 Task: Find and compare flight prices and options from Delhi to Hyderabad, including Indigo and SpiceJet, and obtain a quotation for a flight ticket.
Action: Mouse moved to (352, 58)
Screenshot: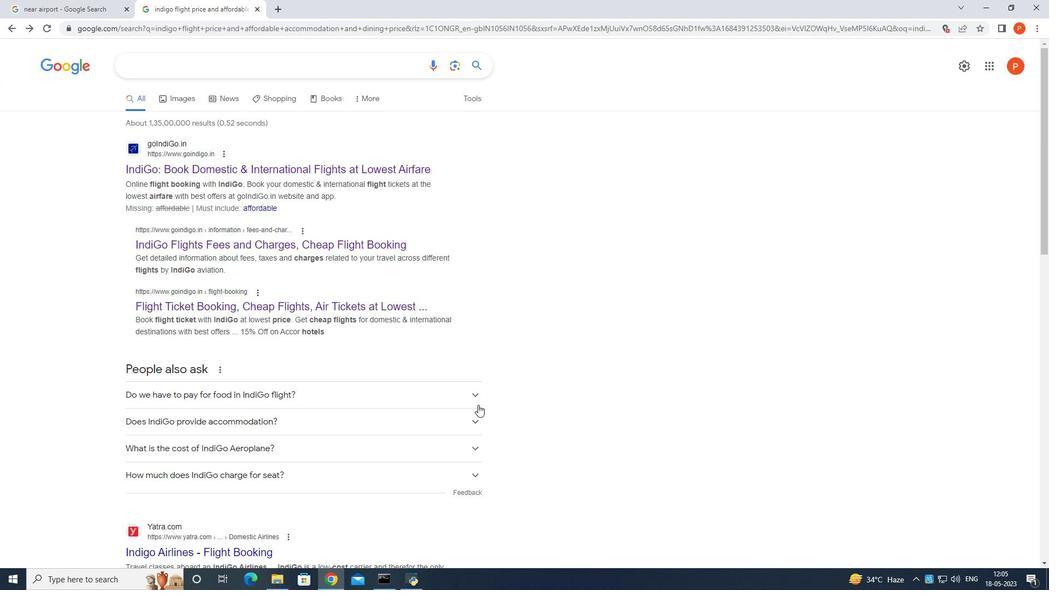 
Action: Mouse pressed left at (352, 58)
Screenshot: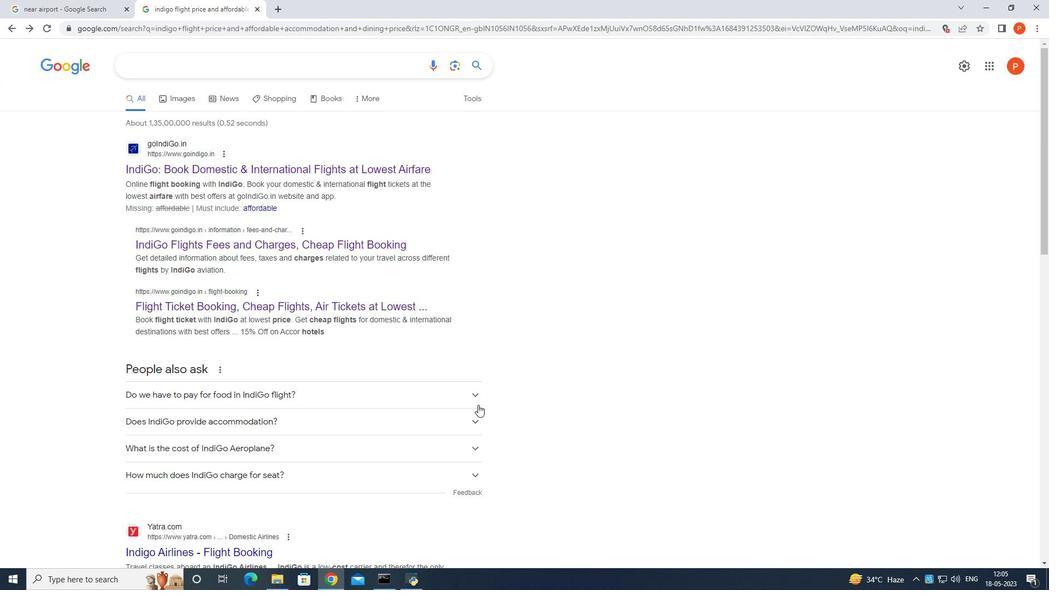 
Action: Mouse moved to (366, 68)
Screenshot: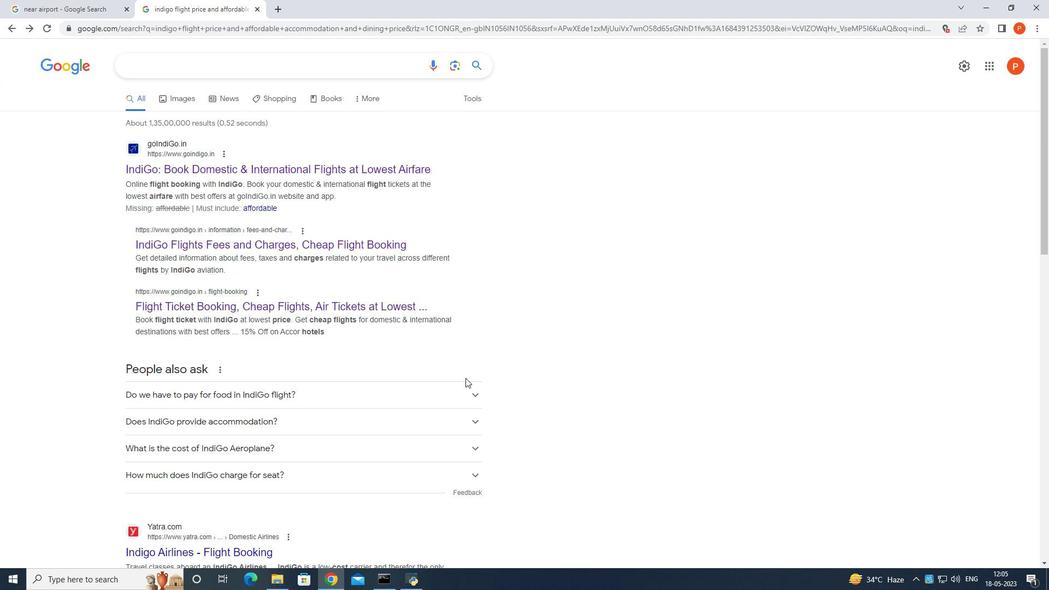 
Action: Mouse pressed left at (366, 68)
Screenshot: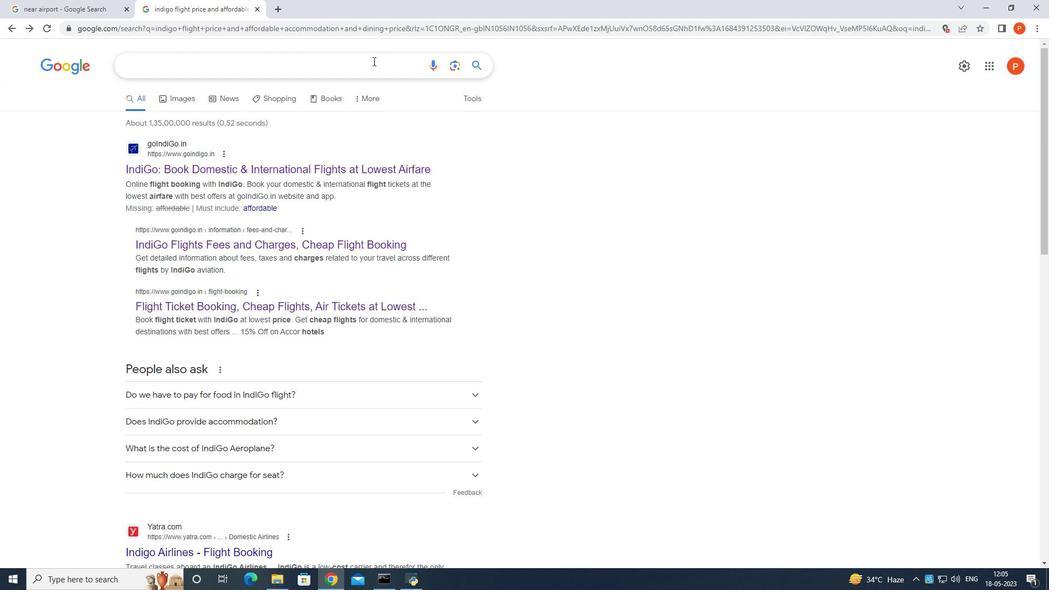
Action: Mouse moved to (362, 68)
Screenshot: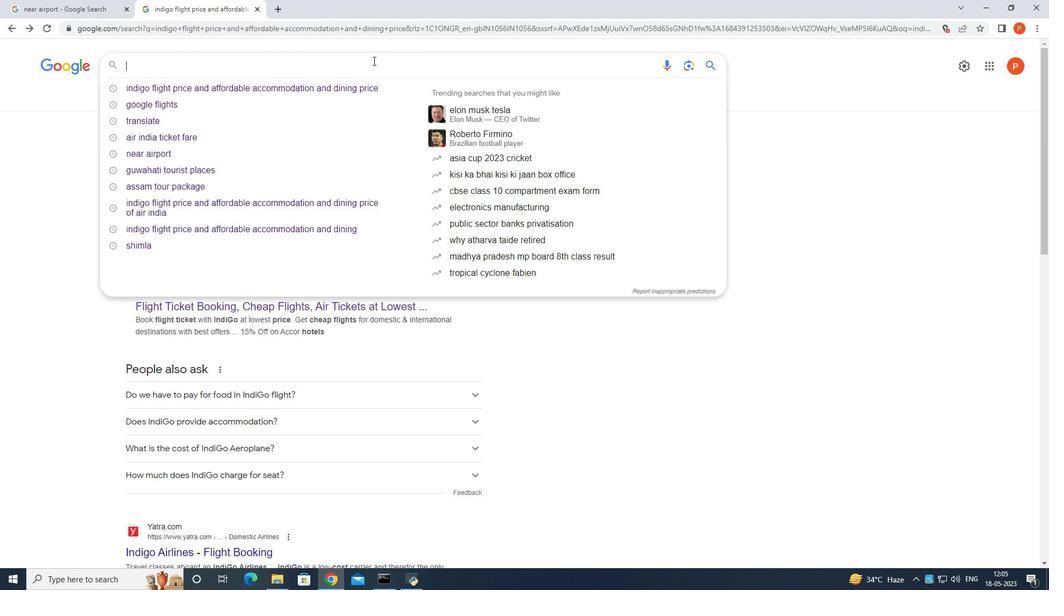 
Action: Key pressed <Key.shift>Air<Key.space>india<Key.space>tic
Screenshot: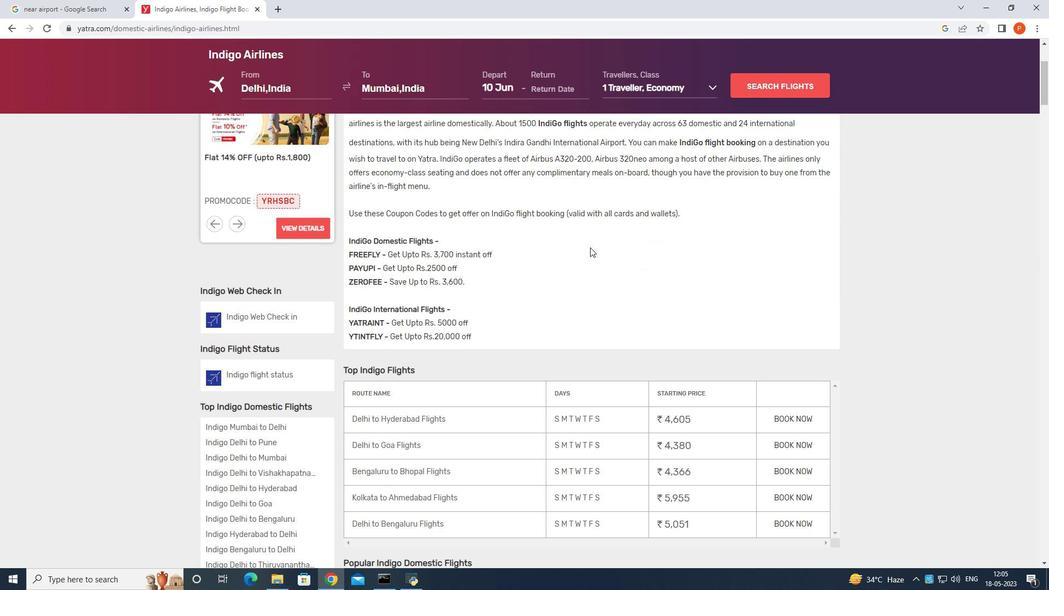
Action: Mouse moved to (288, 85)
Screenshot: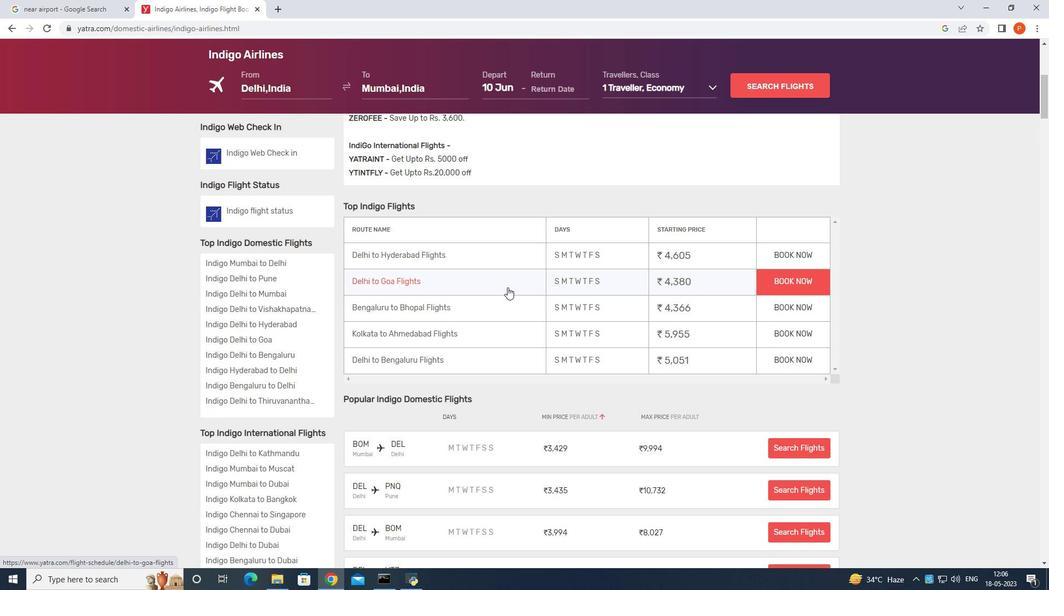 
Action: Mouse pressed left at (288, 85)
Screenshot: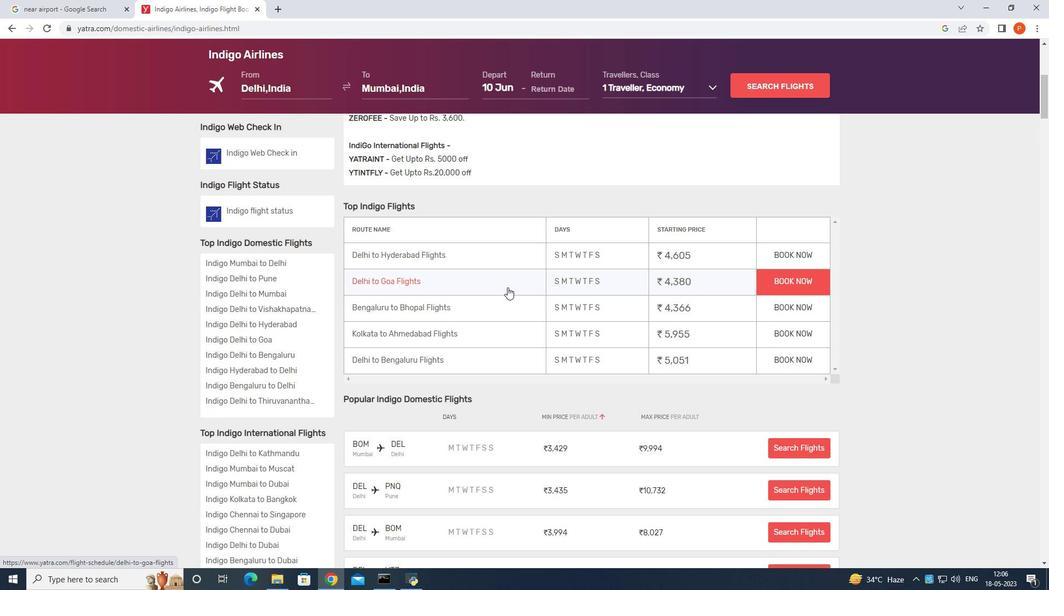 
Action: Mouse moved to (249, 60)
Screenshot: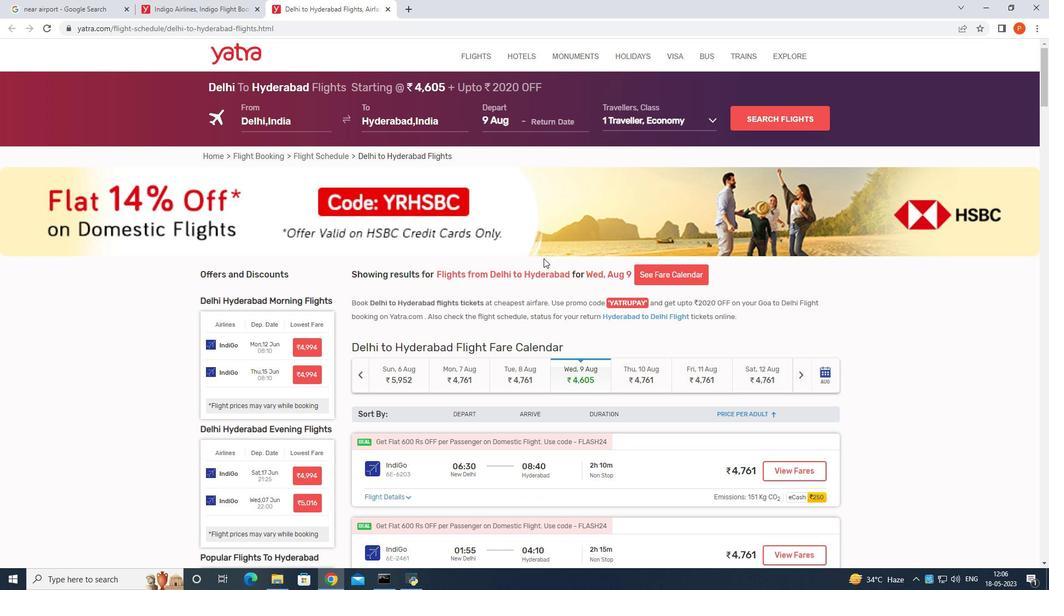 
Action: Mouse pressed left at (249, 60)
Screenshot: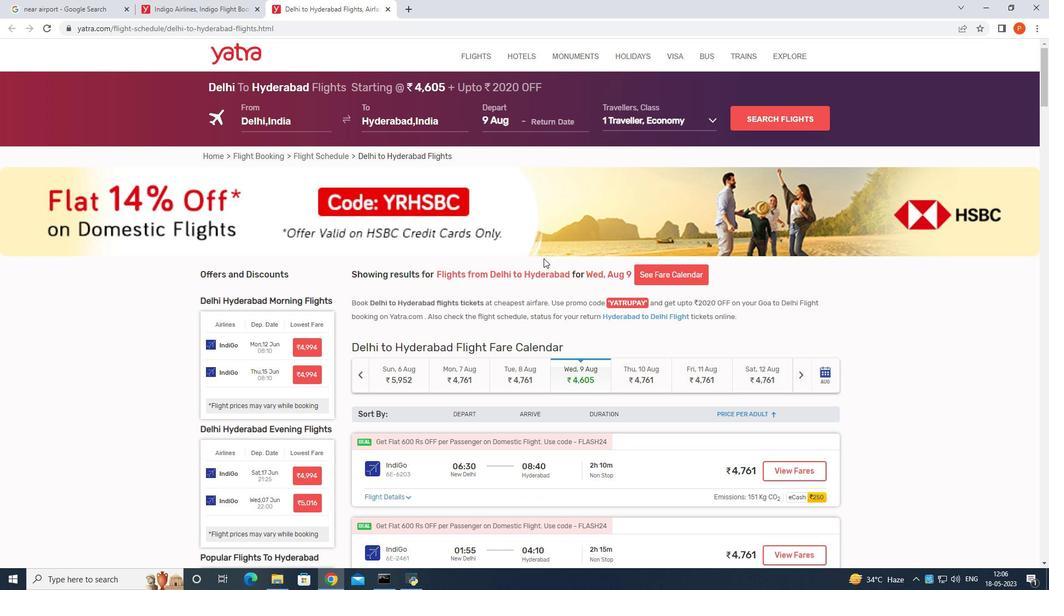 
Action: Key pressed <Key.backspace>\\\\\<Key.backspace><Key.backspace><Key.backspace><Key.backspace><Key.backspace><Key.backspace><Key.backspace><Key.backspace><Key.backspace><Key.backspace><Key.backspace>
Screenshot: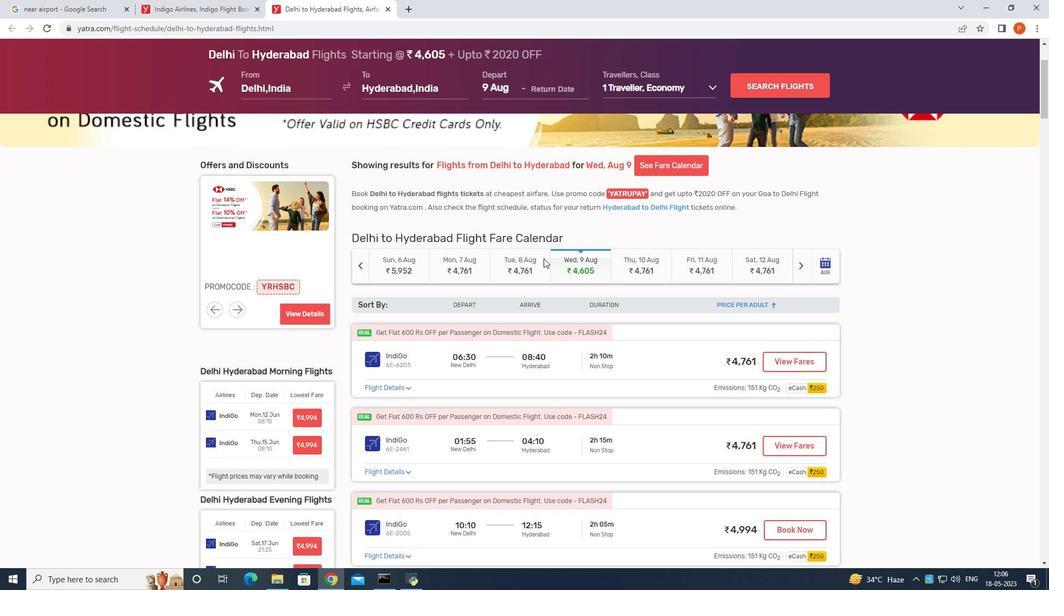 
Action: Mouse moved to (262, 65)
Screenshot: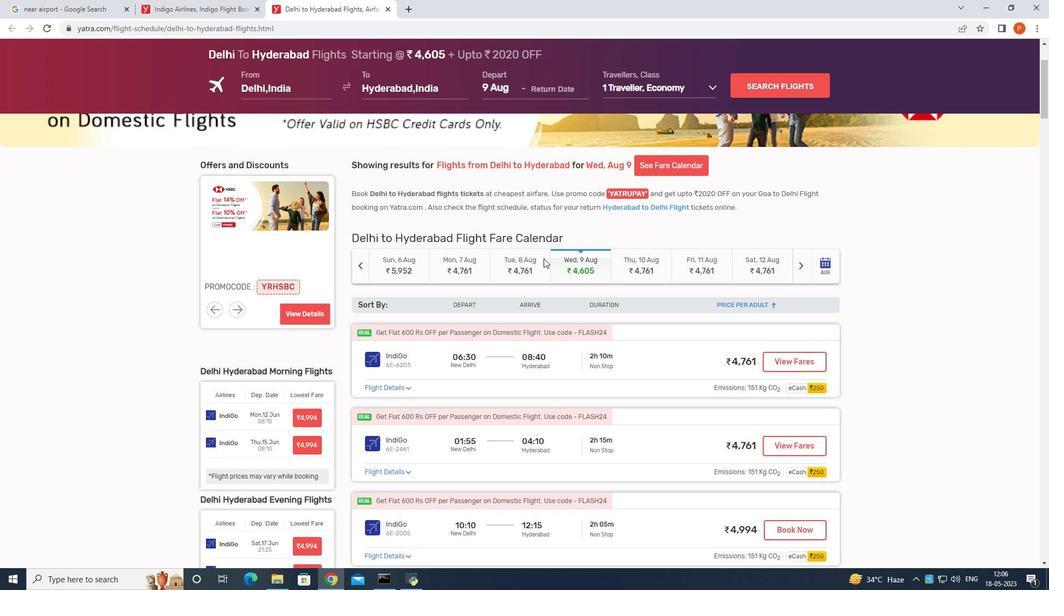 
Action: Key pressed fare<Key.enter>
Screenshot: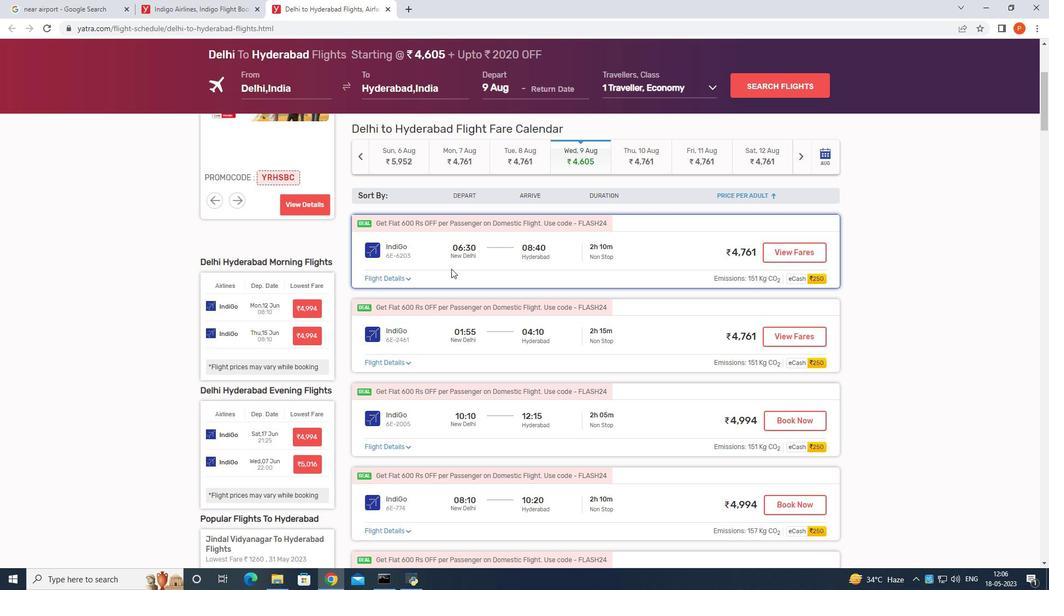 
Action: Mouse moved to (352, 179)
Screenshot: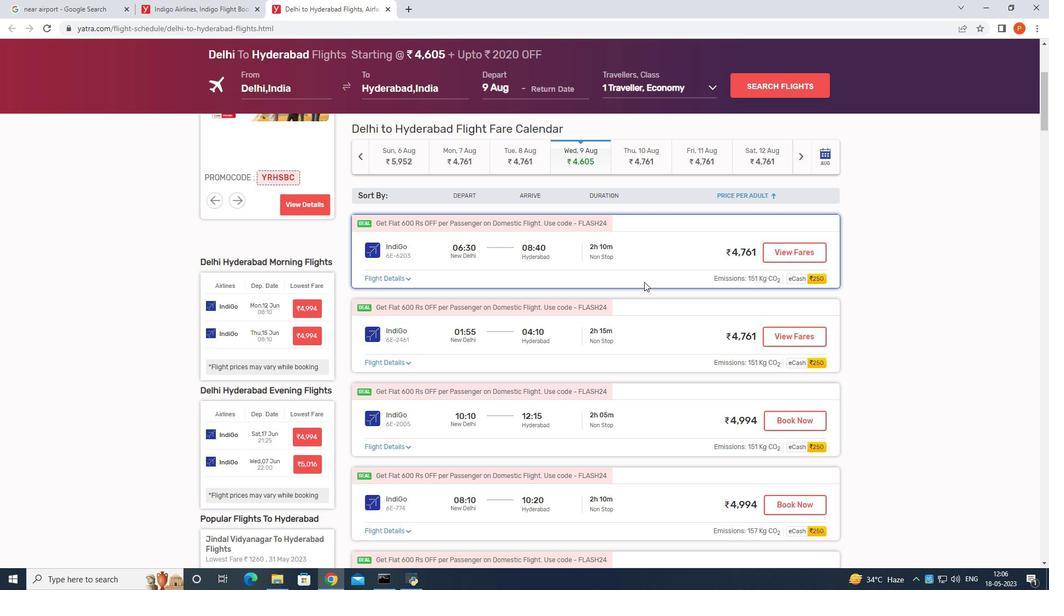 
Action: Mouse pressed left at (352, 179)
Screenshot: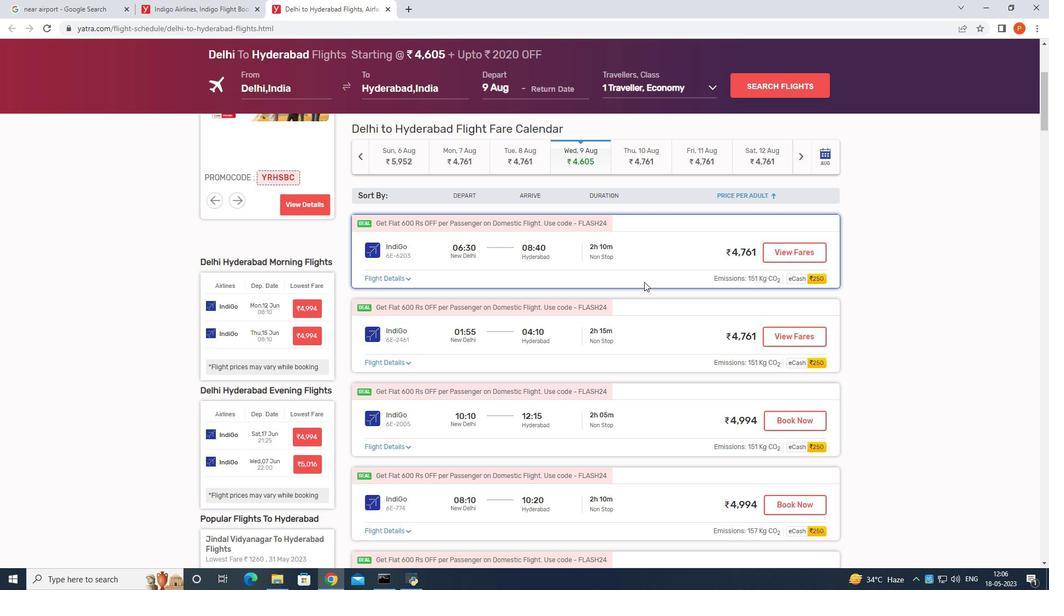 
Action: Mouse moved to (353, 175)
Screenshot: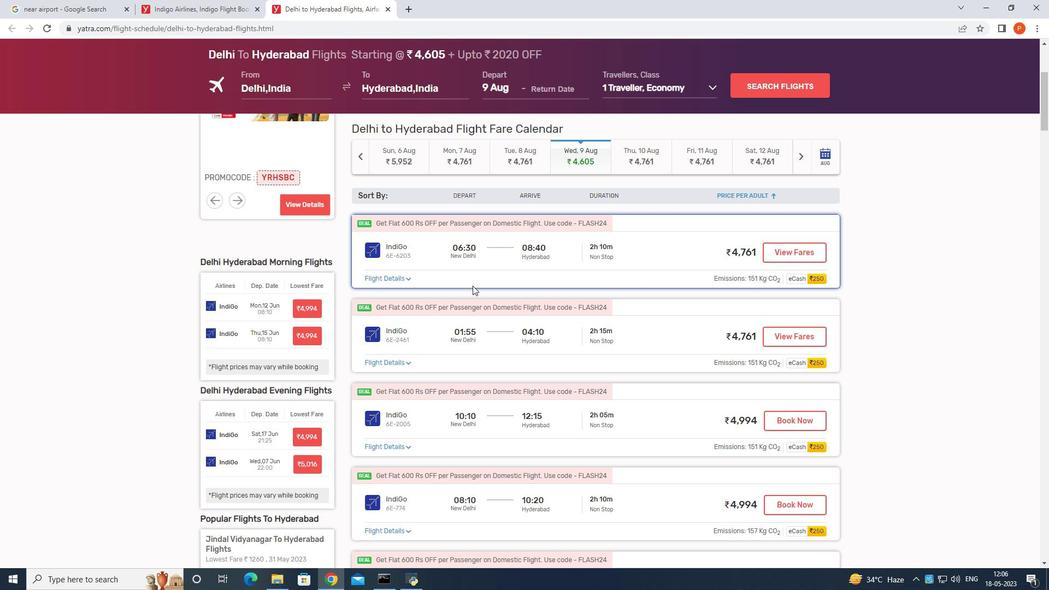 
Action: Key pressed <Key.shift>Shilog<Key.enter>
Screenshot: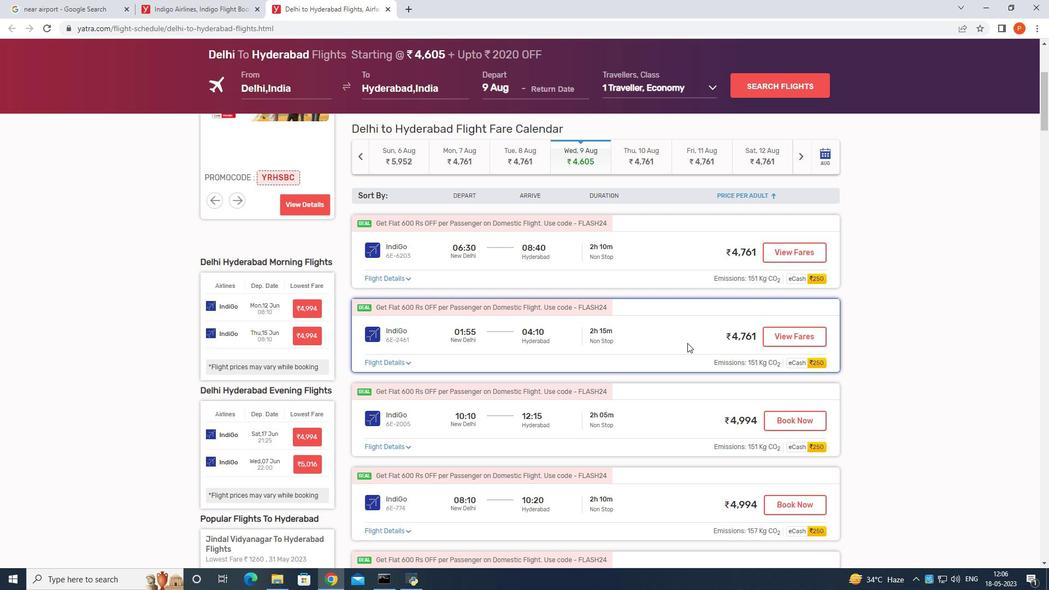 
Action: Mouse moved to (372, 219)
Screenshot: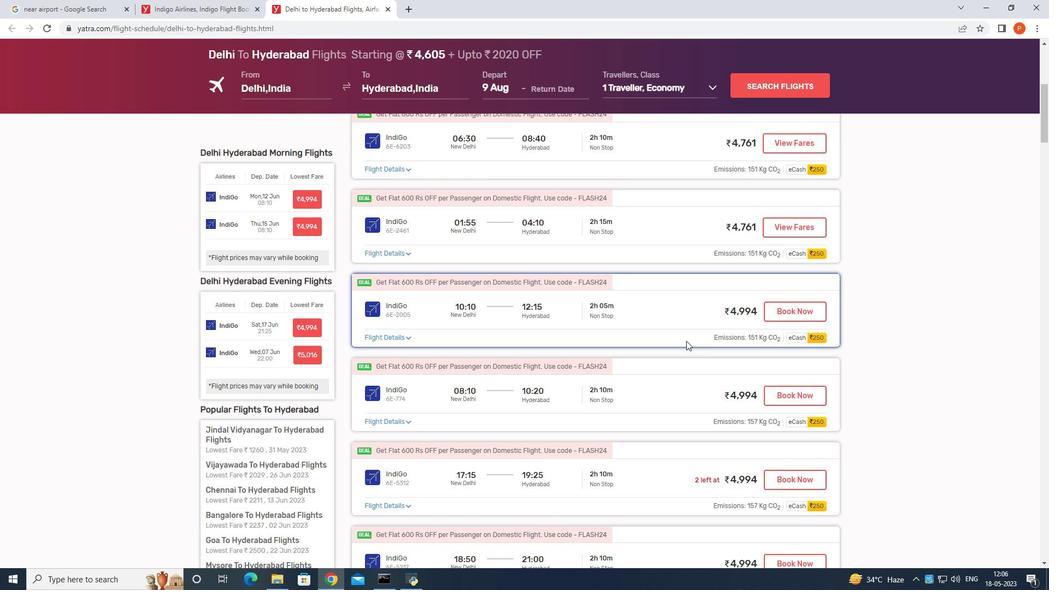 
Action: Mouse scrolled (372, 219) with delta (0, 0)
Screenshot: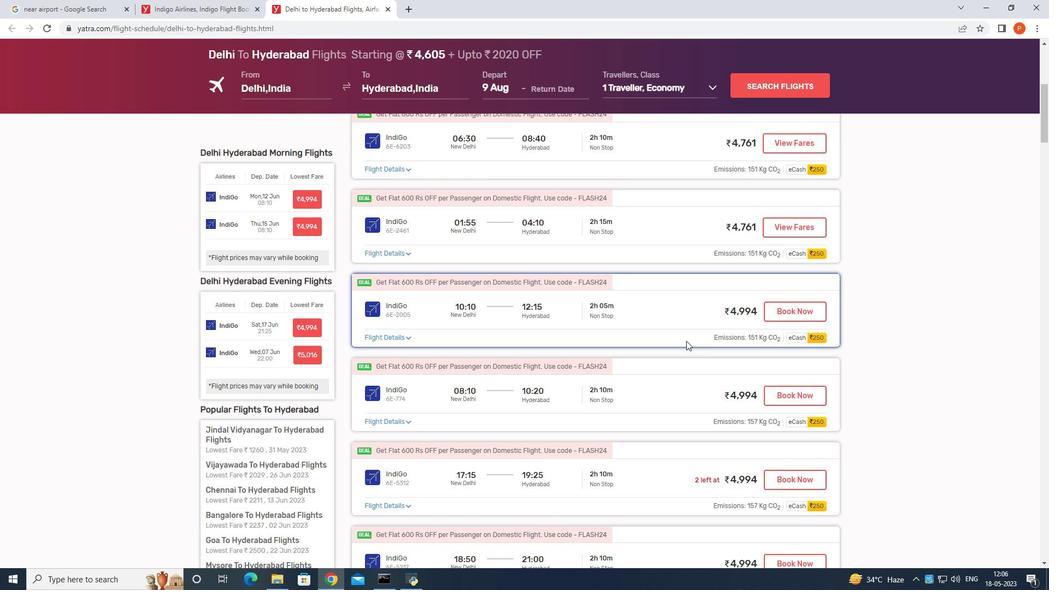 
Action: Mouse moved to (380, 237)
Screenshot: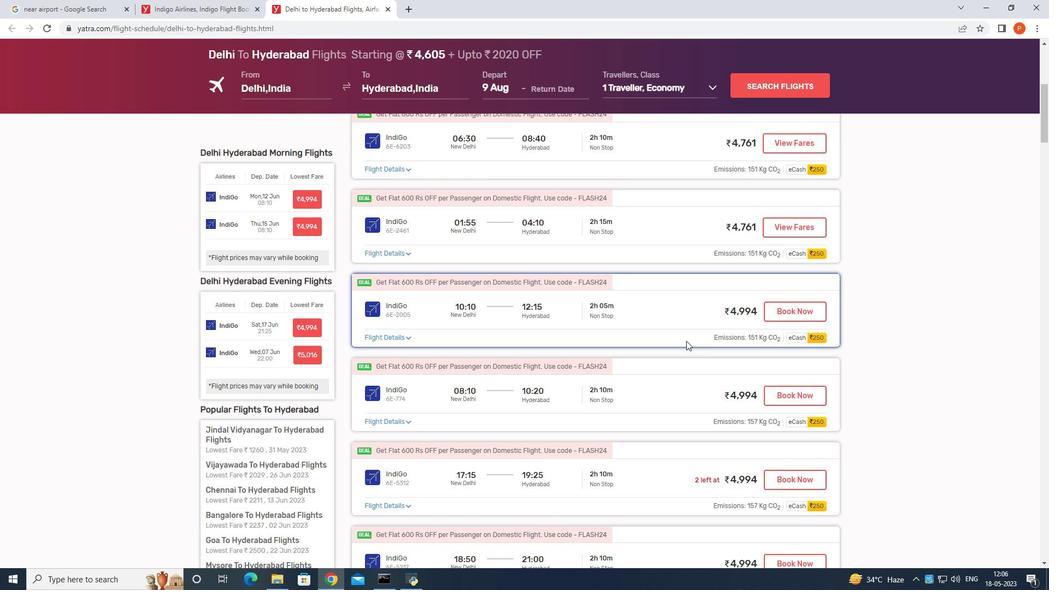 
Action: Mouse scrolled (380, 237) with delta (0, 0)
Screenshot: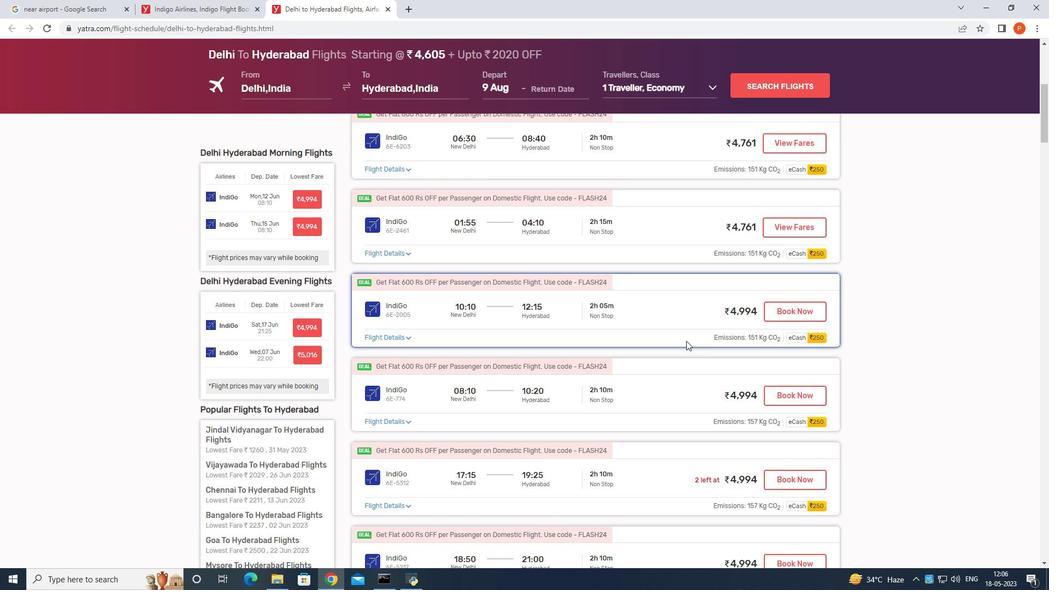 
Action: Mouse moved to (389, 224)
Screenshot: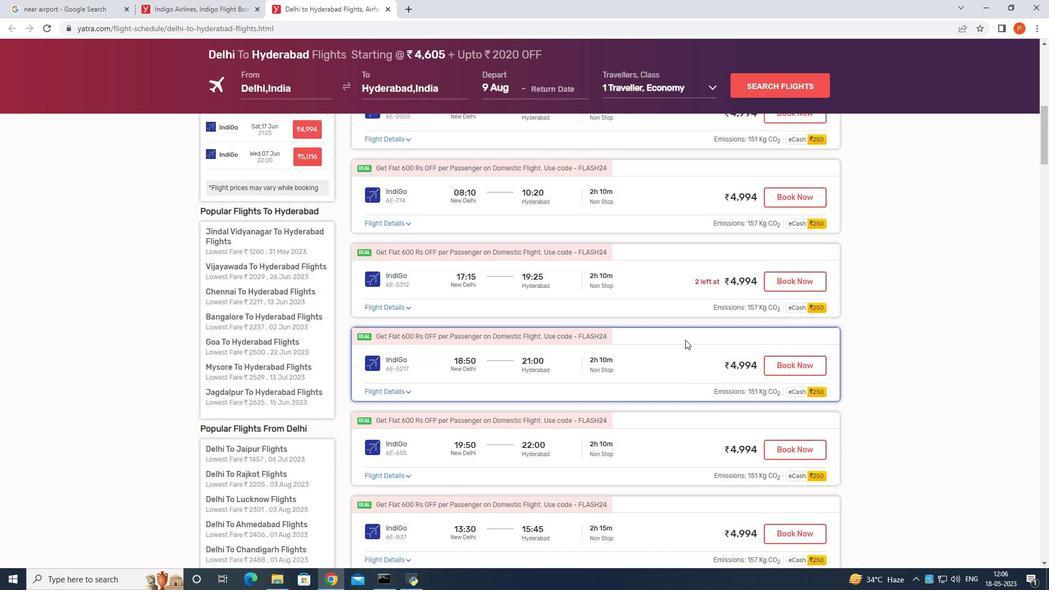 
Action: Mouse scrolled (389, 223) with delta (0, 0)
Screenshot: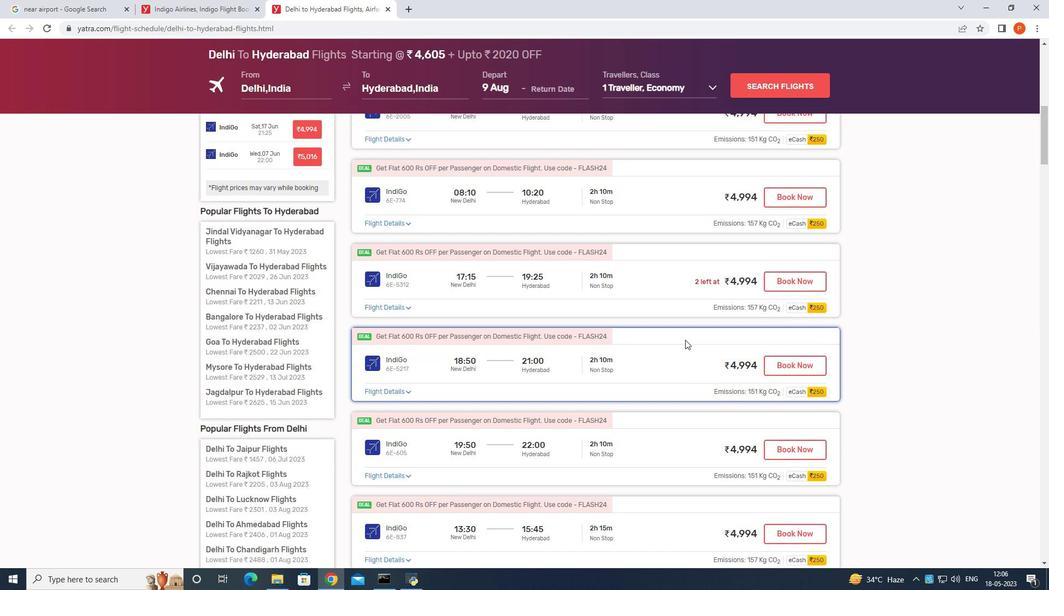 
Action: Mouse moved to (389, 223)
Screenshot: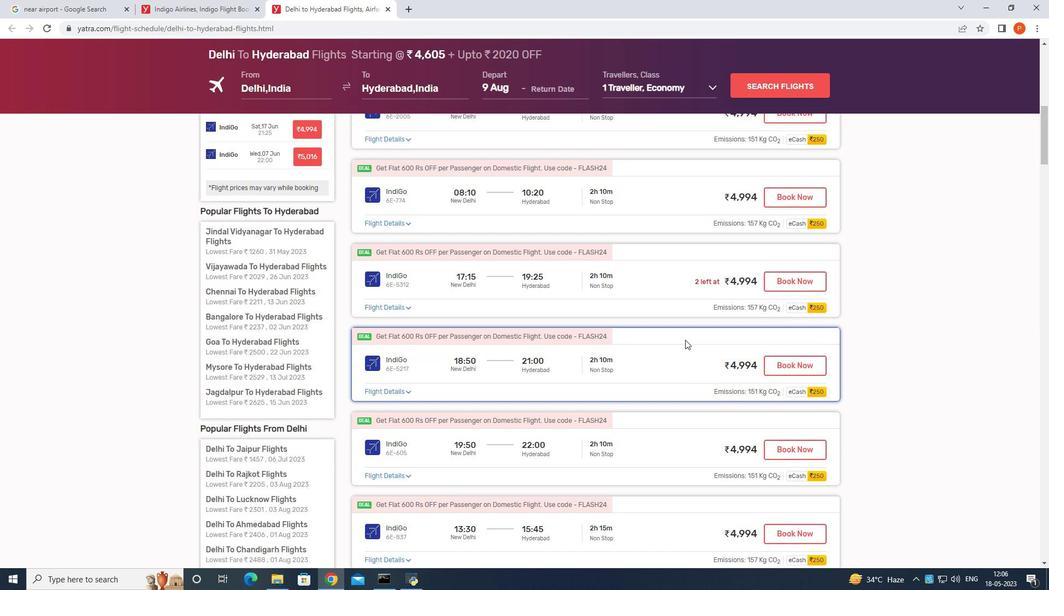 
Action: Mouse scrolled (389, 222) with delta (0, 0)
Screenshot: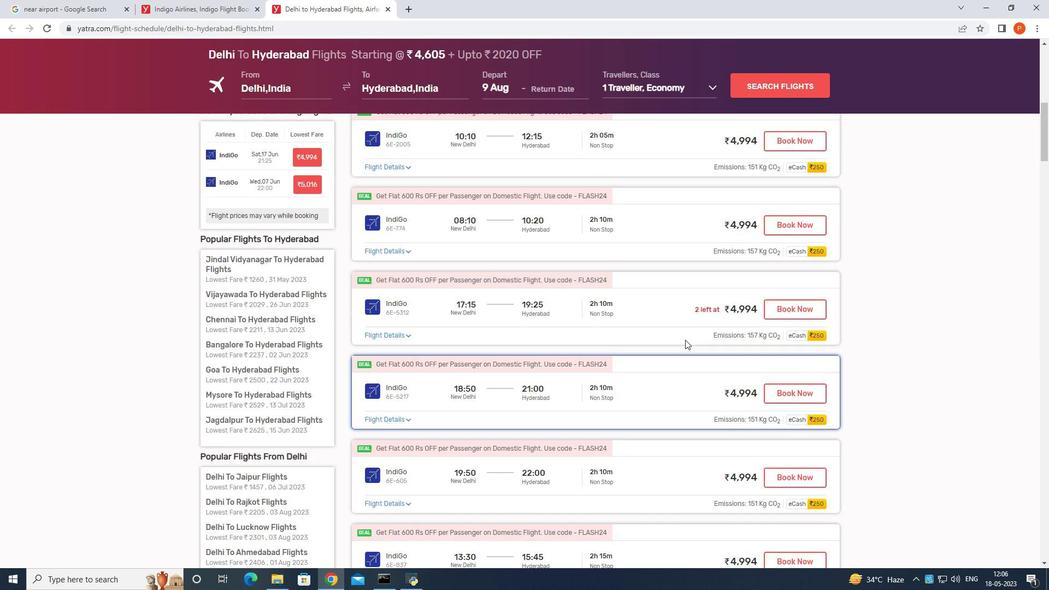 
Action: Mouse moved to (390, 223)
Screenshot: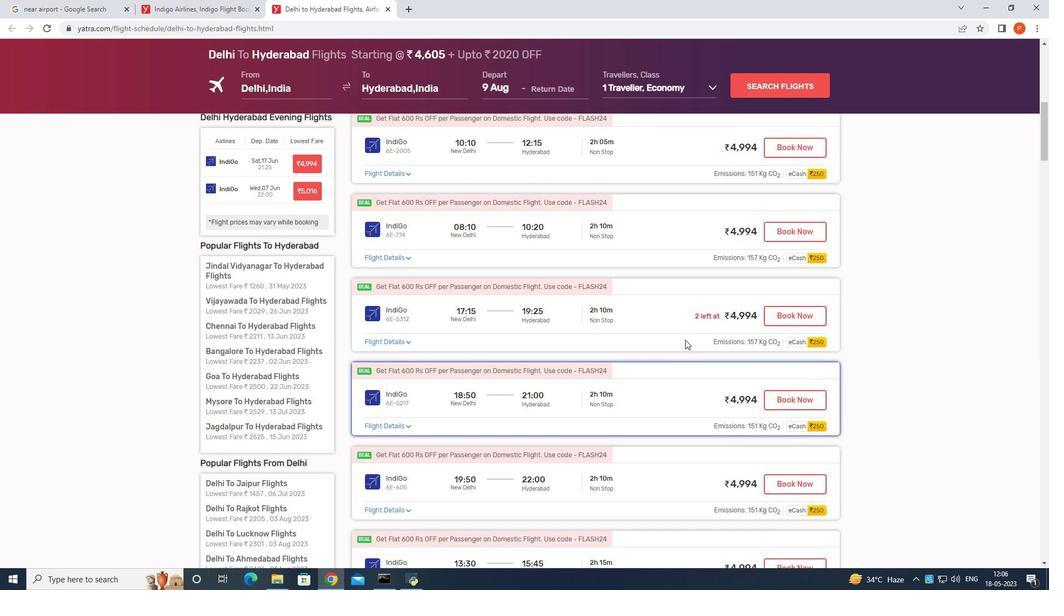 
Action: Mouse scrolled (390, 222) with delta (0, 0)
Screenshot: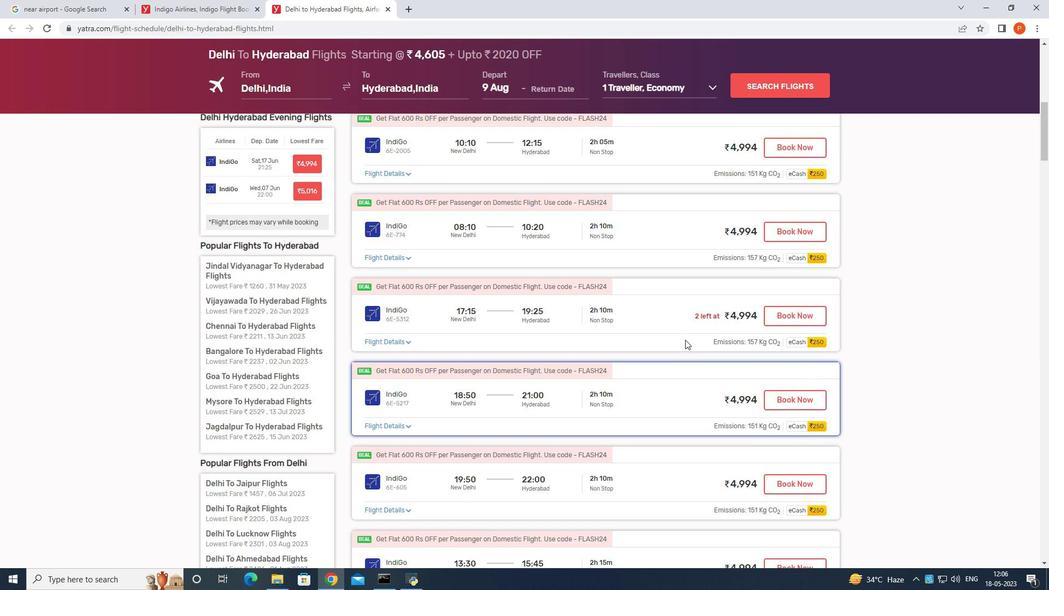 
Action: Mouse moved to (395, 221)
Screenshot: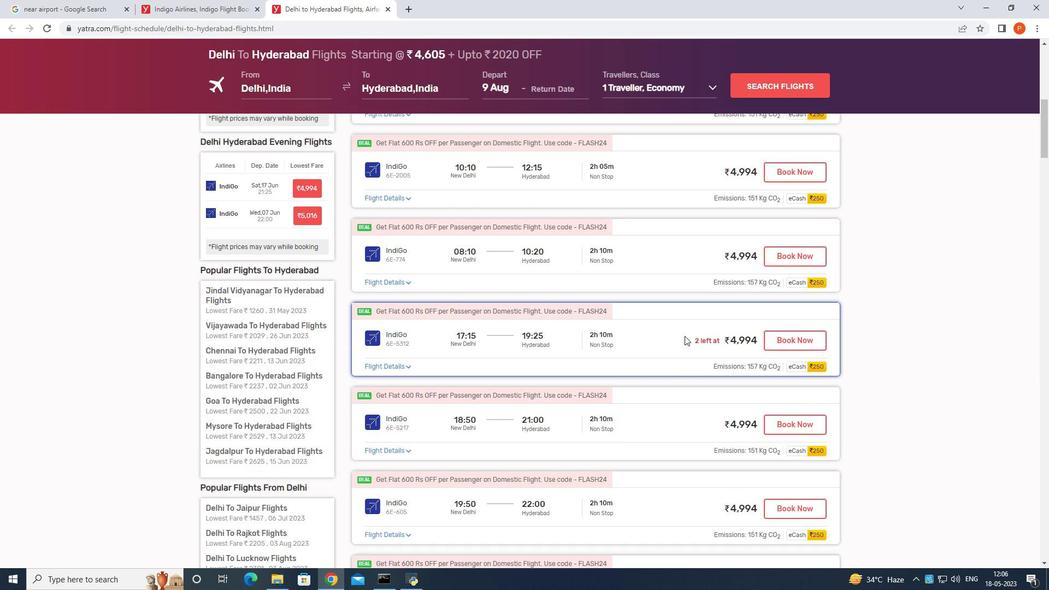 
Action: Mouse scrolled (395, 220) with delta (0, 0)
Screenshot: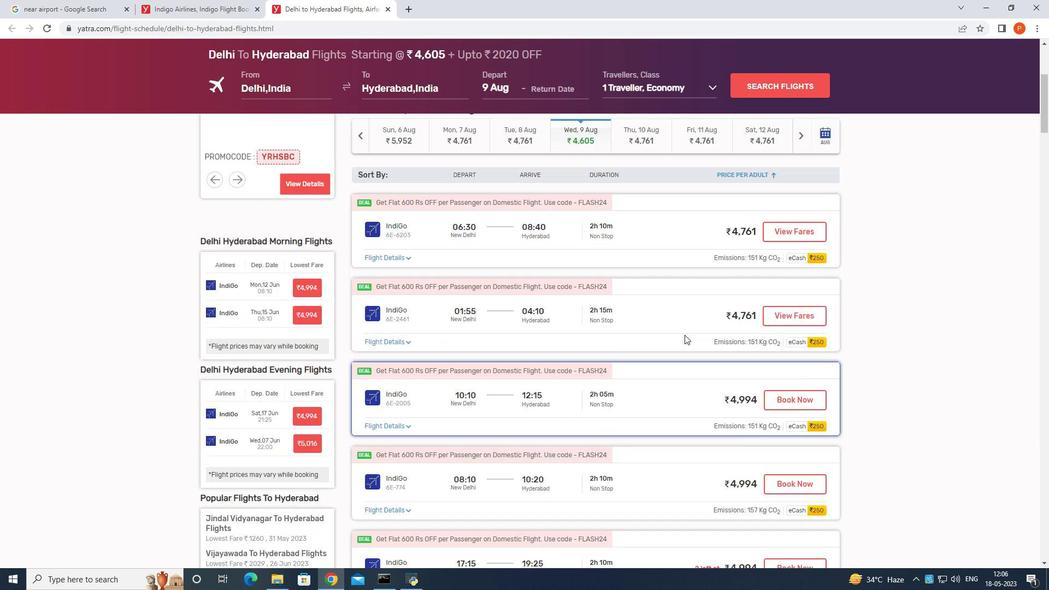 
Action: Mouse moved to (401, 214)
Screenshot: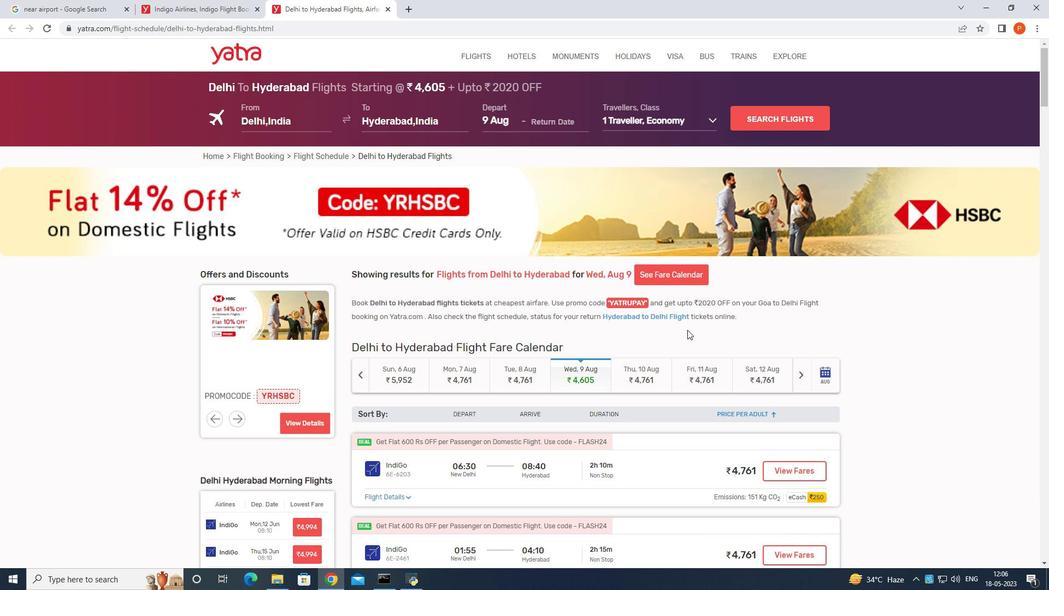 
Action: Mouse scrolled (401, 215) with delta (0, 0)
Screenshot: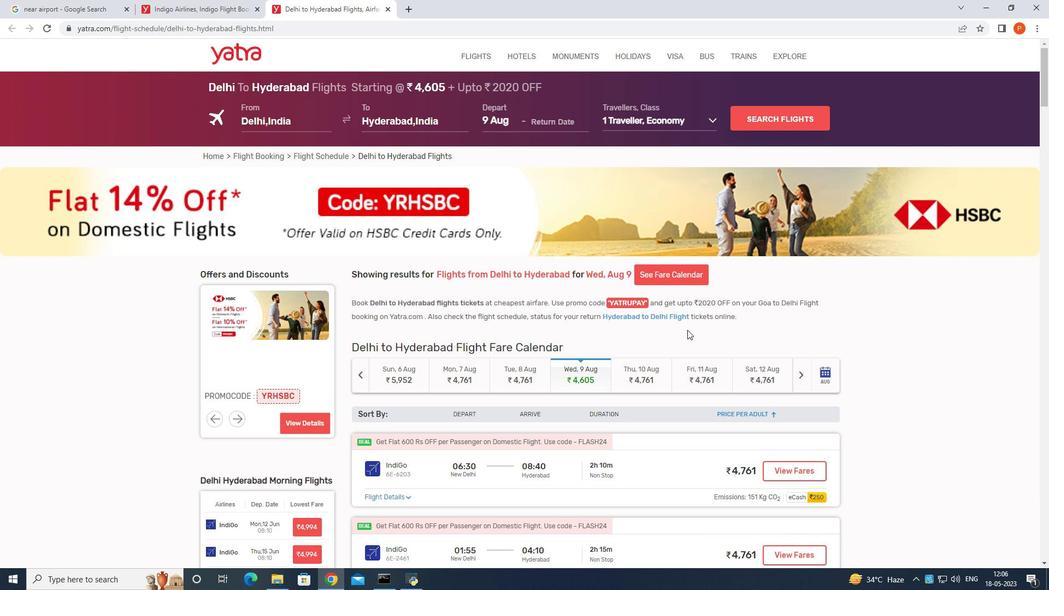 
Action: Mouse moved to (401, 210)
Screenshot: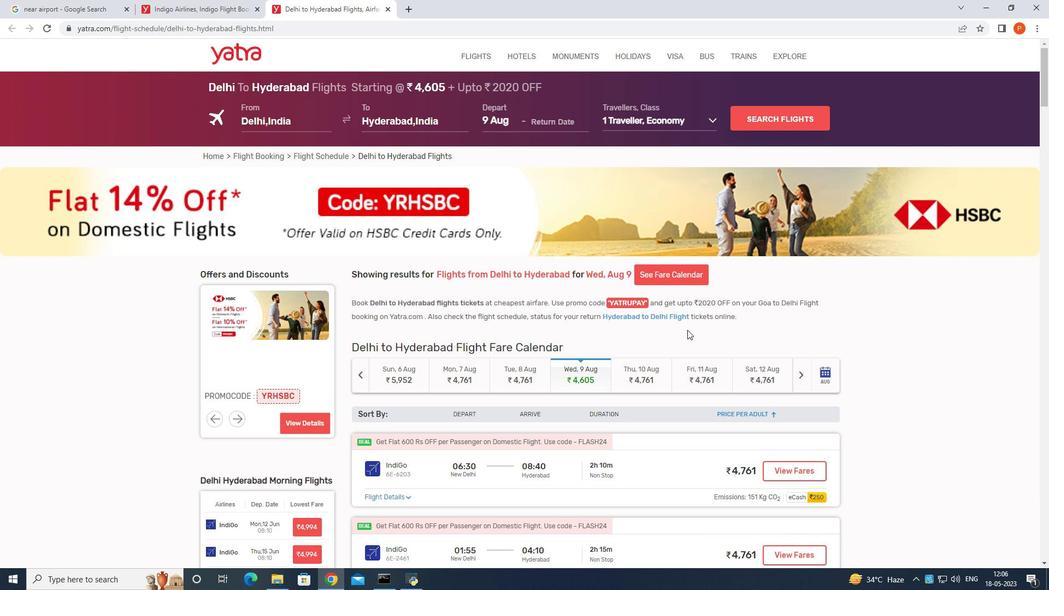 
Action: Mouse scrolled (401, 211) with delta (0, 0)
Screenshot: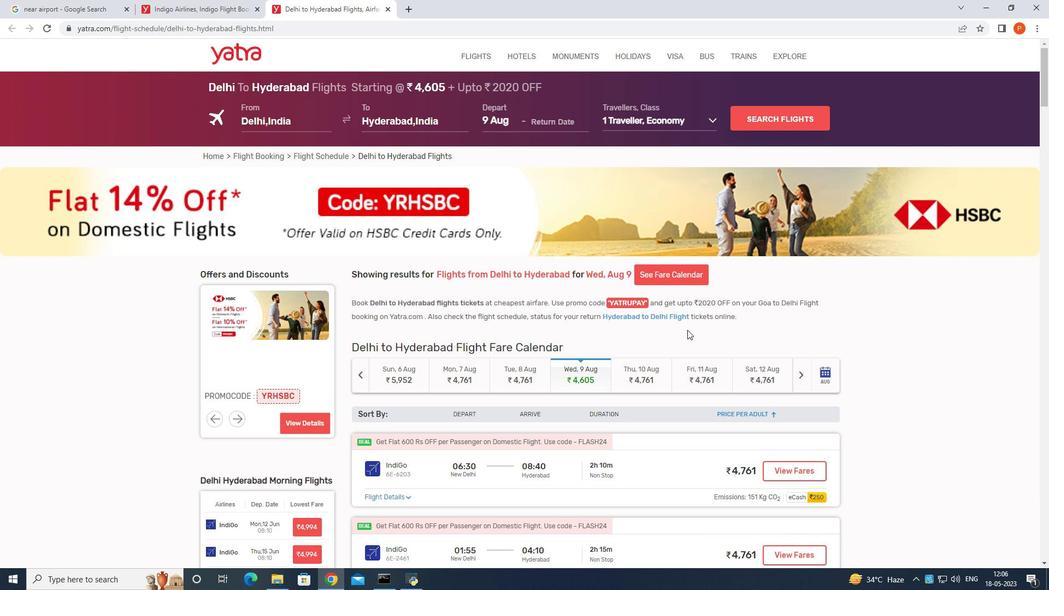 
Action: Mouse moved to (488, 188)
Screenshot: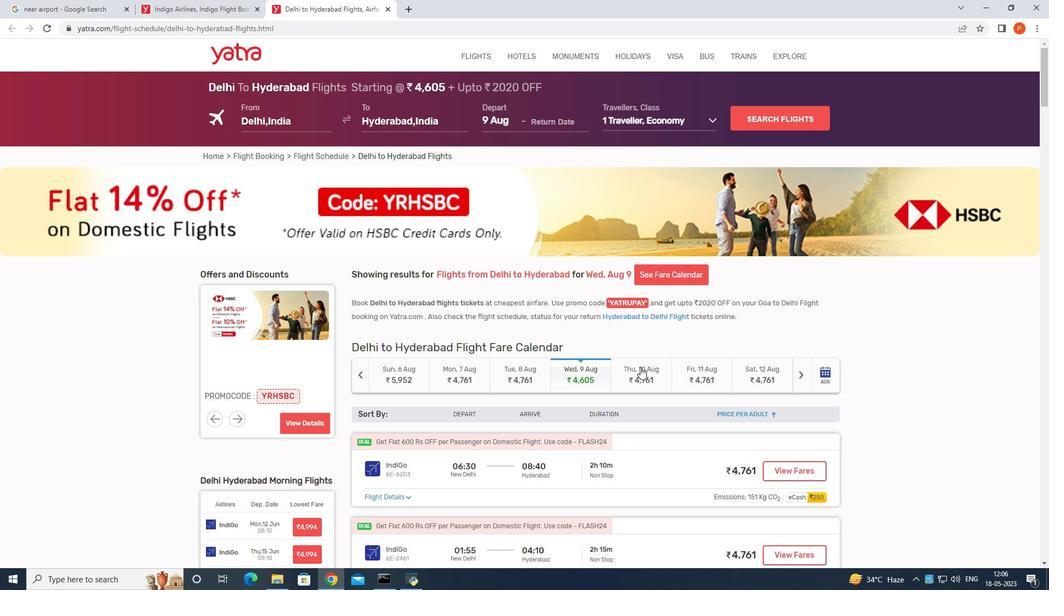 
Action: Mouse pressed left at (488, 188)
Screenshot: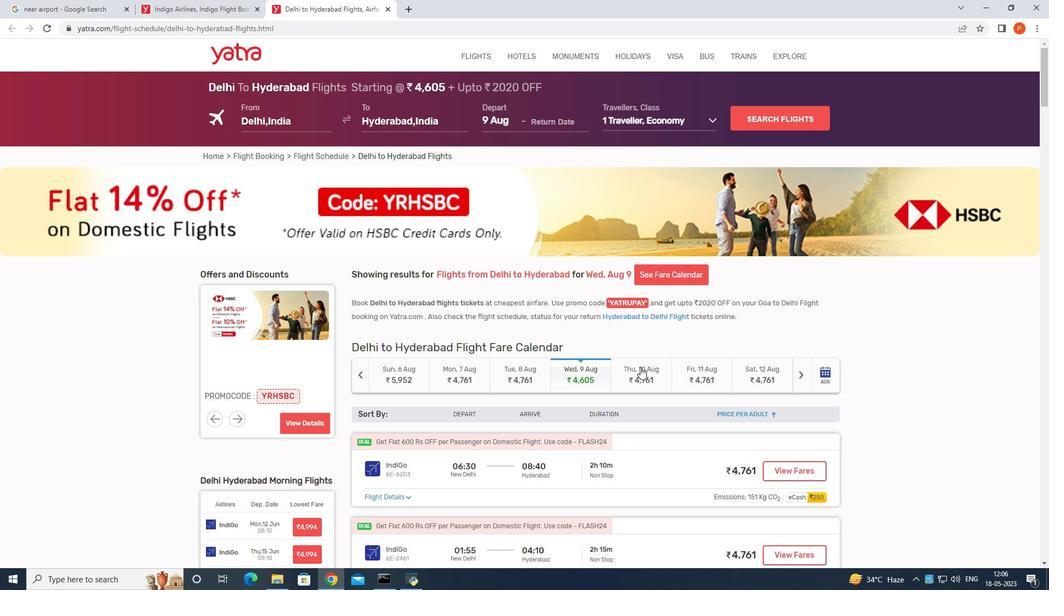 
Action: Key pressed shilog<Key.backspace>ng<Key.enter>
Screenshot: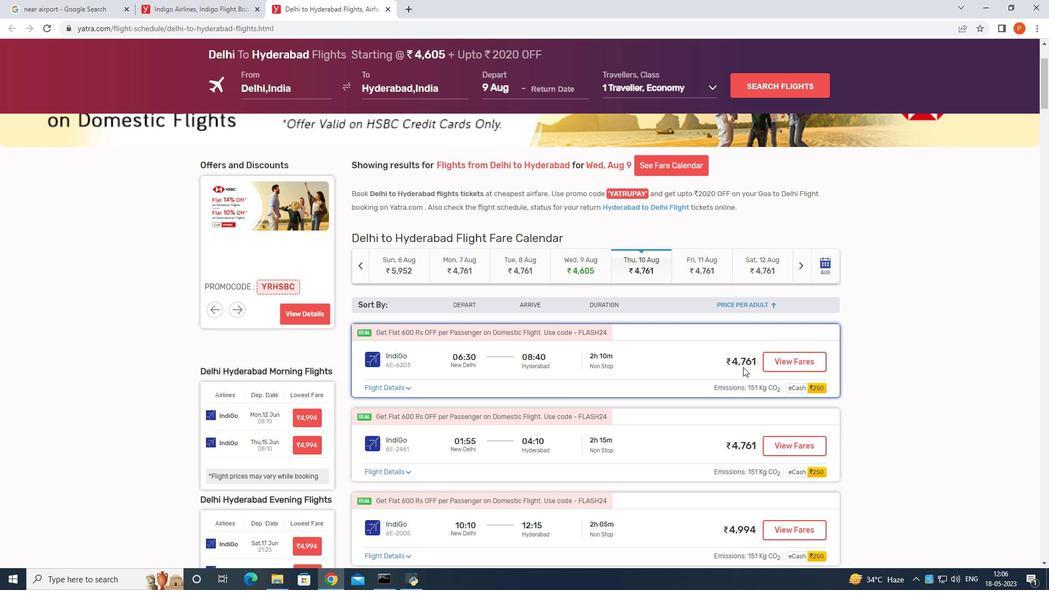 
Action: Mouse moved to (515, 235)
Screenshot: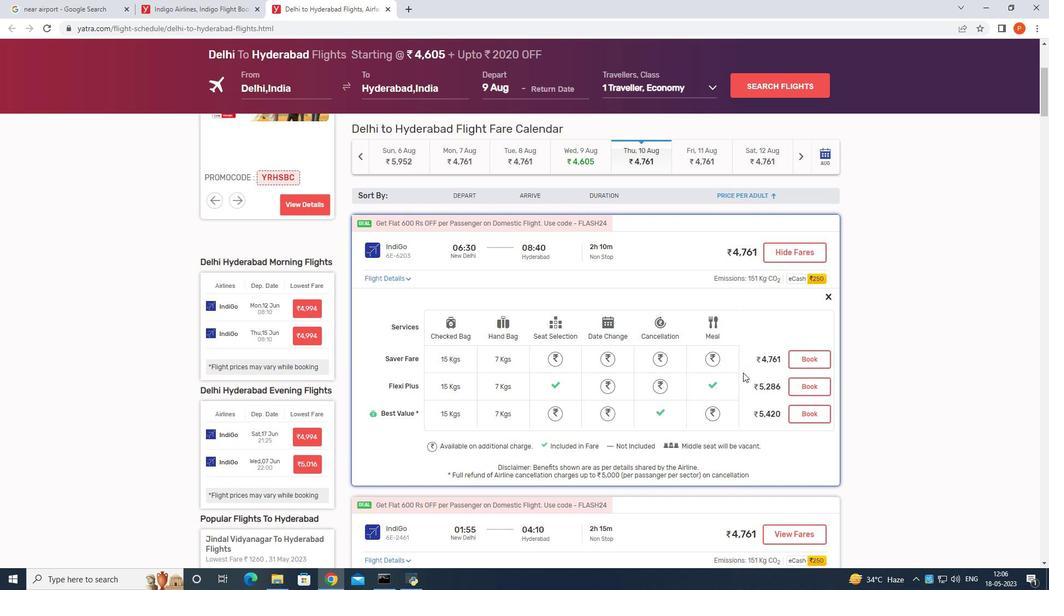 
Action: Mouse pressed left at (515, 235)
Screenshot: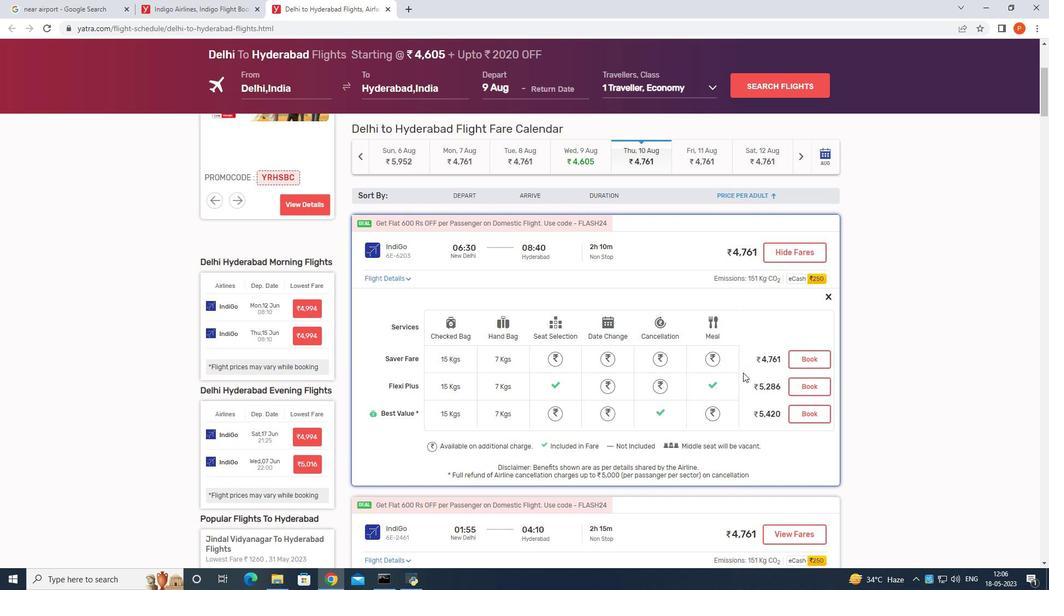 
Action: Mouse moved to (776, 287)
Screenshot: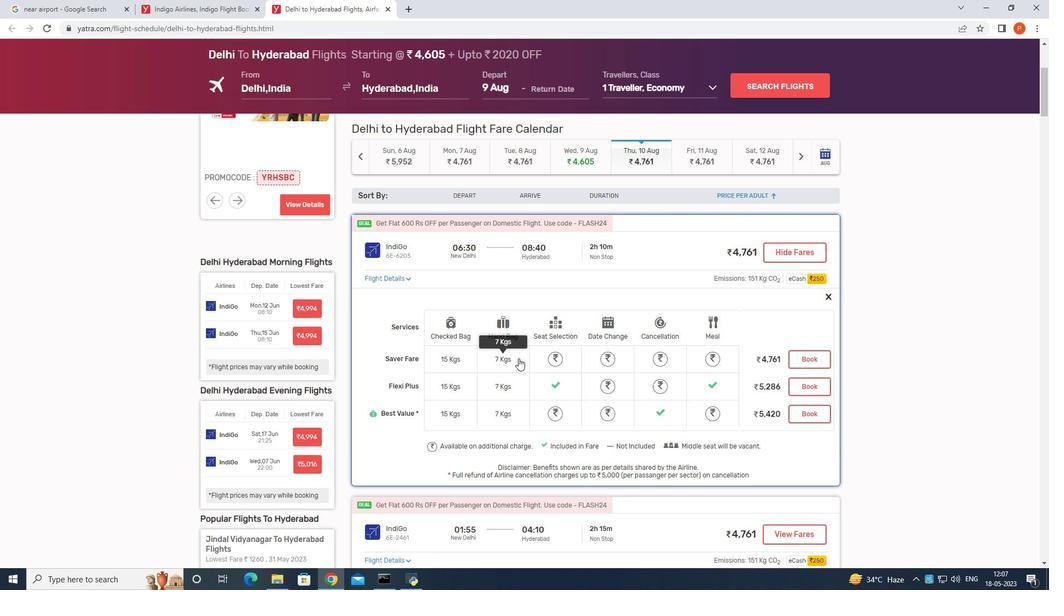 
Action: Mouse pressed left at (776, 287)
Screenshot: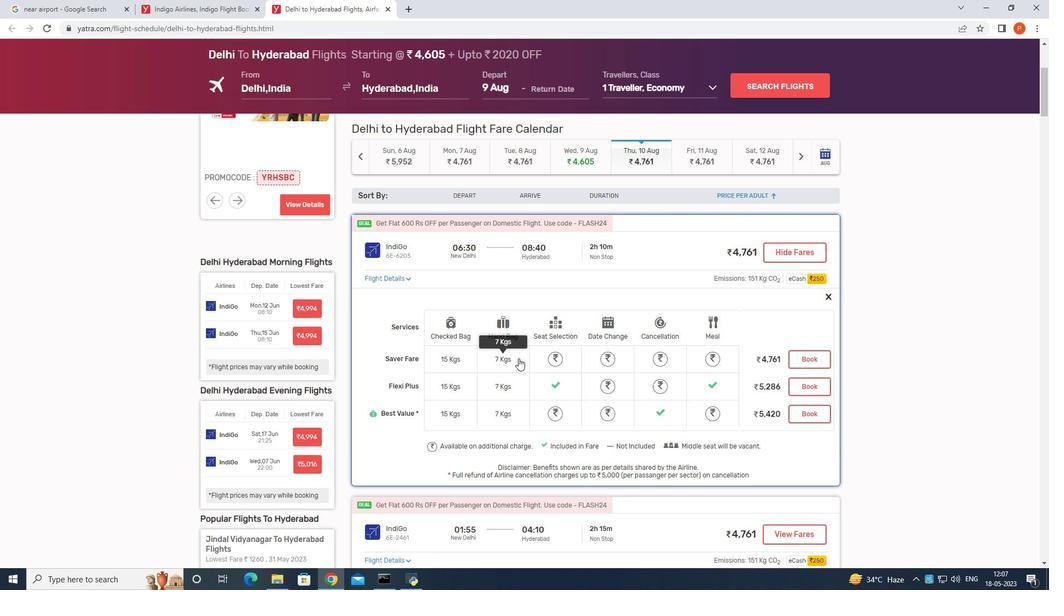 
Action: Mouse moved to (627, 291)
Screenshot: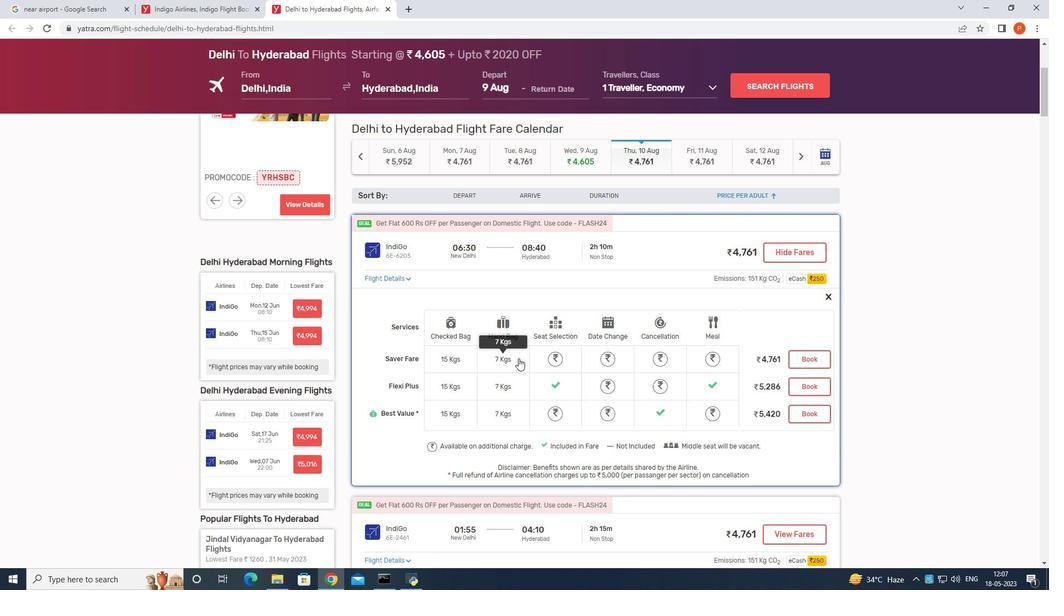 
Action: Mouse scrolled (627, 290) with delta (0, 0)
Screenshot: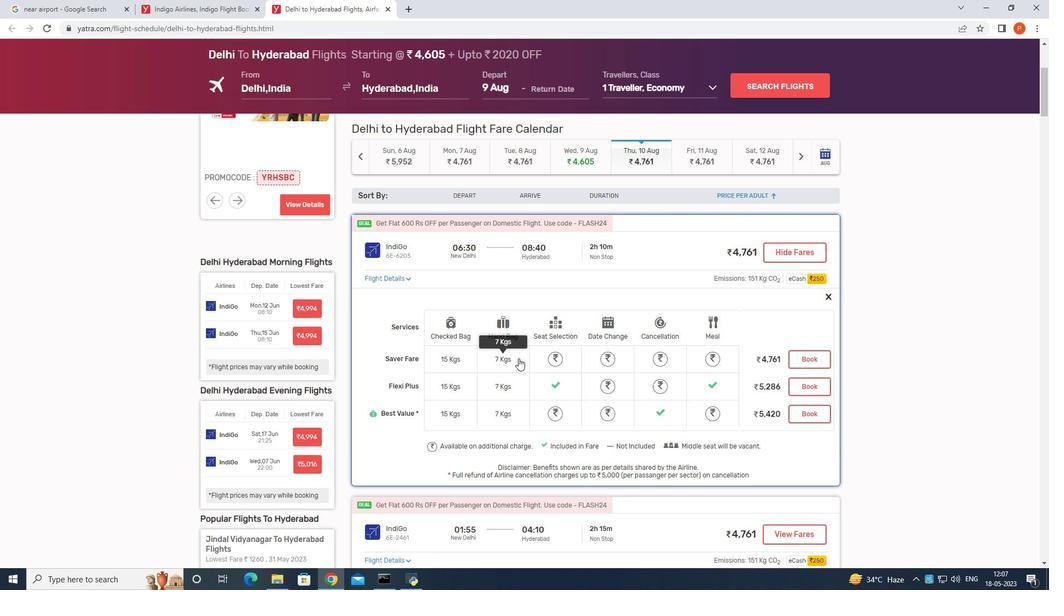 
Action: Mouse moved to (395, 265)
Screenshot: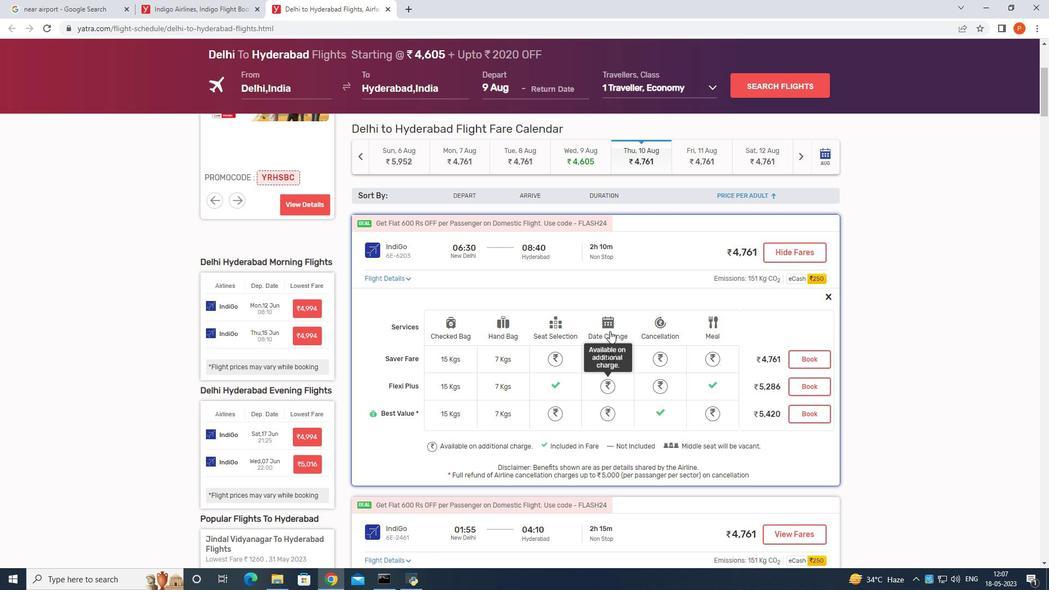 
Action: Mouse scrolled (395, 264) with delta (0, 0)
Screenshot: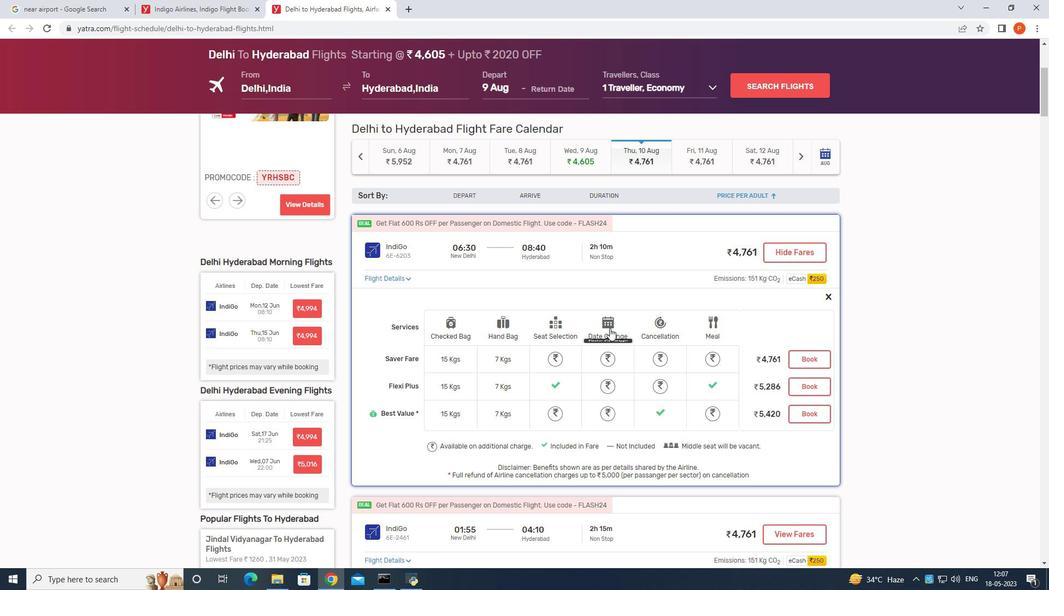 
Action: Mouse moved to (553, 254)
Screenshot: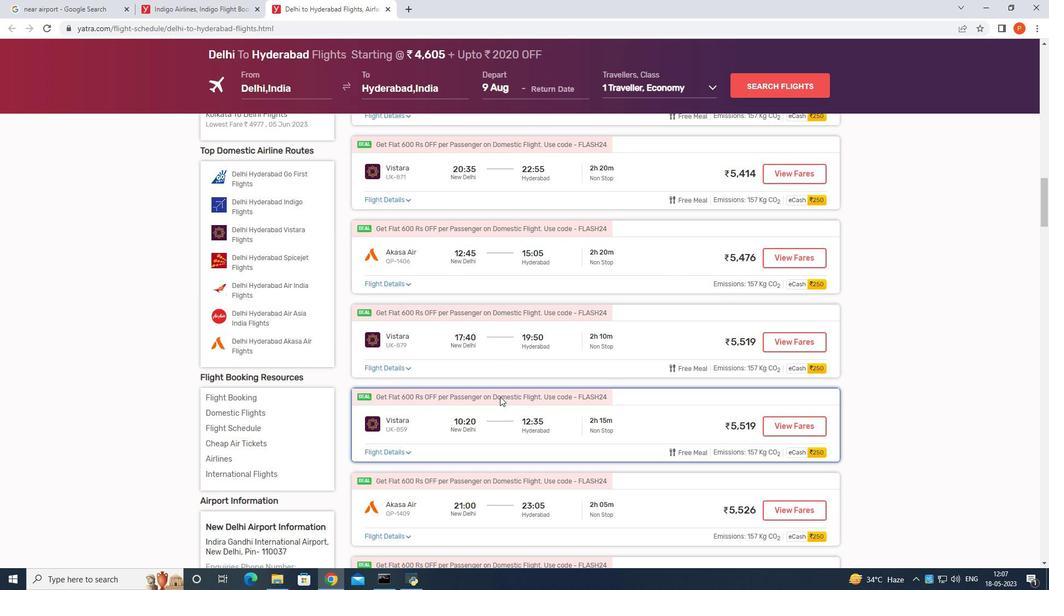 
Action: Mouse scrolled (553, 254) with delta (0, 0)
Screenshot: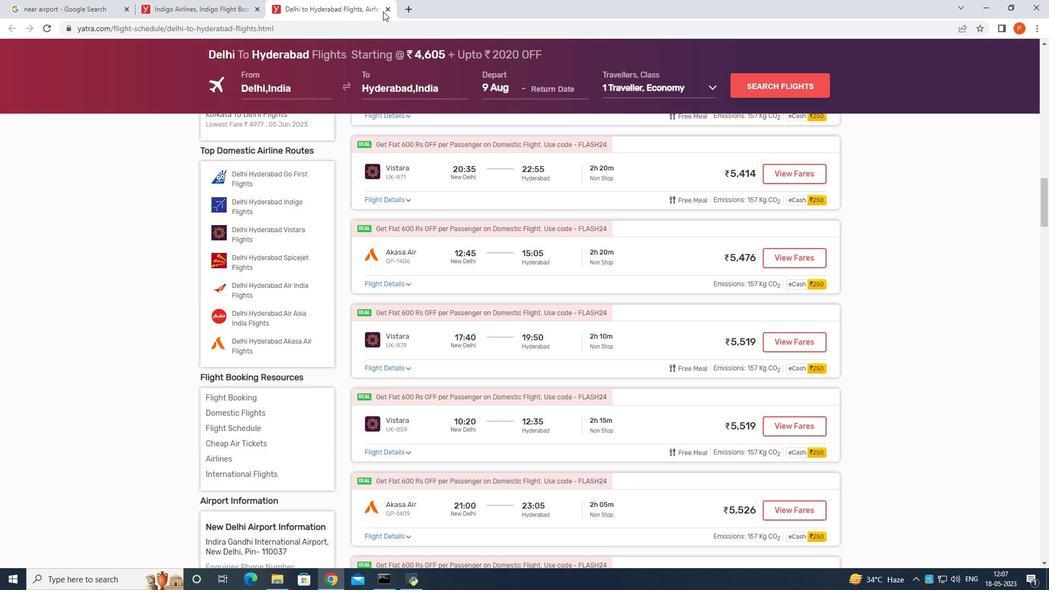 
Action: Mouse moved to (685, 250)
Screenshot: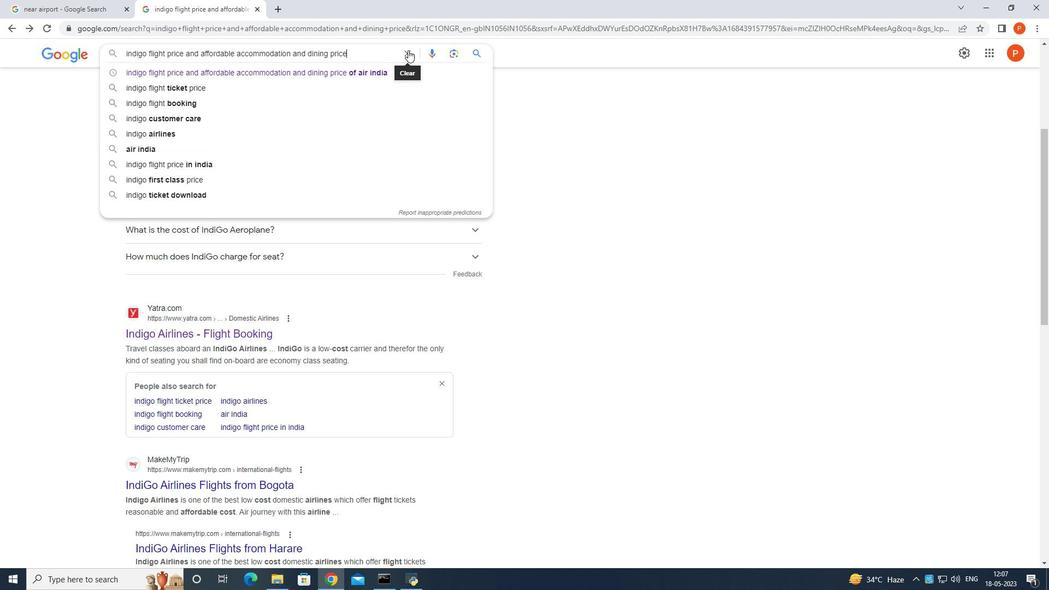 
Action: Mouse scrolled (685, 251) with delta (0, 0)
Screenshot: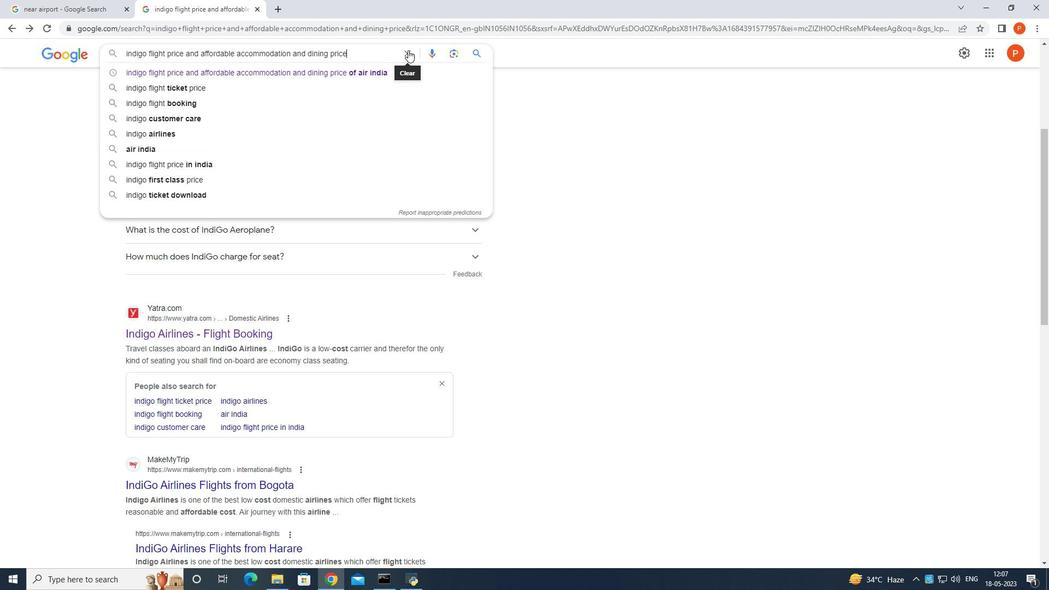 
Action: Mouse moved to (685, 250)
Screenshot: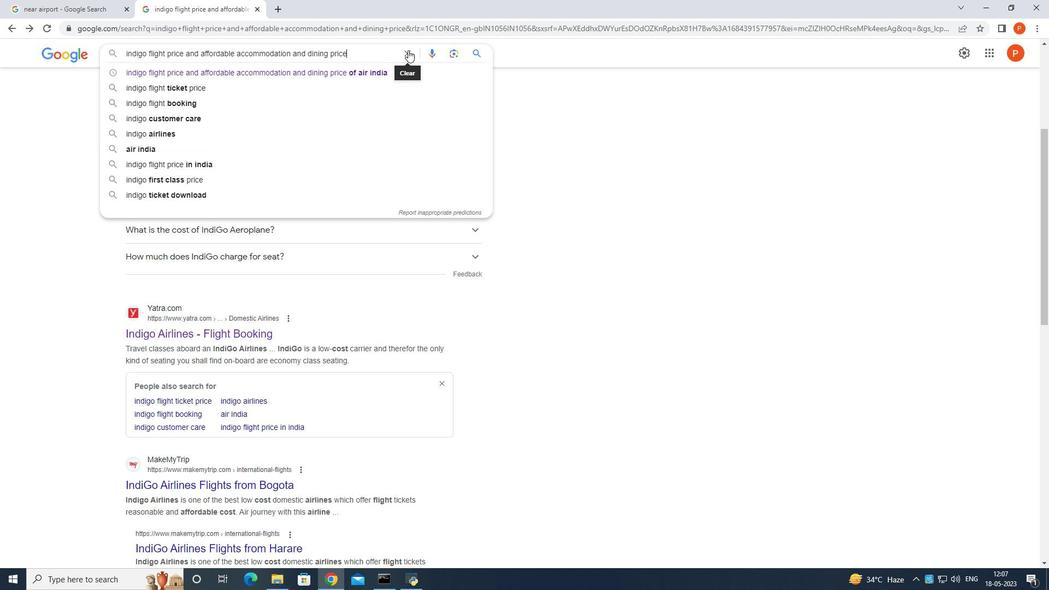 
Action: Mouse scrolled (685, 251) with delta (0, 0)
Screenshot: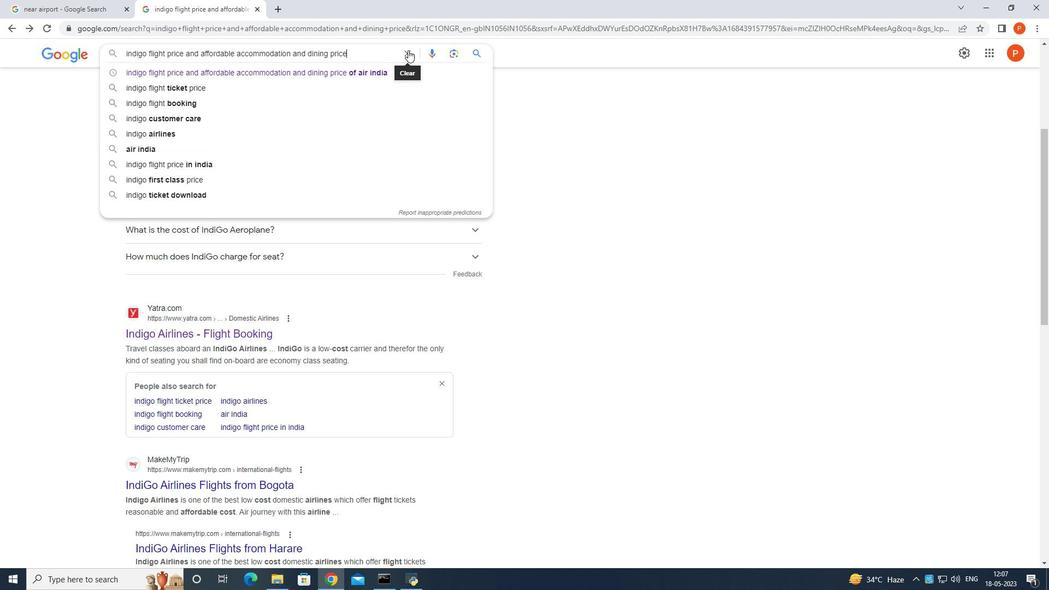 
Action: Mouse moved to (687, 250)
Screenshot: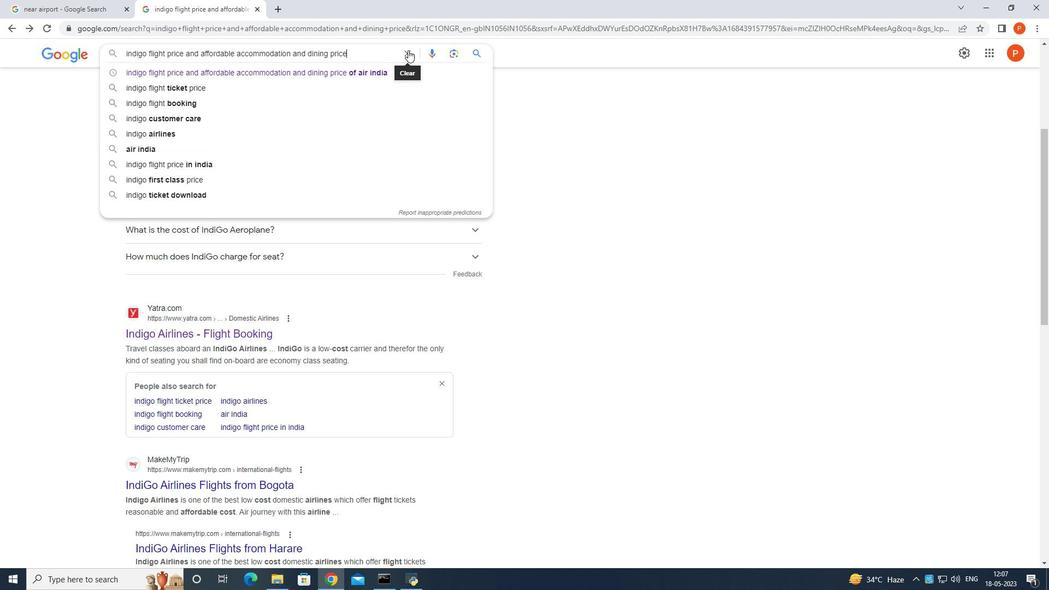 
Action: Mouse scrolled (687, 251) with delta (0, 0)
Screenshot: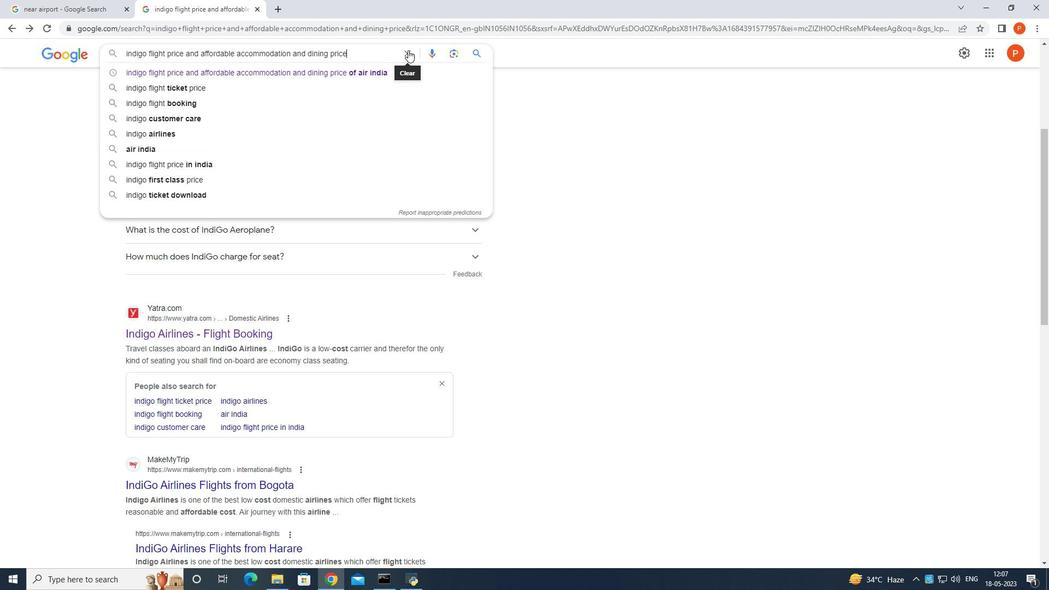 
Action: Mouse moved to (689, 251)
Screenshot: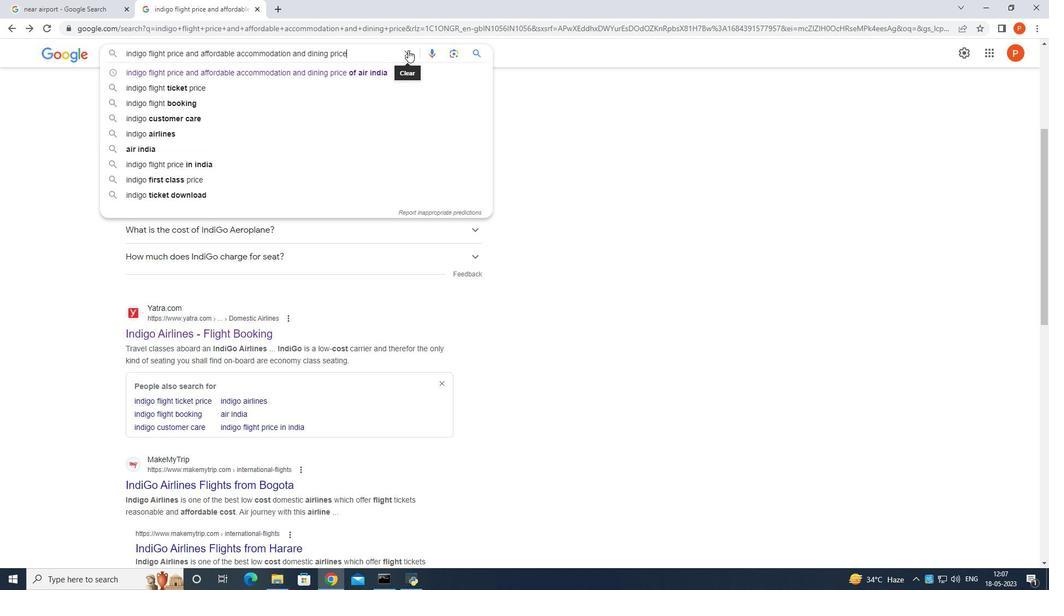 
Action: Mouse scrolled (689, 252) with delta (0, 0)
Screenshot: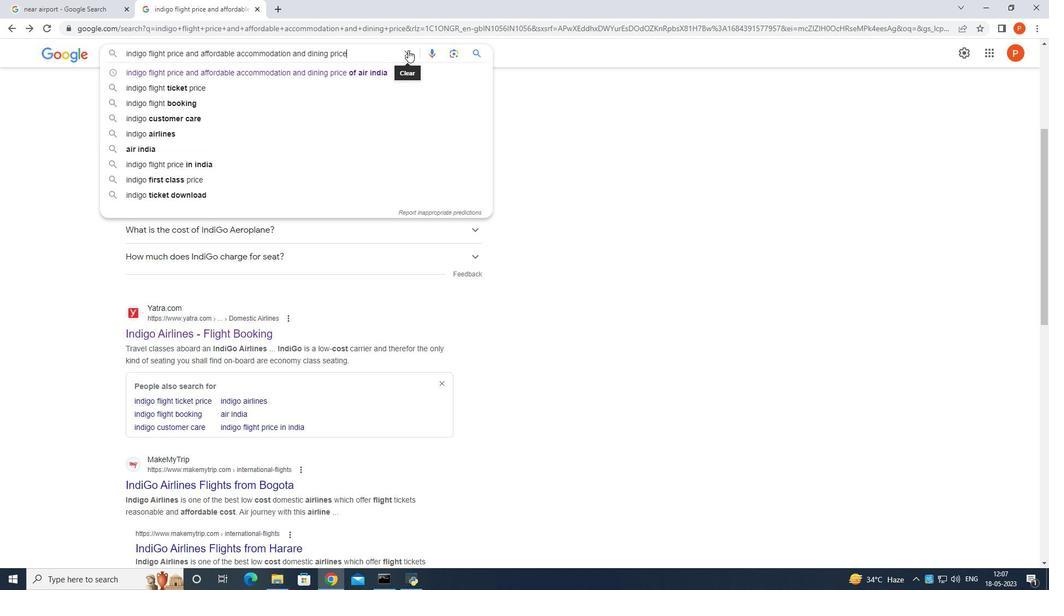 
Action: Mouse moved to (367, 193)
Screenshot: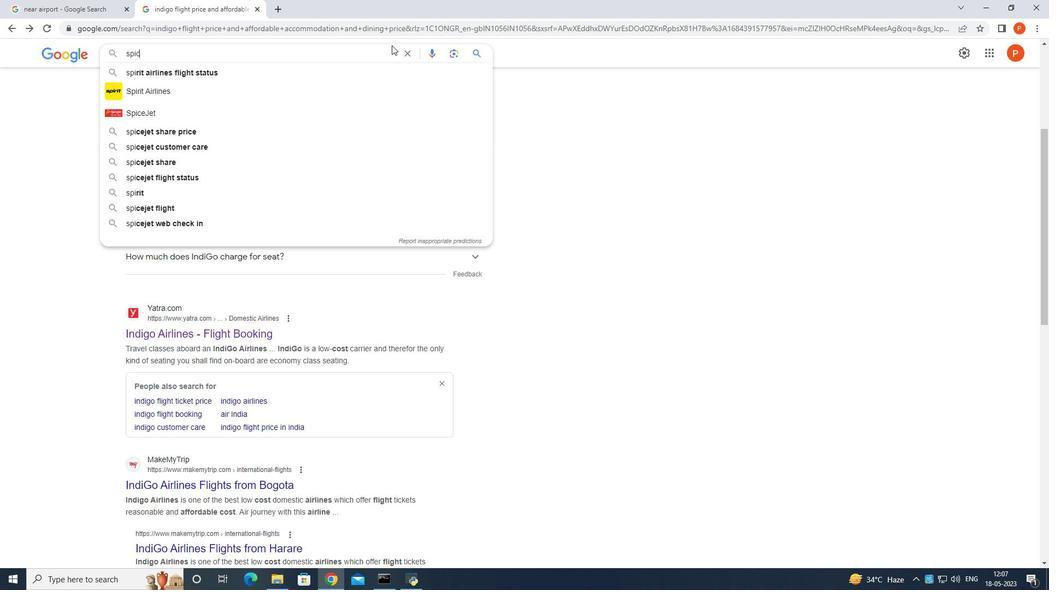 
Action: Mouse pressed left at (367, 193)
Screenshot: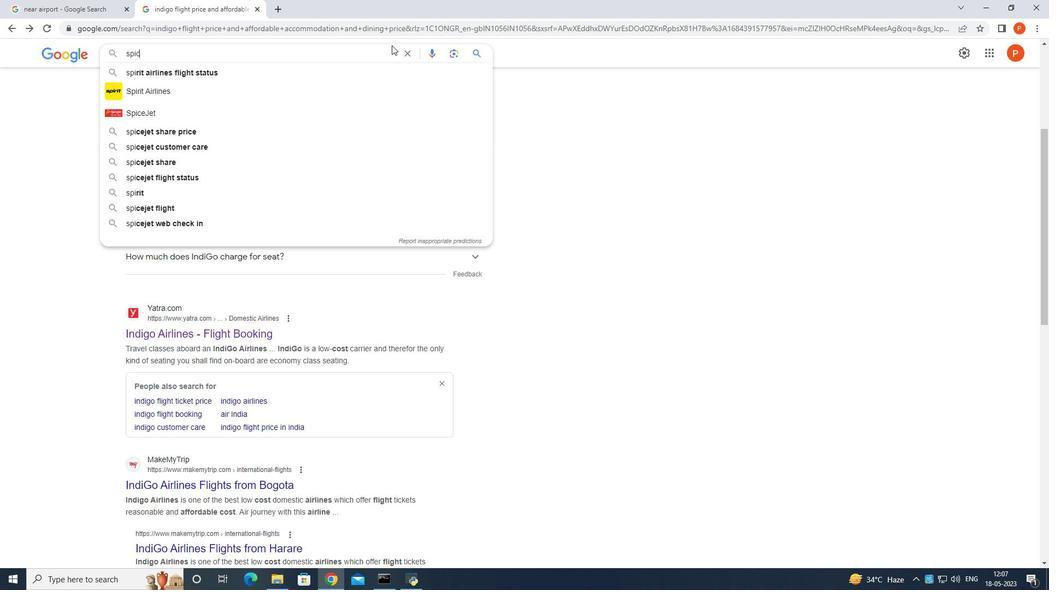 
Action: Mouse moved to (681, 331)
Screenshot: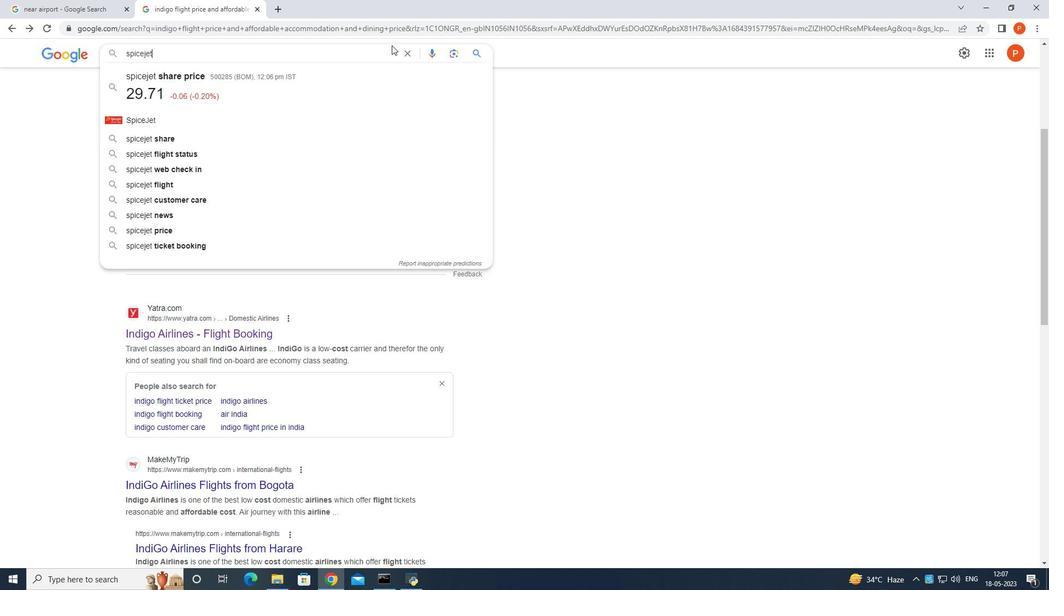 
Action: Mouse scrolled (681, 331) with delta (0, 0)
Screenshot: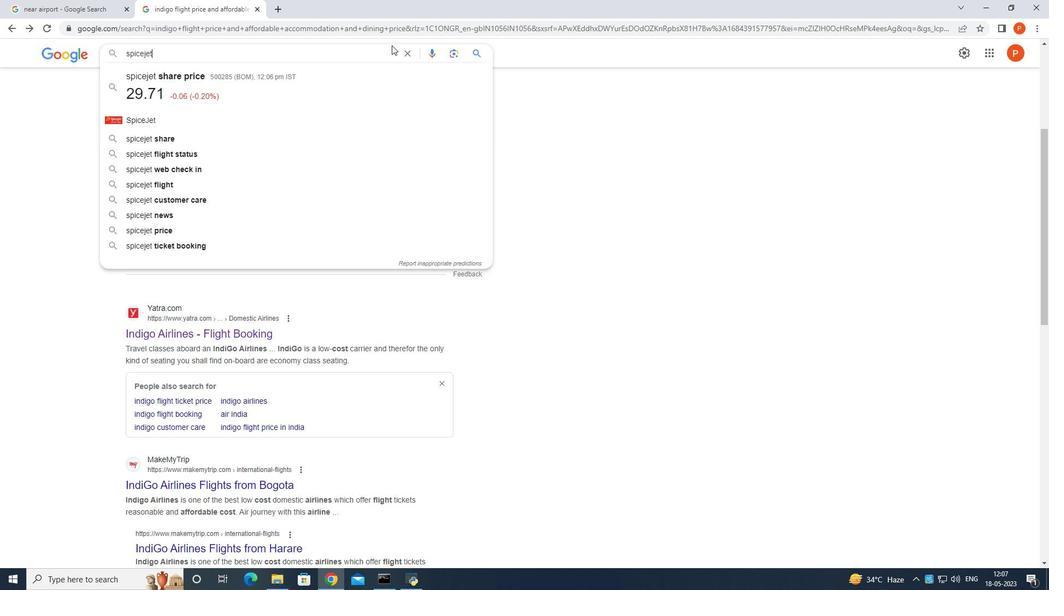 
Action: Mouse moved to (682, 330)
Screenshot: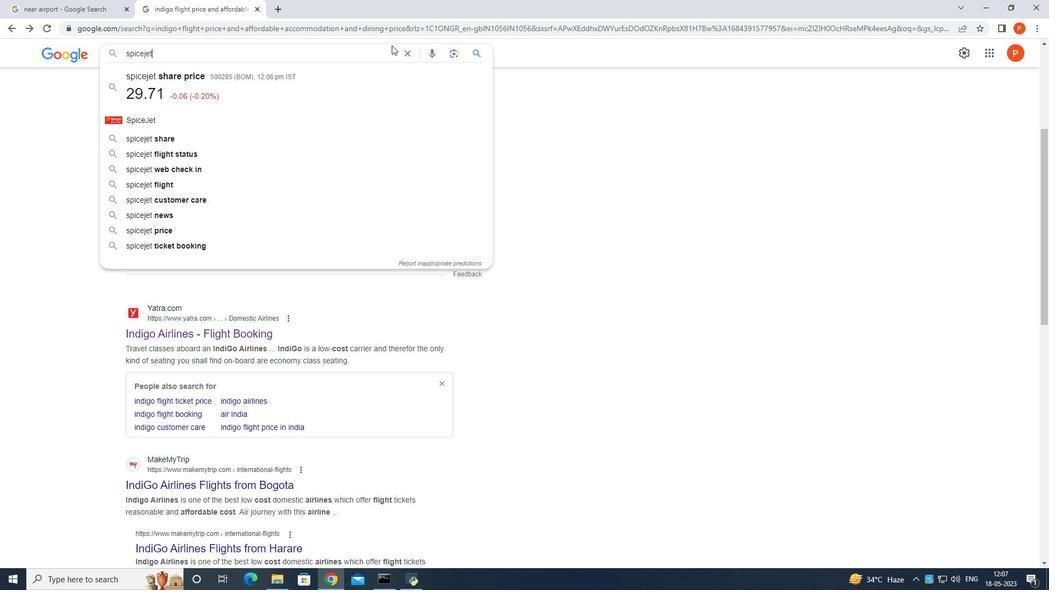 
Action: Mouse scrolled (682, 330) with delta (0, 0)
Screenshot: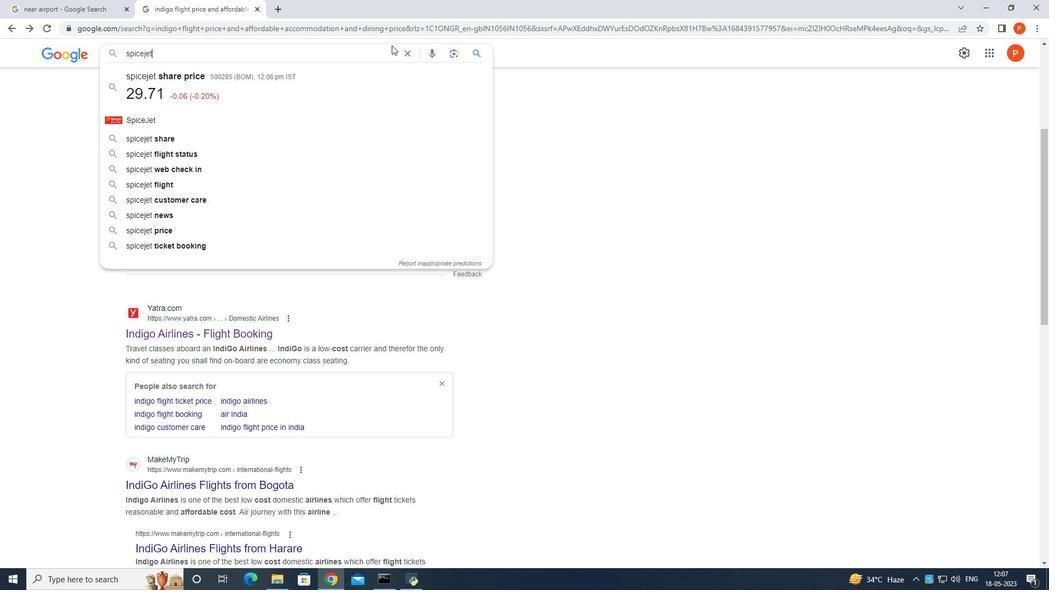 
Action: Mouse moved to (830, 437)
Screenshot: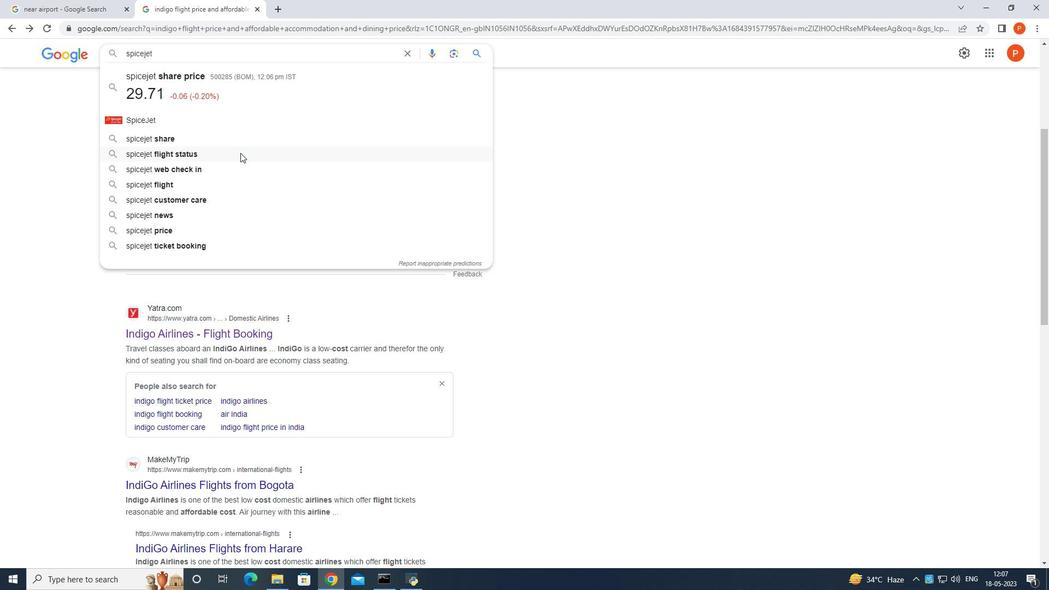 
Action: Mouse pressed left at (830, 437)
Screenshot: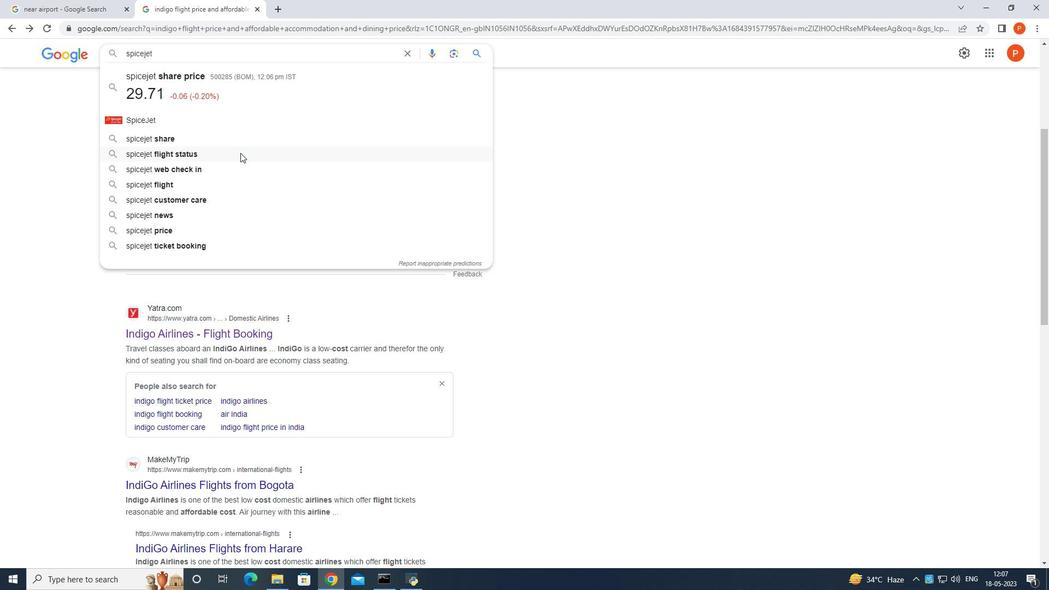 
Action: Mouse moved to (750, 342)
Screenshot: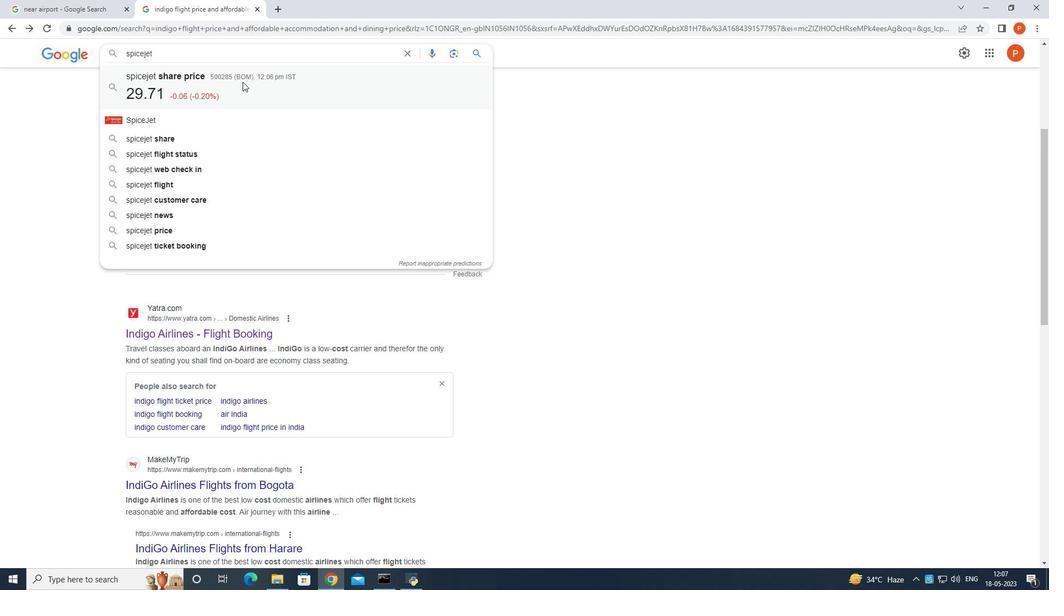 
Action: Mouse scrolled (750, 342) with delta (0, 0)
Screenshot: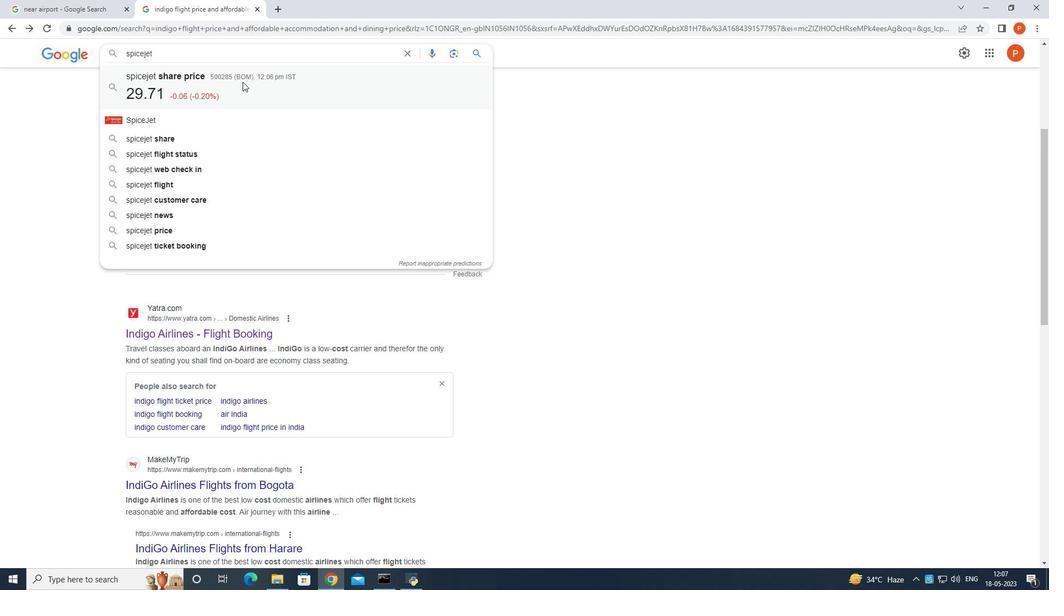 
Action: Mouse moved to (401, 61)
Screenshot: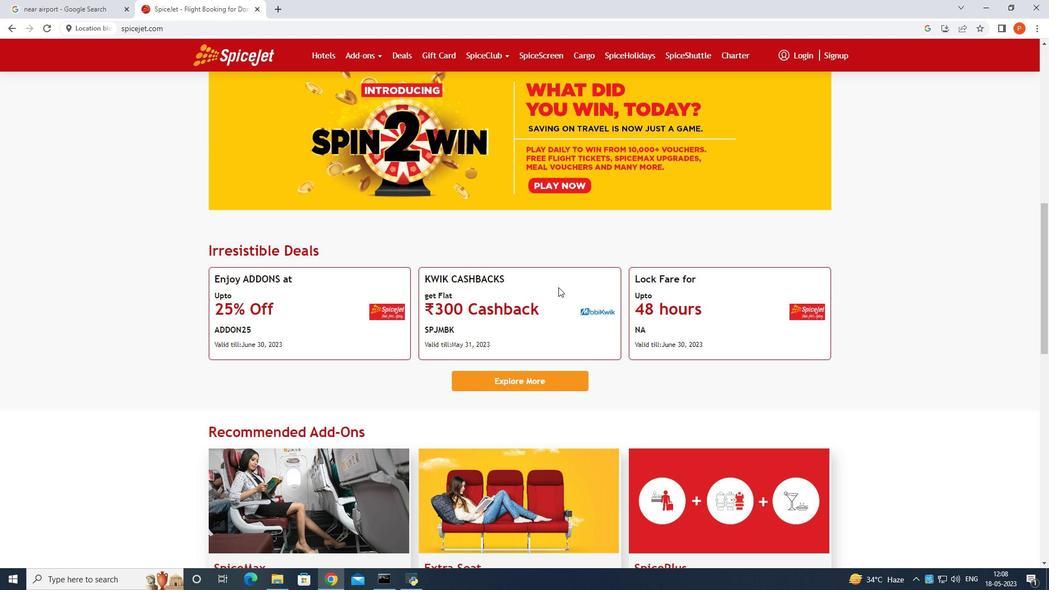 
Action: Mouse pressed left at (401, 61)
Screenshot: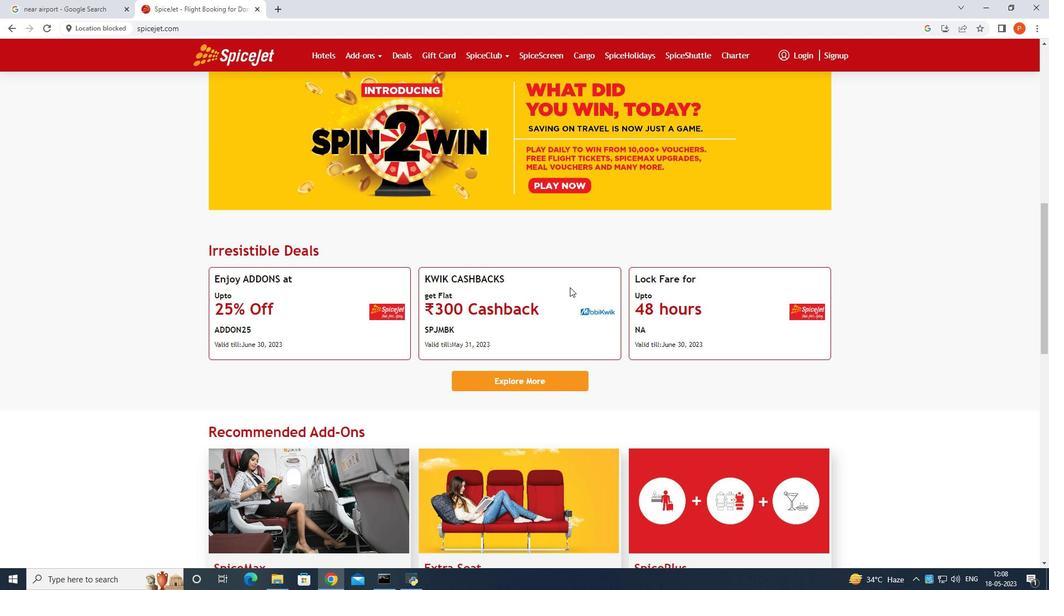 
Action: Mouse moved to (304, 61)
Screenshot: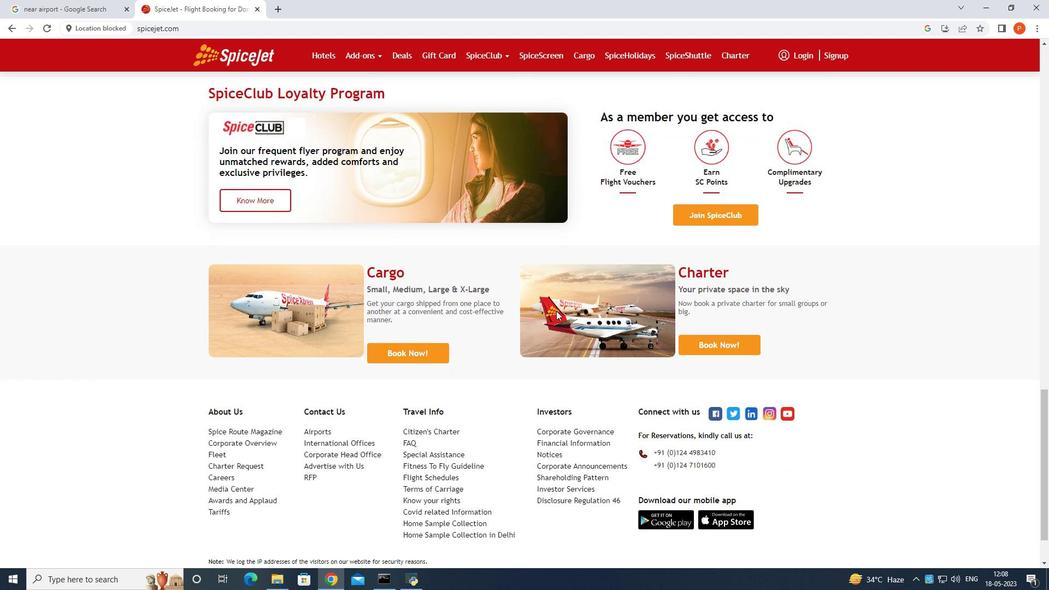 
Action: Mouse pressed left at (304, 61)
Screenshot: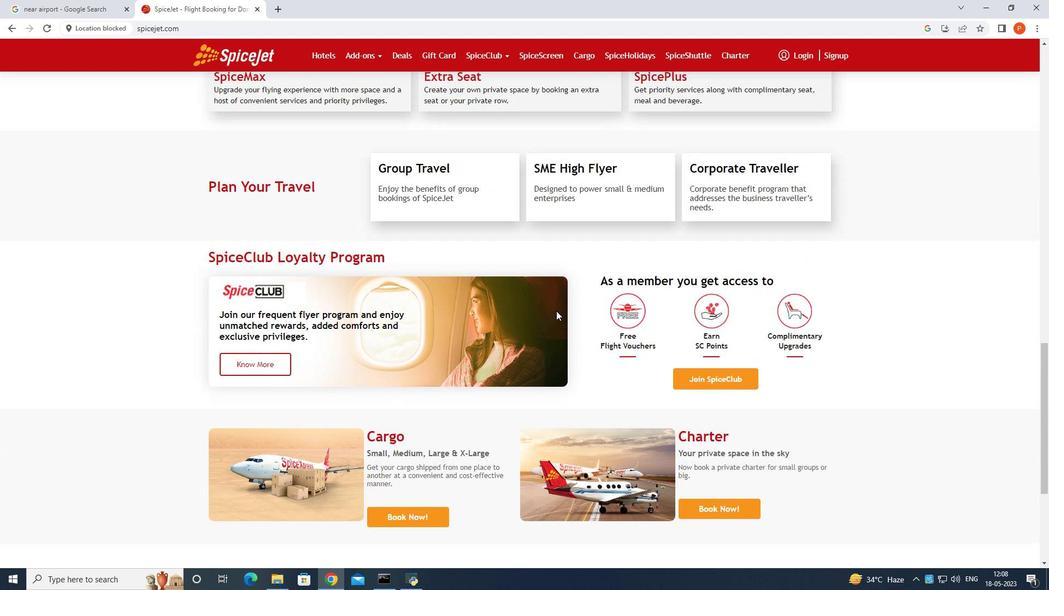 
Action: Key pressed i
Screenshot: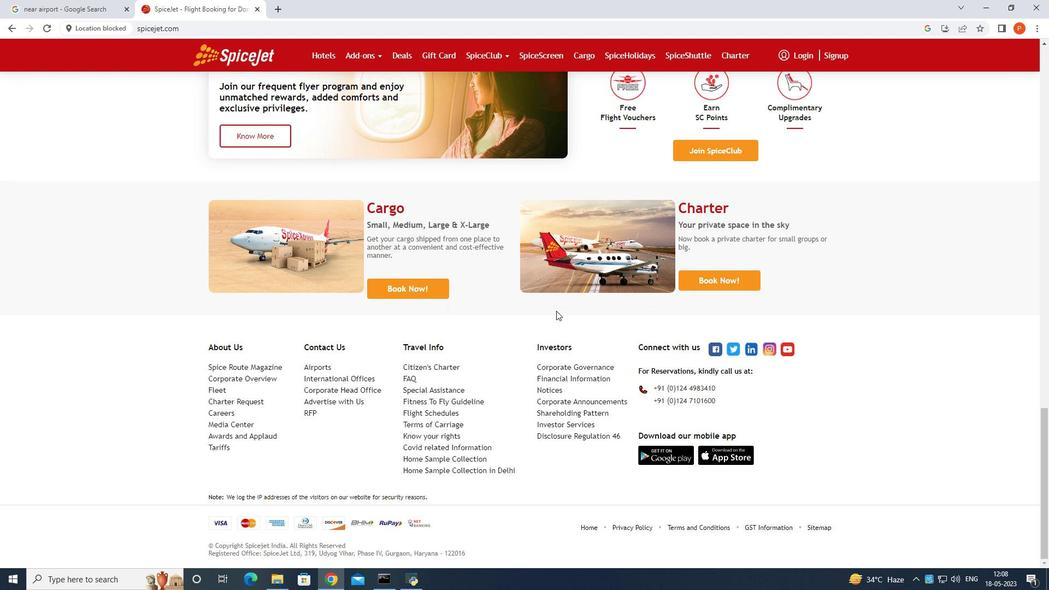 
Action: Mouse moved to (324, 244)
Screenshot: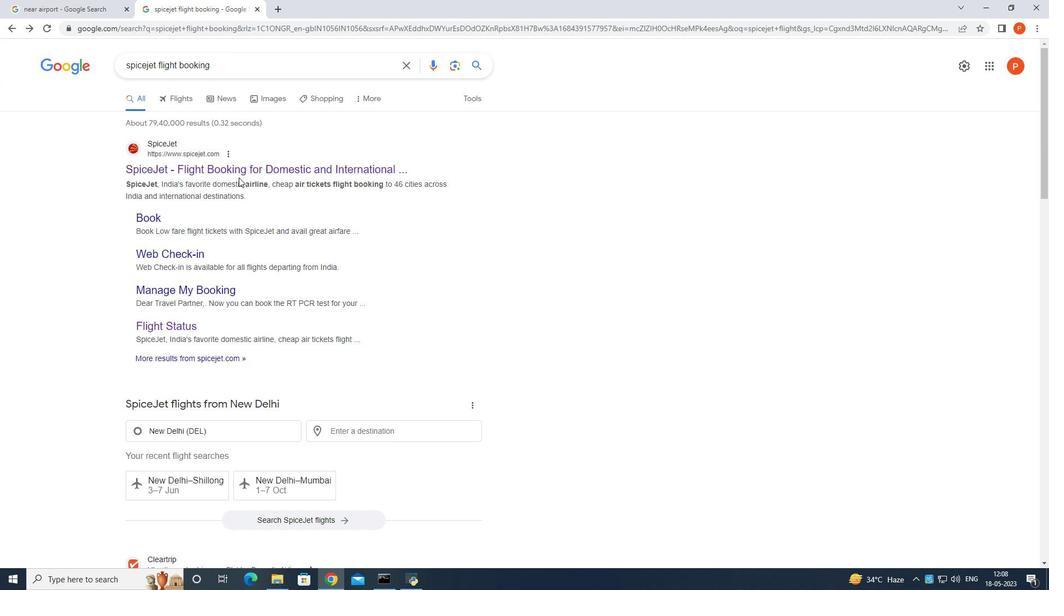 
Action: Mouse pressed left at (324, 244)
Screenshot: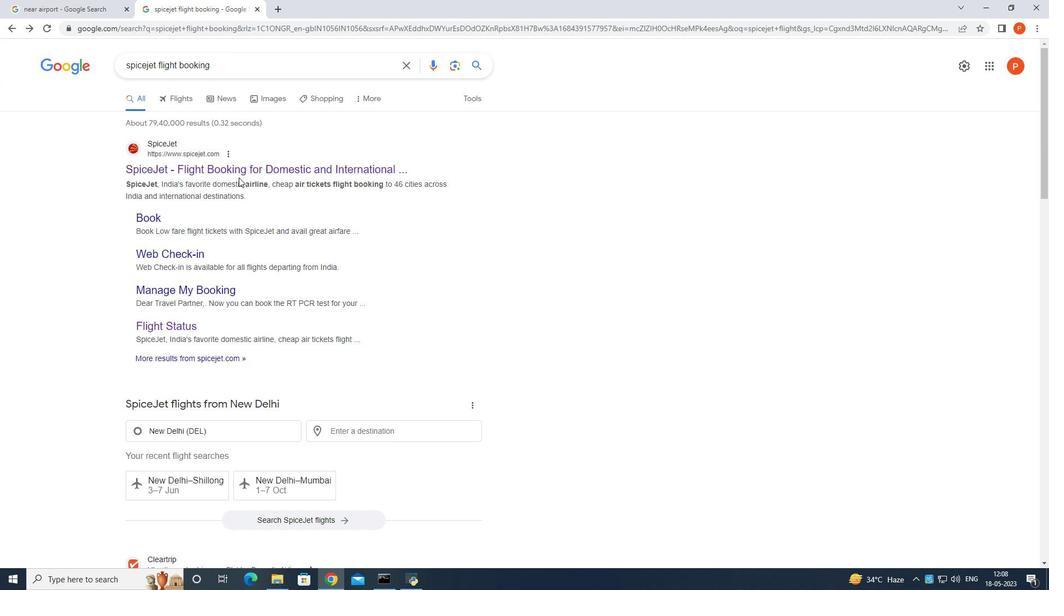 
Action: Mouse moved to (349, 262)
Screenshot: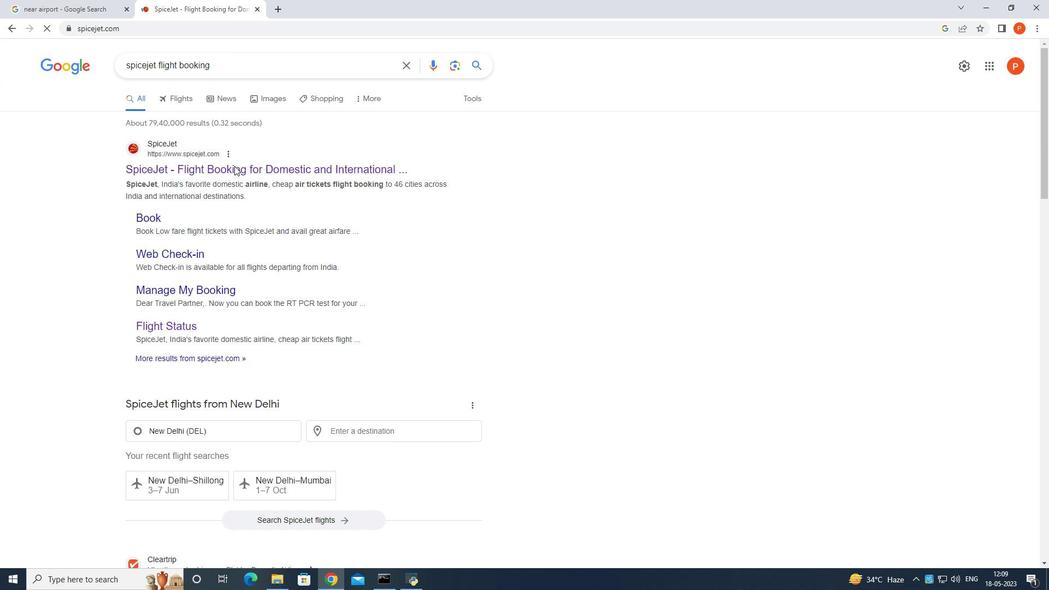 
Action: Mouse scrolled (349, 262) with delta (0, 0)
Screenshot: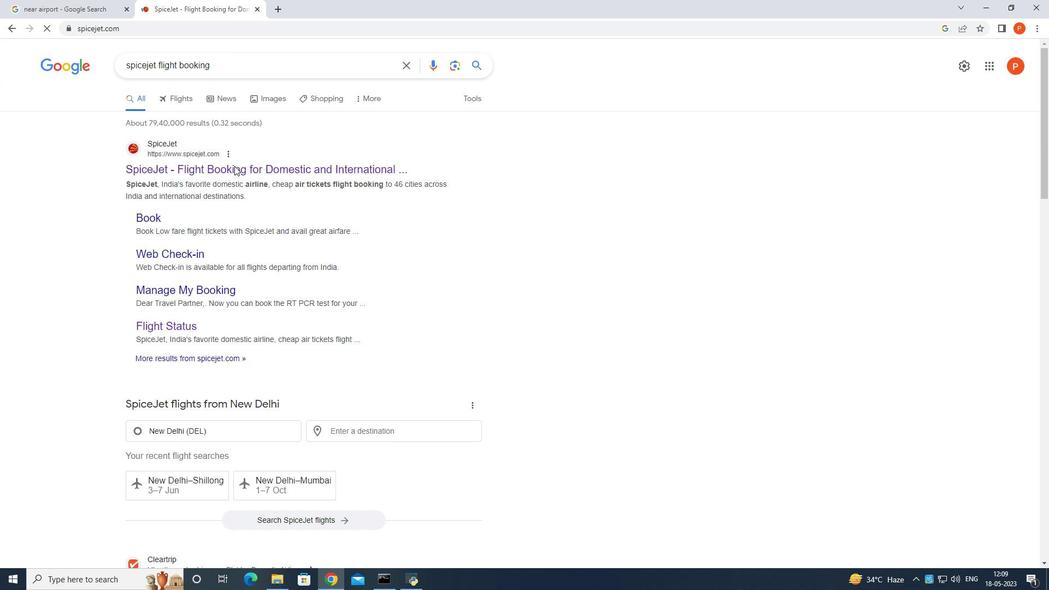 
Action: Mouse moved to (352, 264)
Screenshot: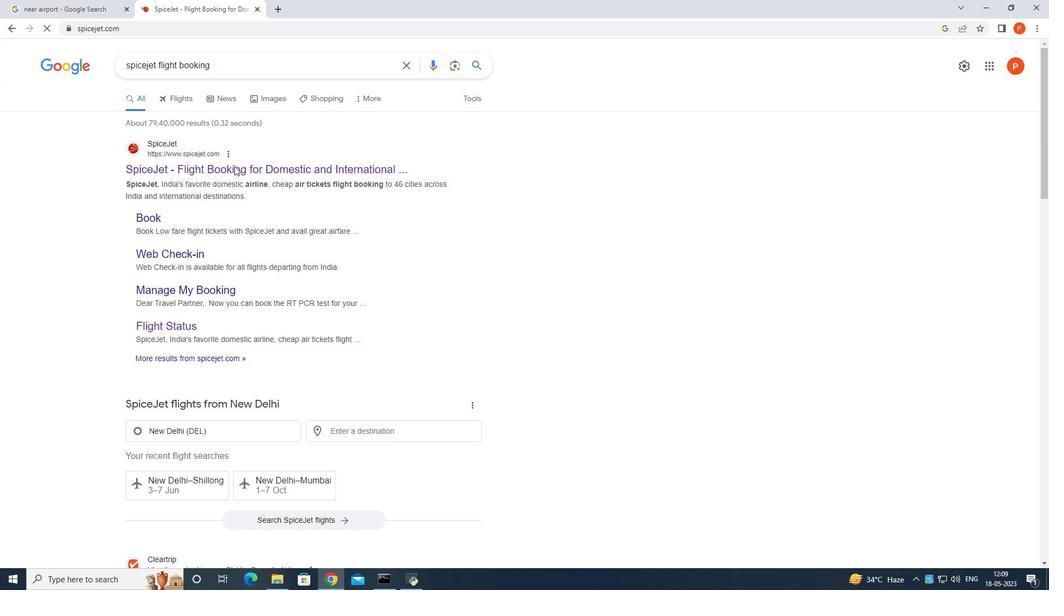 
Action: Mouse scrolled (352, 263) with delta (0, 0)
Screenshot: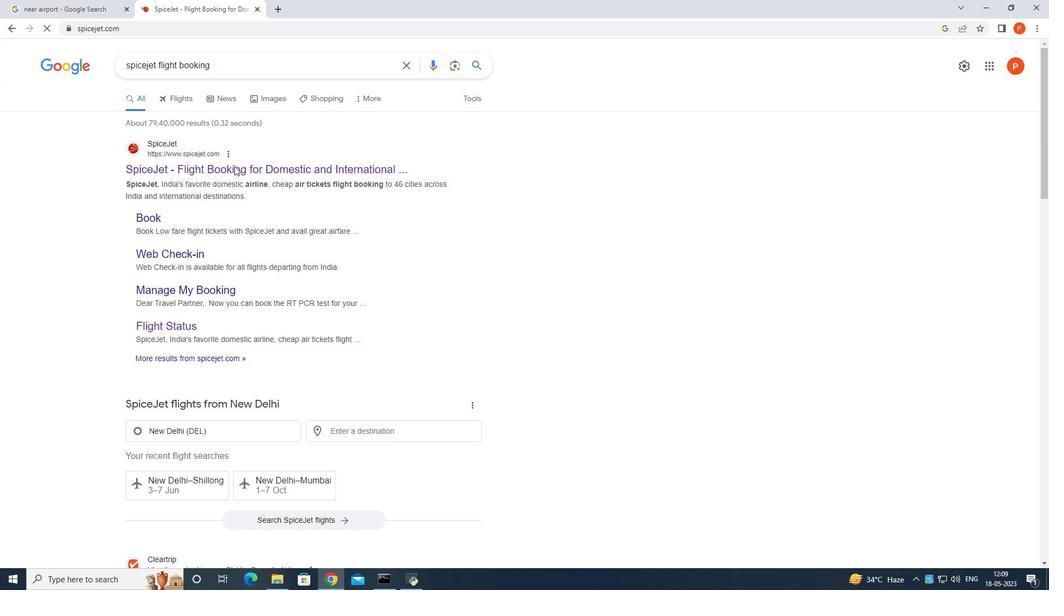 
Action: Mouse moved to (353, 265)
Screenshot: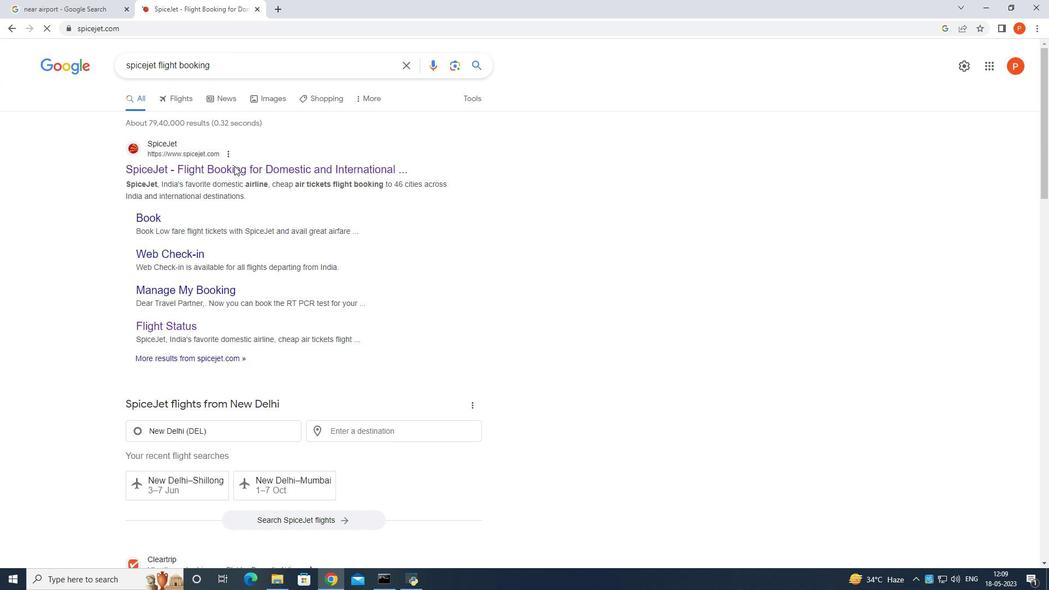 
Action: Mouse scrolled (353, 265) with delta (0, 0)
Screenshot: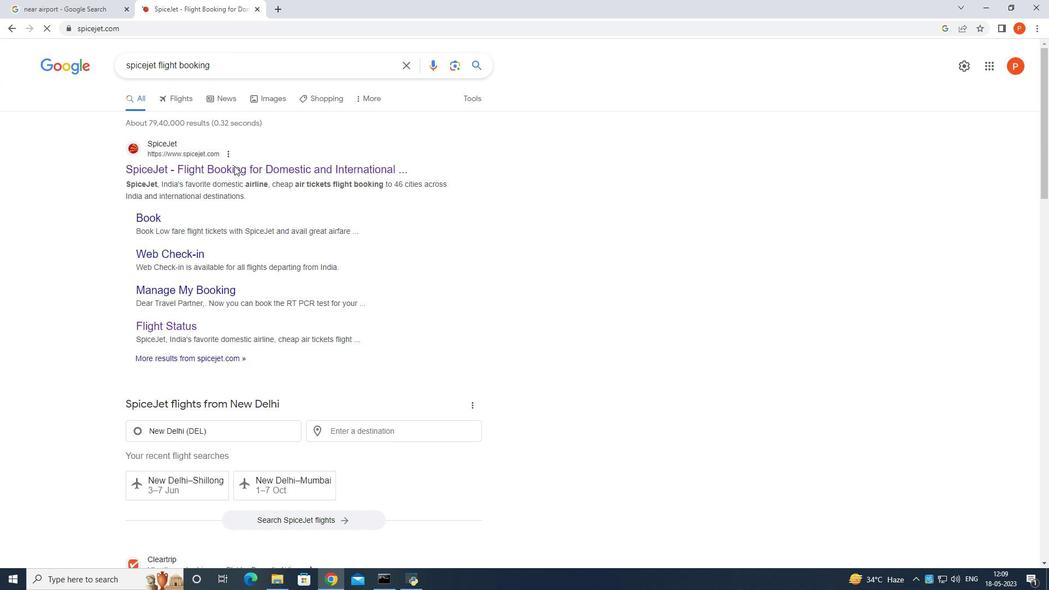 
Action: Mouse moved to (354, 266)
Screenshot: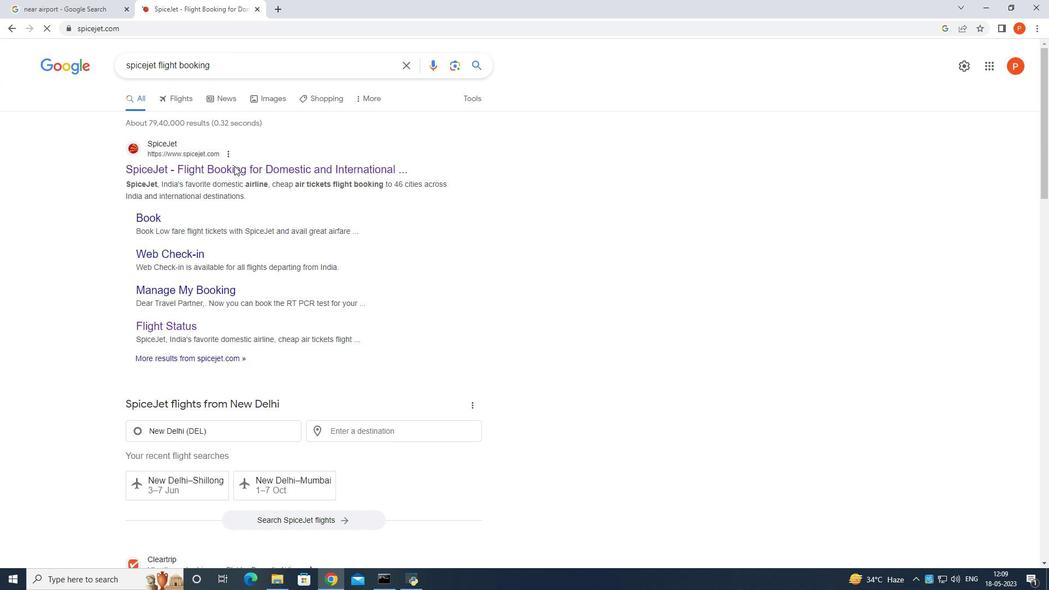 
Action: Mouse scrolled (354, 265) with delta (0, 0)
Screenshot: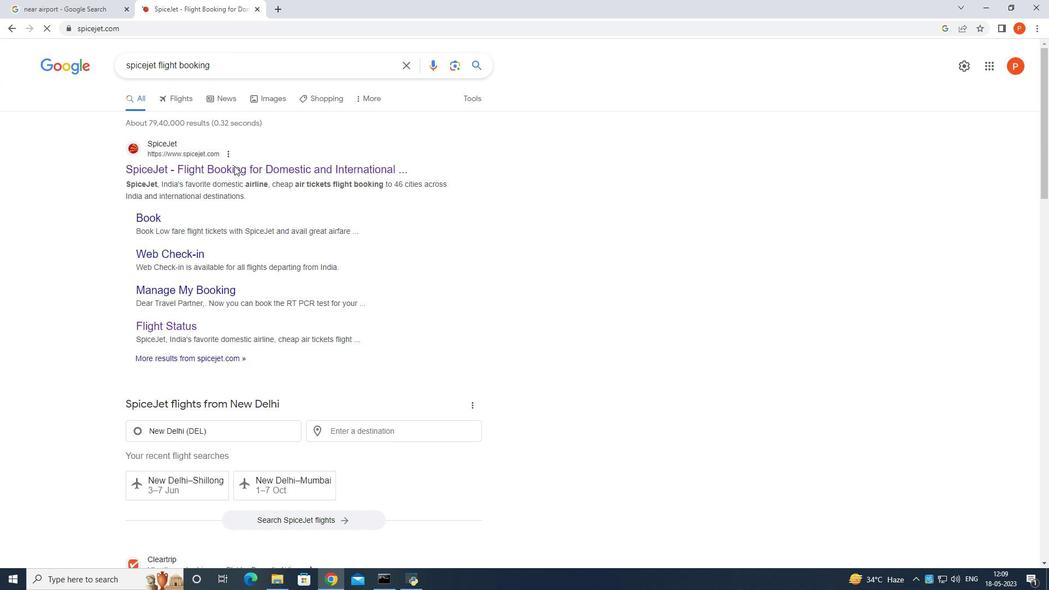 
Action: Mouse scrolled (354, 265) with delta (0, 0)
Screenshot: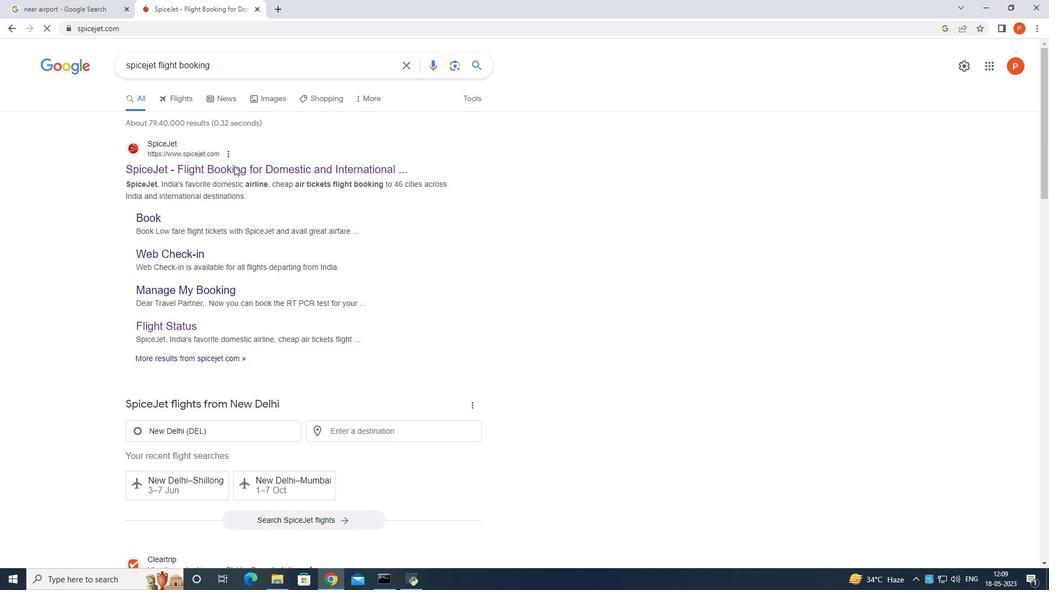 
Action: Mouse moved to (354, 266)
Screenshot: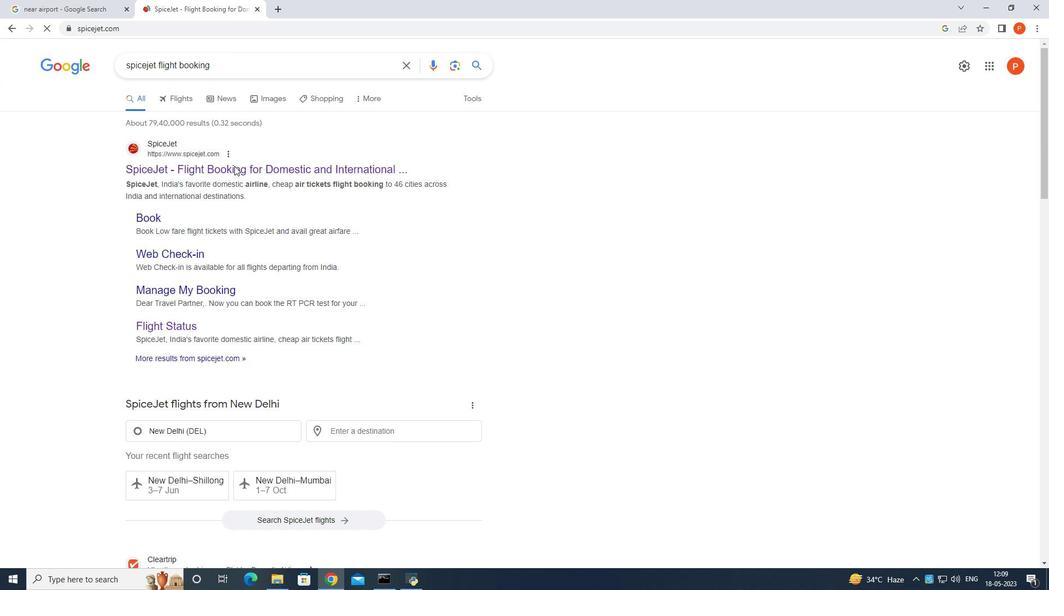 
Action: Mouse scrolled (354, 265) with delta (0, 0)
Screenshot: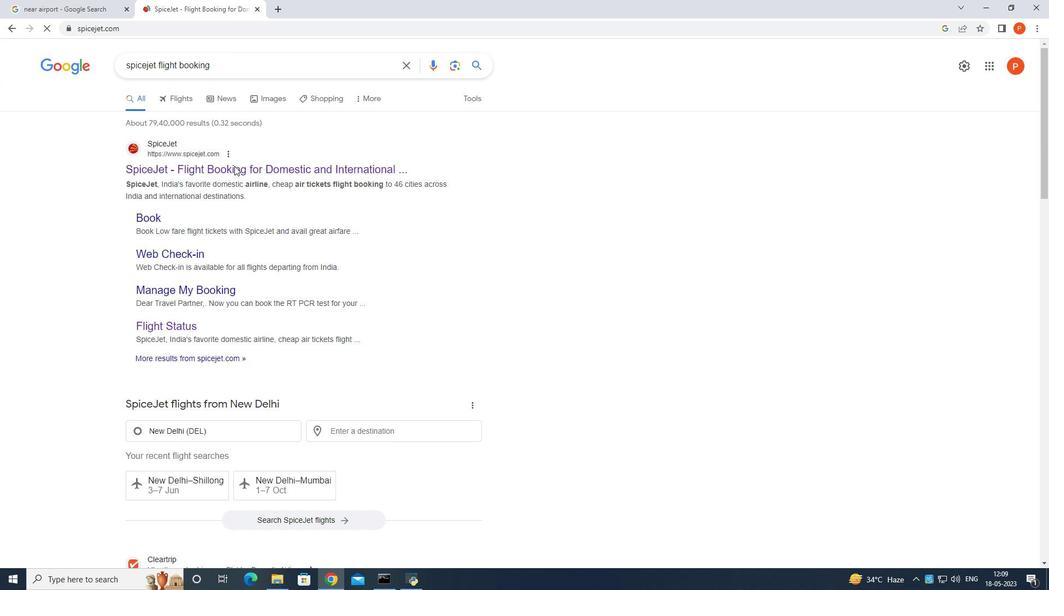 
Action: Mouse scrolled (354, 265) with delta (0, 0)
Screenshot: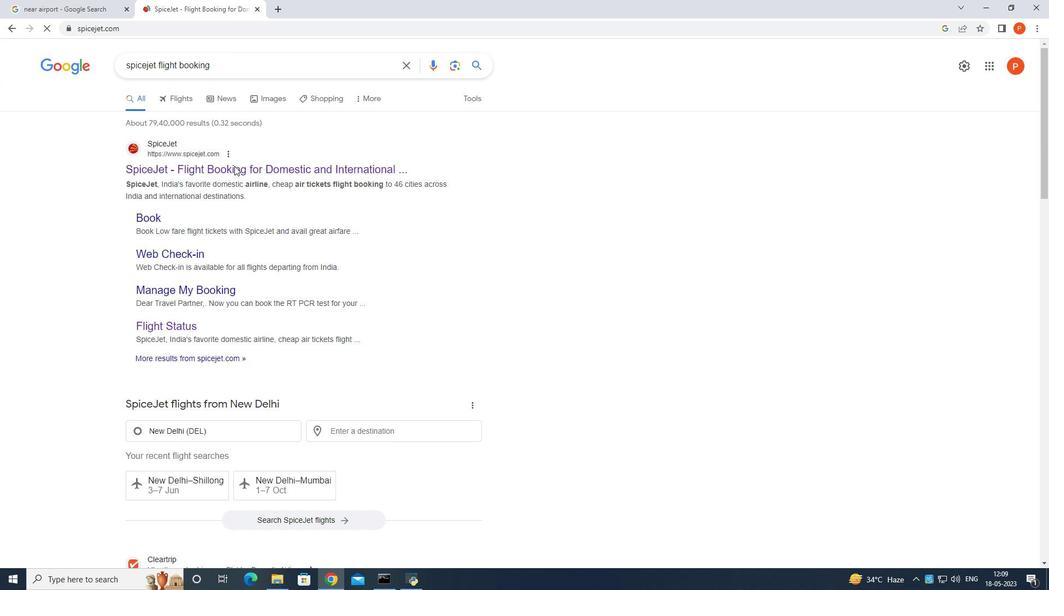 
Action: Mouse scrolled (354, 266) with delta (0, 0)
Screenshot: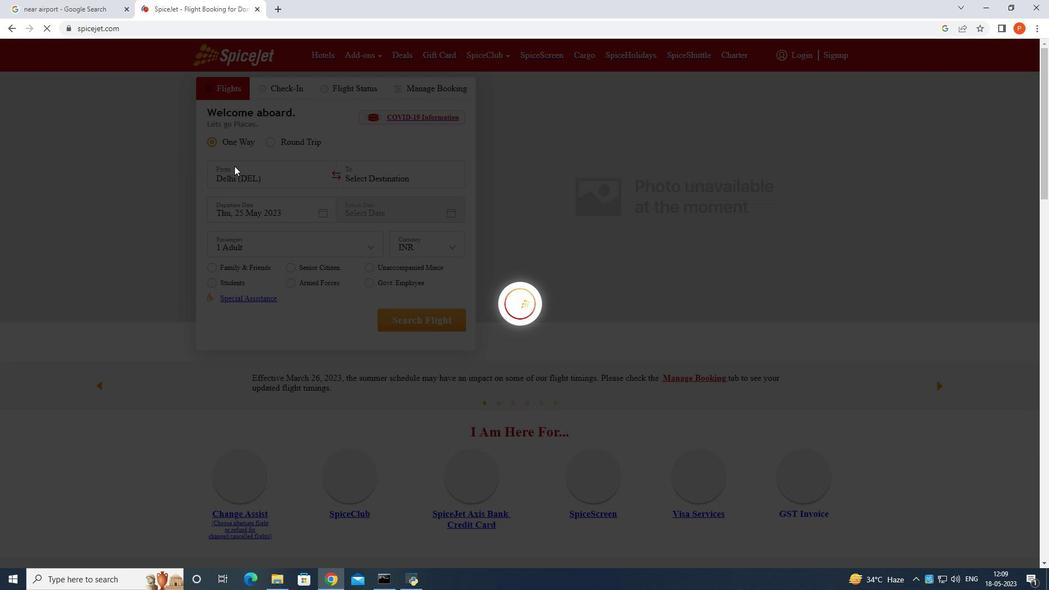 
Action: Mouse moved to (354, 267)
Screenshot: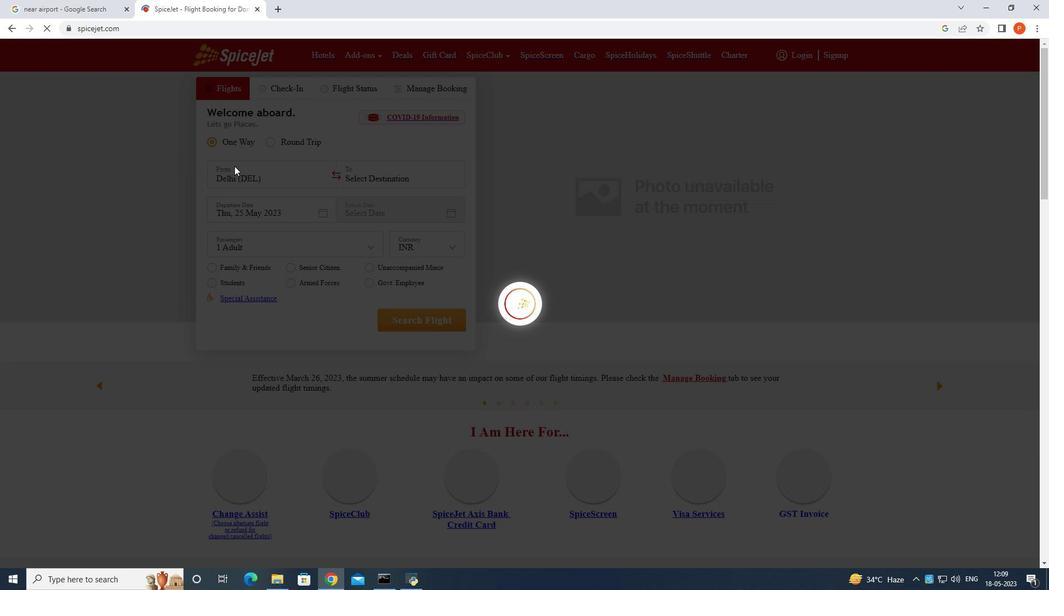 
Action: Mouse scrolled (354, 267) with delta (0, 0)
Screenshot: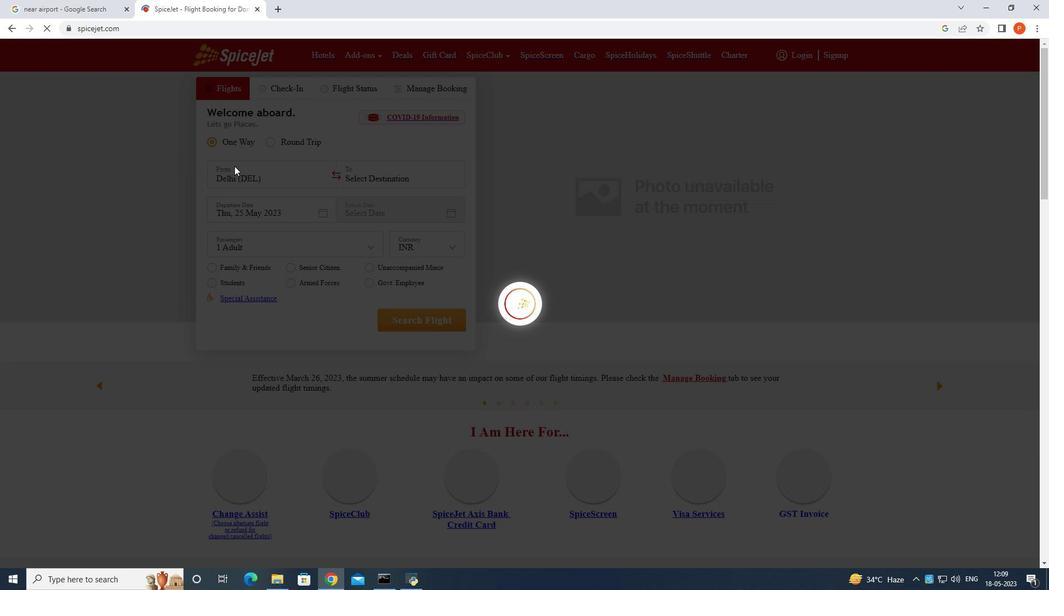 
Action: Mouse moved to (354, 268)
Screenshot: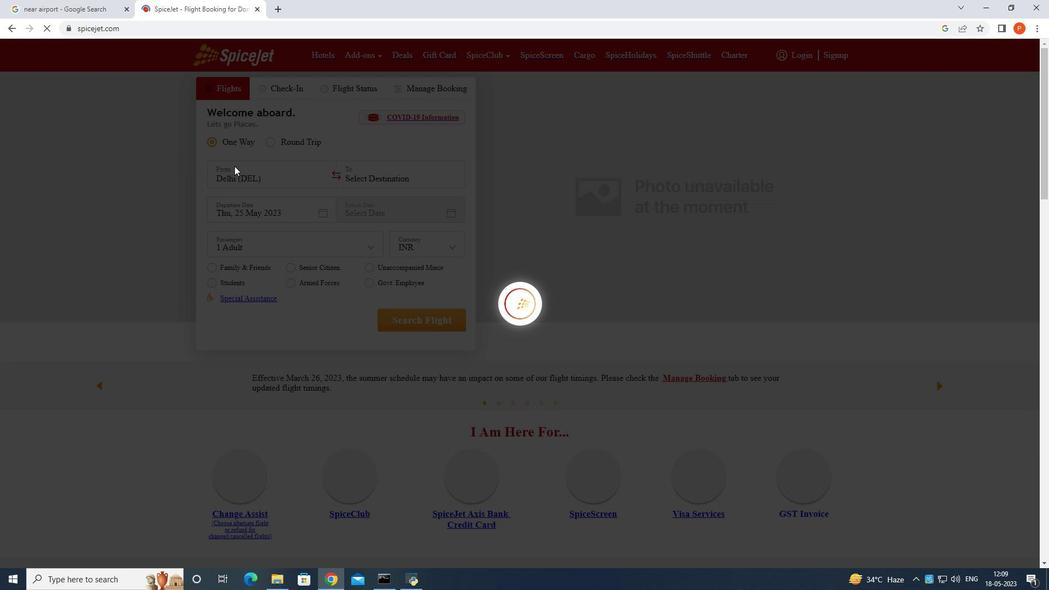 
Action: Mouse scrolled (354, 267) with delta (0, 0)
Screenshot: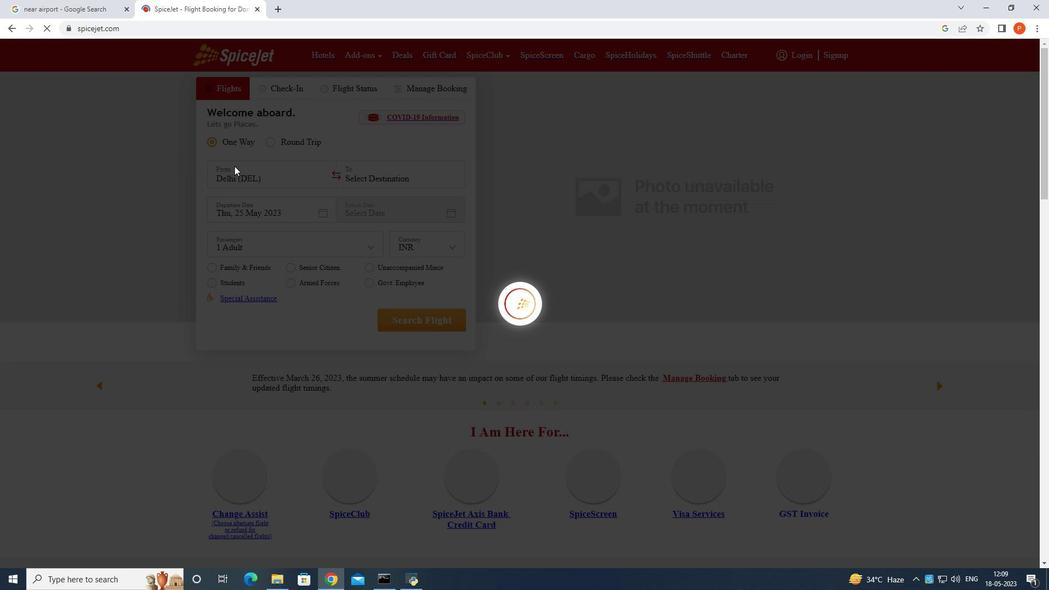 
Action: Mouse scrolled (354, 267) with delta (0, 0)
Screenshot: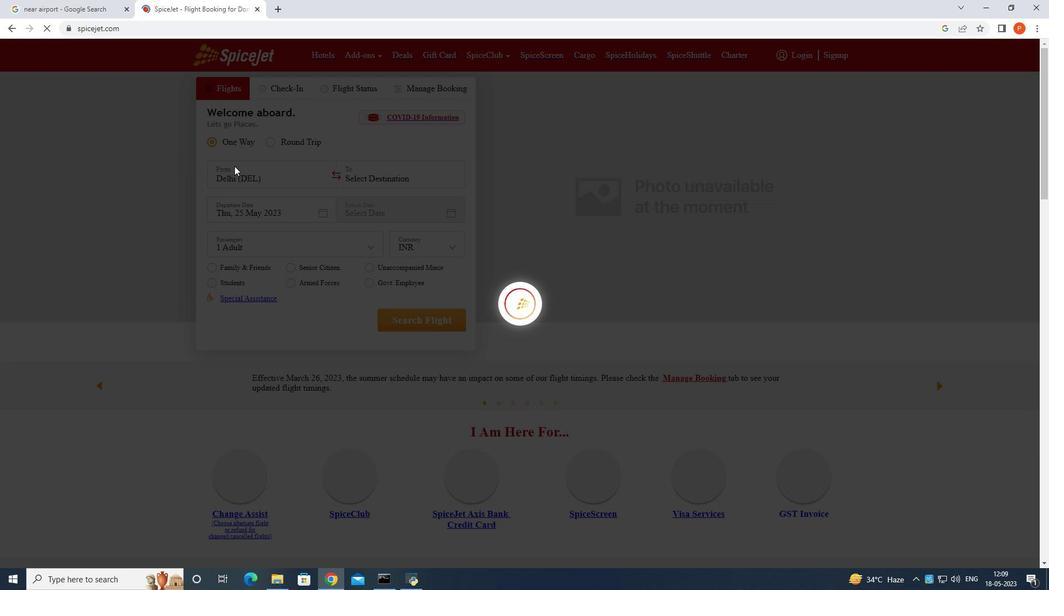 
Action: Mouse scrolled (354, 267) with delta (0, 0)
Screenshot: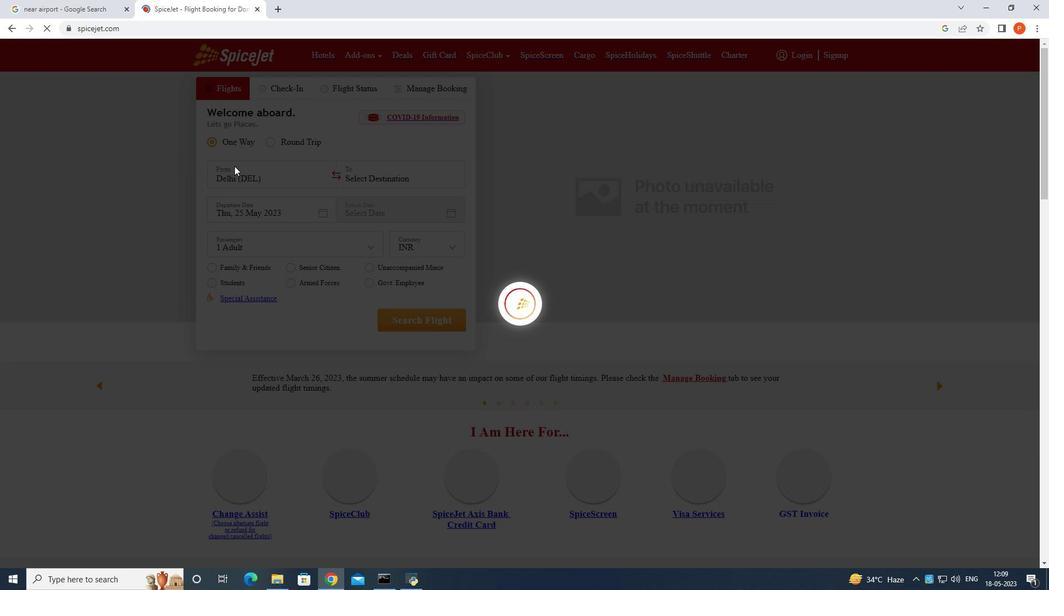 
Action: Mouse scrolled (354, 268) with delta (0, 0)
Screenshot: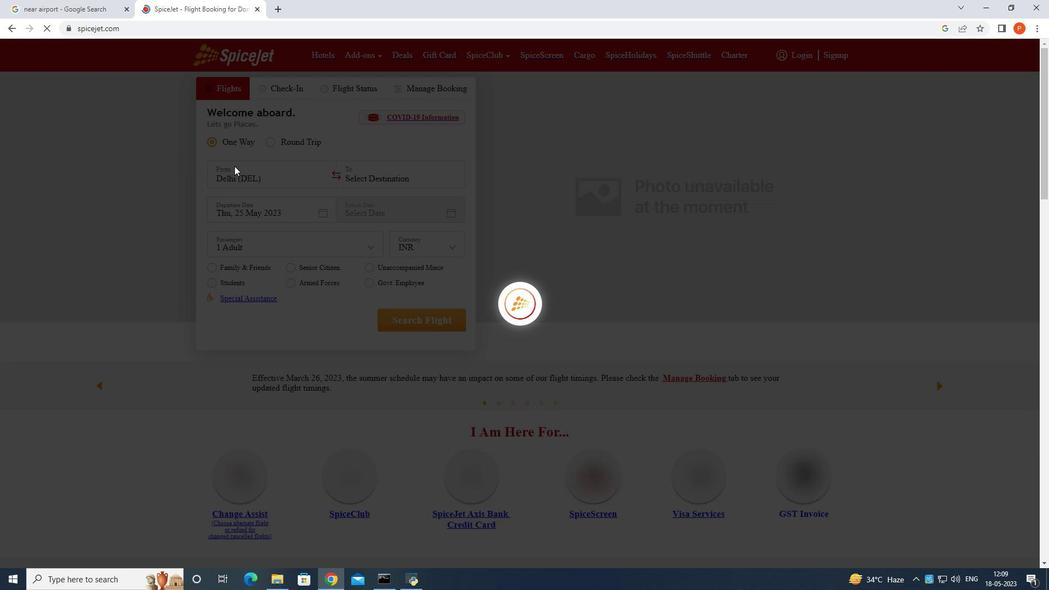 
Action: Mouse moved to (348, 264)
Screenshot: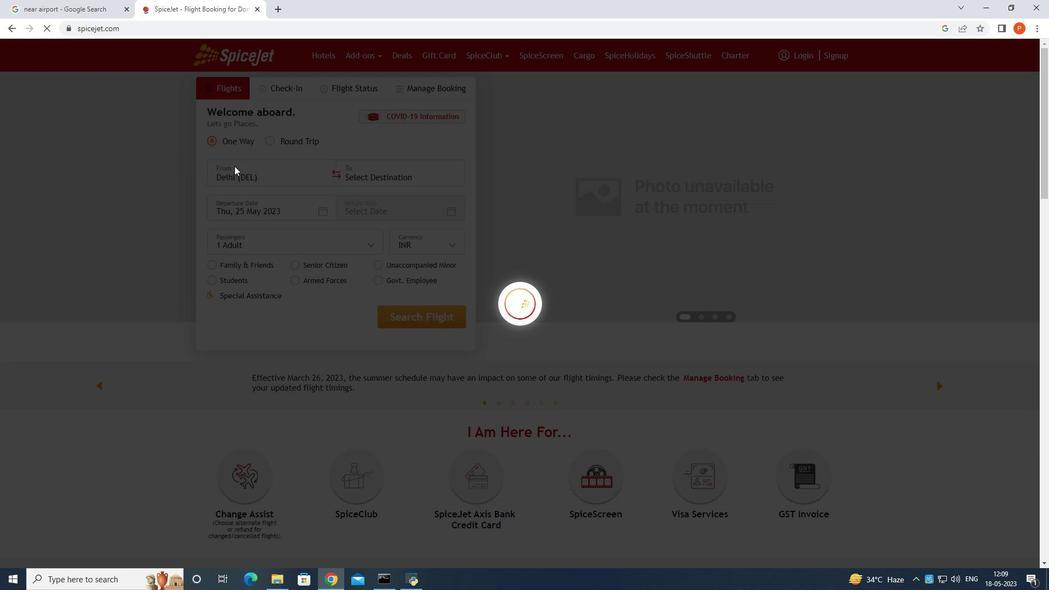 
Action: Mouse scrolled (348, 263) with delta (0, 0)
Screenshot: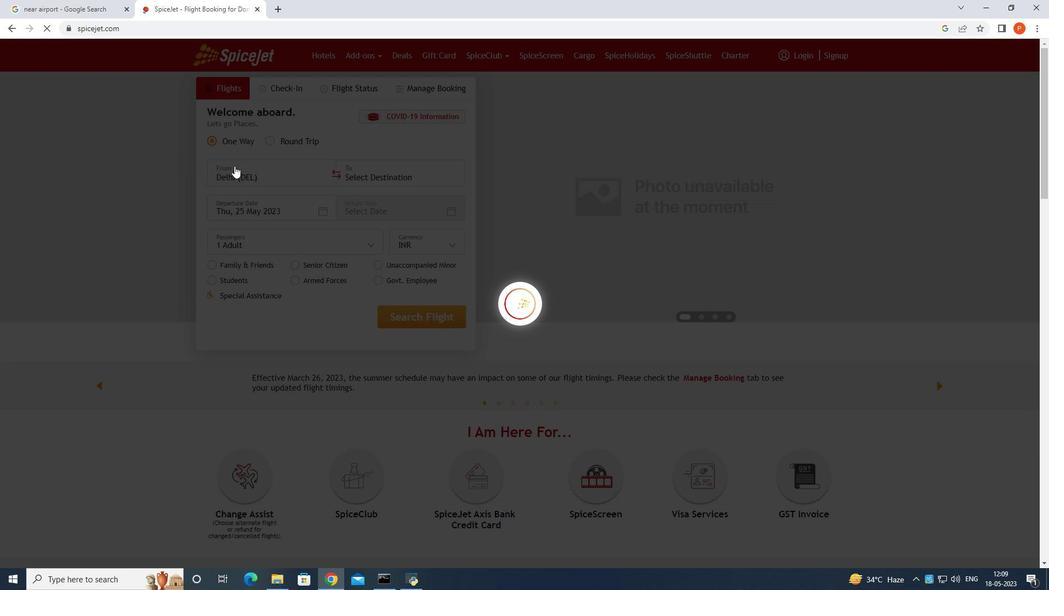 
Action: Mouse moved to (347, 264)
Screenshot: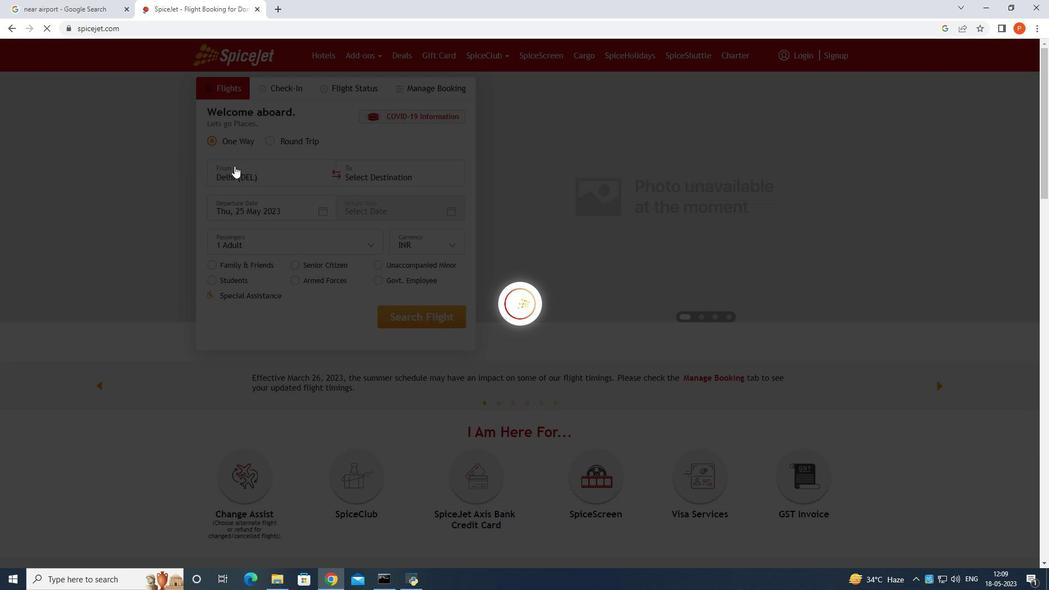
Action: Mouse scrolled (347, 263) with delta (0, 0)
Screenshot: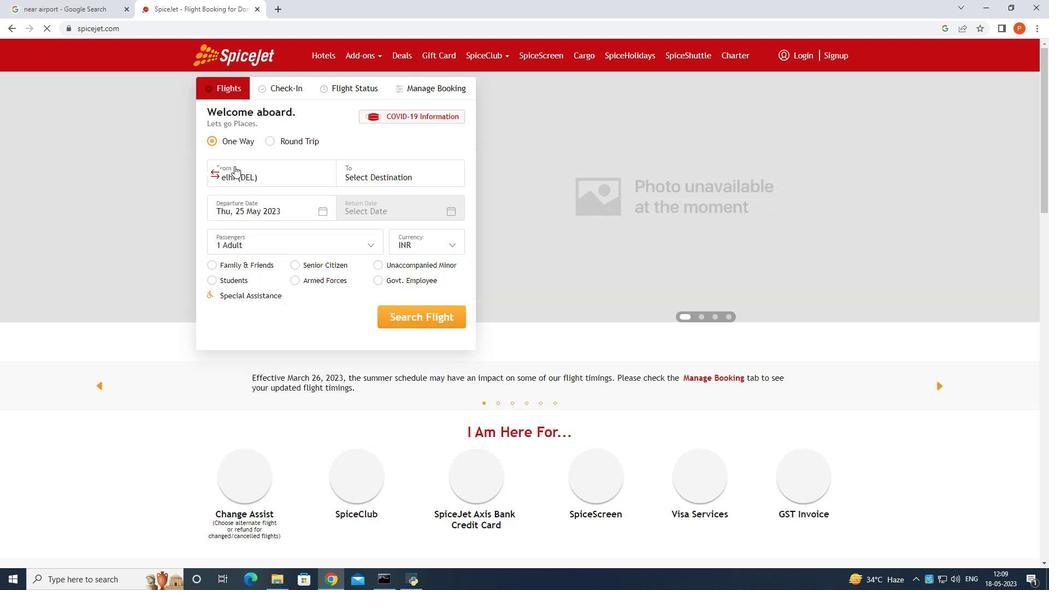 
Action: Mouse moved to (353, 270)
Screenshot: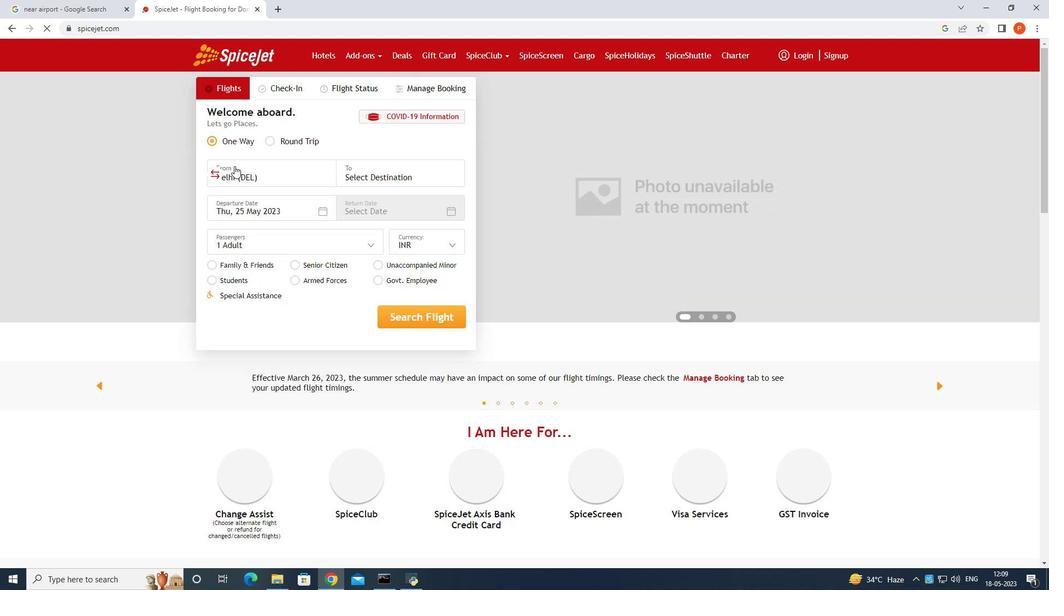 
Action: Mouse scrolled (353, 269) with delta (0, 0)
Screenshot: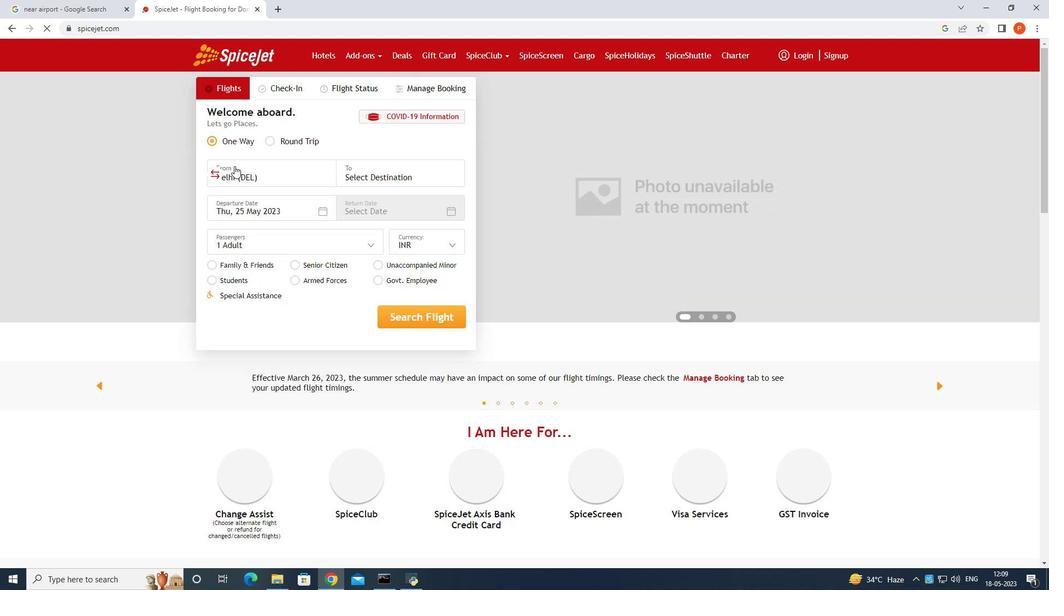 
Action: Mouse moved to (354, 271)
Screenshot: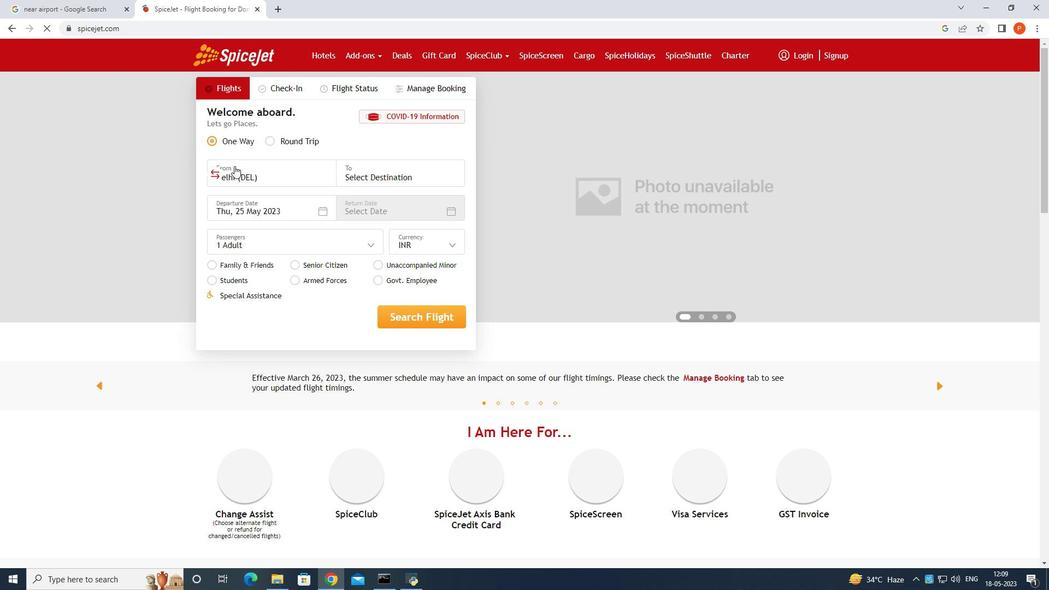 
Action: Mouse scrolled (354, 272) with delta (0, 0)
Screenshot: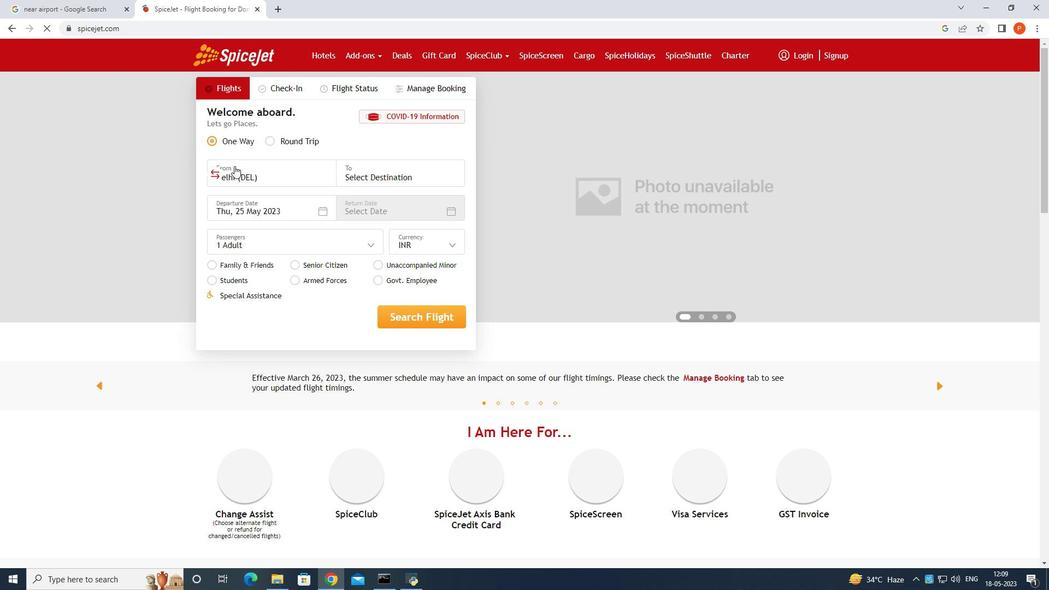 
Action: Mouse scrolled (354, 272) with delta (0, 0)
Screenshot: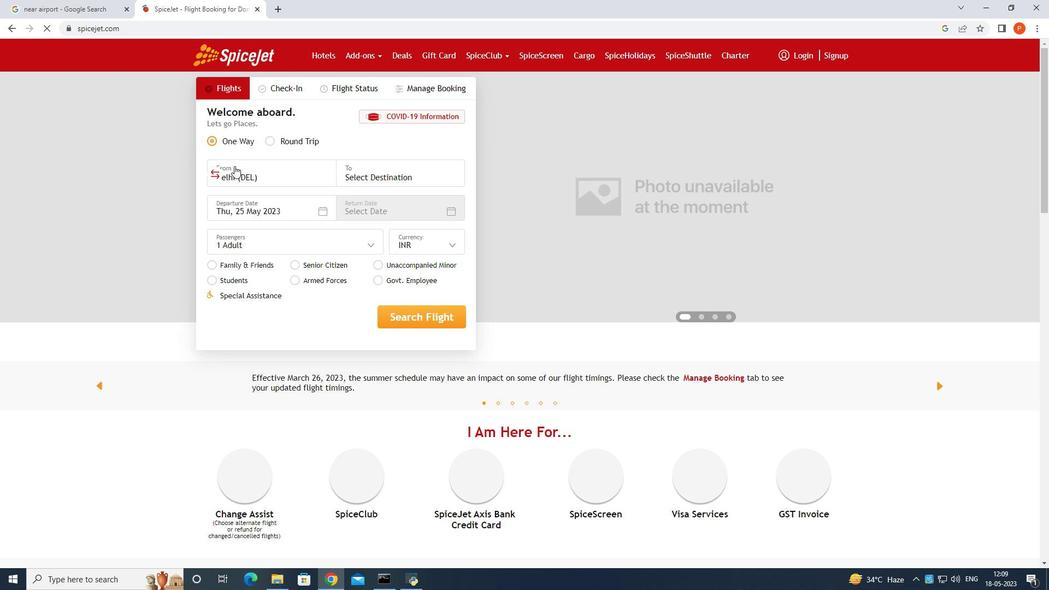 
Action: Mouse moved to (354, 271)
Screenshot: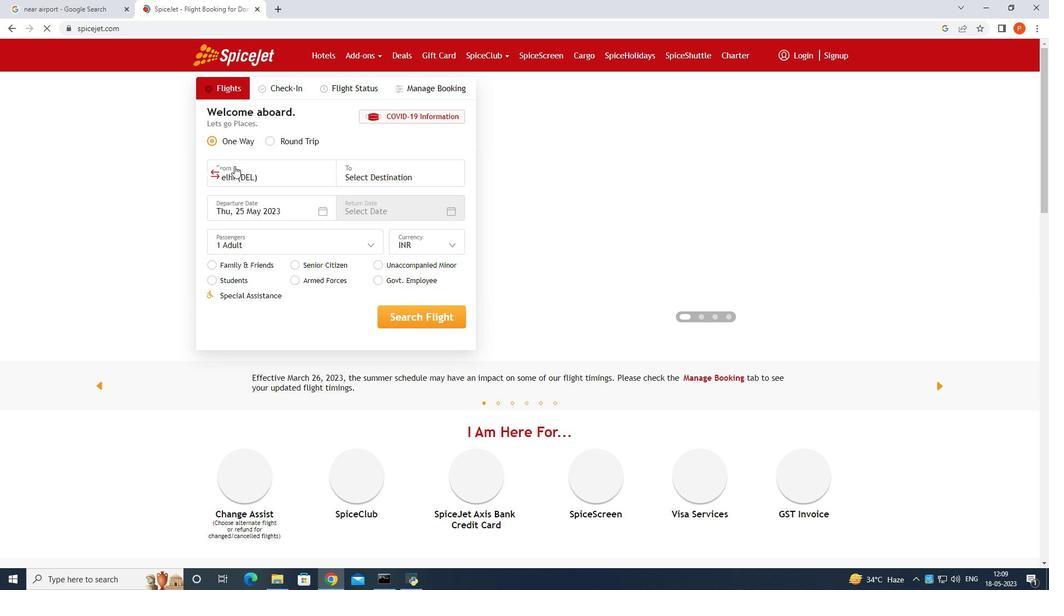 
Action: Mouse scrolled (354, 272) with delta (0, 0)
Screenshot: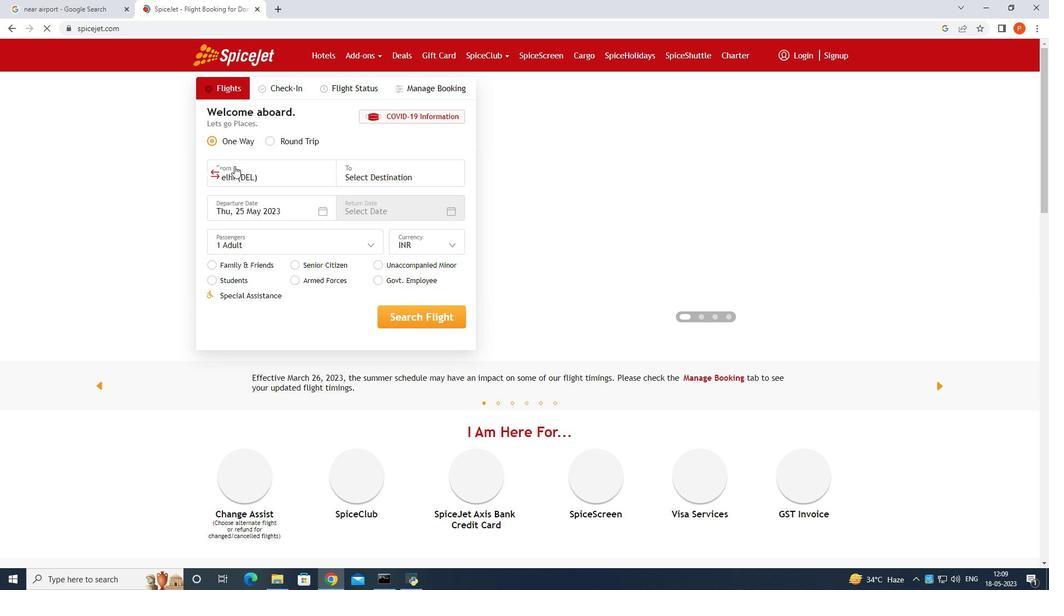 
Action: Mouse moved to (354, 270)
Screenshot: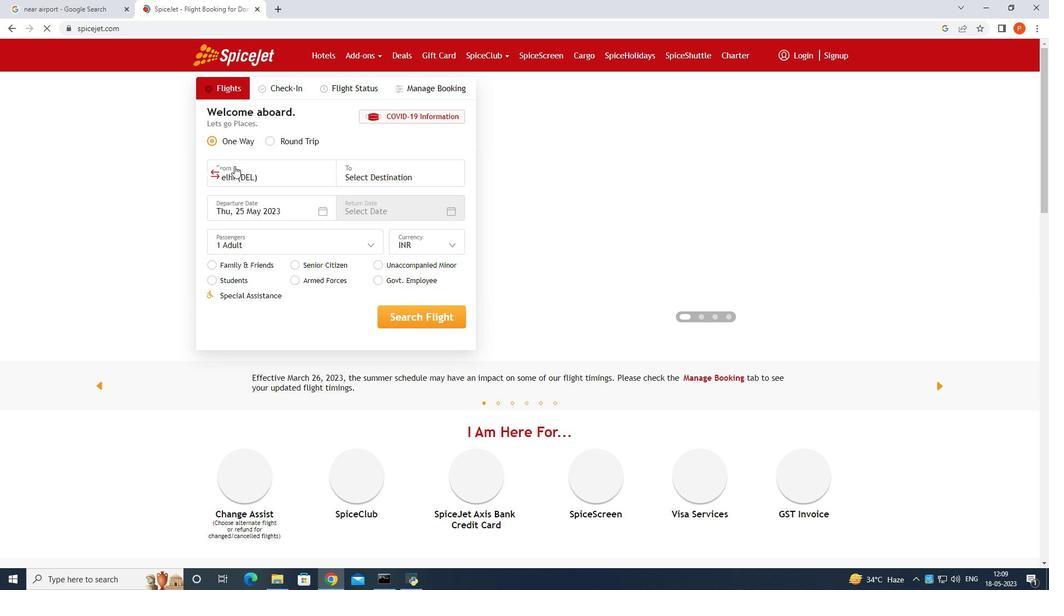 
Action: Mouse scrolled (354, 271) with delta (0, 0)
Screenshot: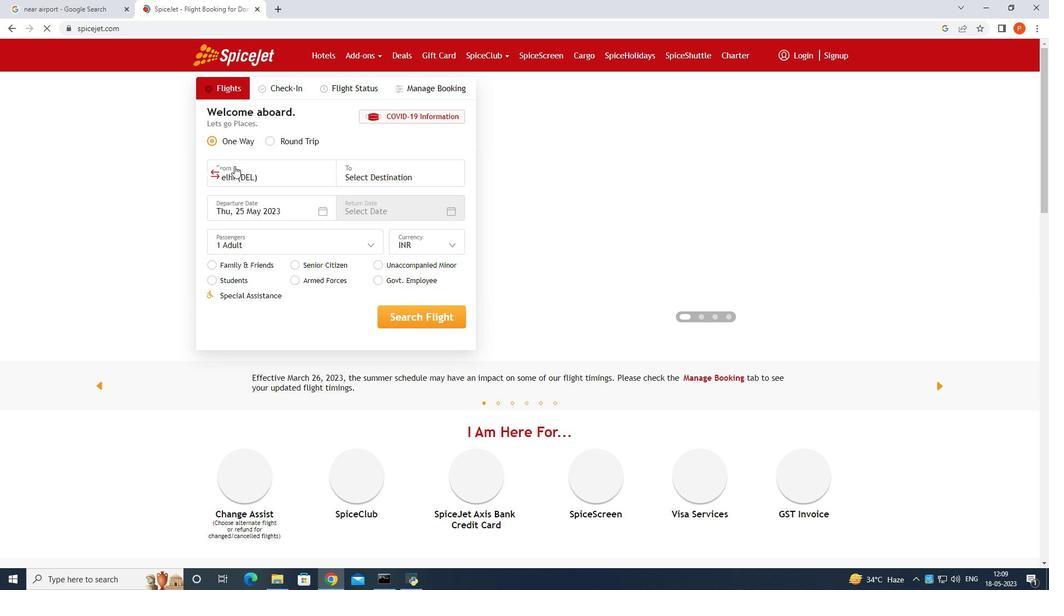 
Action: Mouse scrolled (354, 271) with delta (0, 0)
Screenshot: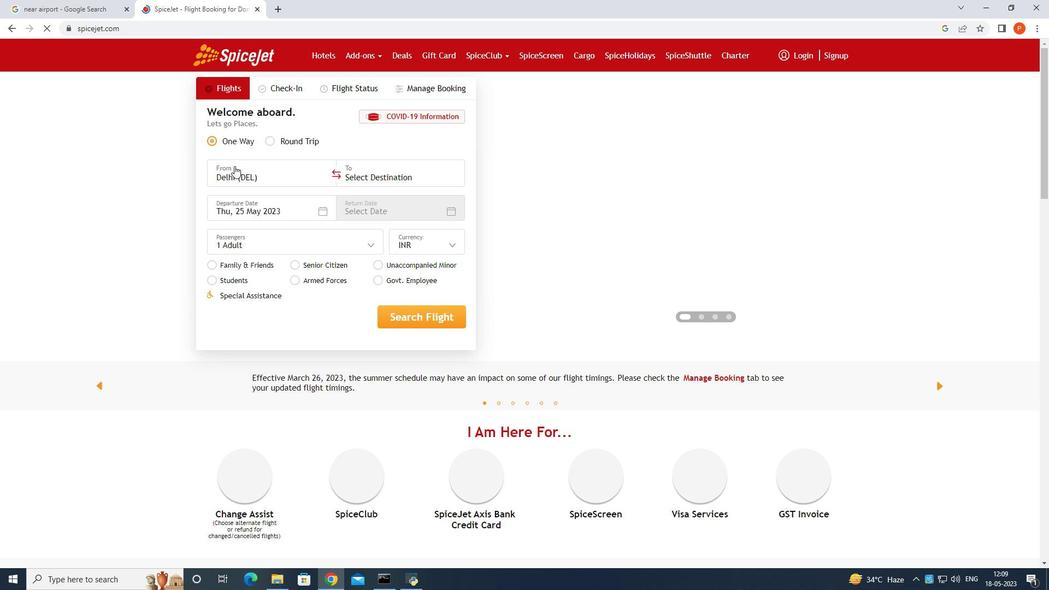
Action: Mouse scrolled (354, 271) with delta (0, 0)
Screenshot: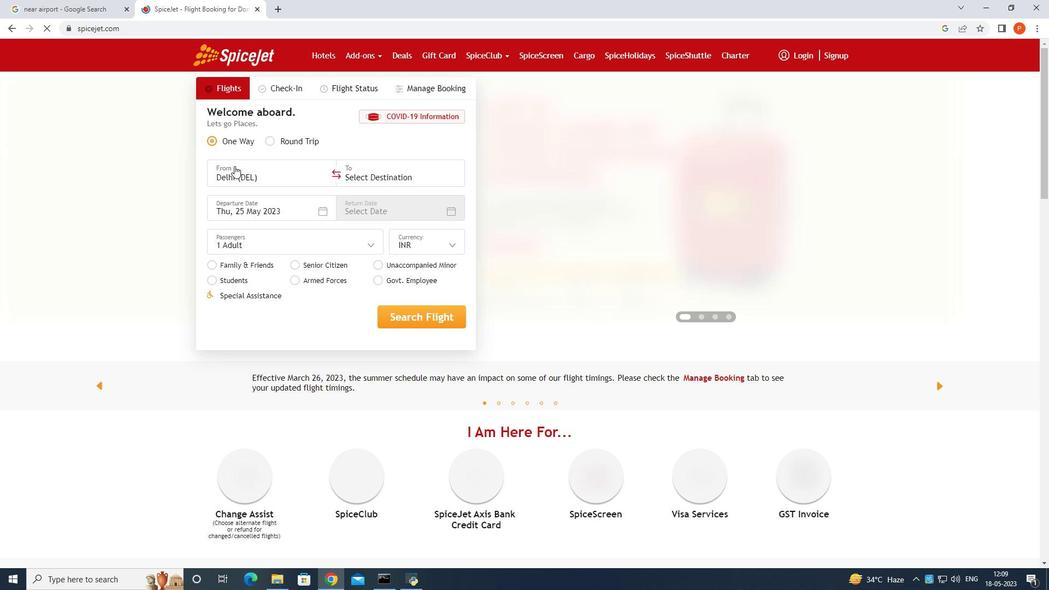 
Action: Mouse scrolled (354, 271) with delta (0, 0)
Screenshot: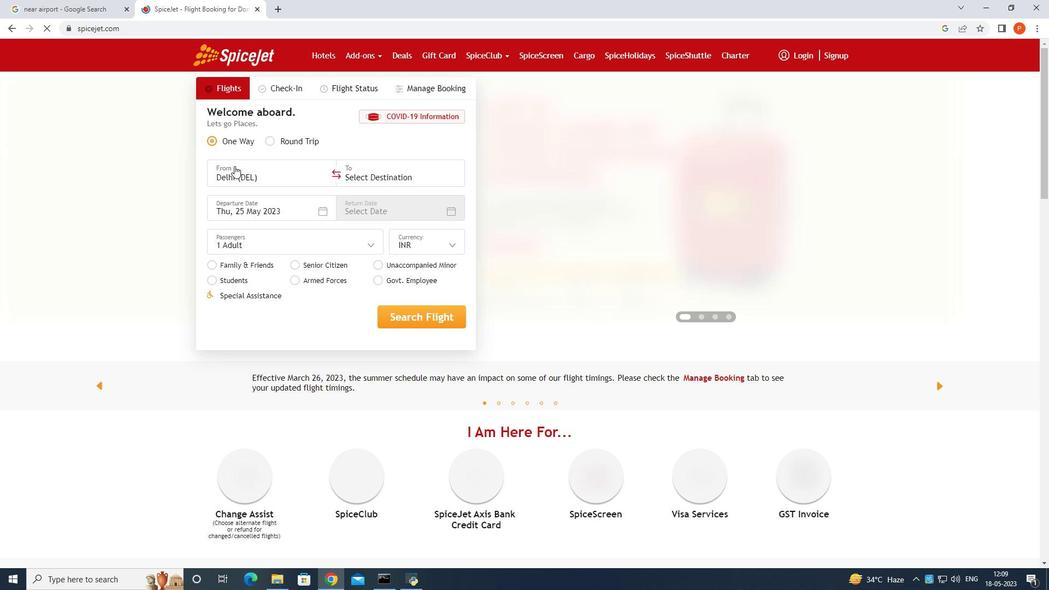 
Action: Mouse scrolled (354, 271) with delta (0, 0)
Screenshot: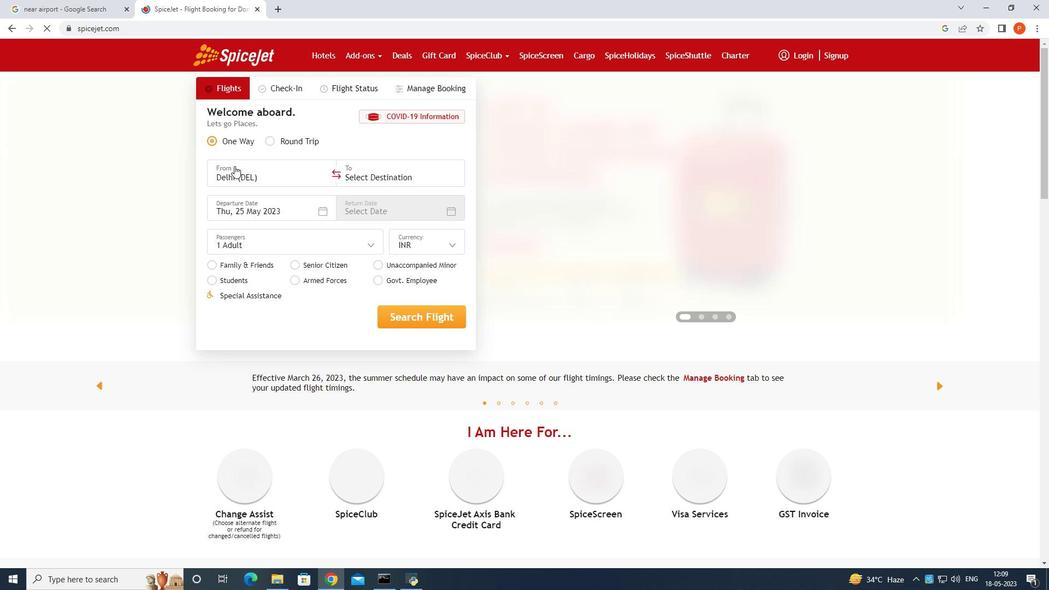 
Action: Mouse scrolled (354, 271) with delta (0, 0)
Screenshot: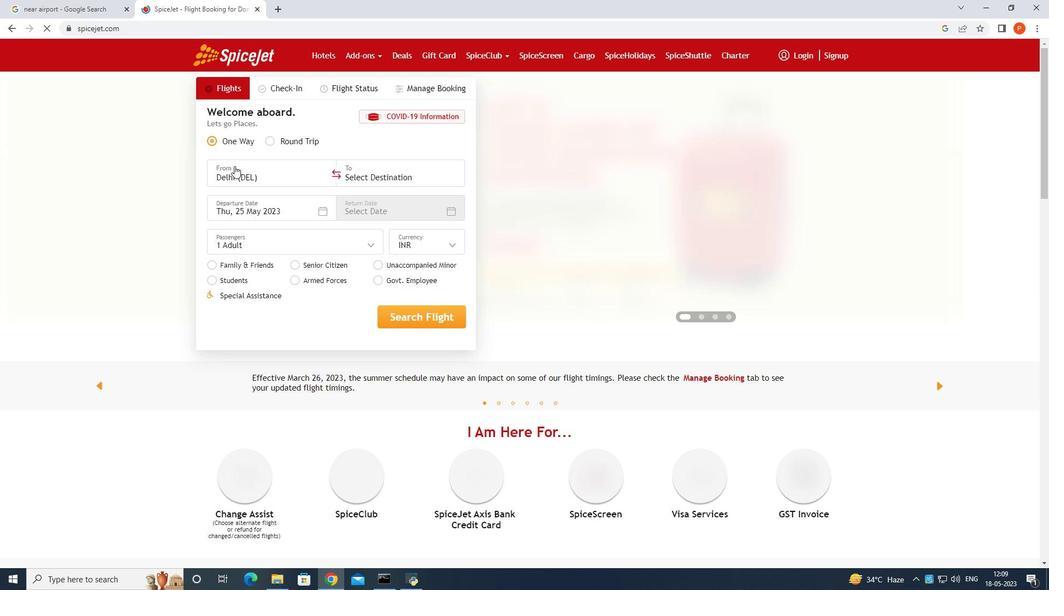 
Action: Mouse moved to (354, 268)
Screenshot: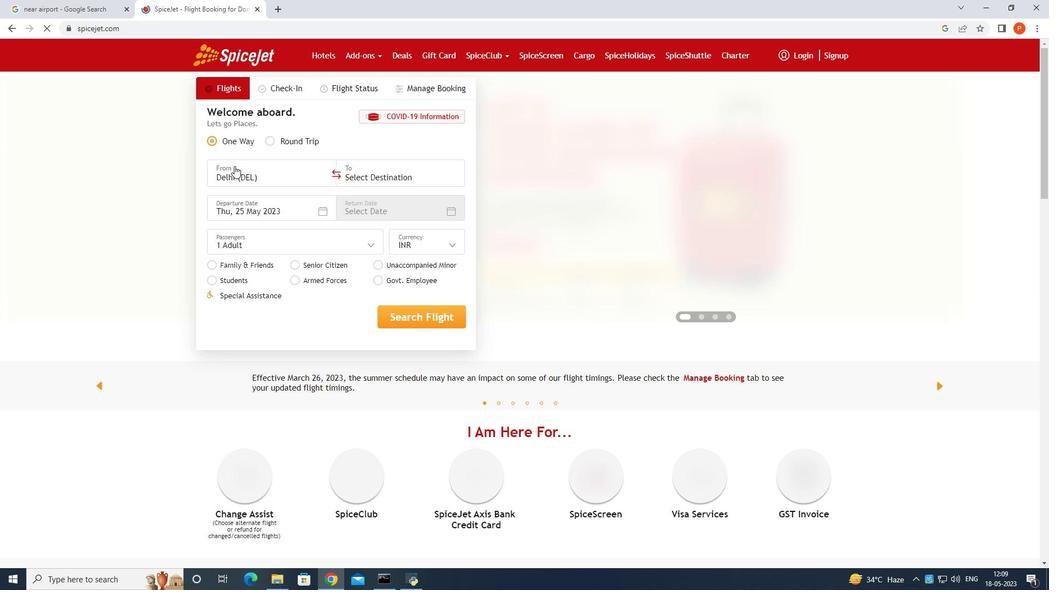 
Action: Mouse scrolled (354, 270) with delta (0, 0)
Screenshot: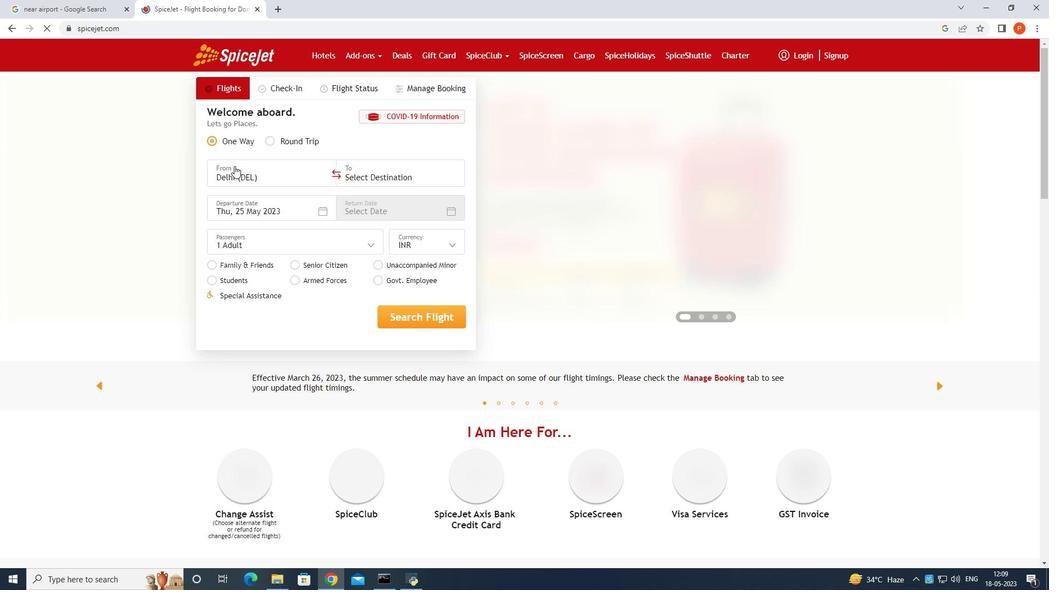 
Action: Mouse moved to (348, 259)
Screenshot: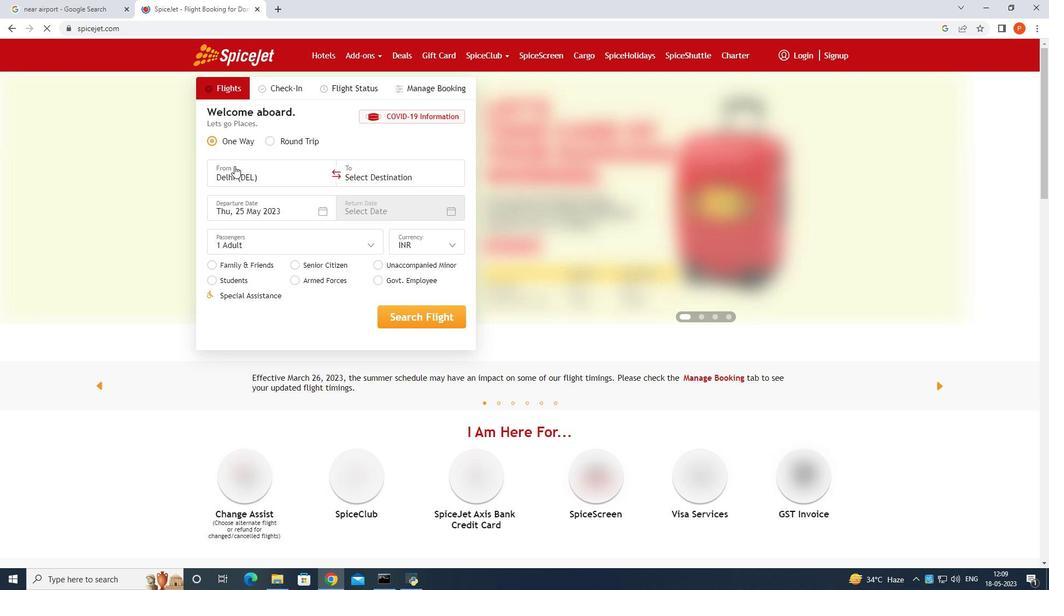 
Action: Mouse scrolled (348, 259) with delta (0, 0)
Screenshot: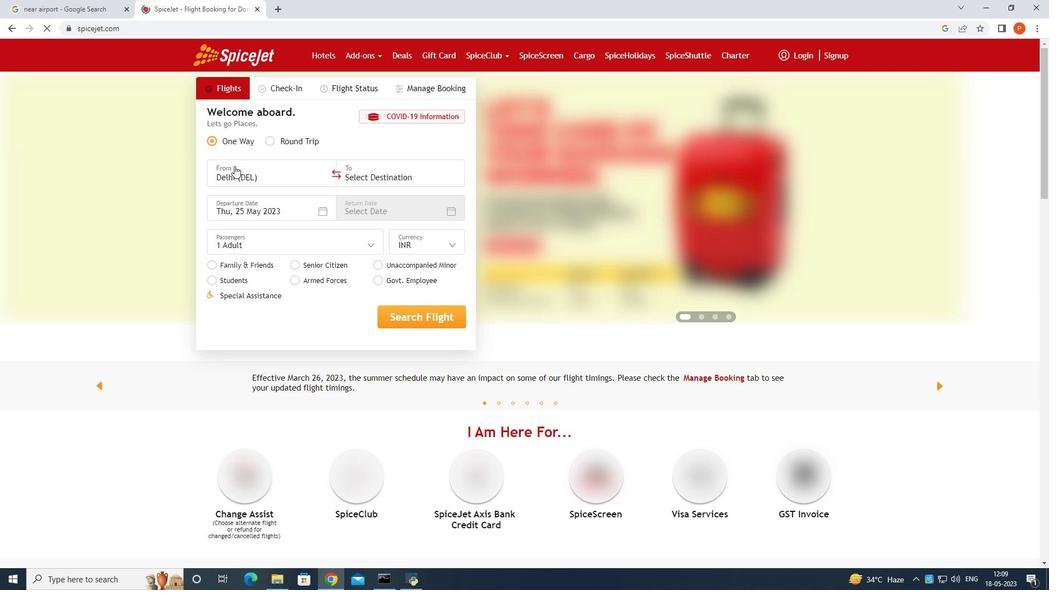 
Action: Mouse scrolled (348, 259) with delta (0, 0)
Screenshot: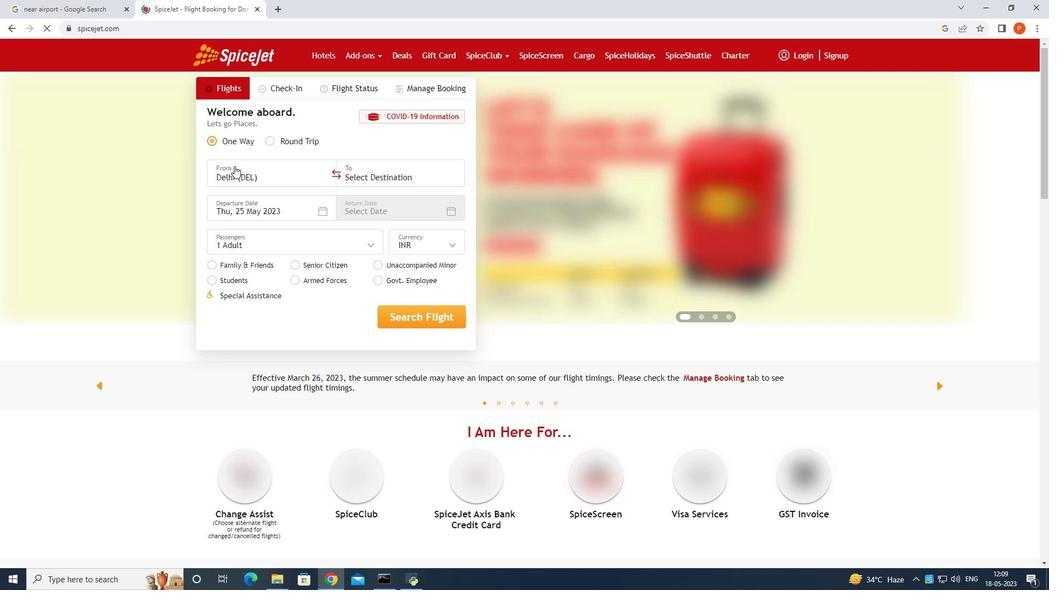 
Action: Mouse scrolled (348, 259) with delta (0, 0)
Screenshot: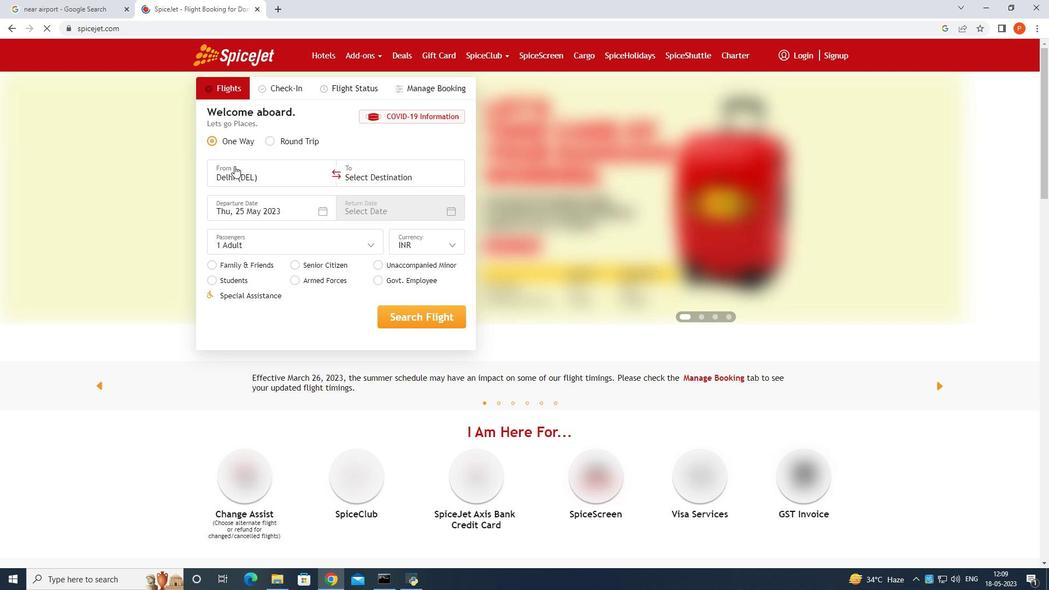 
Action: Mouse scrolled (348, 259) with delta (0, 0)
Screenshot: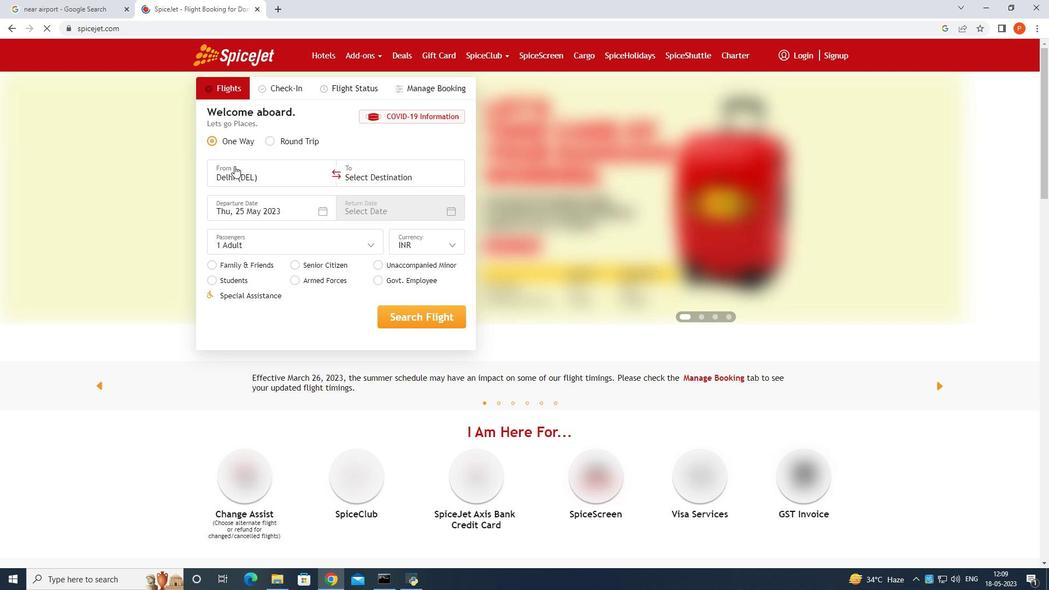 
Action: Mouse moved to (346, 257)
Screenshot: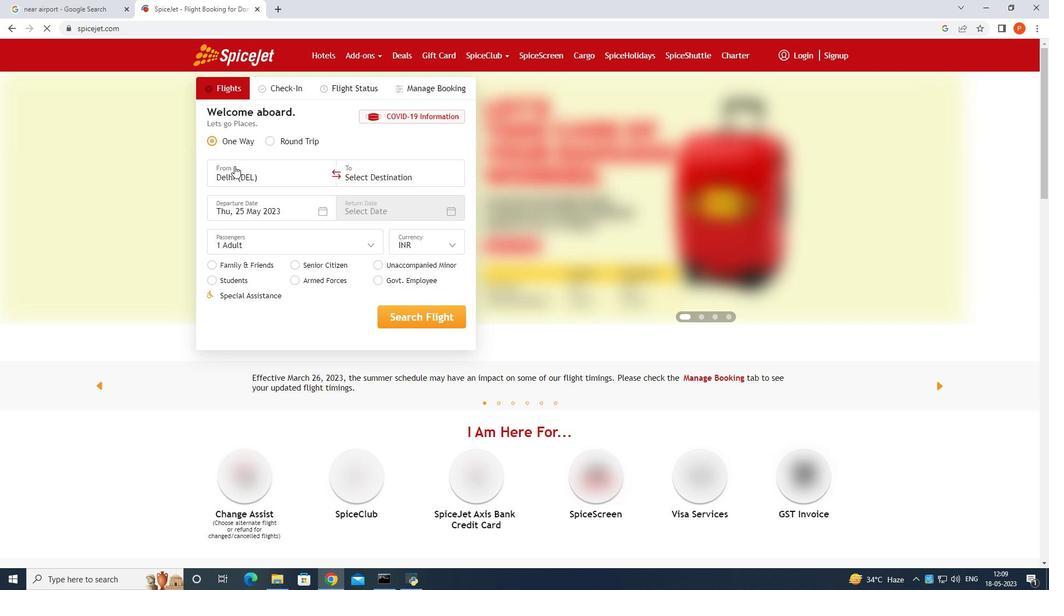 
Action: Mouse scrolled (346, 257) with delta (0, 0)
Screenshot: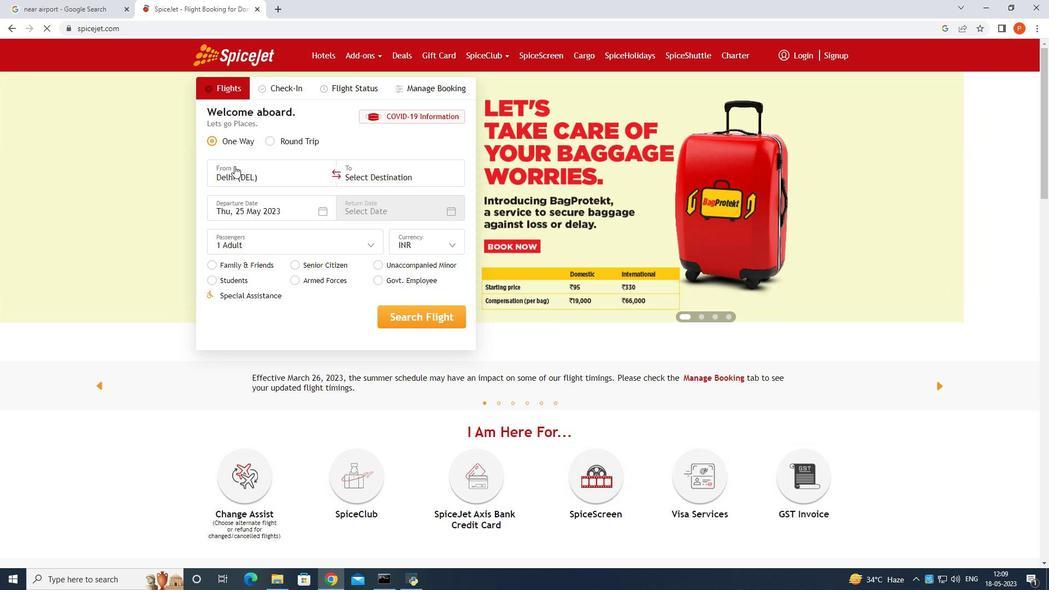 
Action: Mouse scrolled (346, 257) with delta (0, 0)
Screenshot: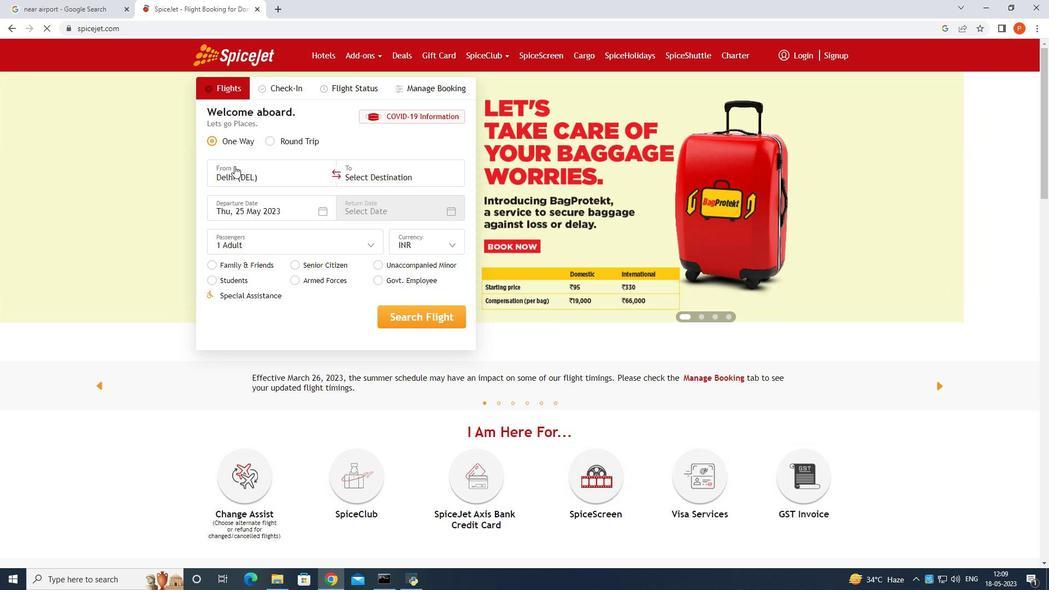 
Action: Mouse moved to (346, 257)
Screenshot: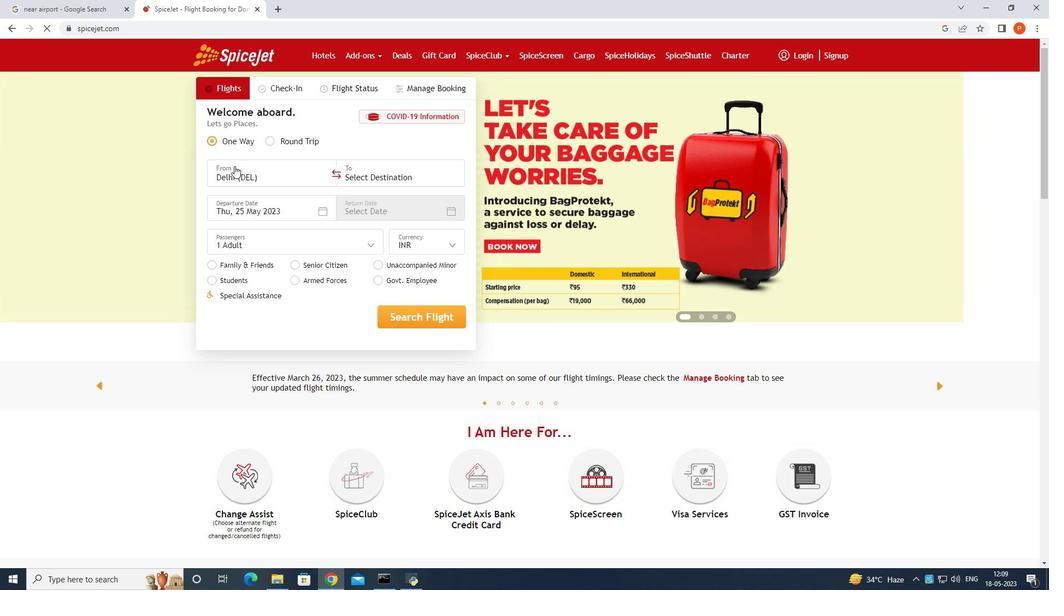 
Action: Mouse scrolled (346, 257) with delta (0, 0)
Screenshot: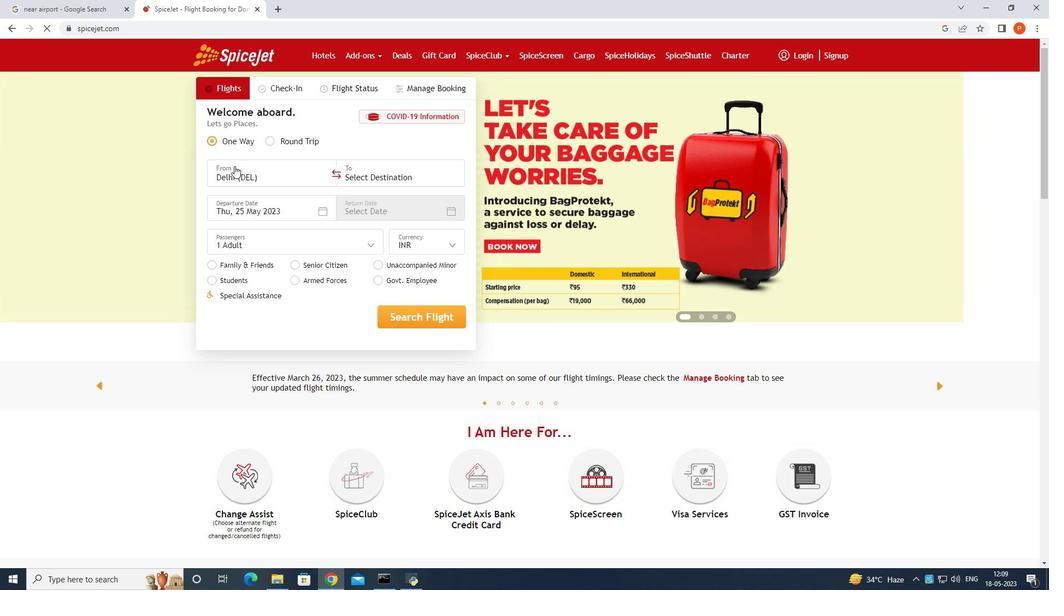 
Action: Mouse moved to (344, 257)
Screenshot: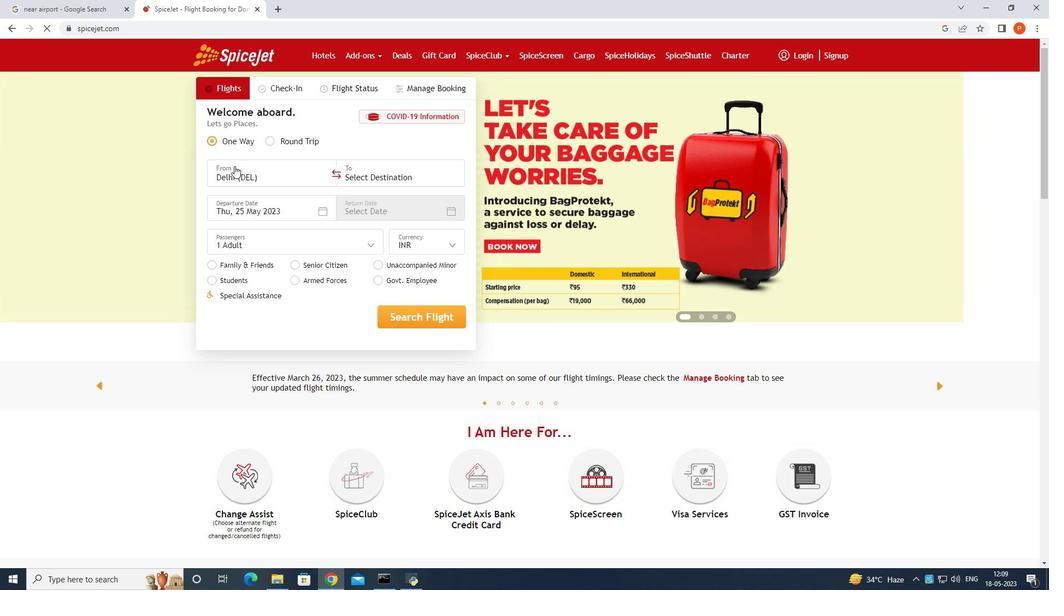 
Action: Mouse scrolled (344, 257) with delta (0, 0)
Screenshot: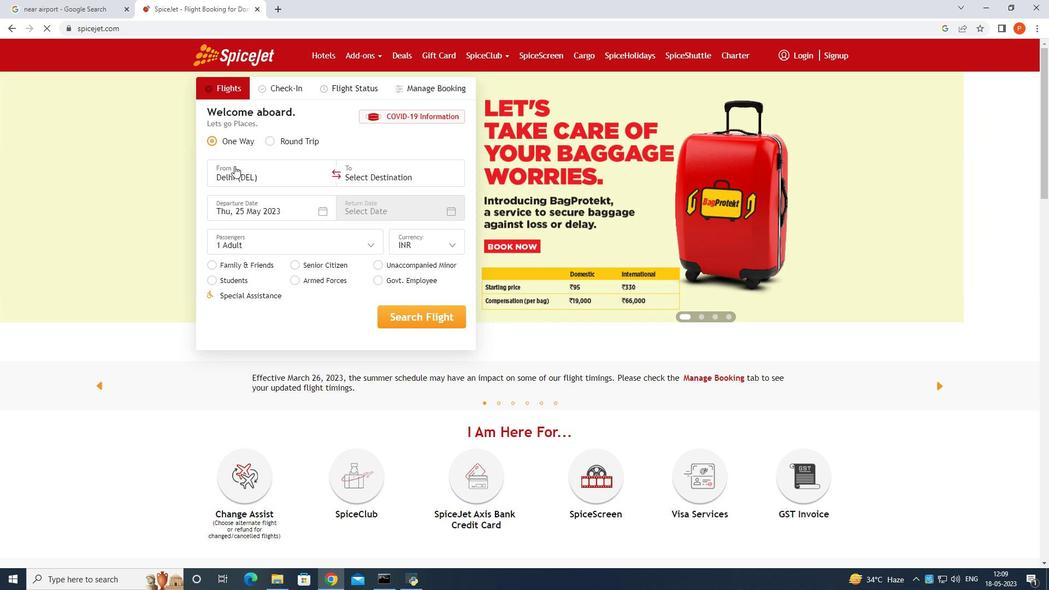 
Action: Mouse moved to (695, 454)
Screenshot: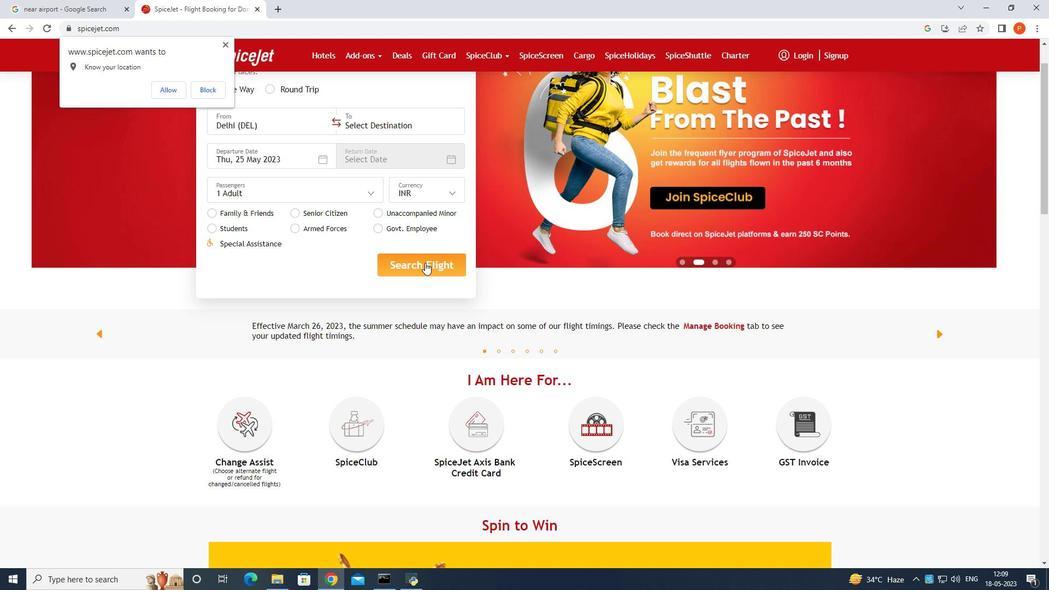 
Action: Mouse scrolled (695, 453) with delta (0, 0)
Screenshot: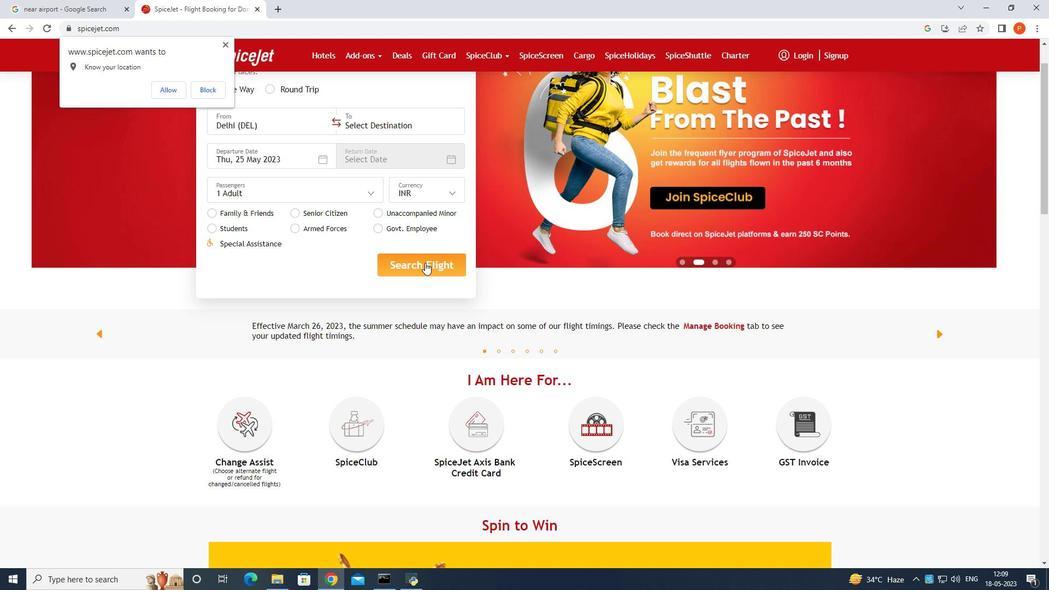 
Action: Mouse moved to (696, 455)
Screenshot: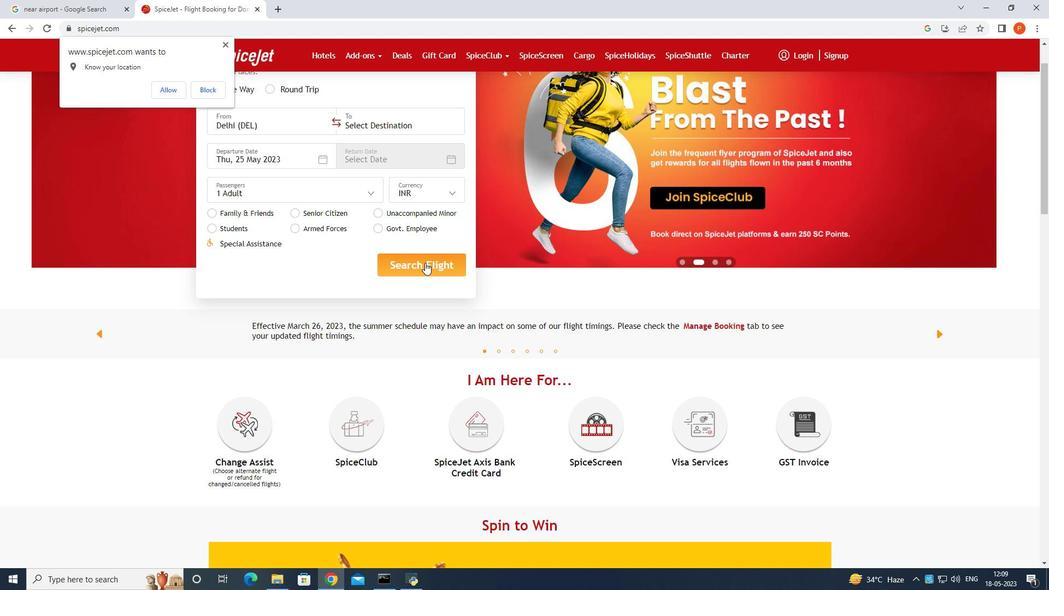 
Action: Mouse scrolled (696, 454) with delta (0, 0)
Screenshot: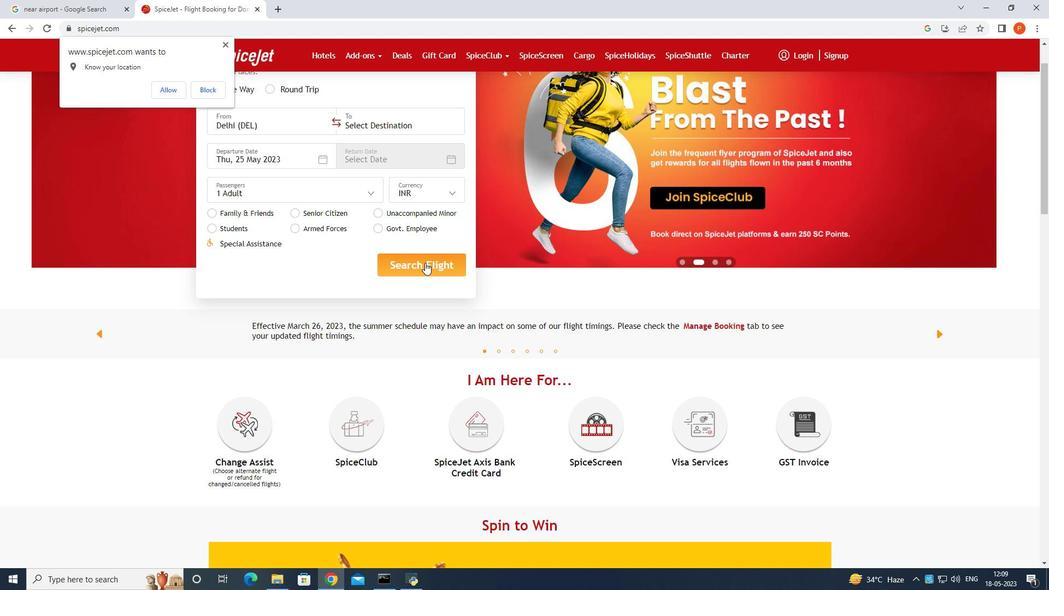 
Action: Mouse scrolled (696, 454) with delta (0, 0)
Screenshot: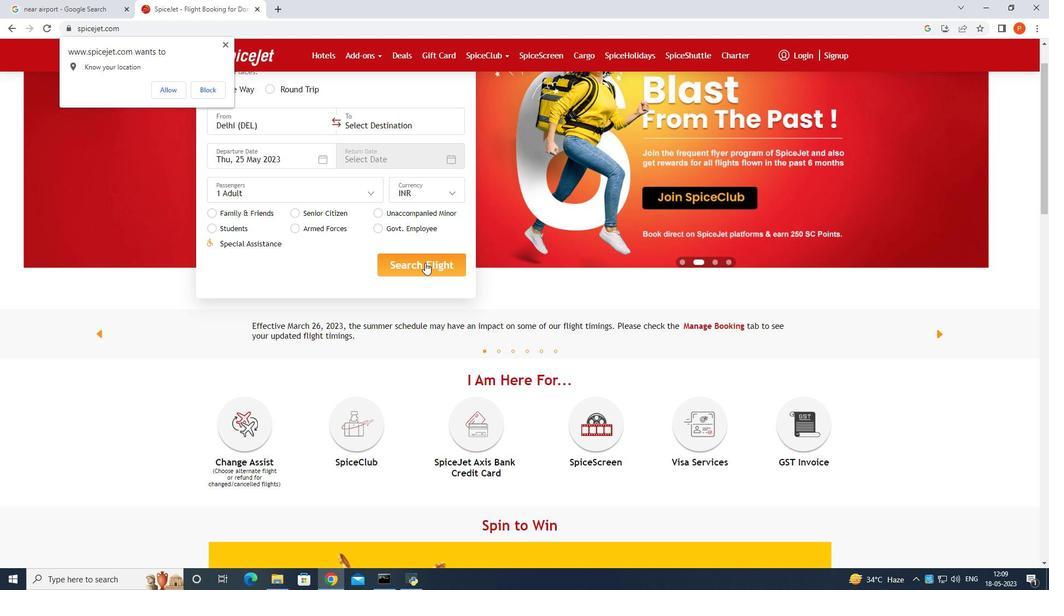 
Action: Mouse moved to (696, 455)
Screenshot: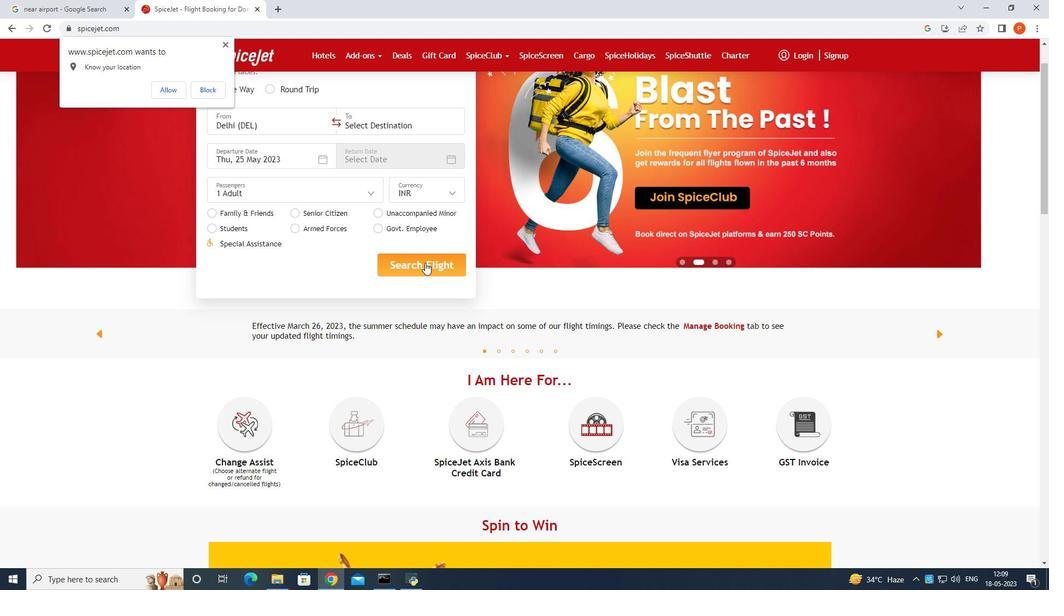 
Action: Mouse scrolled (696, 455) with delta (0, 0)
Screenshot: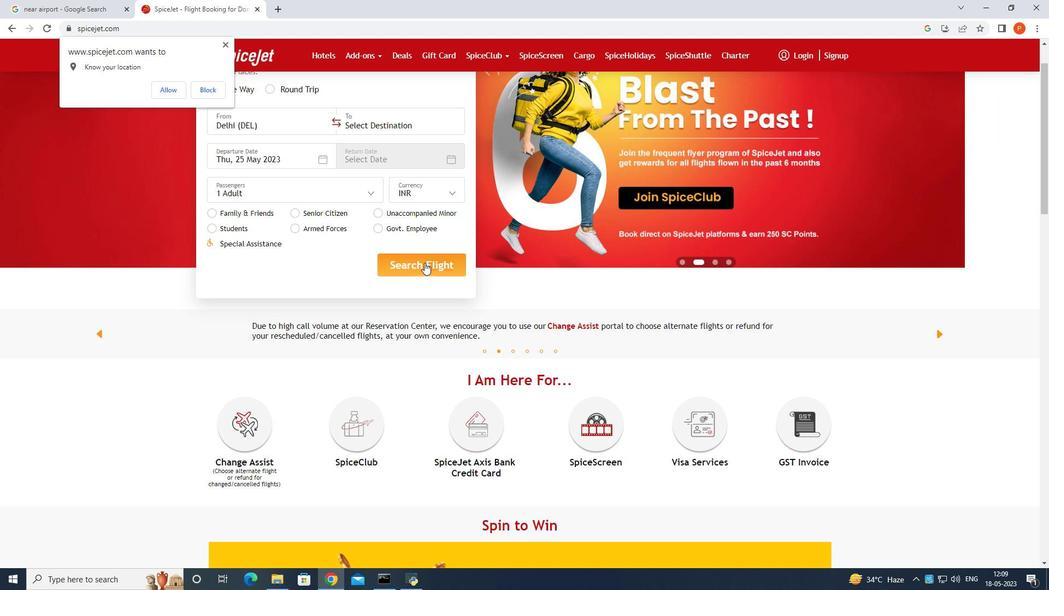 
Action: Mouse scrolled (696, 455) with delta (0, 0)
Screenshot: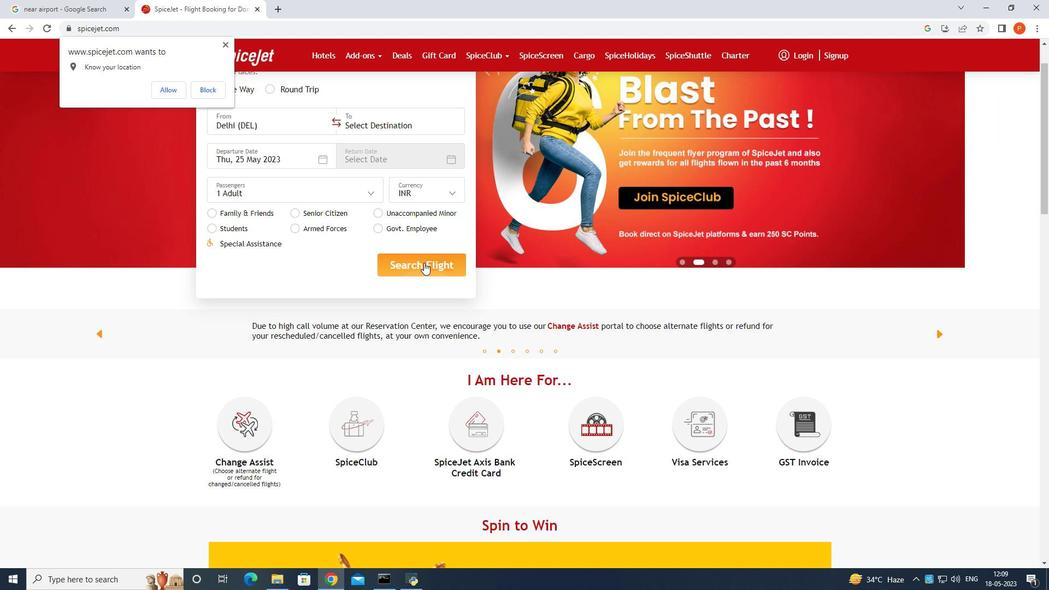 
Action: Mouse moved to (697, 455)
Screenshot: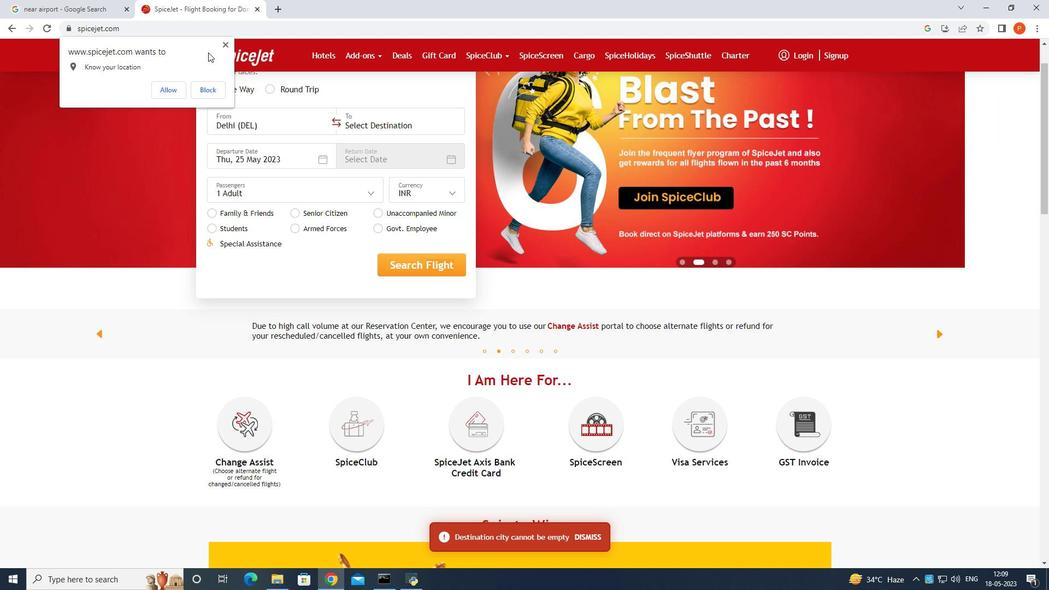 
Action: Mouse scrolled (697, 455) with delta (0, 0)
Screenshot: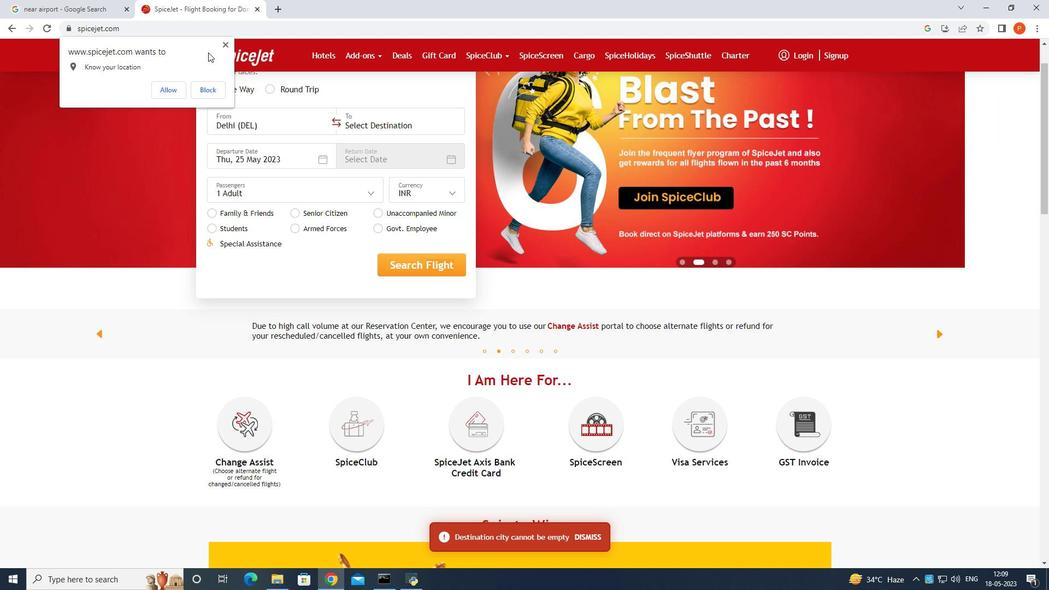 
Action: Mouse scrolled (697, 455) with delta (0, 0)
Screenshot: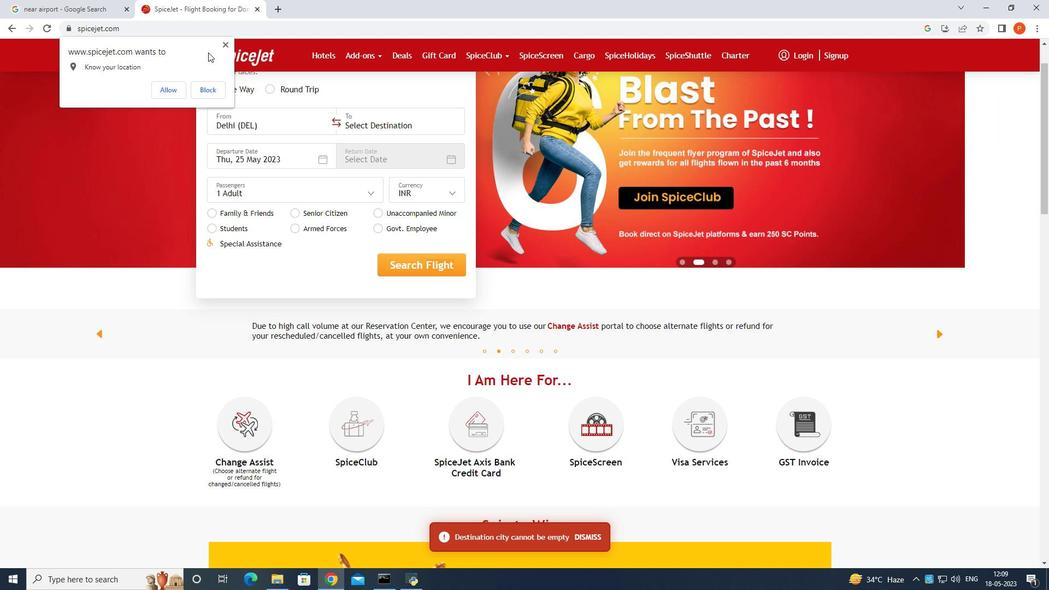 
Action: Mouse scrolled (697, 455) with delta (0, 0)
Screenshot: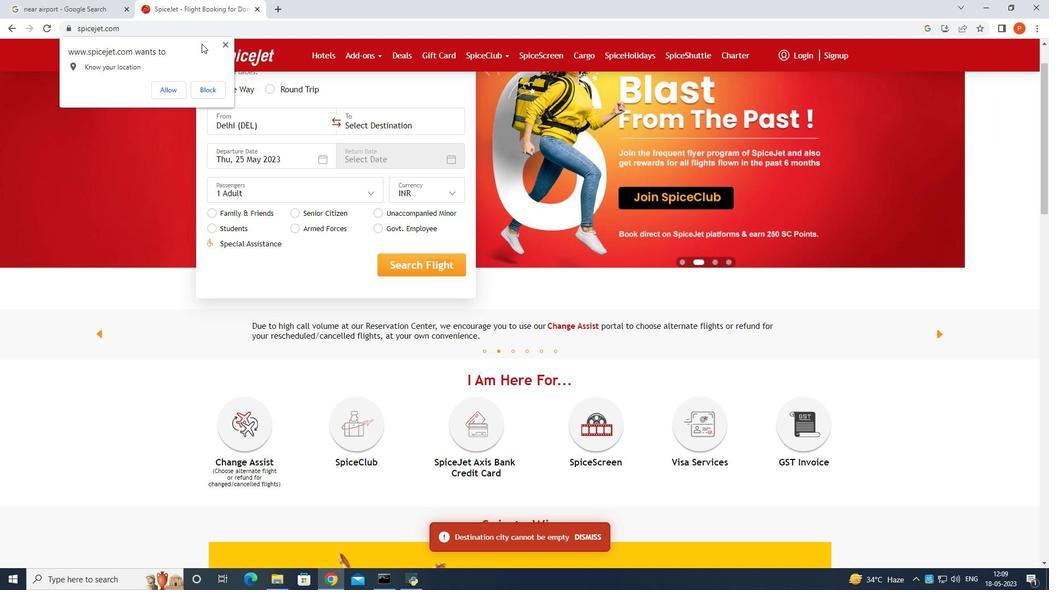 
Action: Mouse scrolled (697, 455) with delta (0, 0)
Screenshot: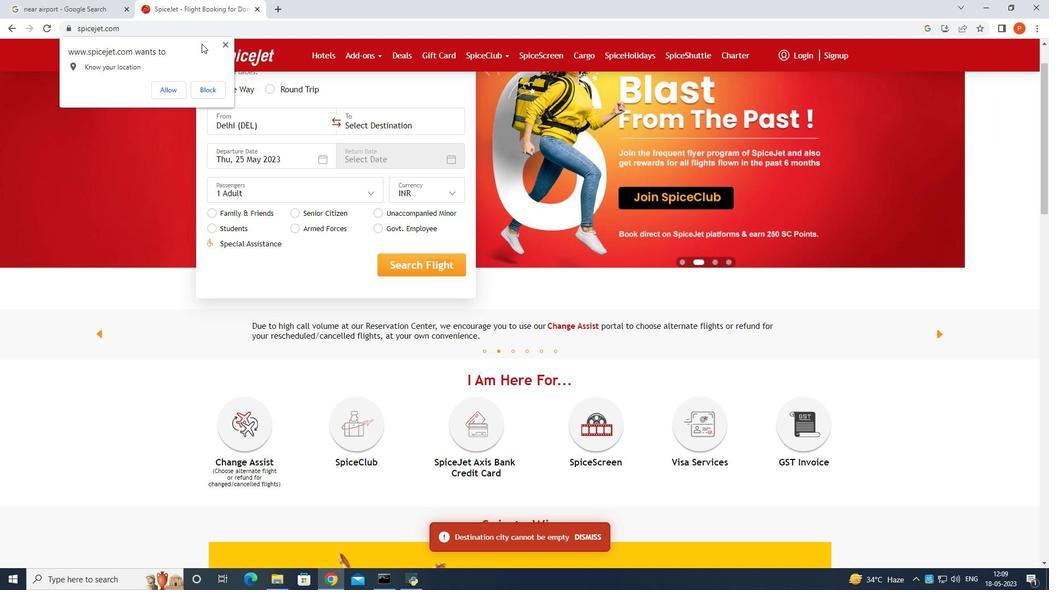 
Action: Mouse scrolled (697, 456) with delta (0, 0)
Screenshot: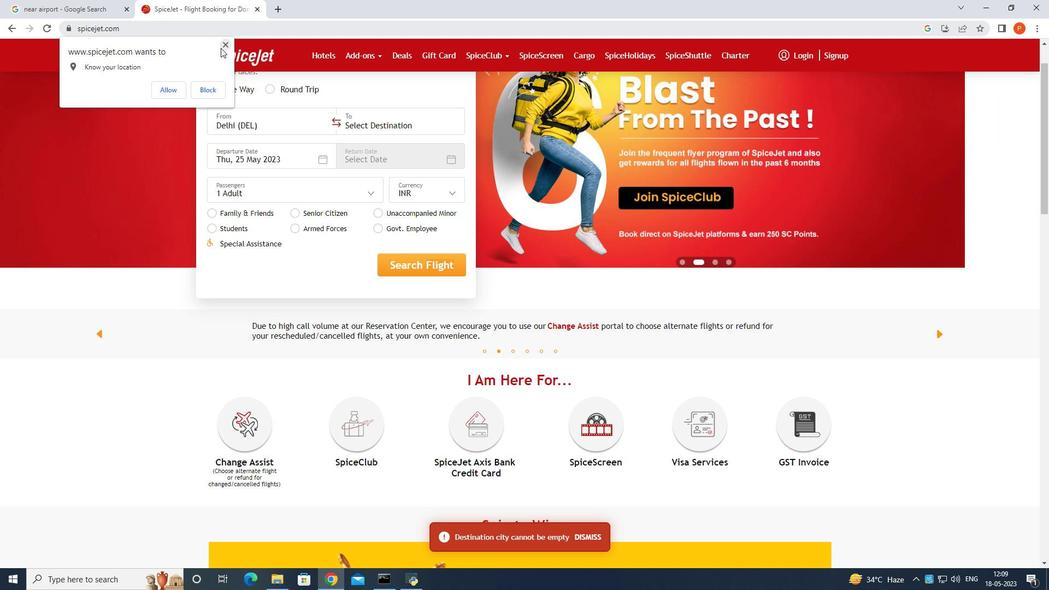
Action: Mouse scrolled (697, 456) with delta (0, 0)
Screenshot: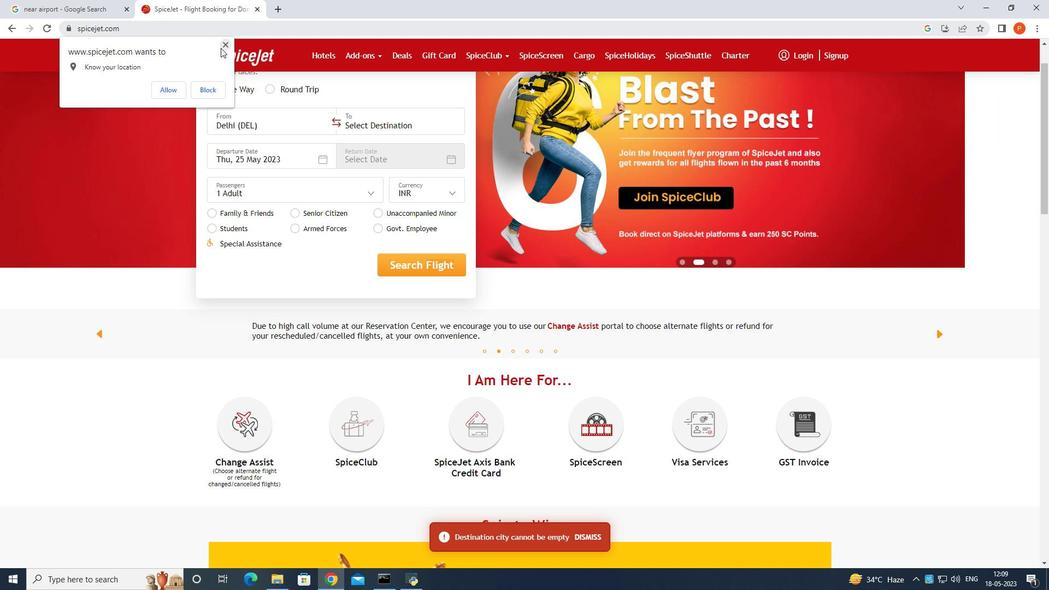
Action: Mouse scrolled (697, 456) with delta (0, 0)
Screenshot: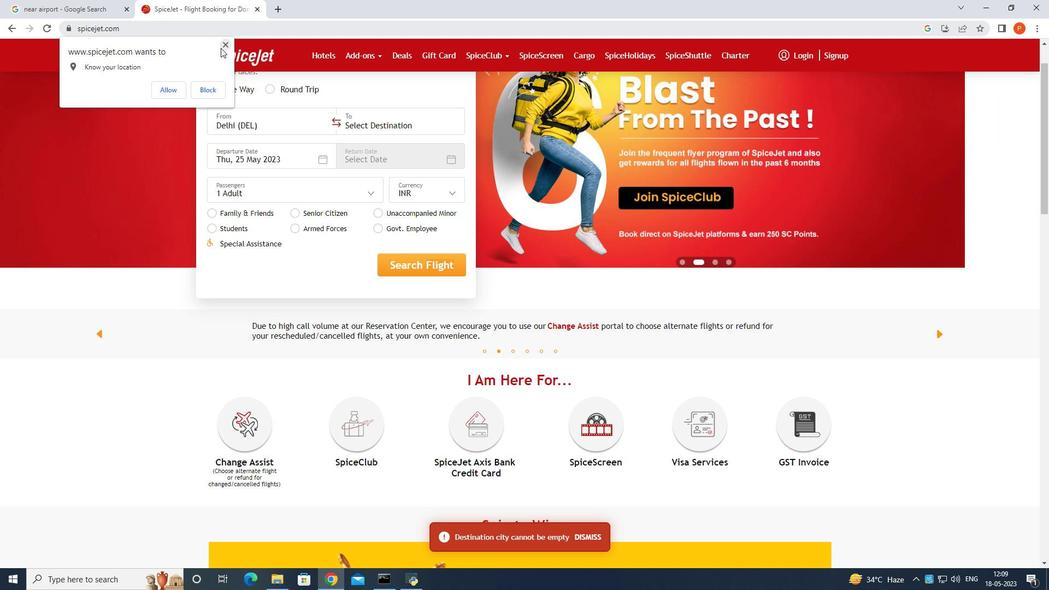 
Action: Mouse scrolled (697, 456) with delta (0, 0)
Screenshot: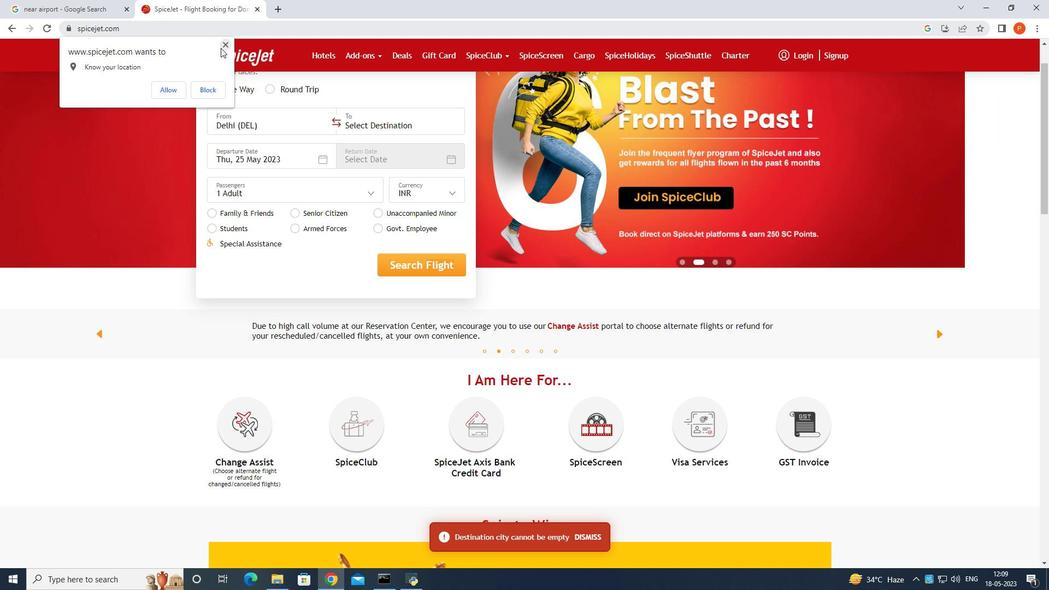 
Action: Mouse scrolled (697, 456) with delta (0, 0)
Screenshot: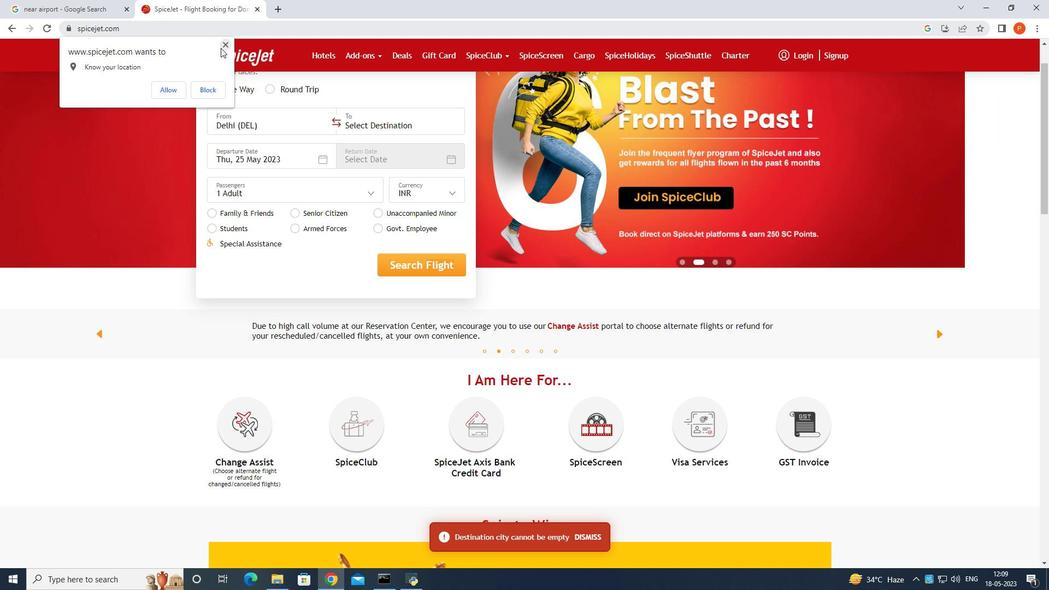 
Action: Mouse scrolled (697, 456) with delta (0, 0)
Screenshot: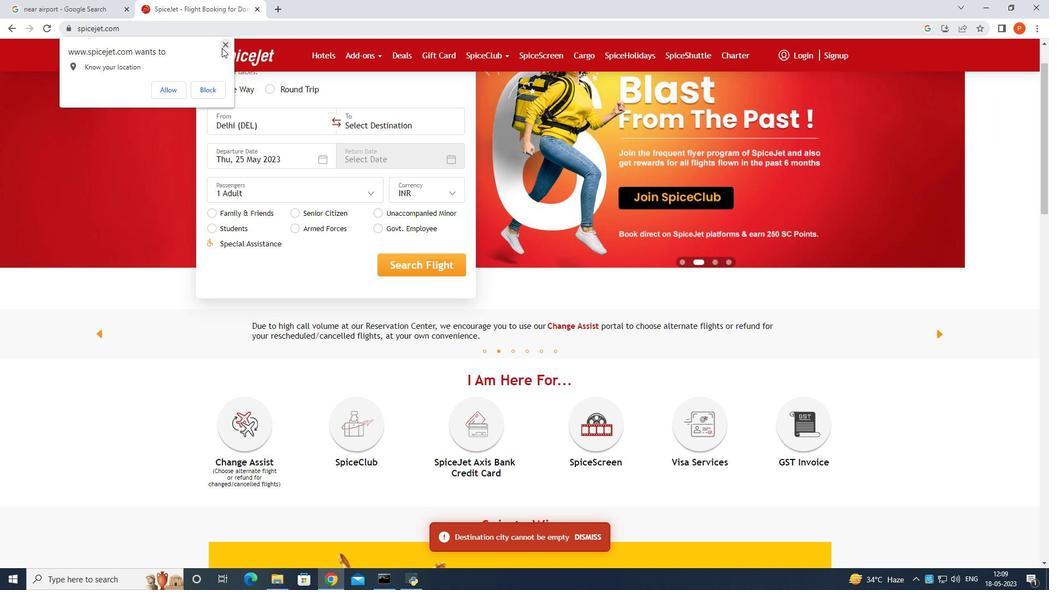 
Action: Mouse moved to (698, 459)
Screenshot: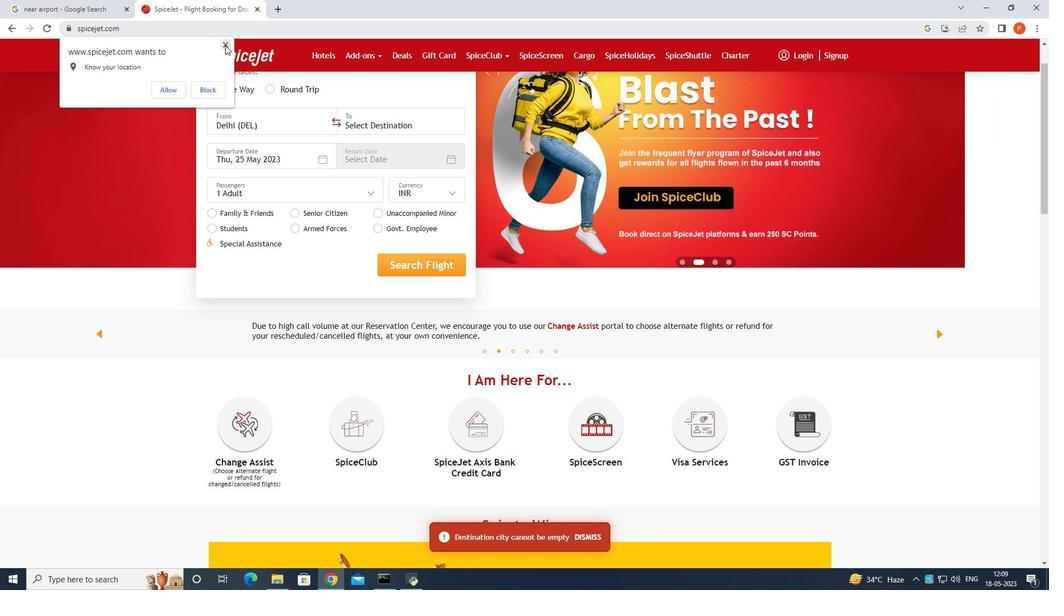
Action: Mouse scrolled (698, 459) with delta (0, 0)
Screenshot: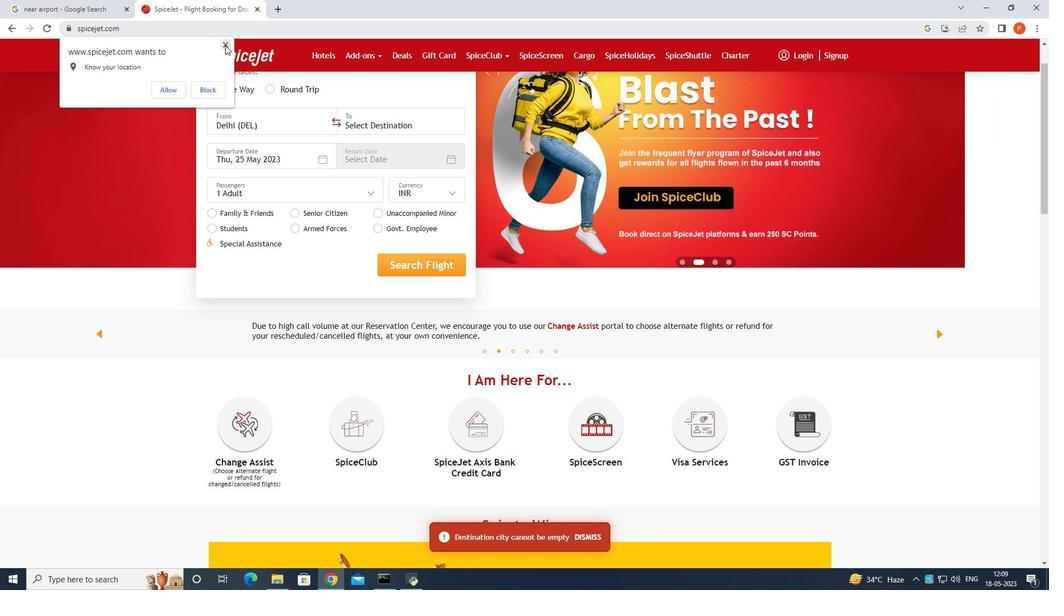 
Action: Mouse scrolled (698, 459) with delta (0, 0)
Screenshot: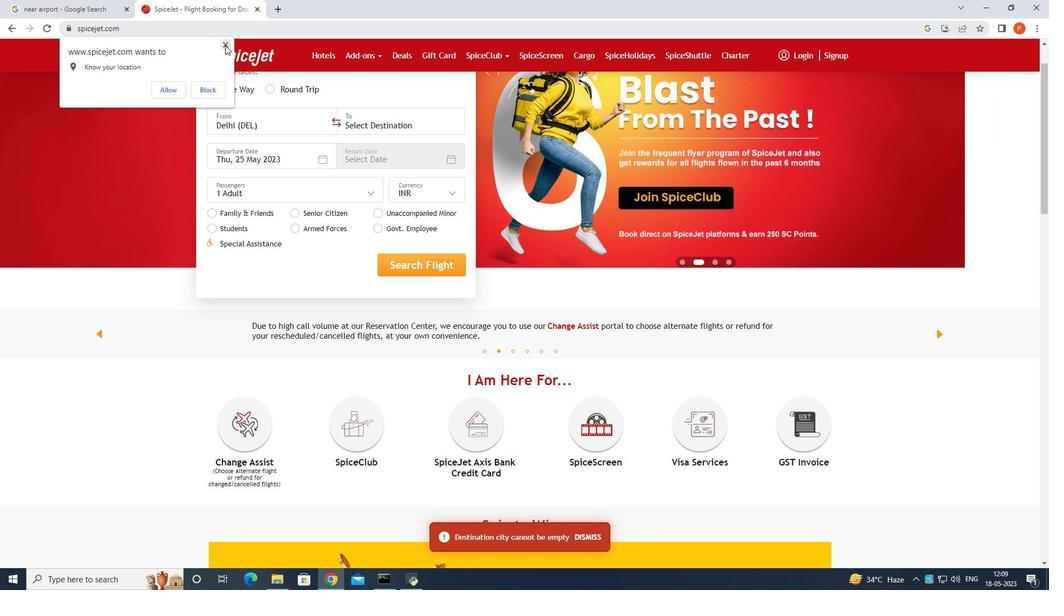 
Action: Mouse scrolled (698, 459) with delta (0, 0)
Screenshot: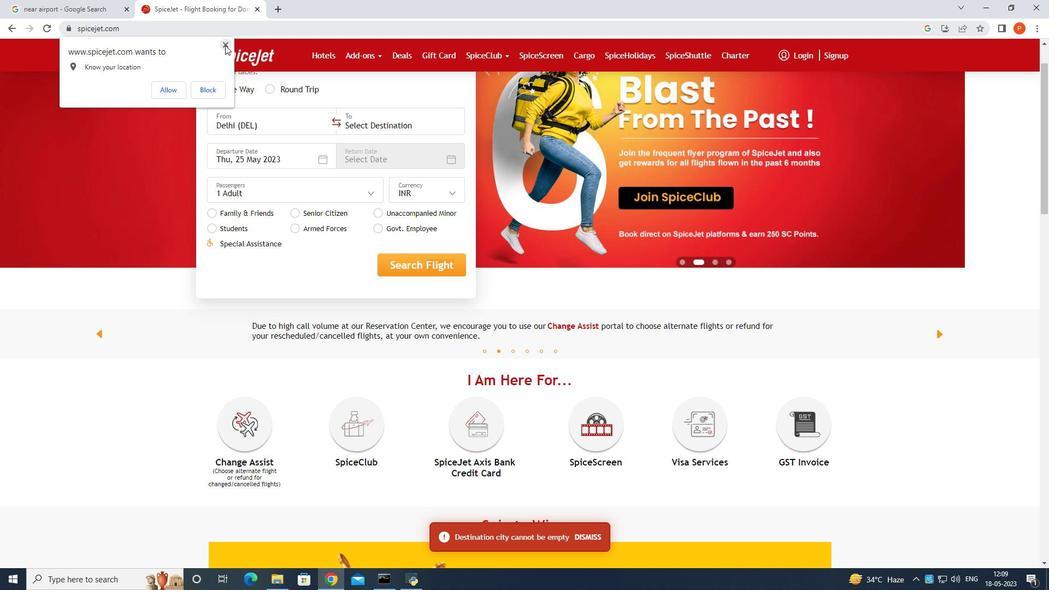 
Action: Mouse scrolled (698, 459) with delta (0, 0)
Screenshot: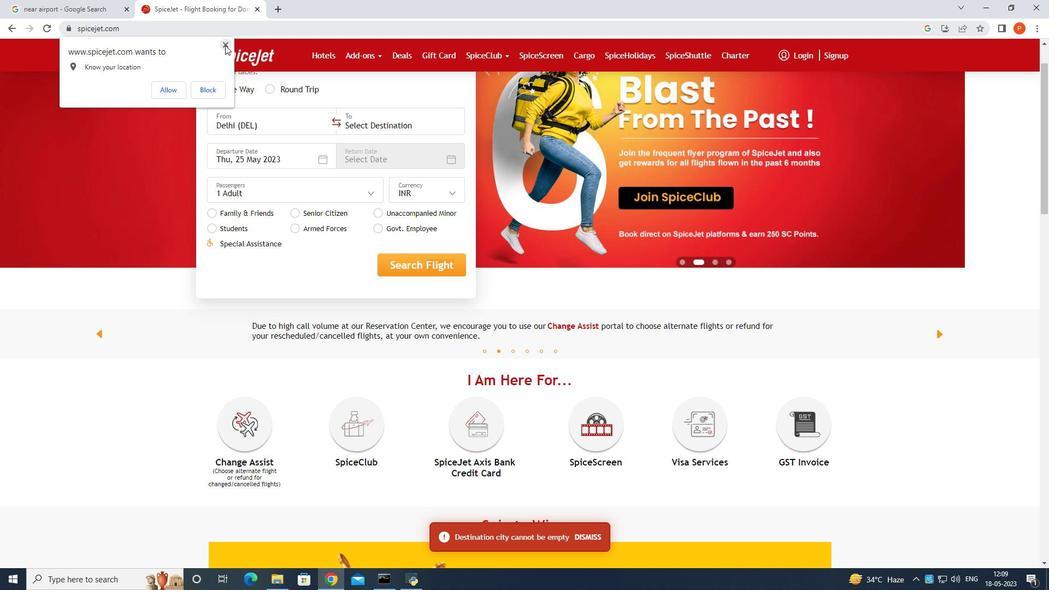 
Action: Mouse scrolled (698, 459) with delta (0, 0)
Screenshot: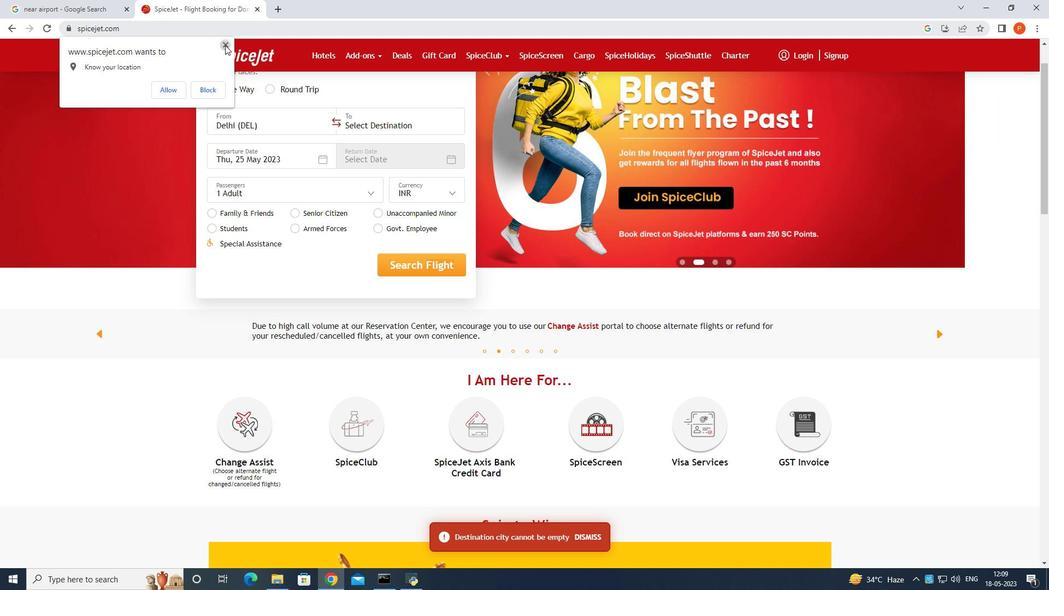 
Action: Mouse moved to (694, 455)
Screenshot: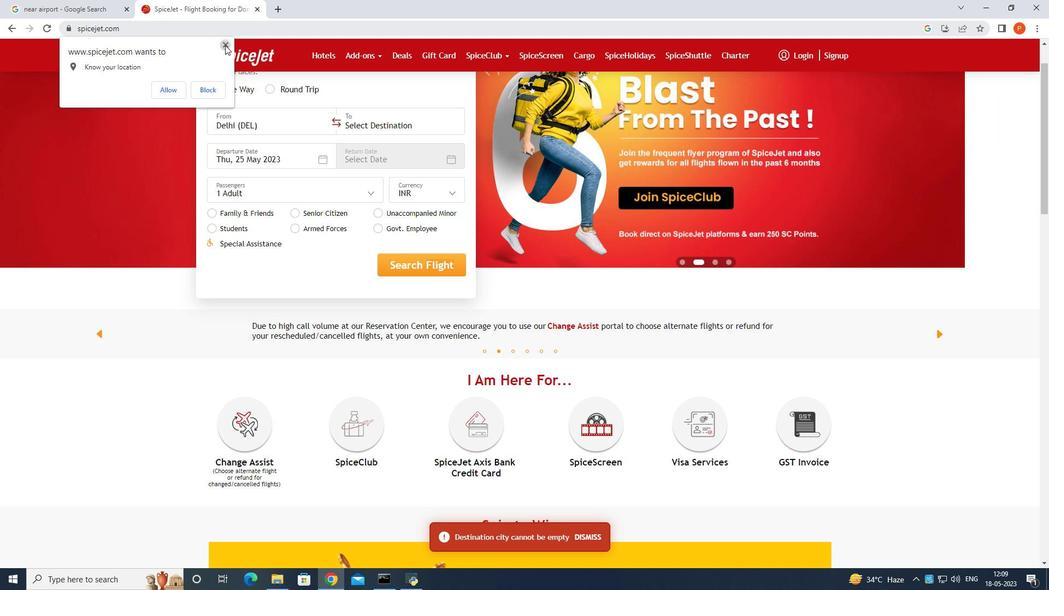 
Action: Mouse scrolled (694, 456) with delta (0, 0)
Screenshot: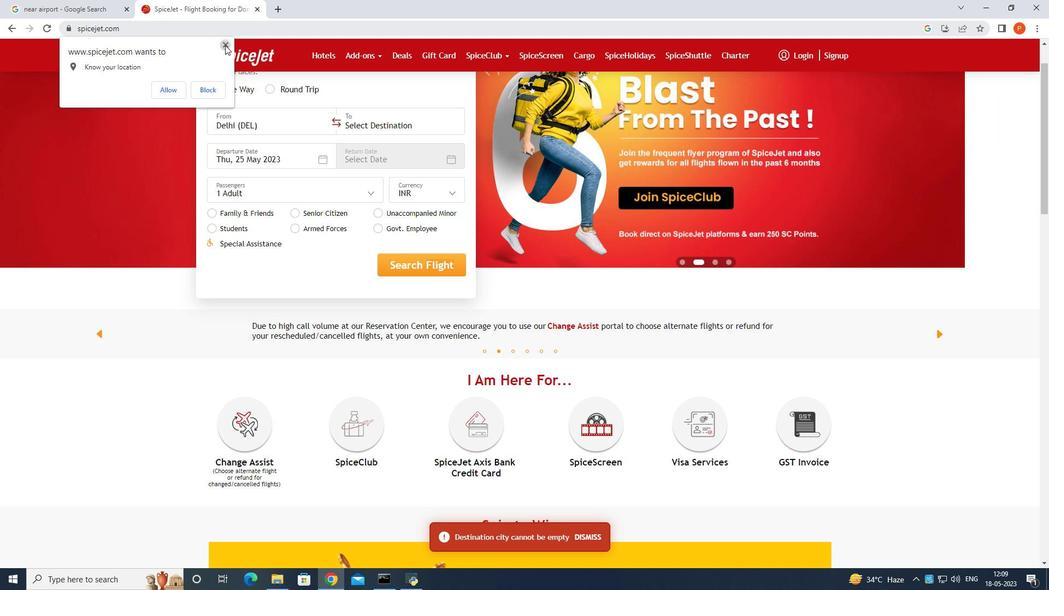 
Action: Mouse moved to (412, 366)
Screenshot: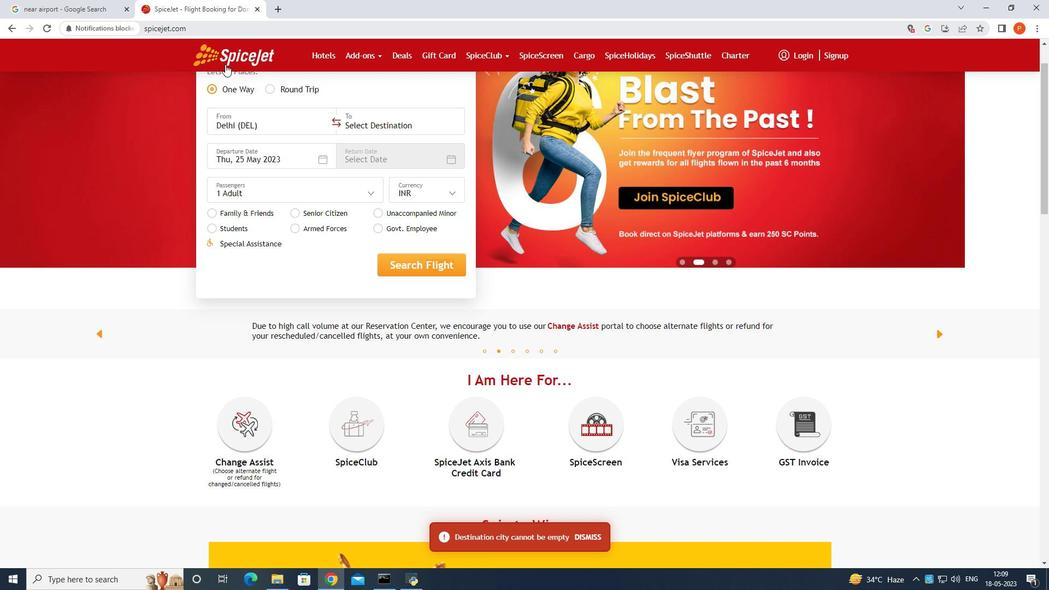 
Action: Mouse scrolled (412, 367) with delta (0, 0)
Screenshot: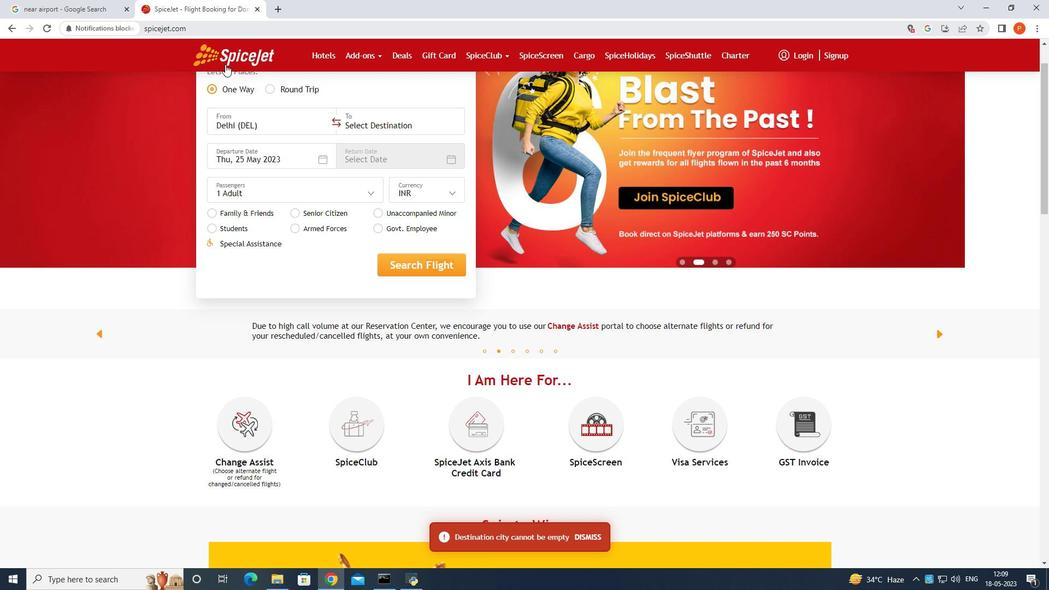 
Action: Mouse moved to (6, 26)
Screenshot: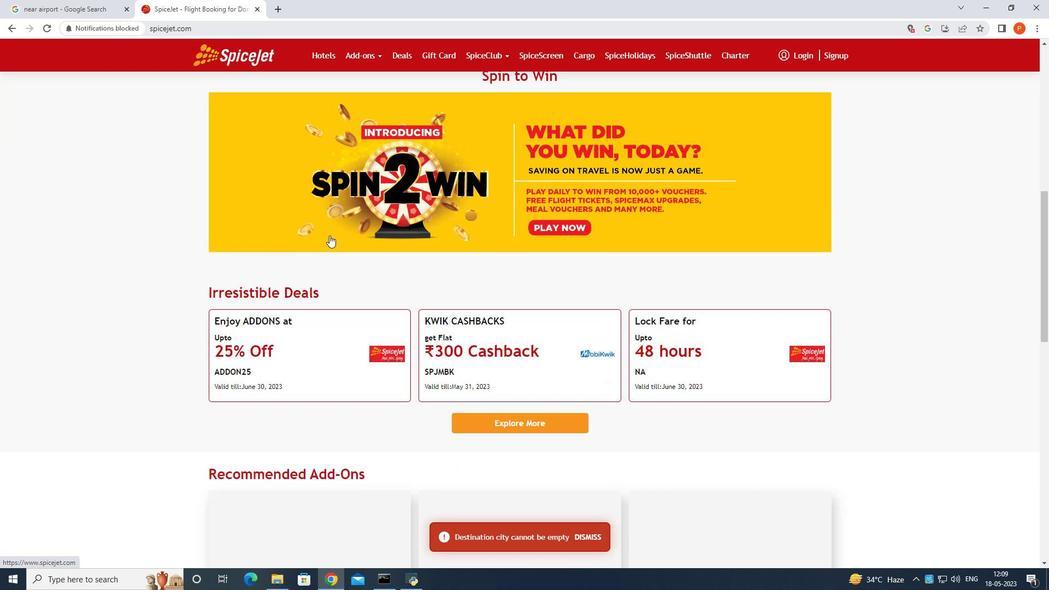 
Action: Mouse pressed left at (6, 26)
Screenshot: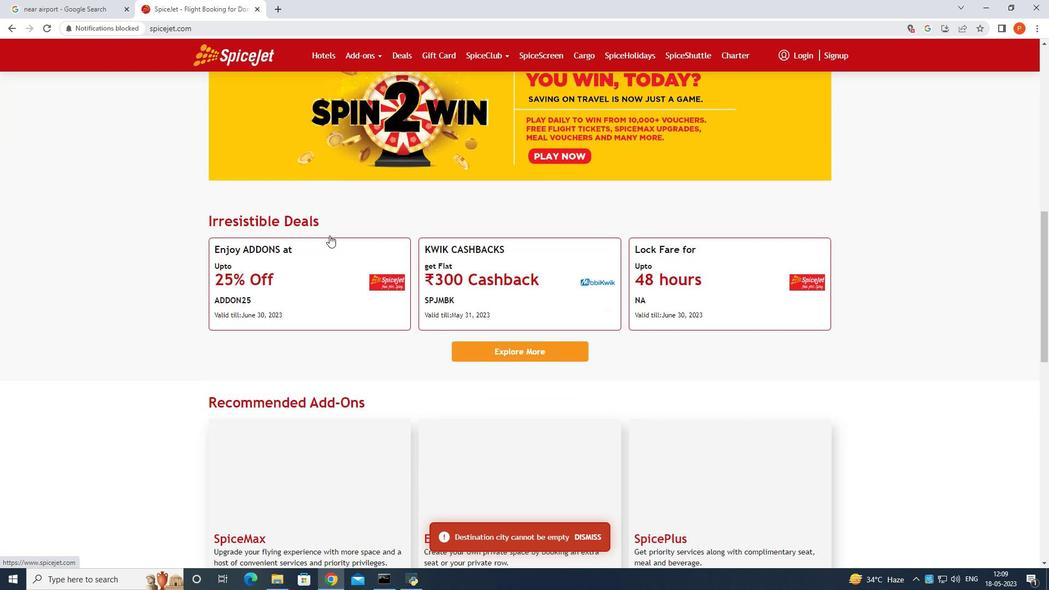
Action: Mouse moved to (325, 171)
Screenshot: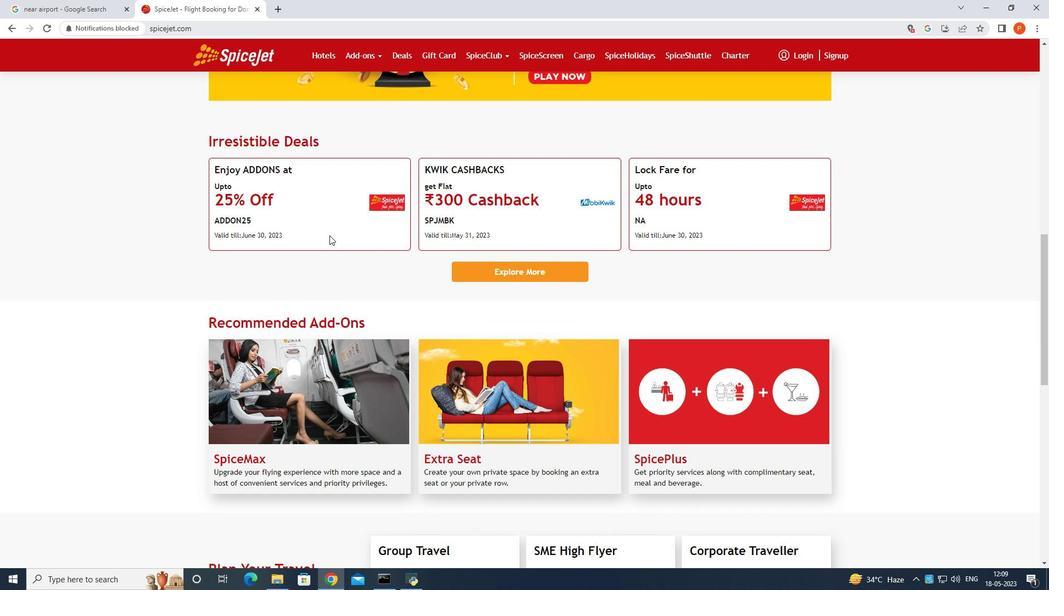 
Action: Mouse pressed left at (325, 171)
Screenshot: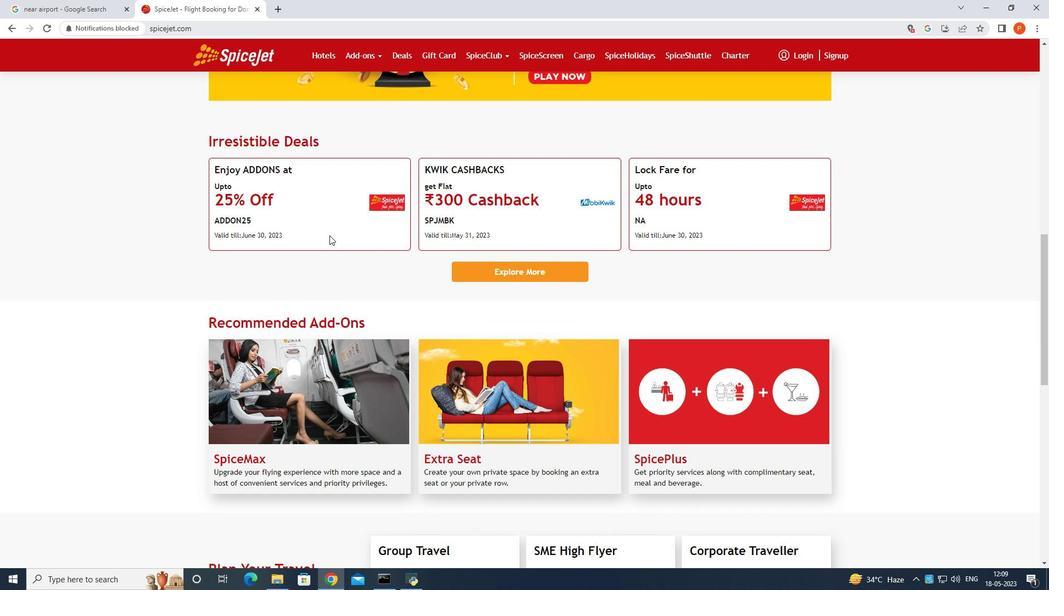 
Action: Mouse moved to (332, 201)
Screenshot: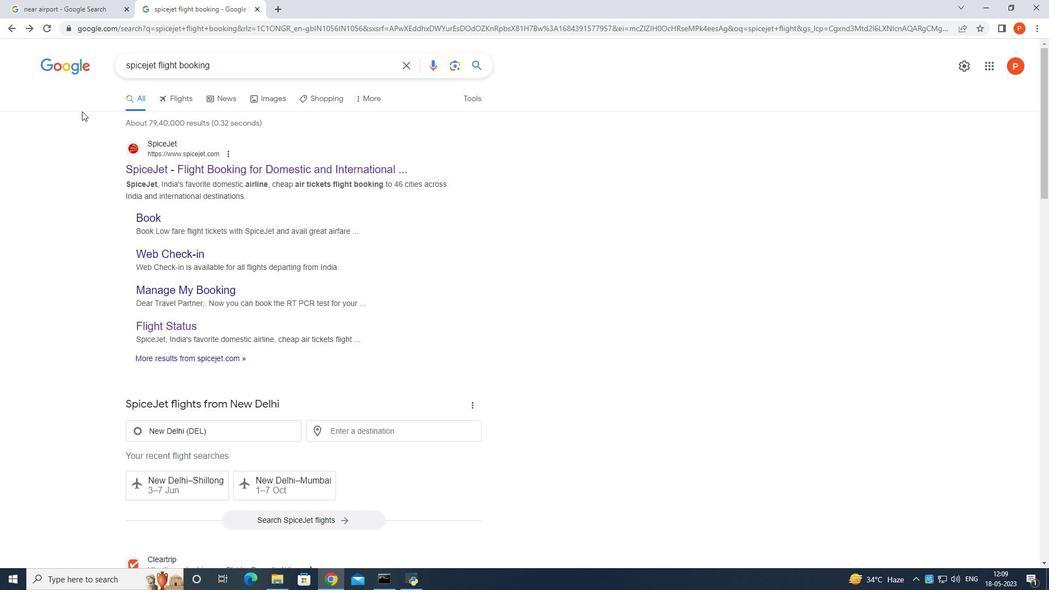 
Action: Mouse scrolled (332, 200) with delta (0, 0)
Screenshot: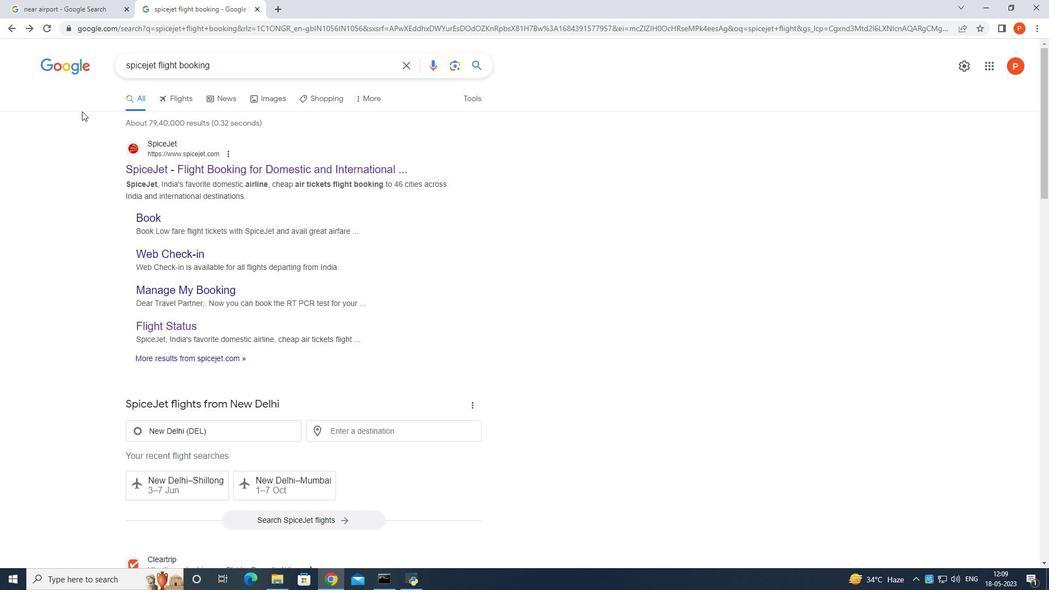 
Action: Mouse moved to (343, 207)
Screenshot: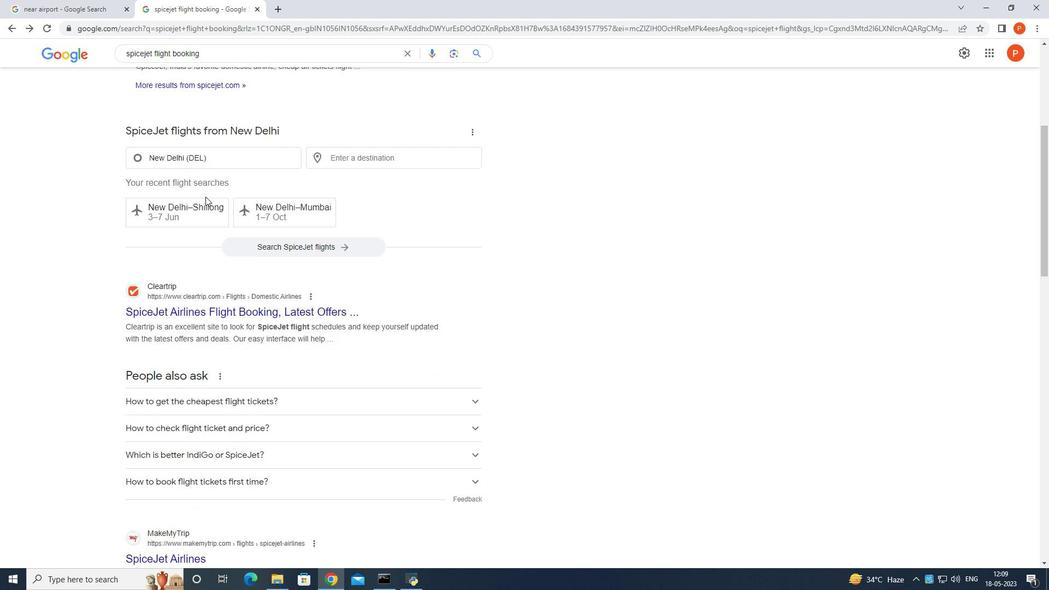 
Action: Mouse scrolled (343, 206) with delta (0, 0)
Screenshot: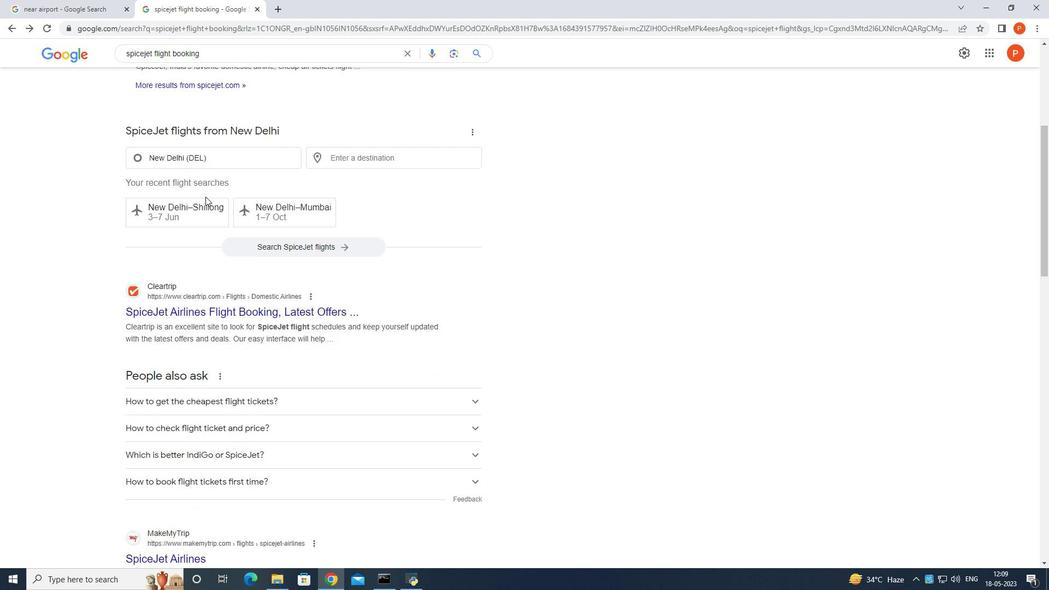 
Action: Mouse moved to (350, 214)
Screenshot: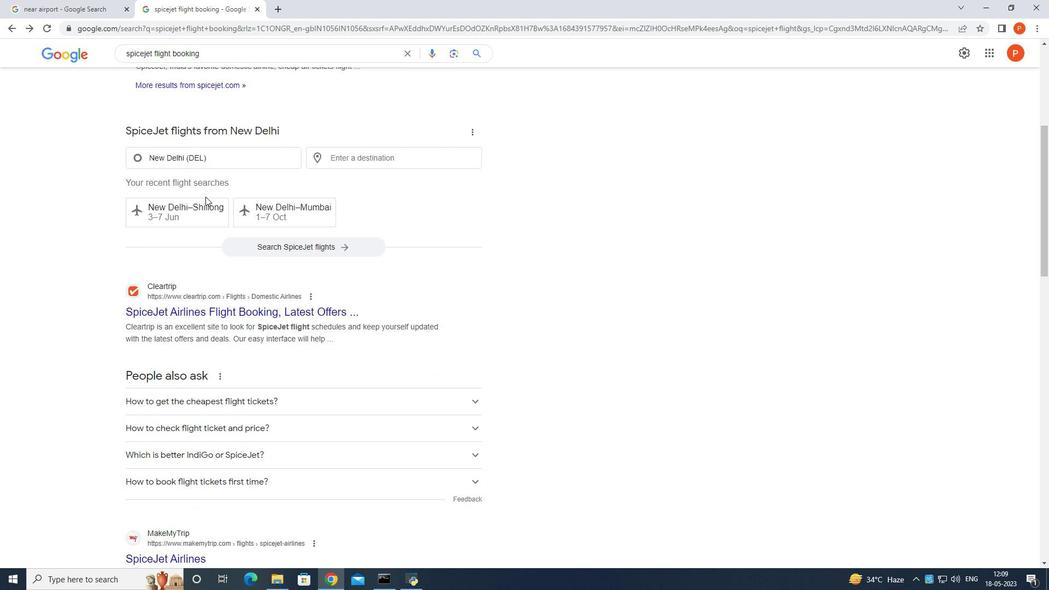 
Action: Mouse scrolled (350, 213) with delta (0, 0)
Screenshot: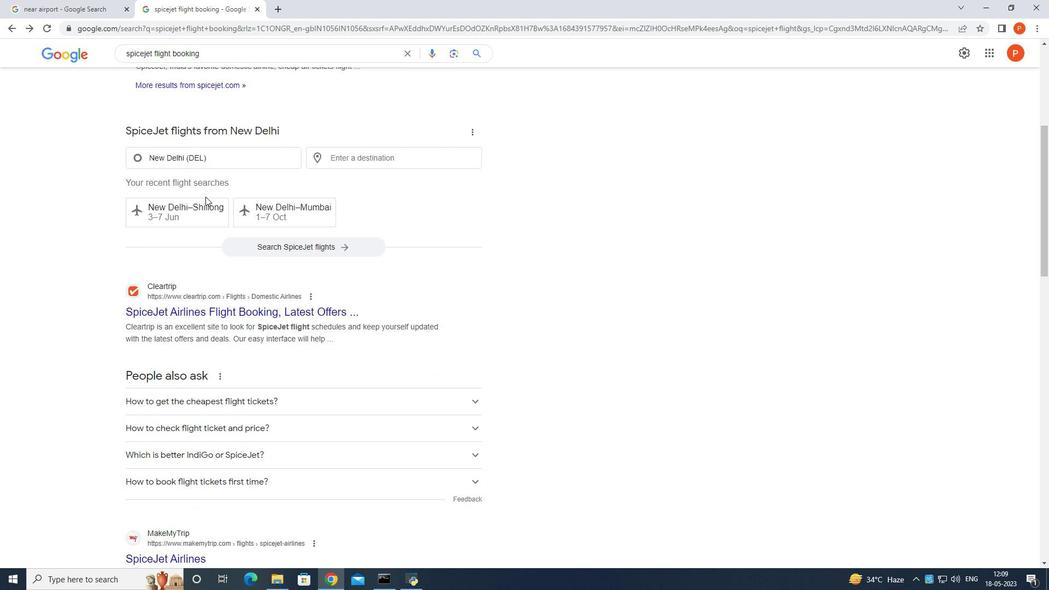 
Action: Mouse moved to (351, 215)
Screenshot: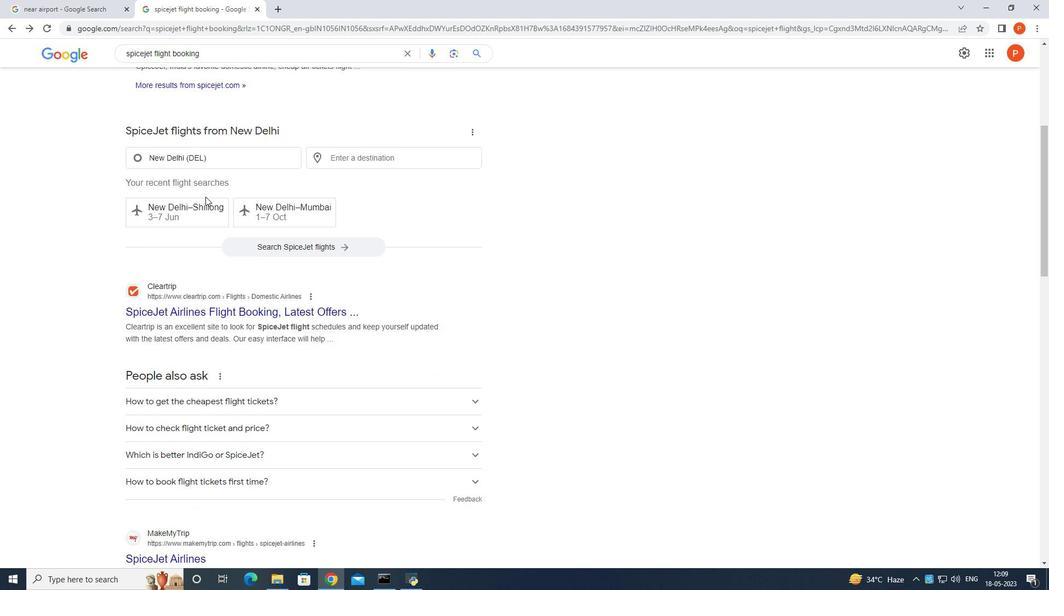 
Action: Mouse scrolled (351, 215) with delta (0, 0)
Screenshot: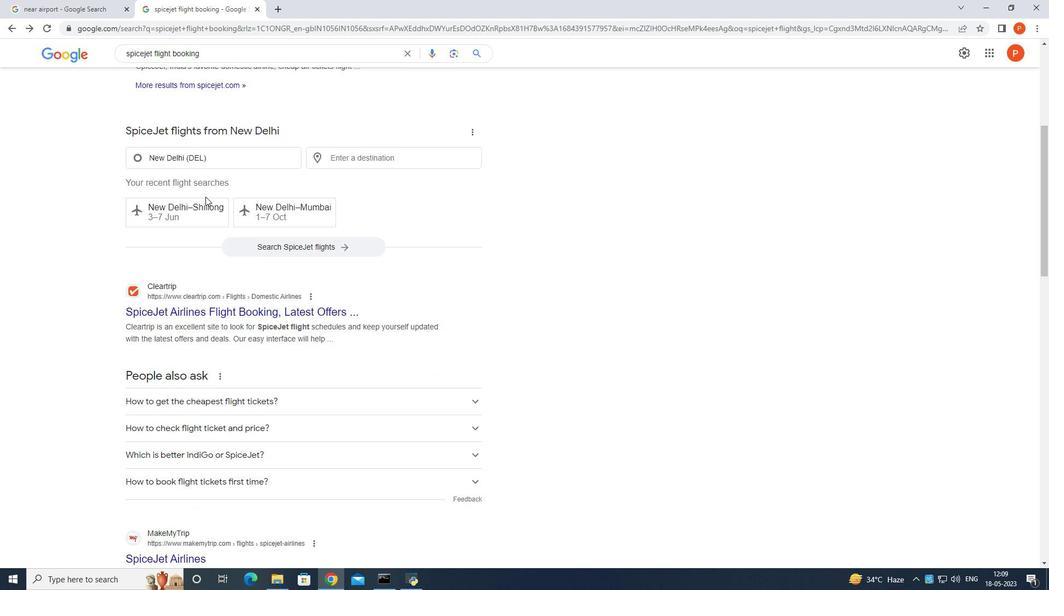 
Action: Mouse scrolled (351, 215) with delta (0, 0)
Screenshot: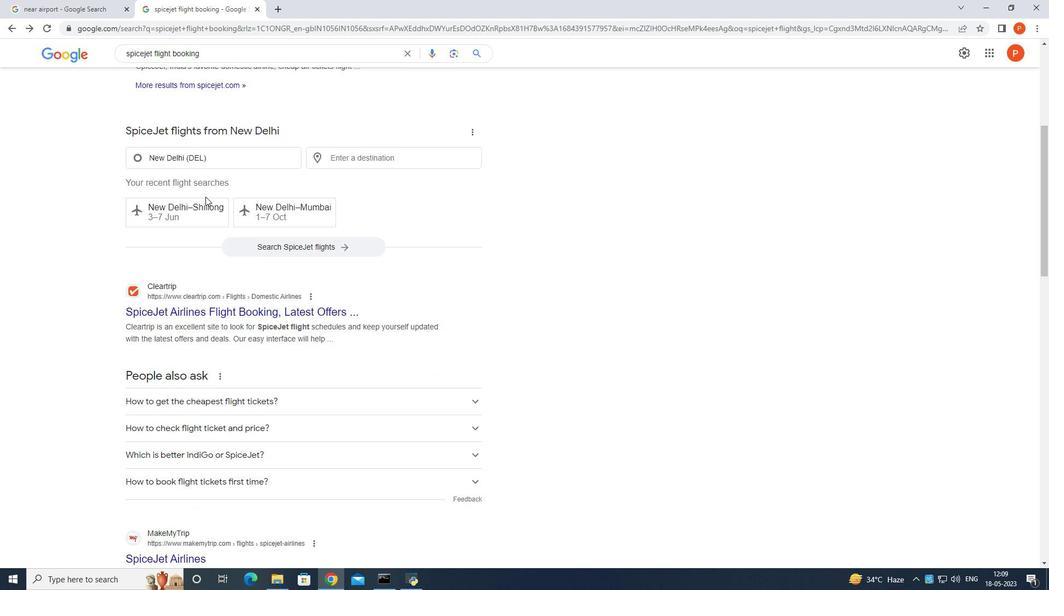 
Action: Mouse scrolled (351, 215) with delta (0, 0)
Screenshot: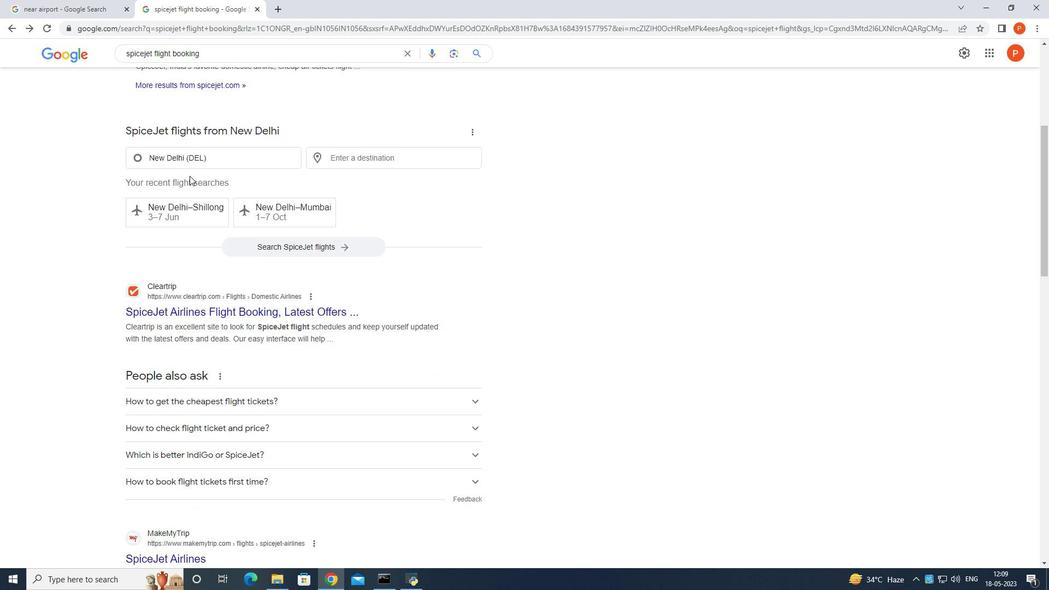 
Action: Mouse moved to (355, 218)
Screenshot: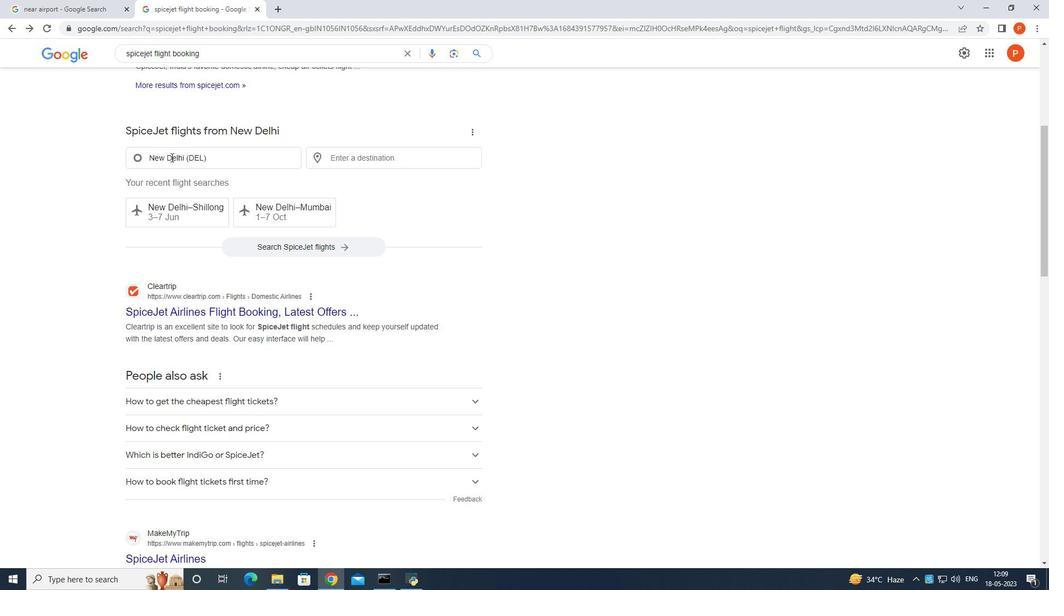 
Action: Mouse scrolled (355, 217) with delta (0, 0)
Screenshot: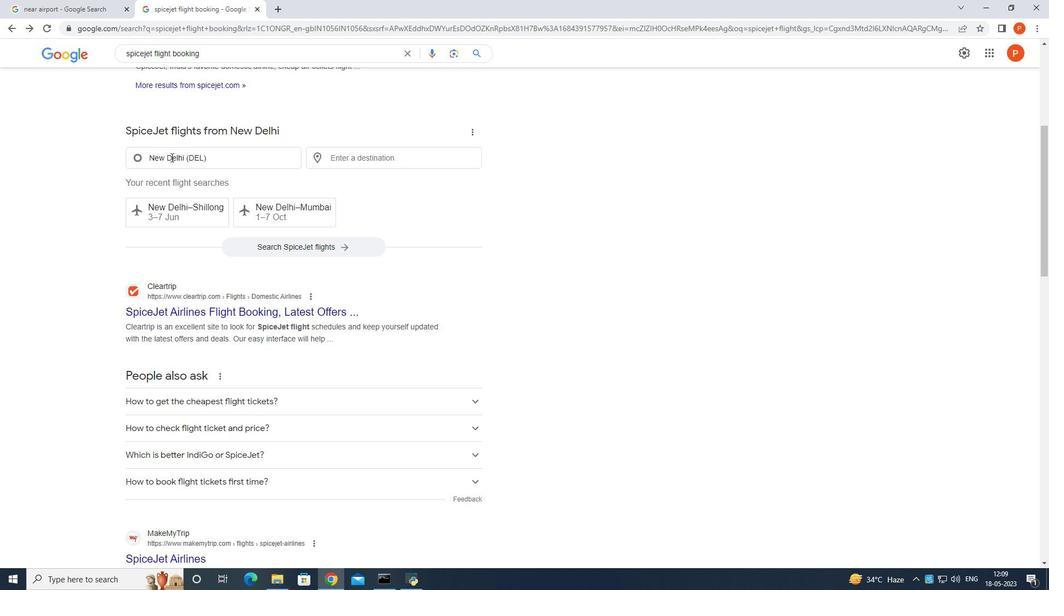 
Action: Mouse scrolled (355, 217) with delta (0, 0)
Screenshot: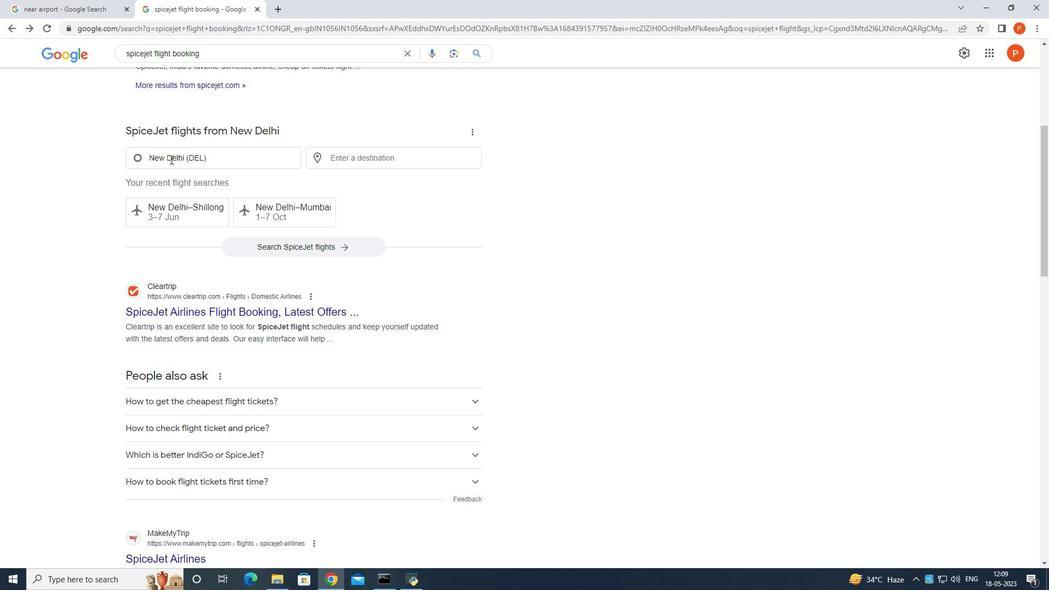 
Action: Mouse scrolled (355, 217) with delta (0, 0)
Screenshot: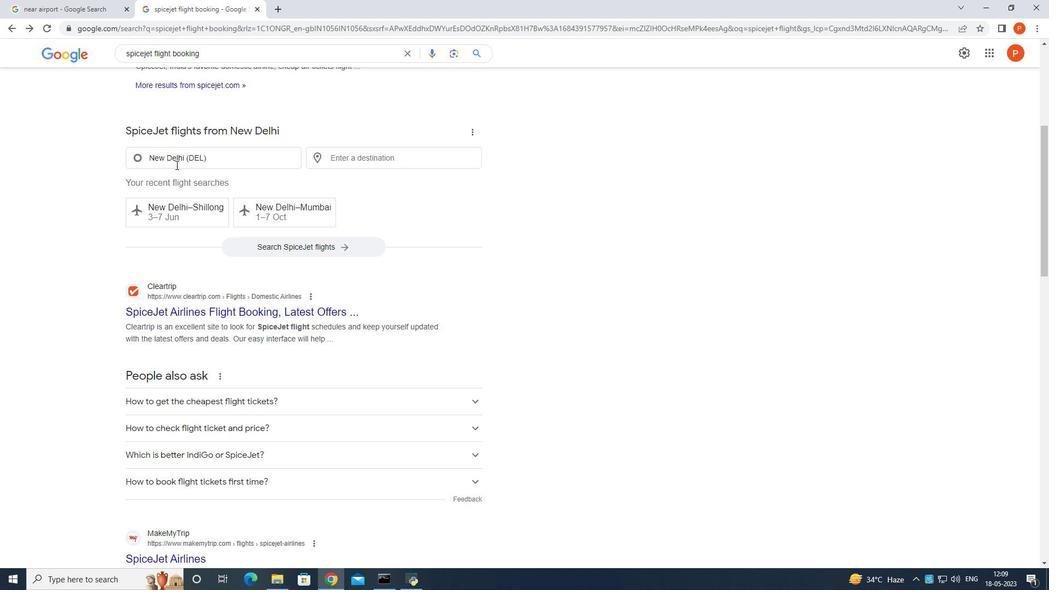 
Action: Mouse moved to (355, 218)
Screenshot: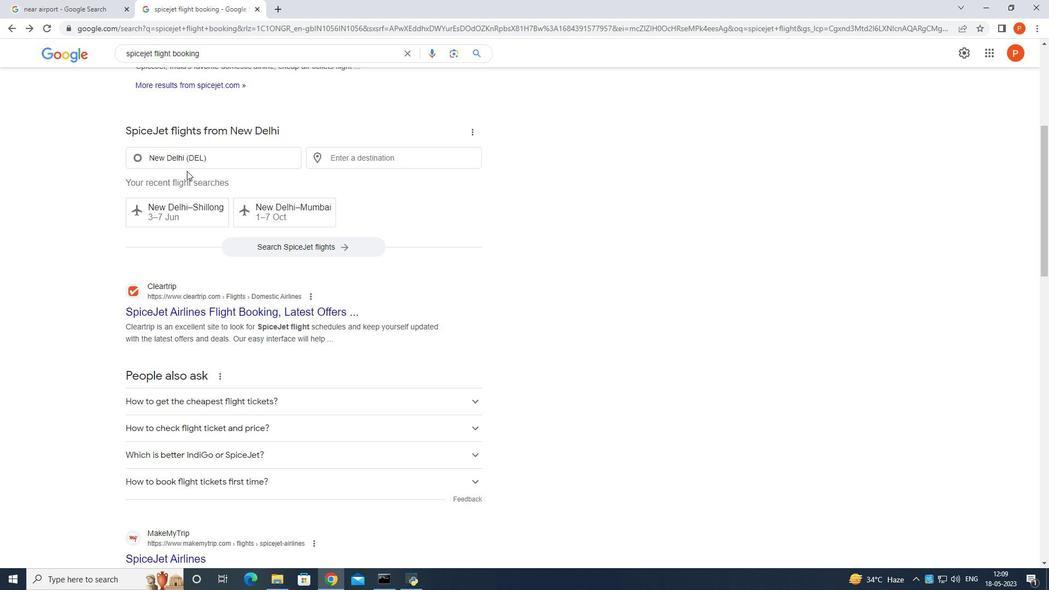 
Action: Mouse scrolled (355, 218) with delta (0, 0)
Screenshot: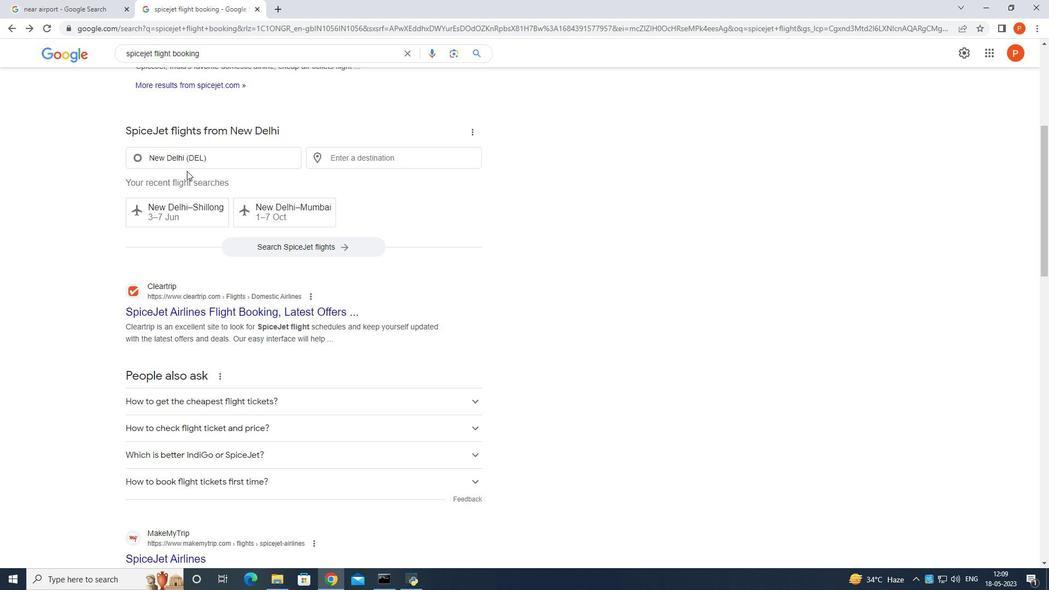 
Action: Mouse scrolled (355, 218) with delta (0, 0)
Screenshot: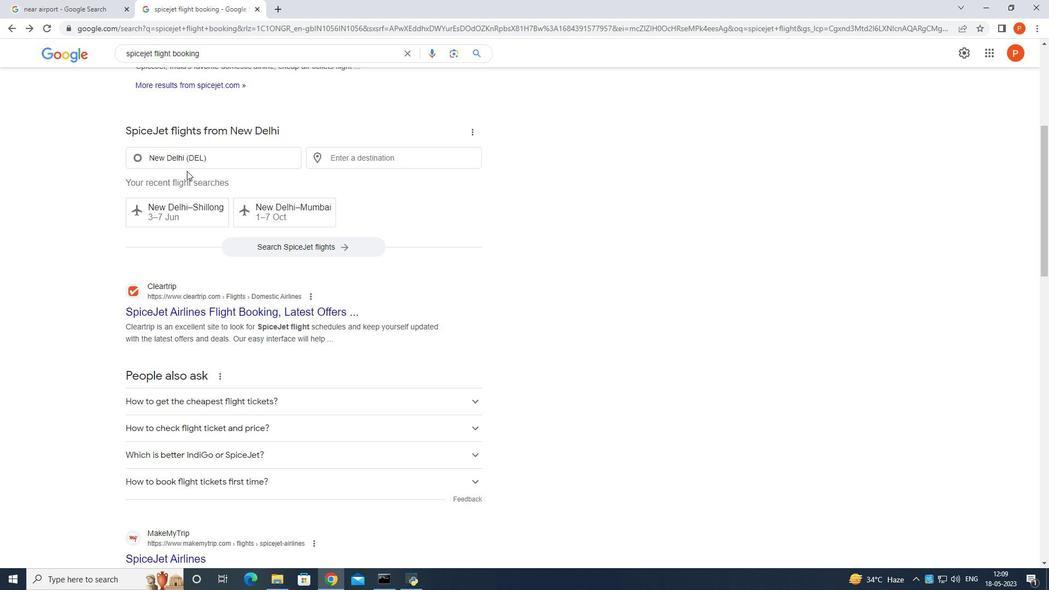 
Action: Mouse scrolled (355, 218) with delta (0, 0)
Screenshot: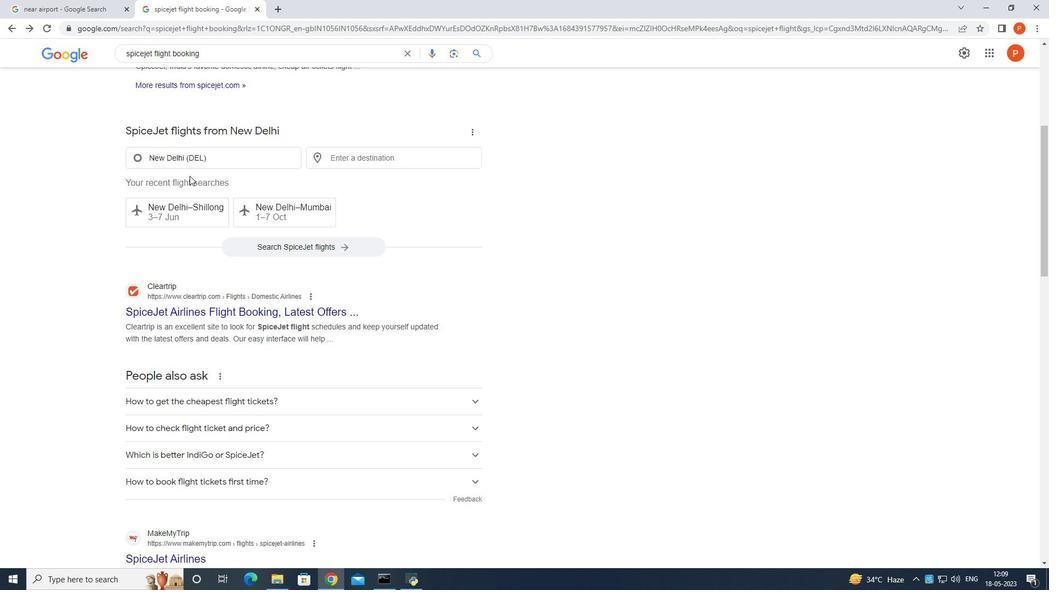 
Action: Mouse scrolled (355, 218) with delta (0, 0)
Screenshot: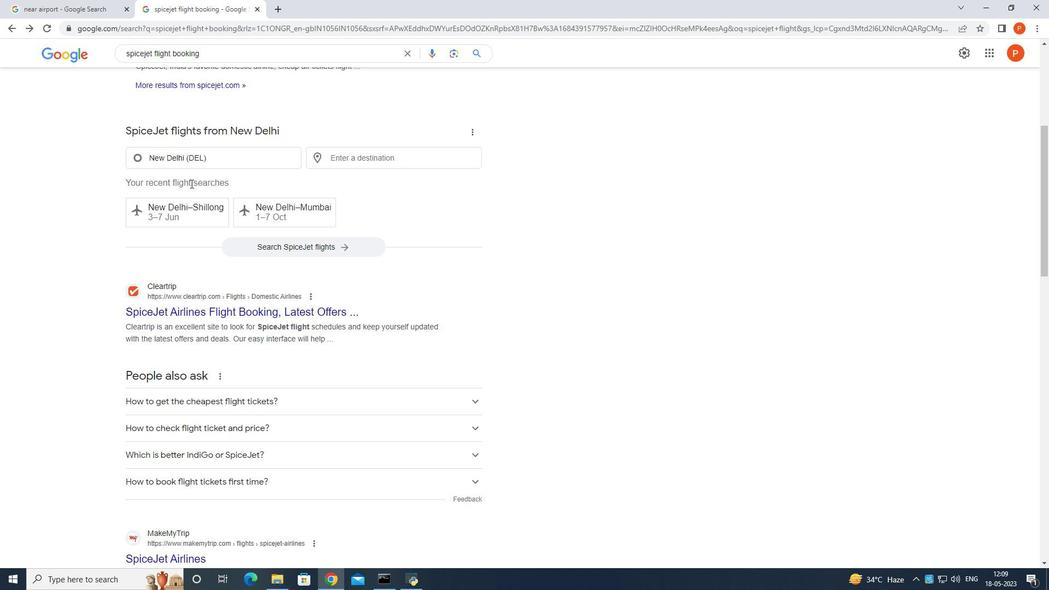 
Action: Mouse scrolled (355, 218) with delta (0, 0)
Screenshot: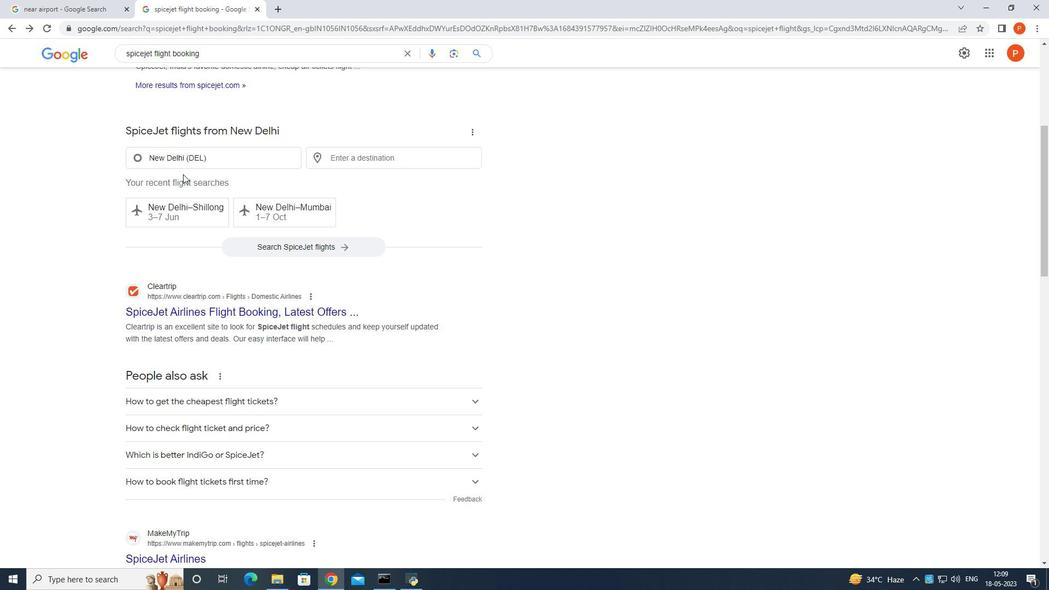 
Action: Mouse scrolled (355, 218) with delta (0, 0)
Screenshot: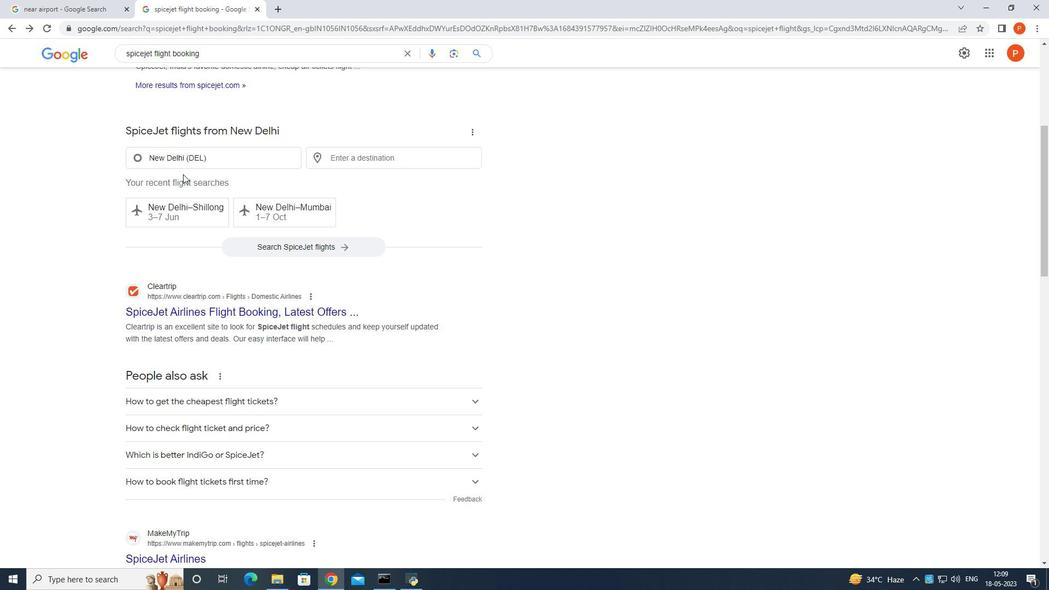 
Action: Mouse scrolled (355, 219) with delta (0, 0)
Screenshot: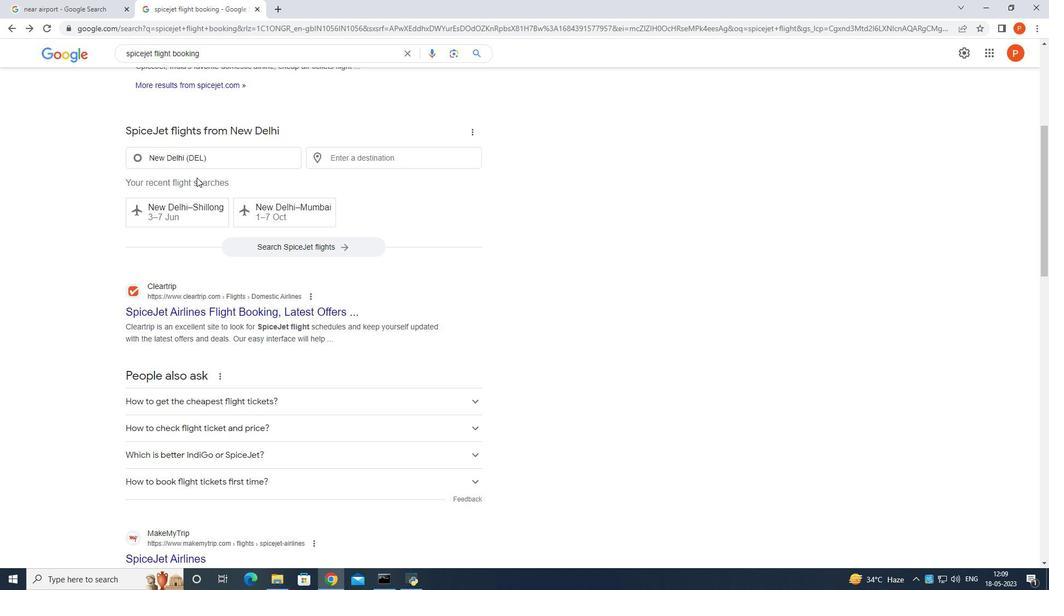 
Action: Mouse scrolled (355, 219) with delta (0, 0)
Screenshot: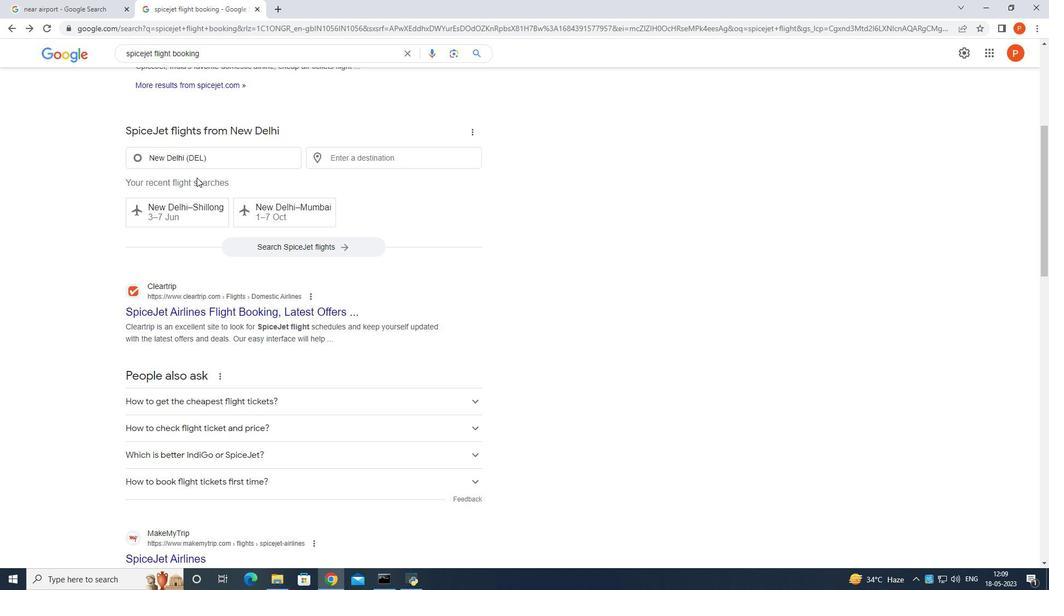 
Action: Mouse scrolled (355, 219) with delta (0, 0)
Screenshot: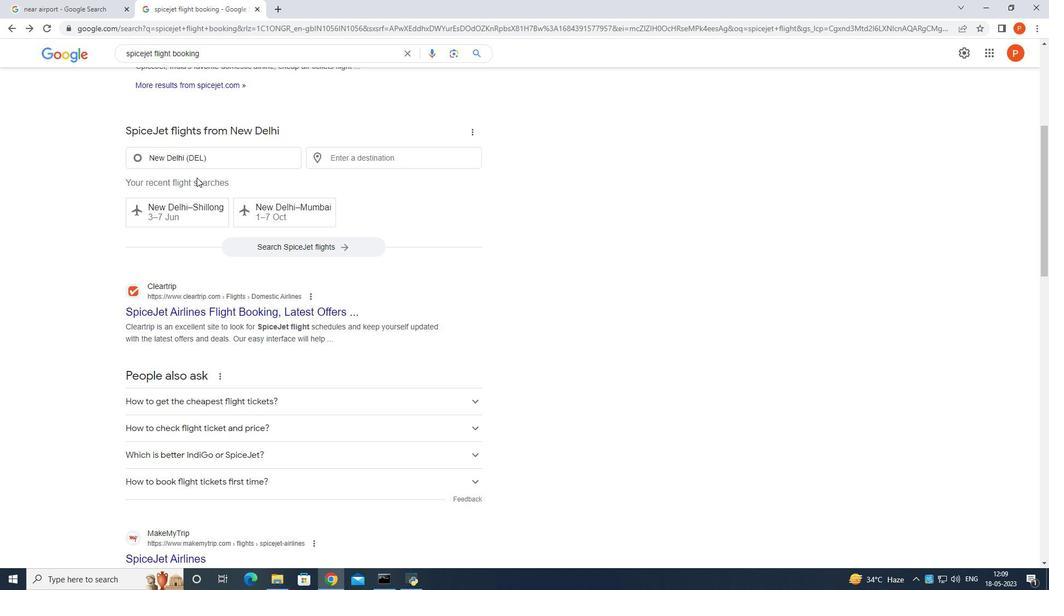 
Action: Mouse scrolled (355, 219) with delta (0, 0)
Screenshot: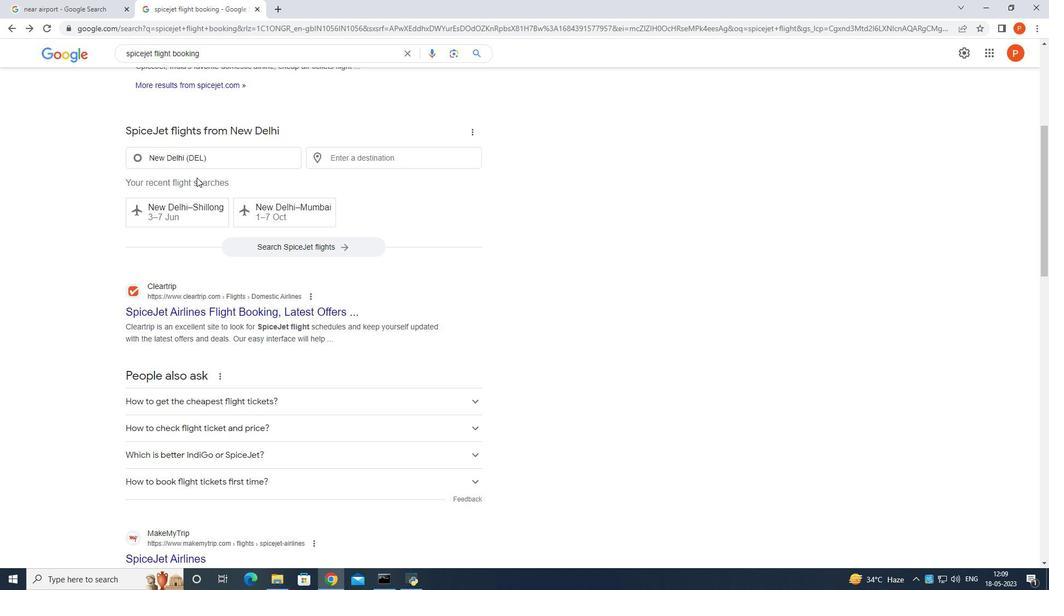 
Action: Mouse scrolled (355, 219) with delta (0, 0)
Screenshot: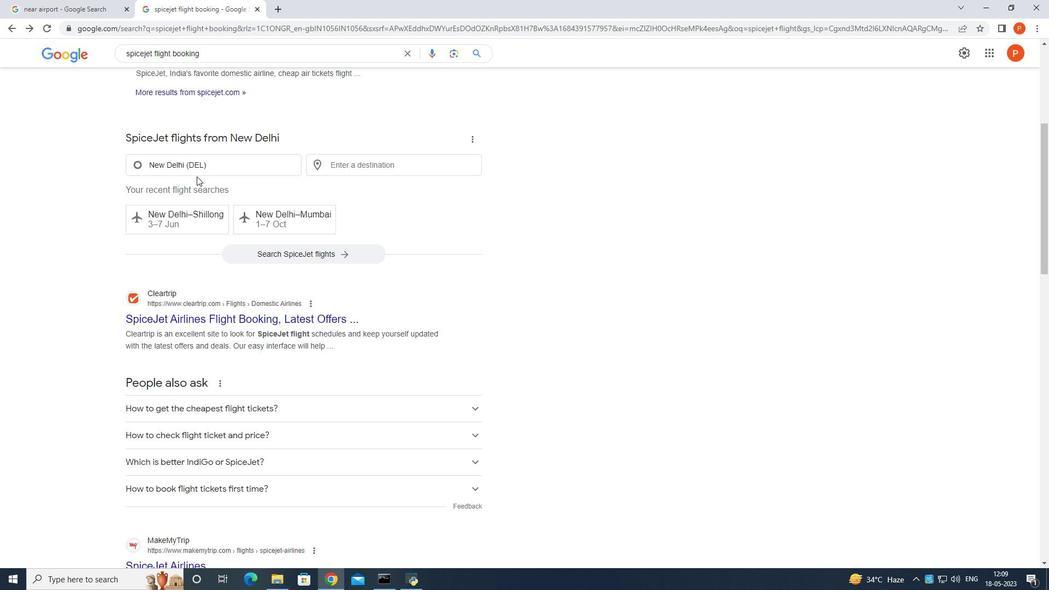 
Action: Mouse moved to (360, 219)
Screenshot: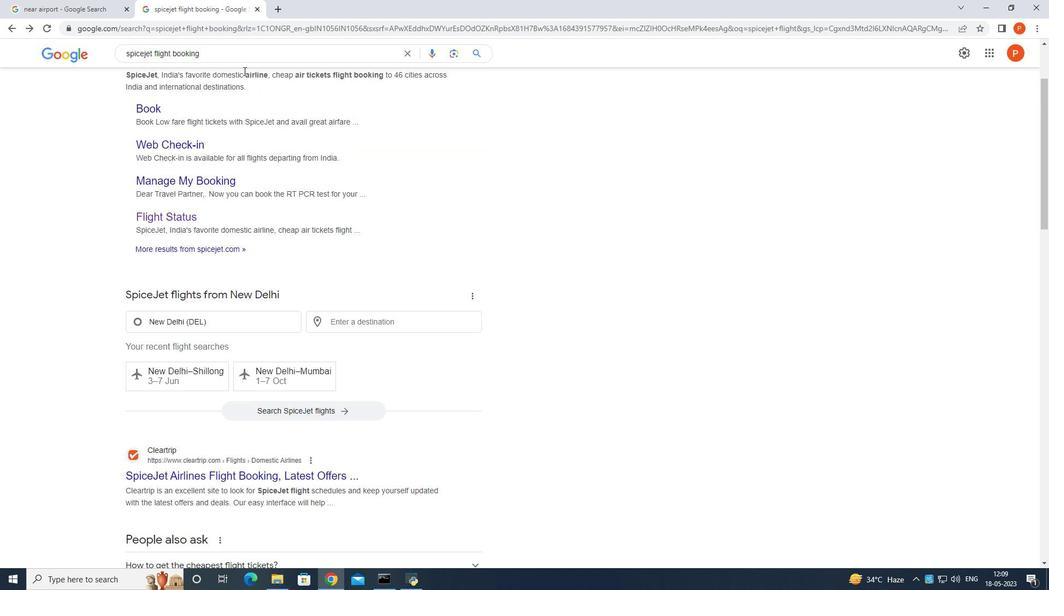 
Action: Mouse scrolled (360, 220) with delta (0, 0)
Screenshot: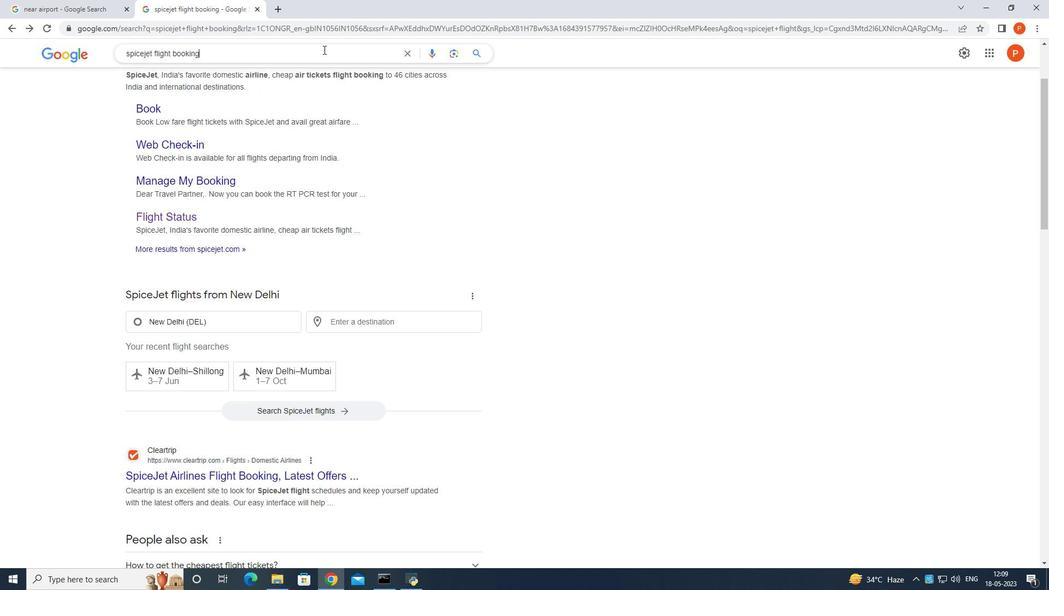 
Action: Mouse scrolled (360, 220) with delta (0, 0)
Screenshot: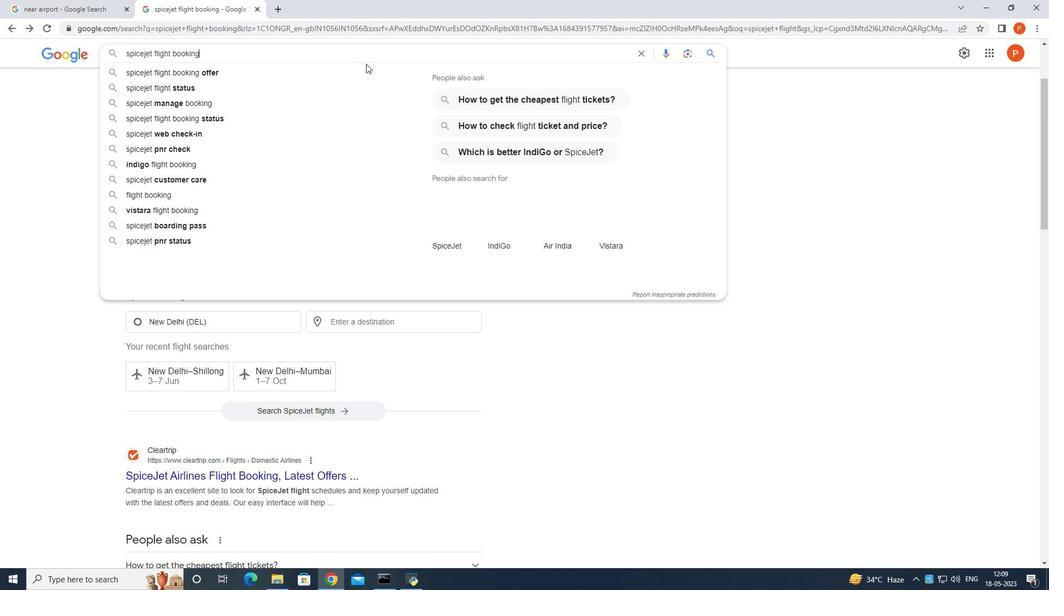 
Action: Mouse scrolled (360, 220) with delta (0, 0)
Screenshot: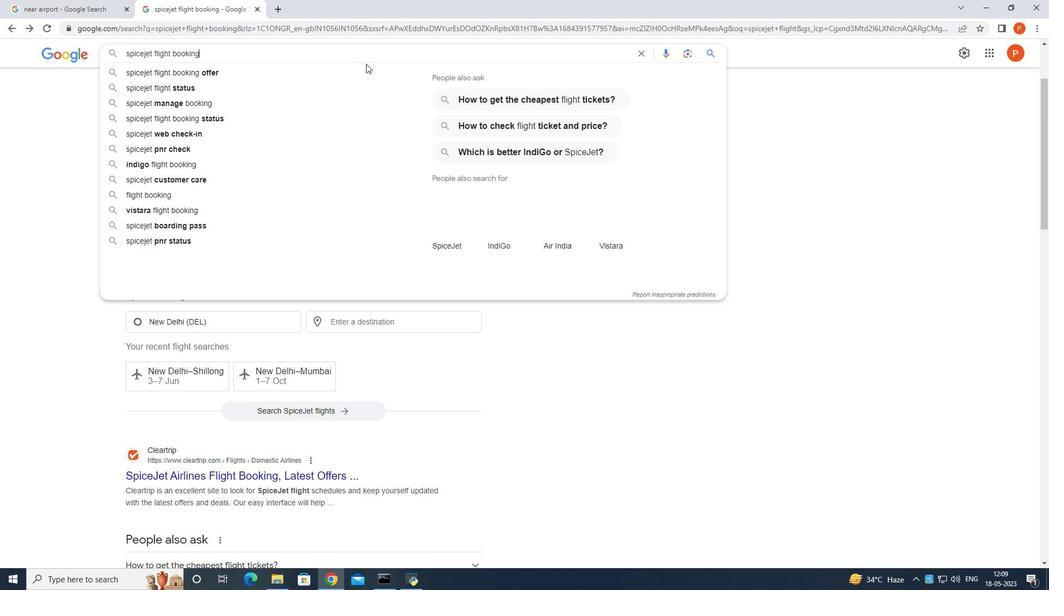 
Action: Mouse scrolled (360, 220) with delta (0, 0)
Screenshot: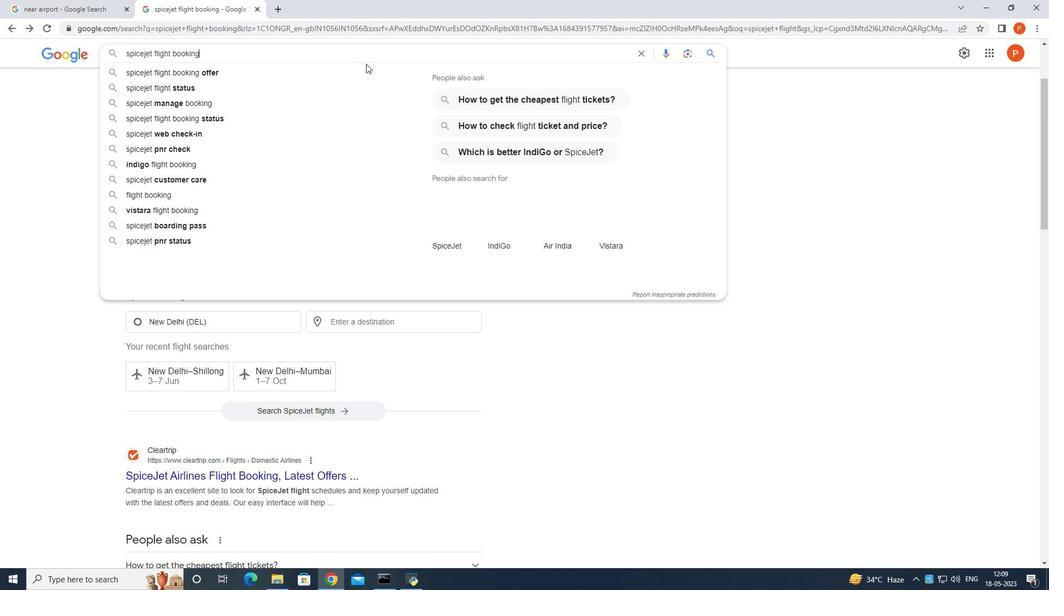 
Action: Mouse scrolled (360, 220) with delta (0, 0)
Screenshot: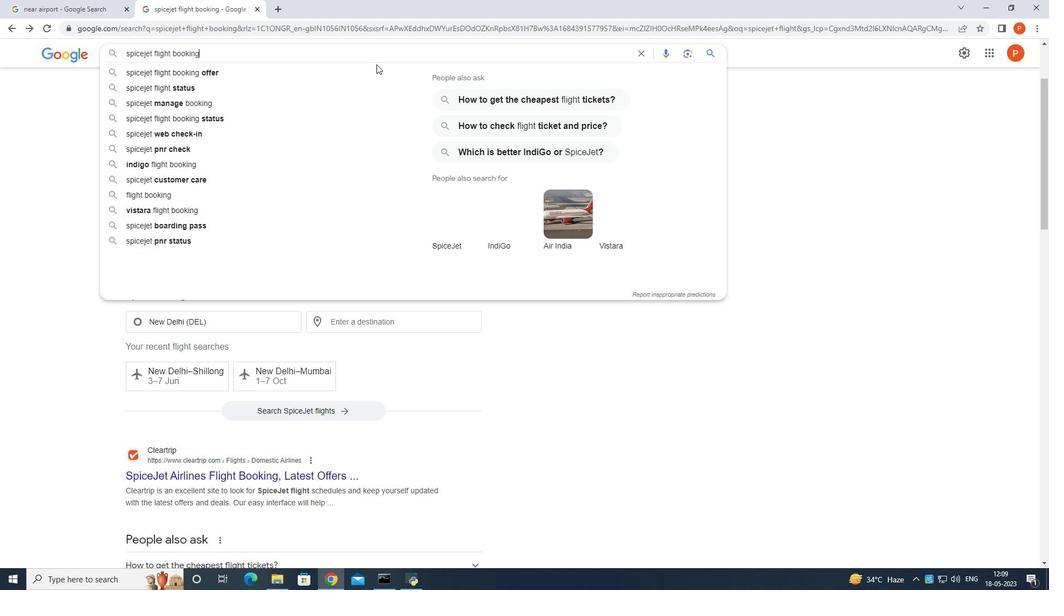 
Action: Mouse scrolled (360, 220) with delta (0, 0)
Screenshot: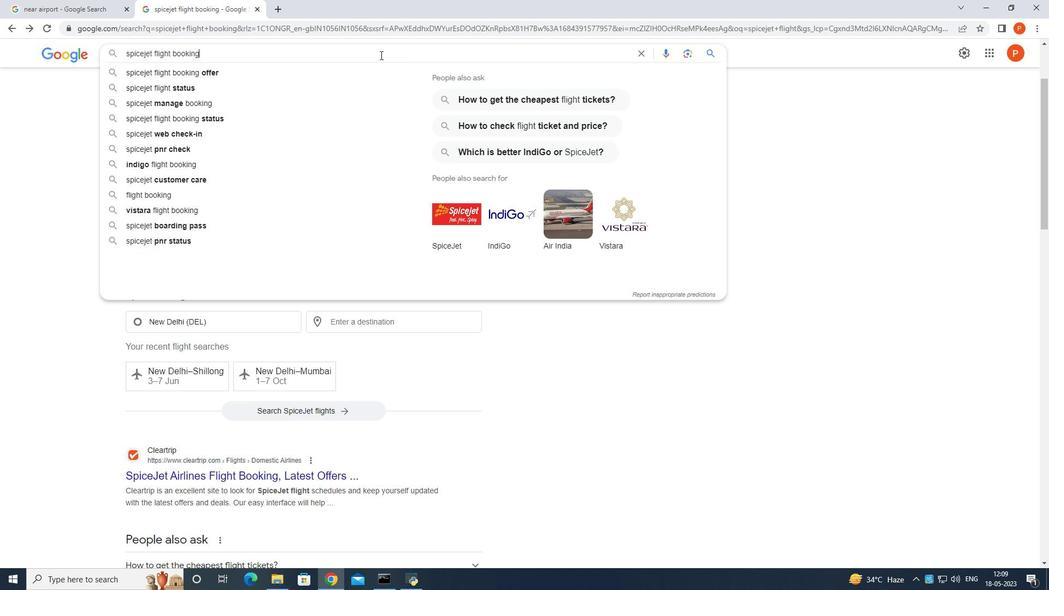 
Action: Mouse scrolled (360, 220) with delta (0, 0)
Screenshot: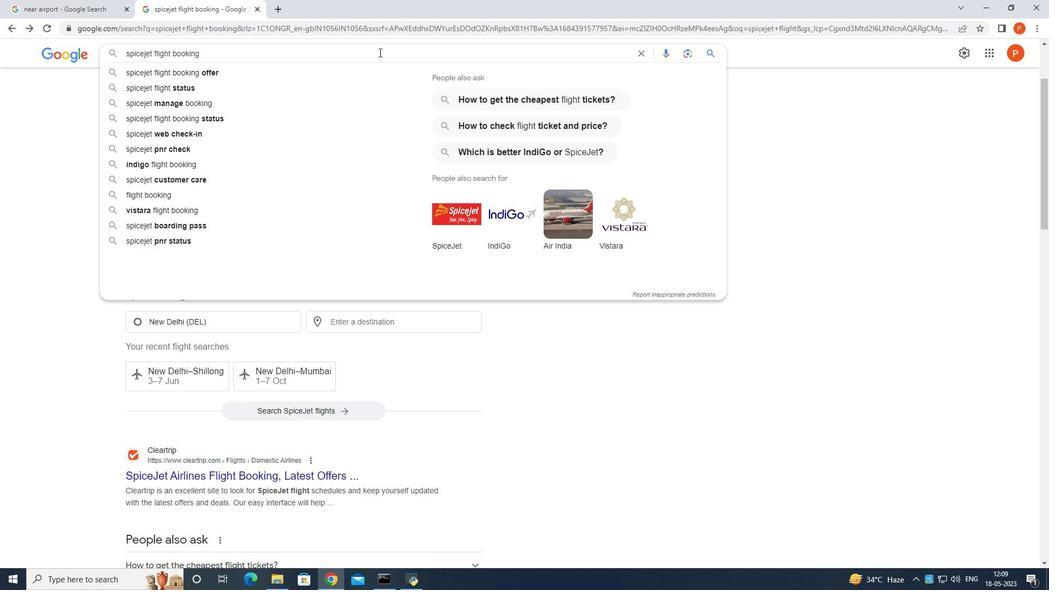 
Action: Mouse scrolled (360, 220) with delta (0, 0)
Screenshot: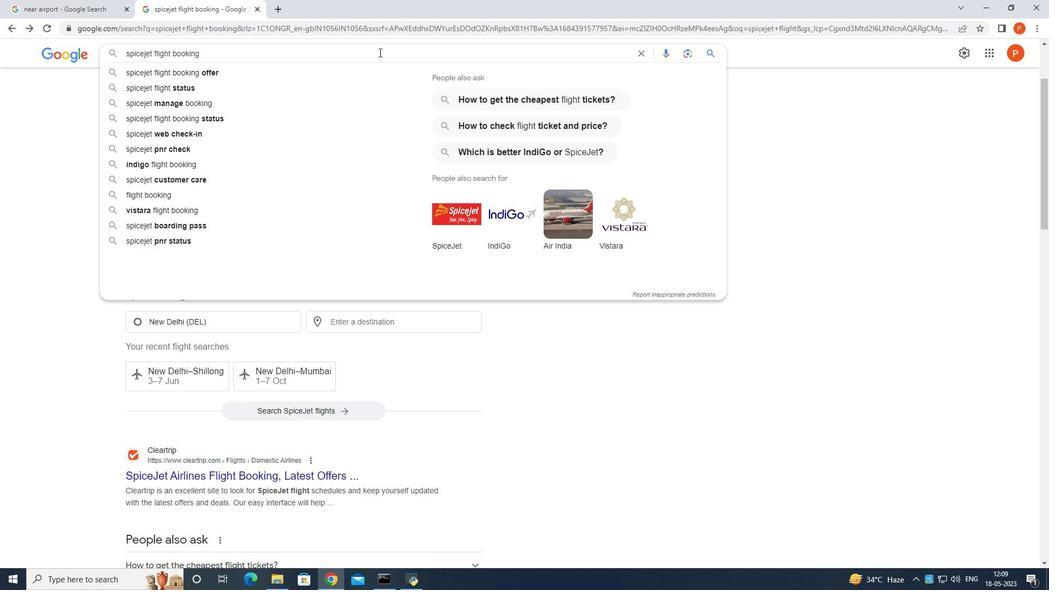 
Action: Mouse moved to (314, 213)
Screenshot: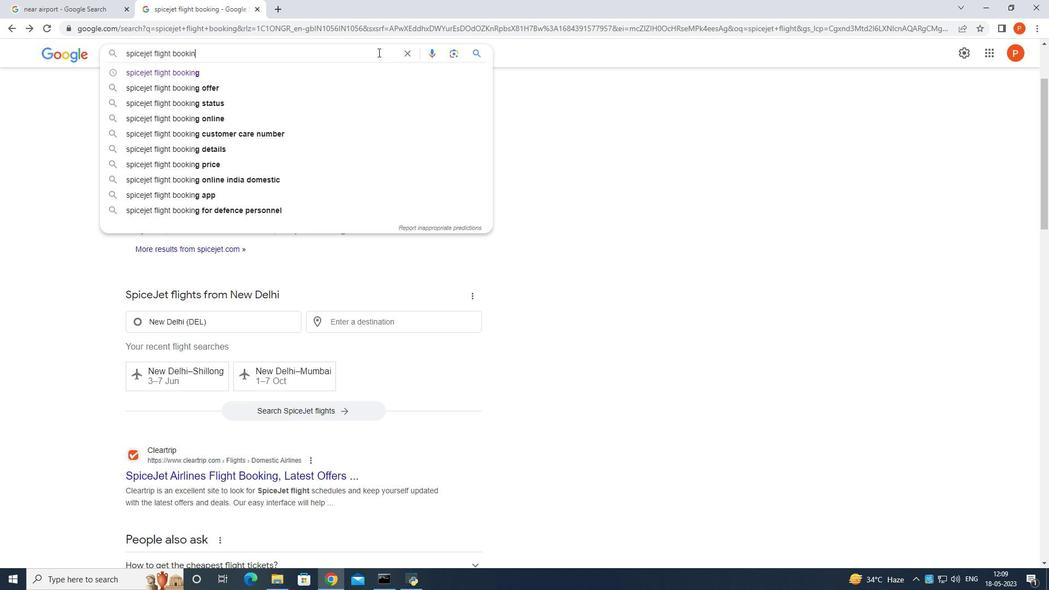 
Action: Mouse scrolled (314, 213) with delta (0, 0)
Screenshot: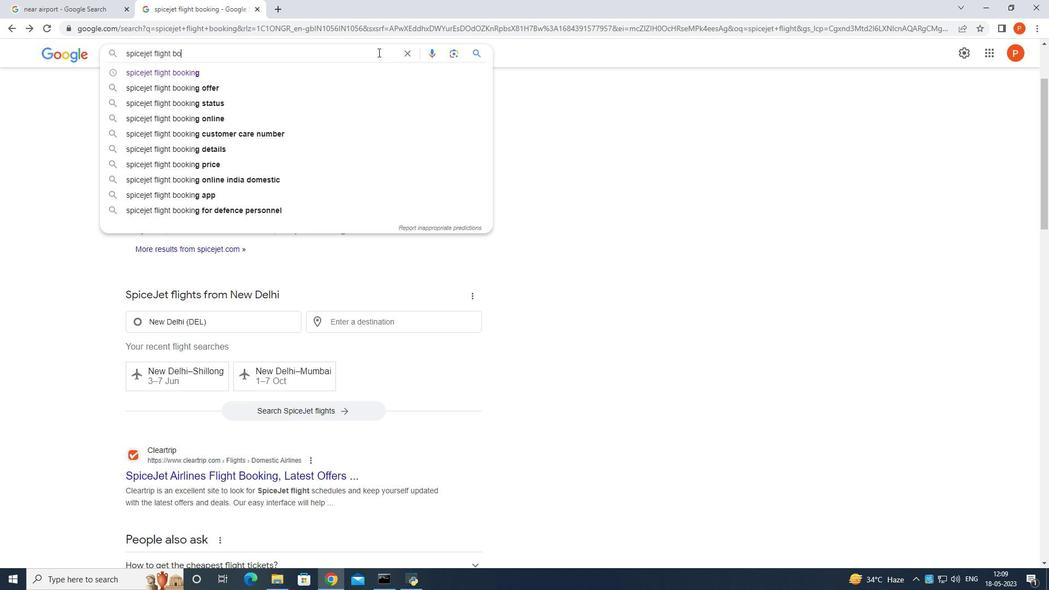 
Action: Mouse scrolled (314, 213) with delta (0, 0)
Screenshot: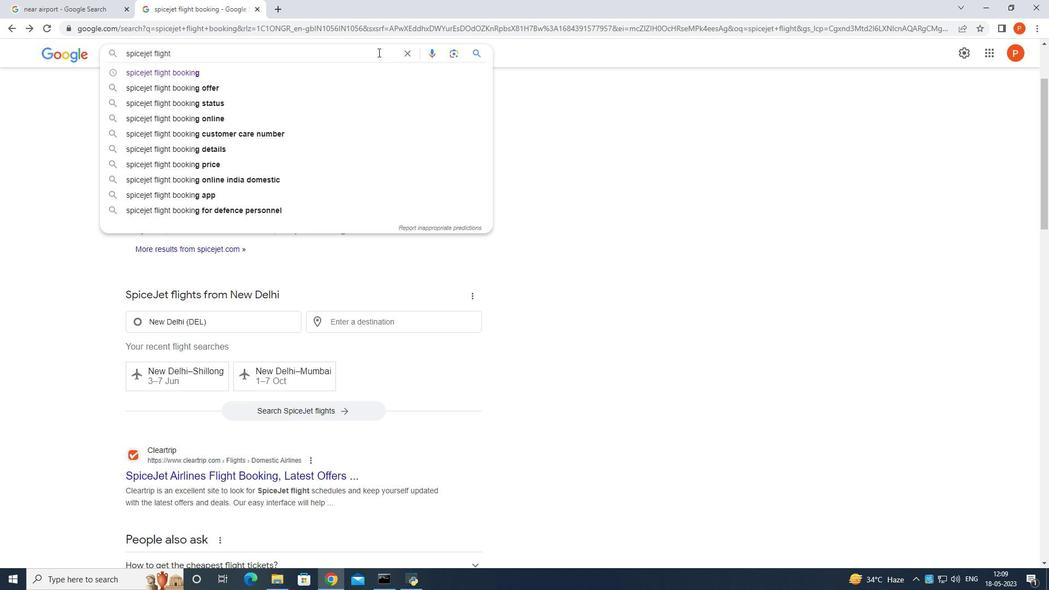 
Action: Mouse moved to (761, 126)
Screenshot: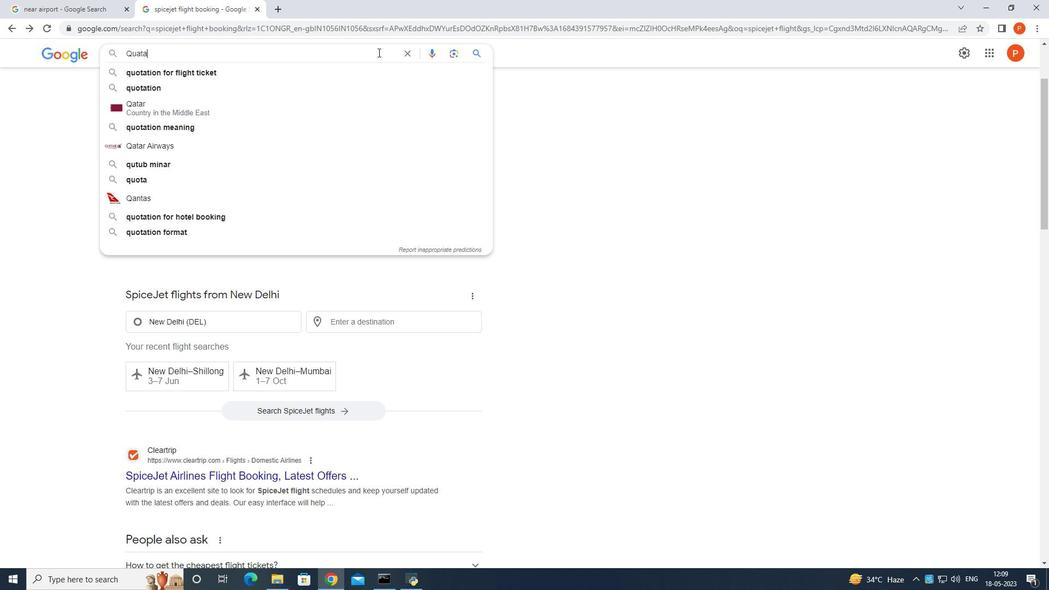 
Action: Mouse pressed left at (761, 126)
Screenshot: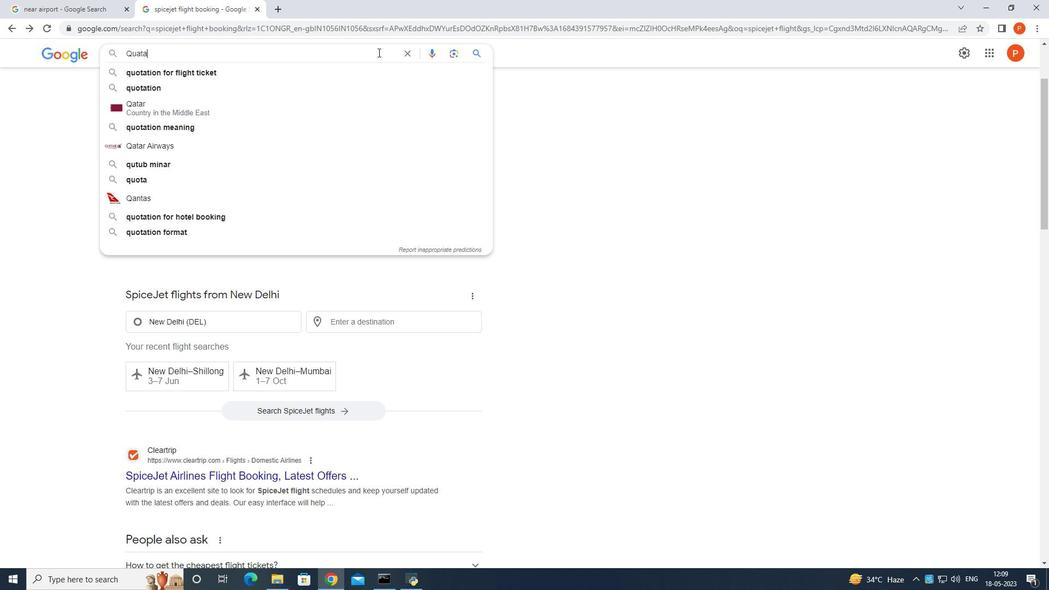 
Action: Mouse moved to (791, 219)
Screenshot: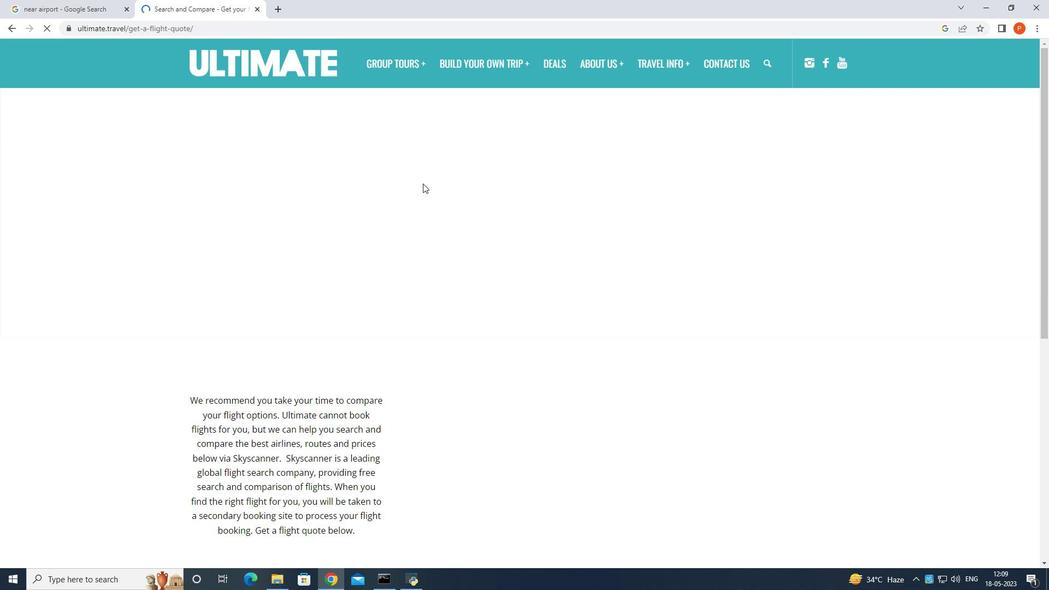 
Action: Mouse scrolled (791, 218) with delta (0, 0)
Screenshot: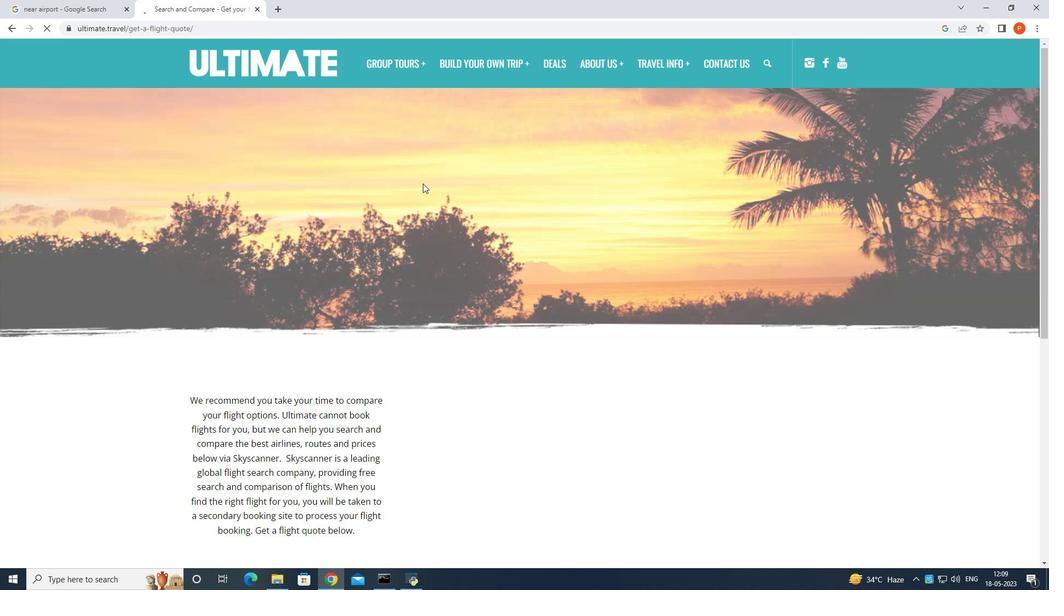 
Action: Mouse moved to (835, 204)
Screenshot: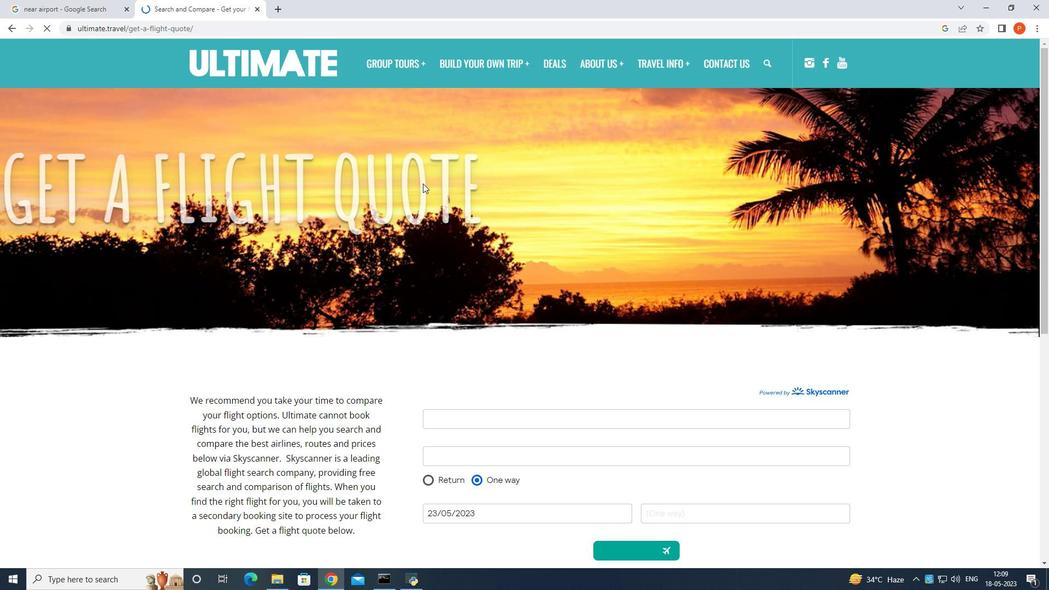 
Action: Mouse pressed left at (835, 204)
Screenshot: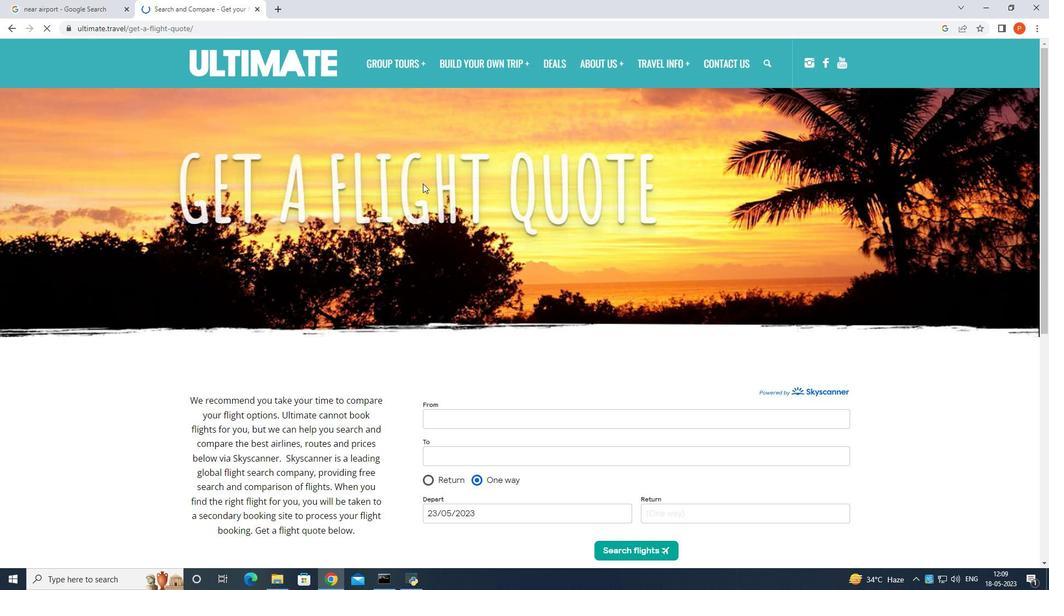 
Action: Mouse moved to (543, 301)
Screenshot: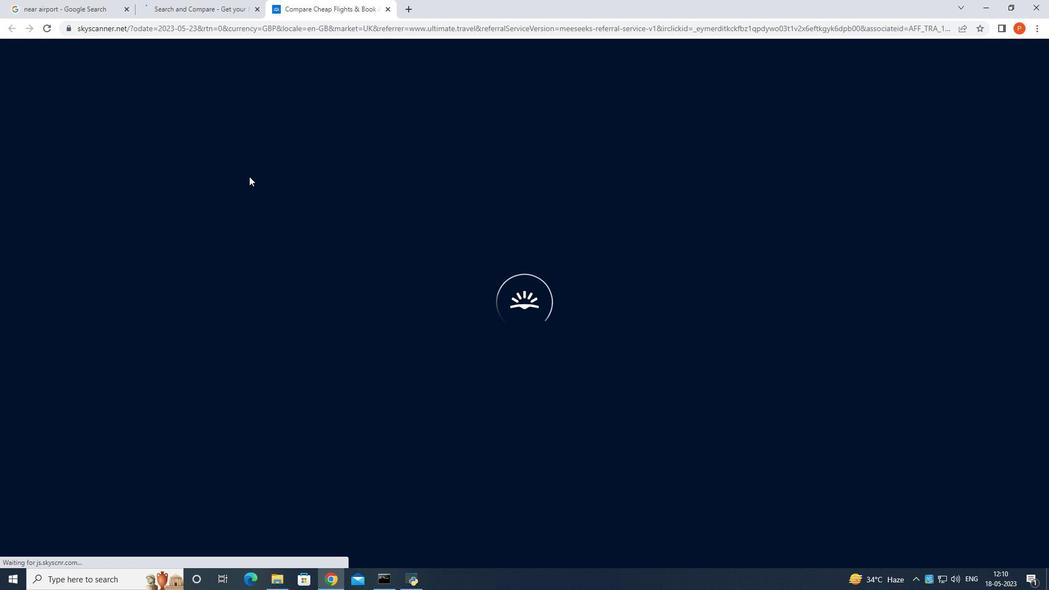 
Action: Mouse scrolled (543, 301) with delta (0, 0)
Screenshot: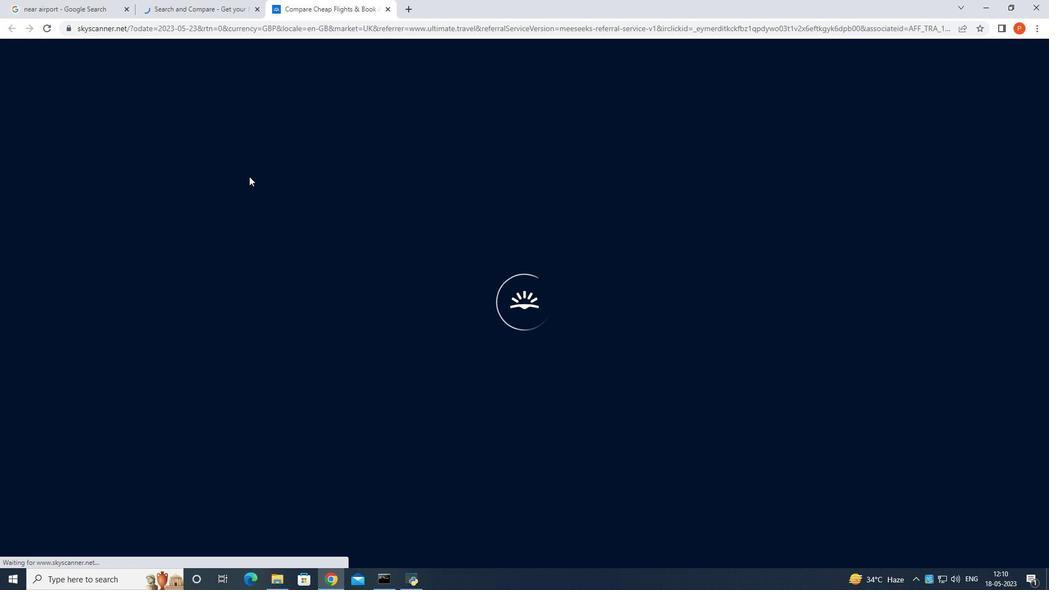 
Action: Mouse moved to (465, 335)
Screenshot: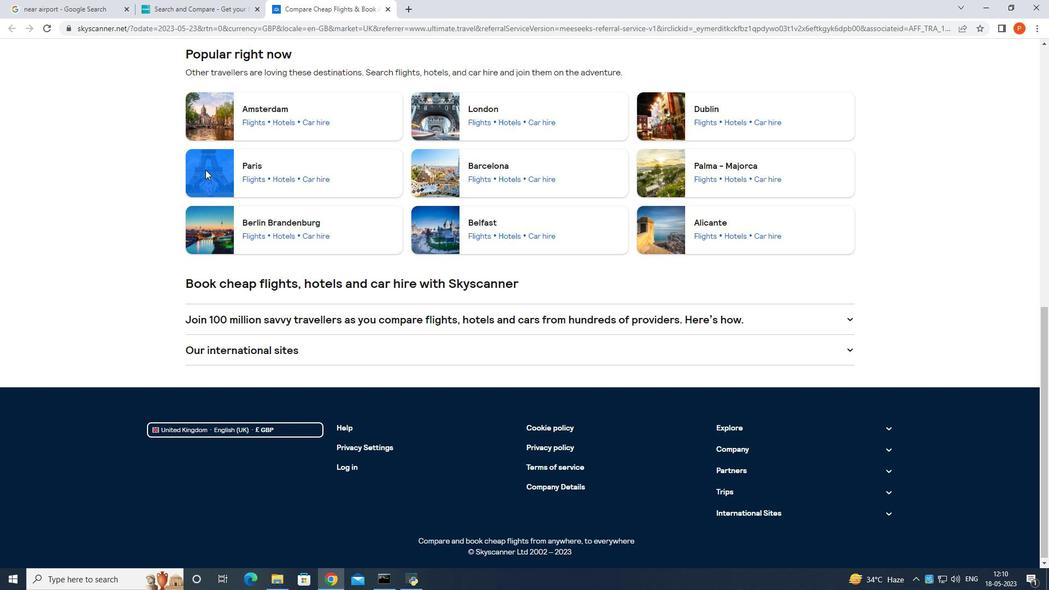 
Action: Mouse scrolled (465, 335) with delta (0, 0)
Screenshot: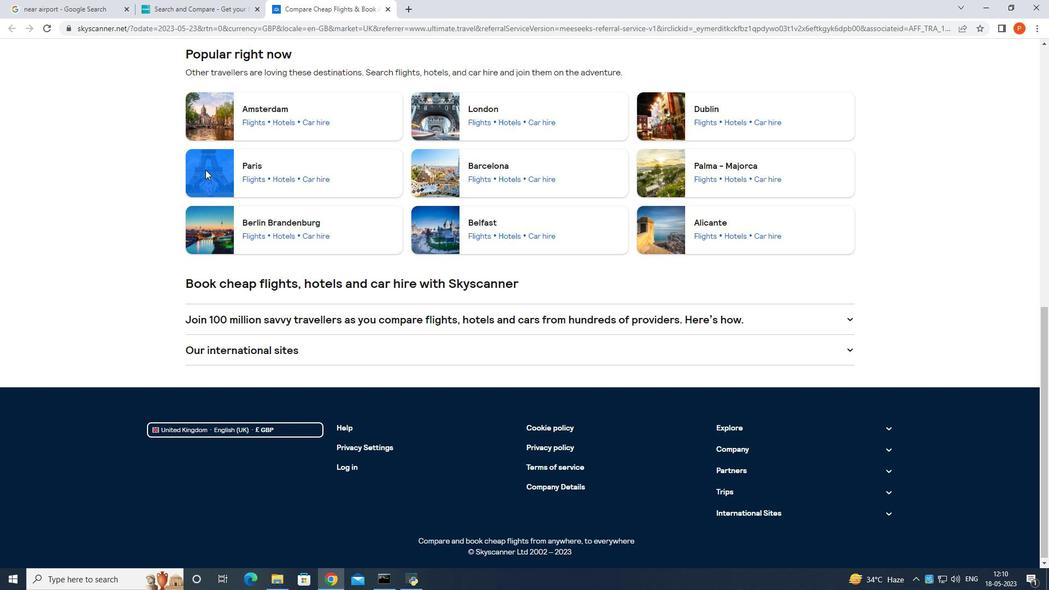 
Action: Mouse scrolled (465, 335) with delta (0, 0)
Screenshot: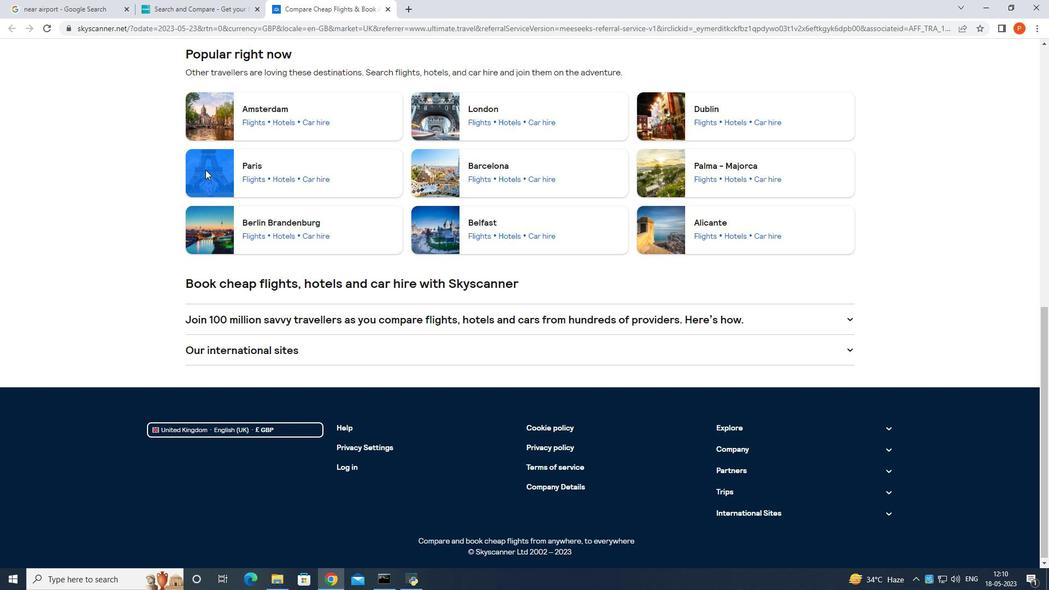 
Action: Mouse scrolled (465, 335) with delta (0, 0)
Screenshot: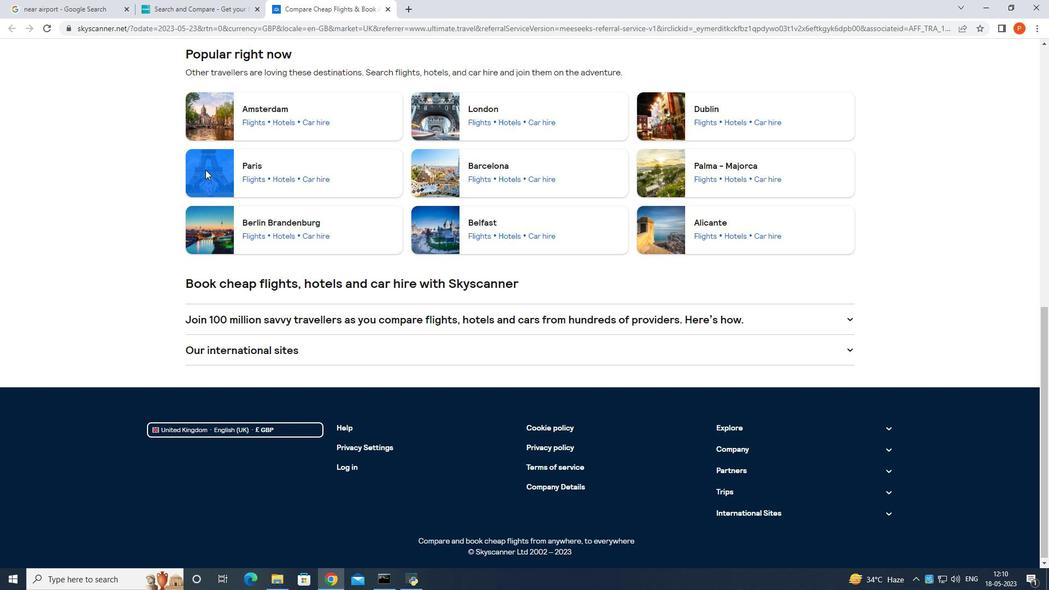 
Action: Mouse moved to (882, 329)
Screenshot: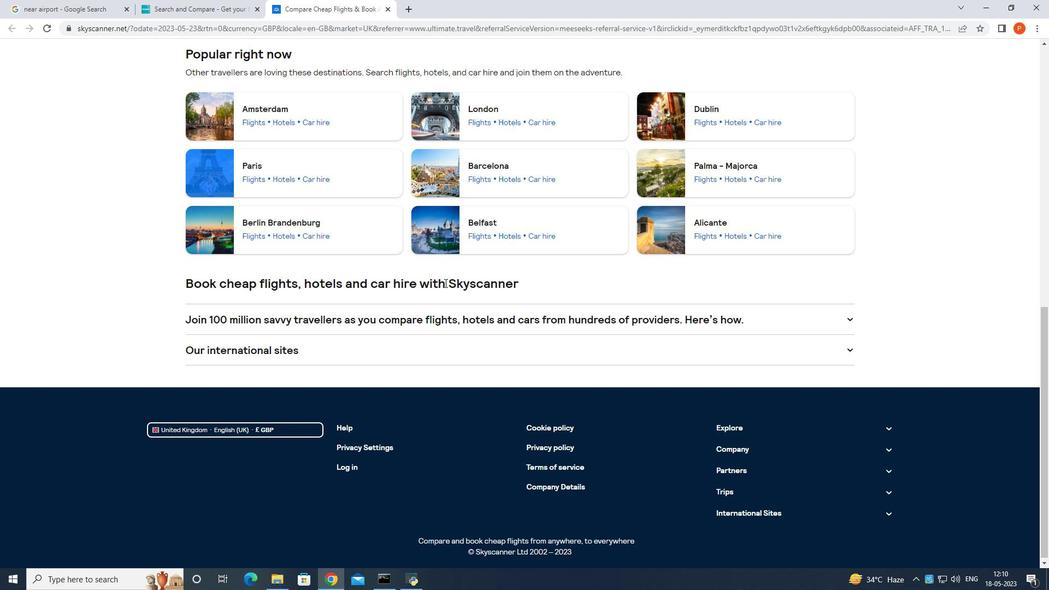
Action: Mouse pressed left at (882, 329)
Screenshot: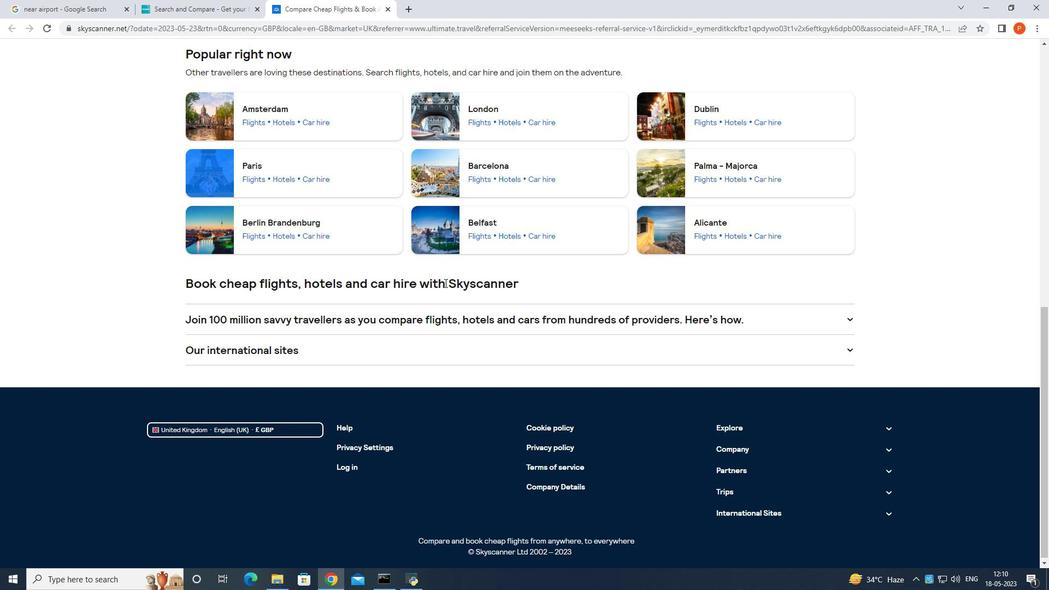 
Action: Mouse moved to (835, 467)
Screenshot: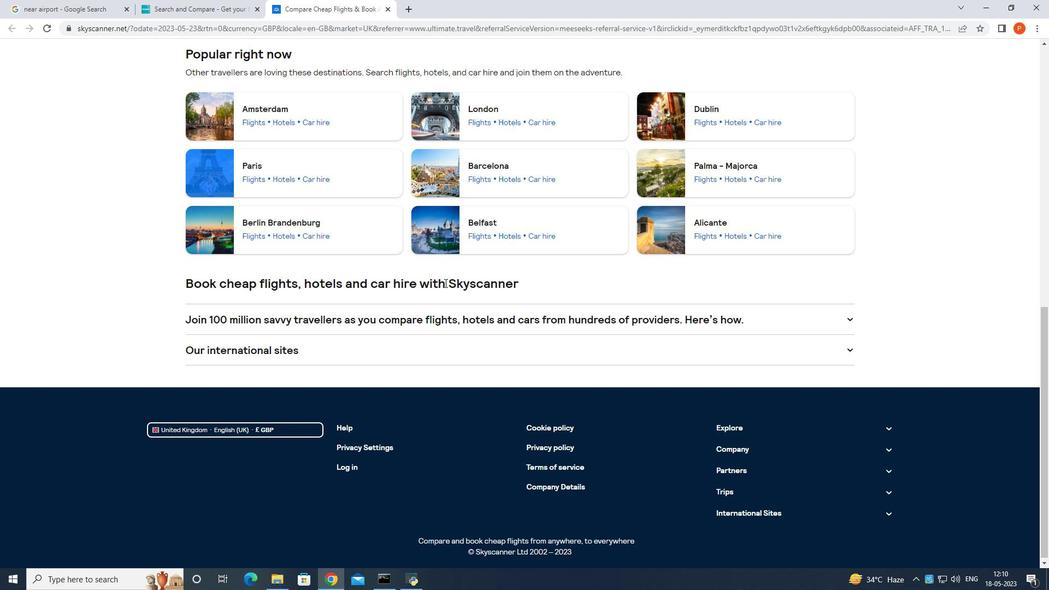 
Action: Mouse pressed left at (835, 467)
Screenshot: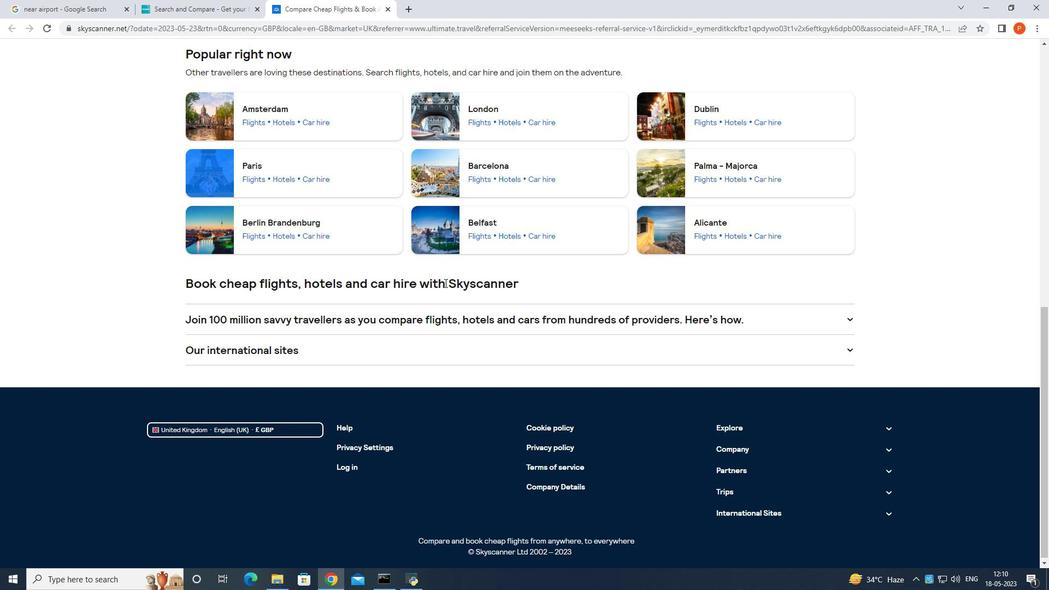 
Action: Mouse moved to (835, 467)
Screenshot: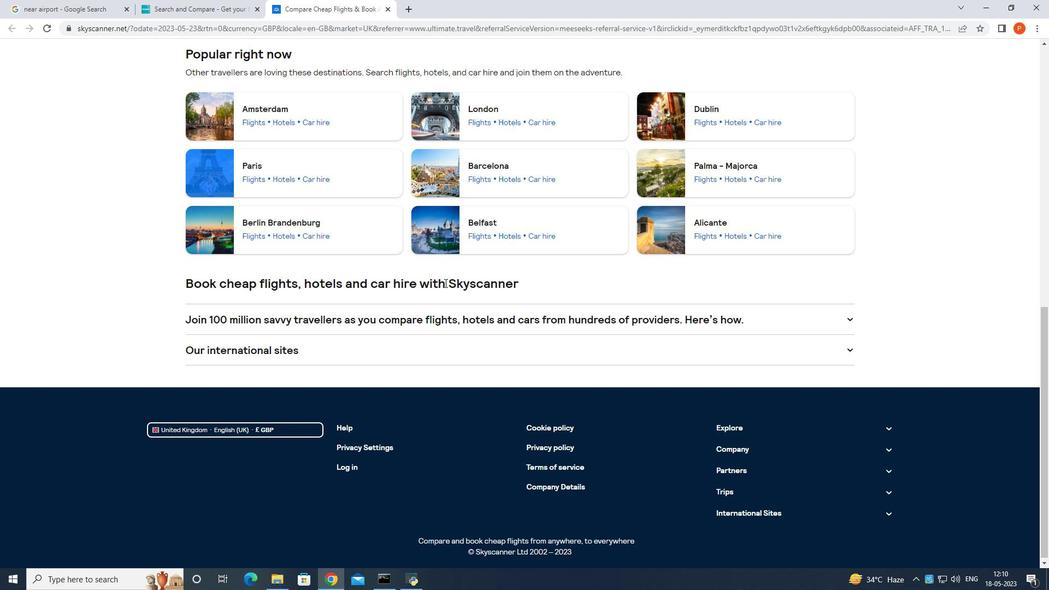 
Action: Mouse pressed left at (835, 467)
Screenshot: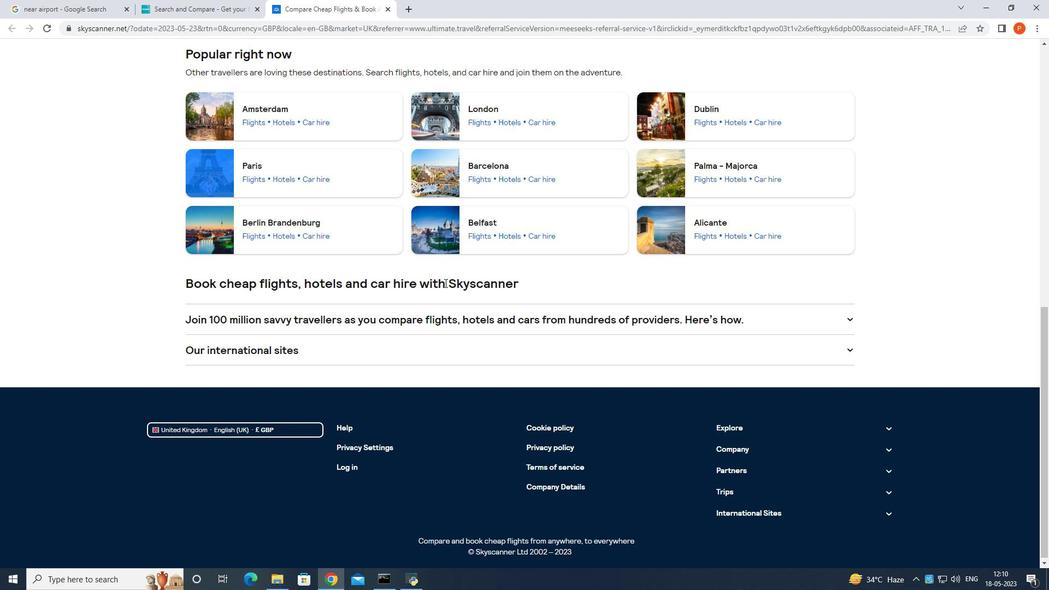 
Action: Mouse moved to (801, 392)
Screenshot: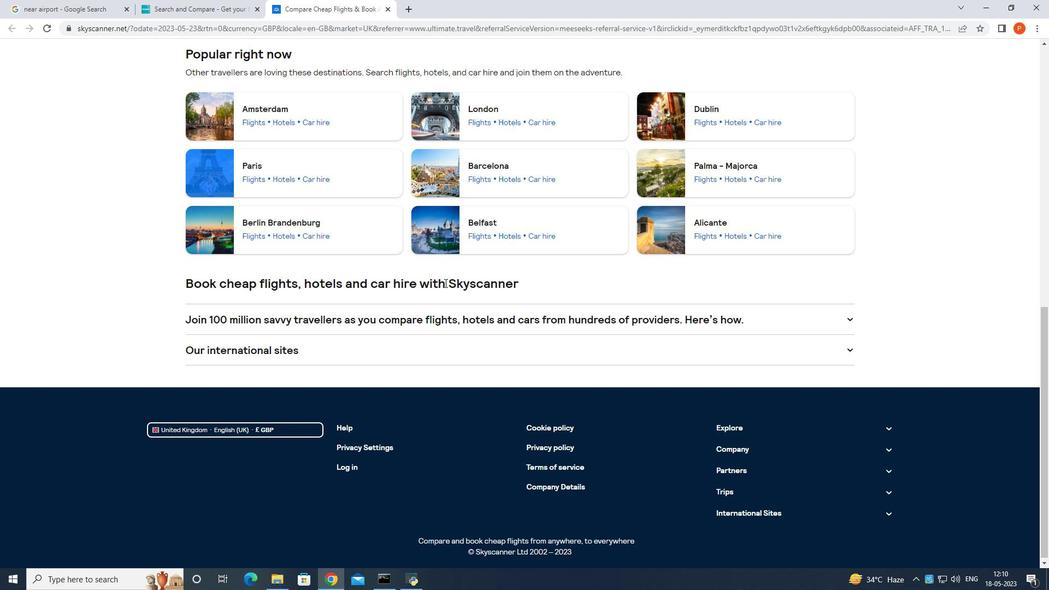 
Action: Mouse scrolled (801, 391) with delta (0, 0)
Screenshot: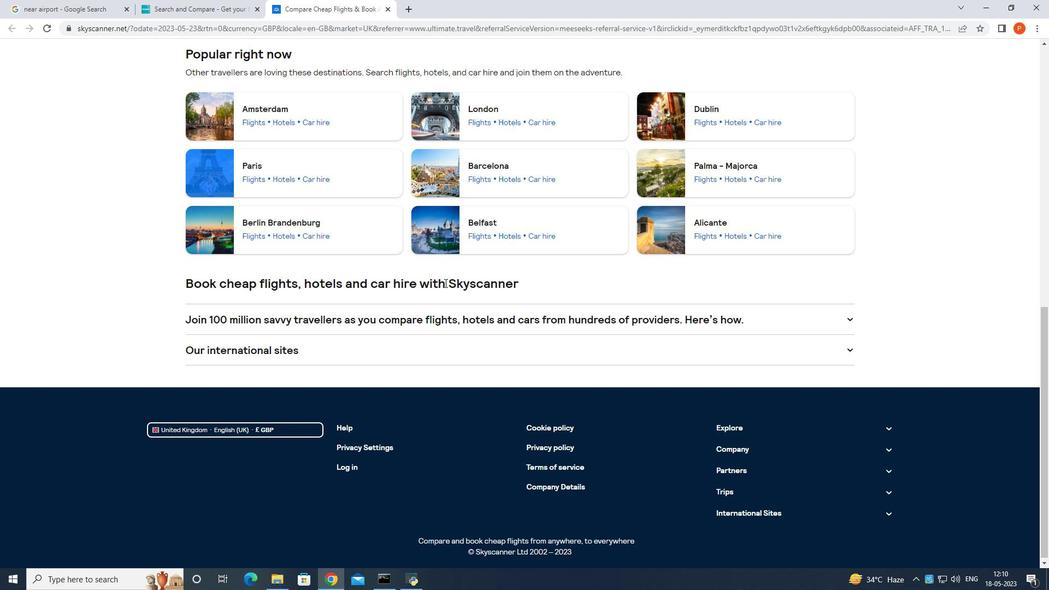 
Action: Mouse scrolled (801, 391) with delta (0, 0)
Screenshot: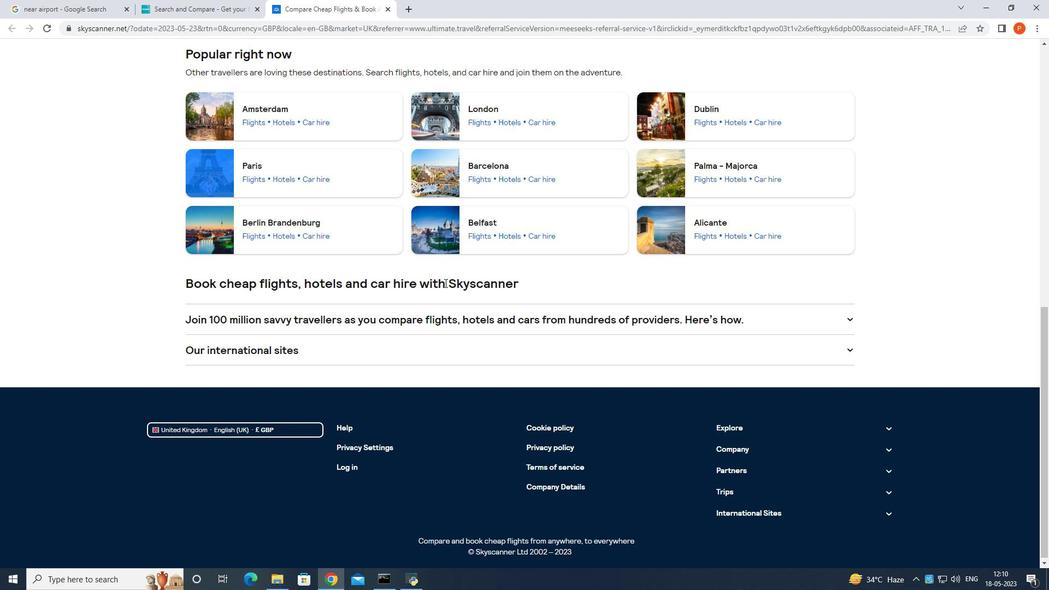 
Action: Mouse scrolled (801, 391) with delta (0, 0)
Screenshot: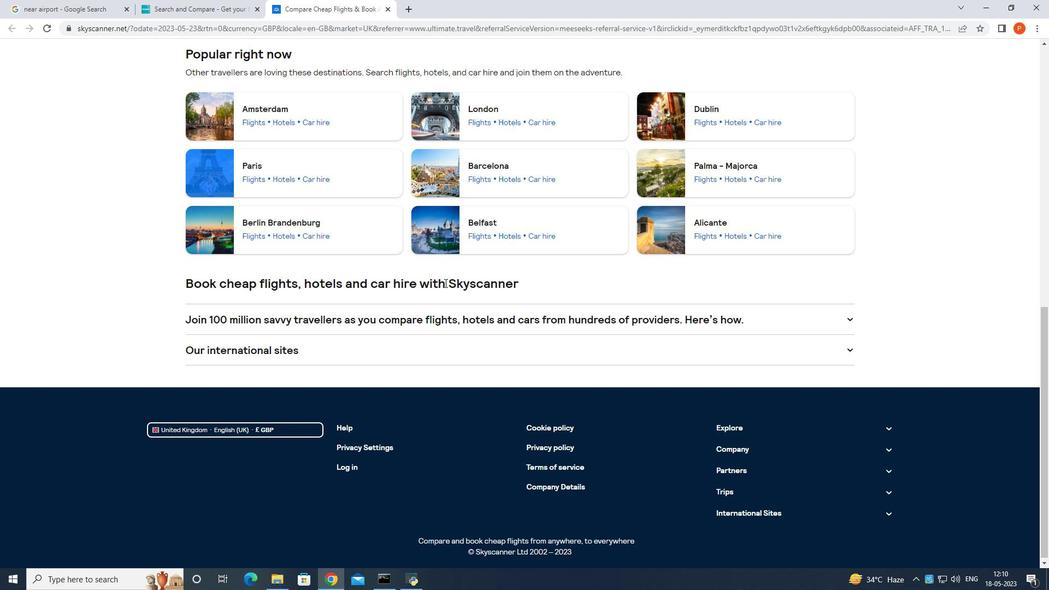 
Action: Mouse moved to (800, 391)
Screenshot: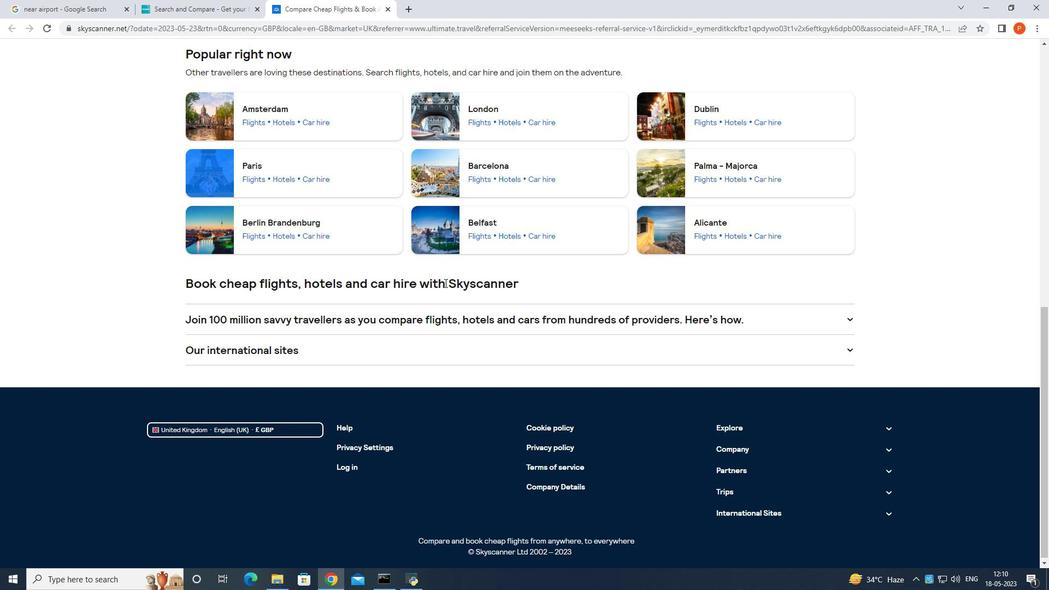 
Action: Mouse scrolled (800, 391) with delta (0, 0)
Screenshot: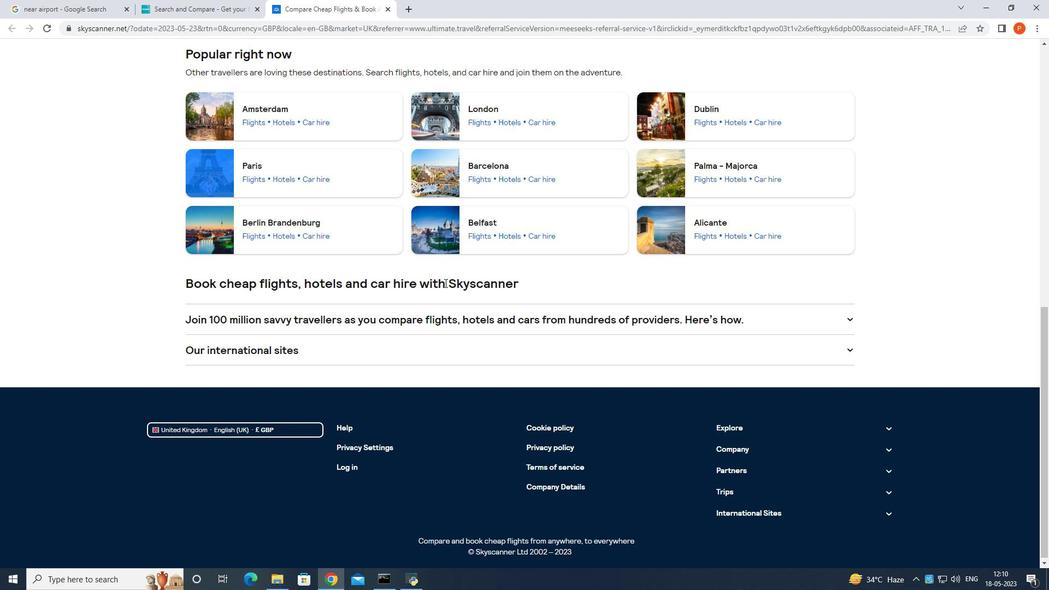 
Action: Mouse moved to (859, 419)
Screenshot: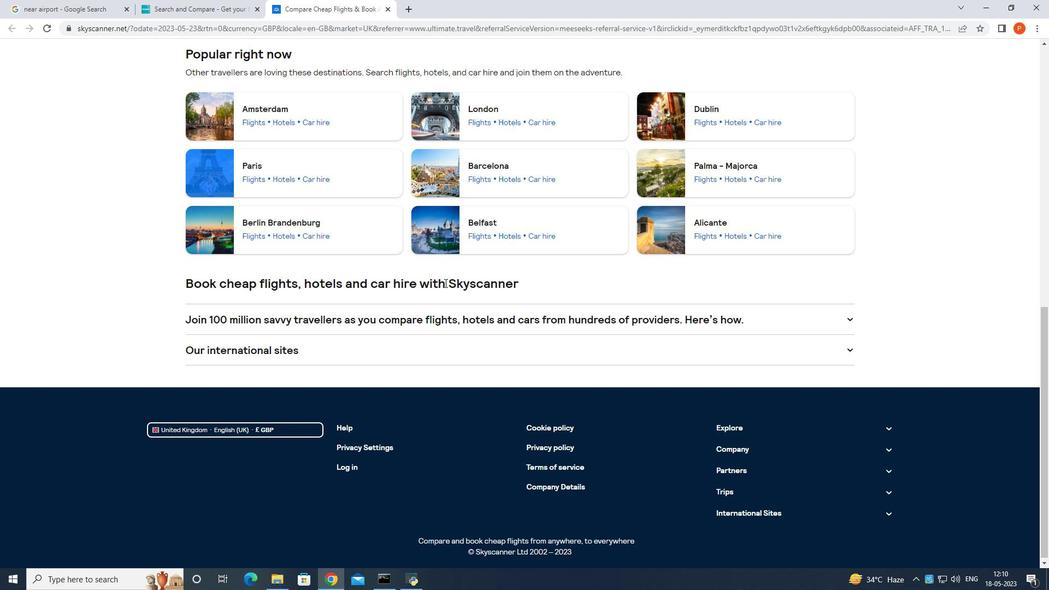 
Action: Mouse scrolled (859, 419) with delta (0, 0)
Screenshot: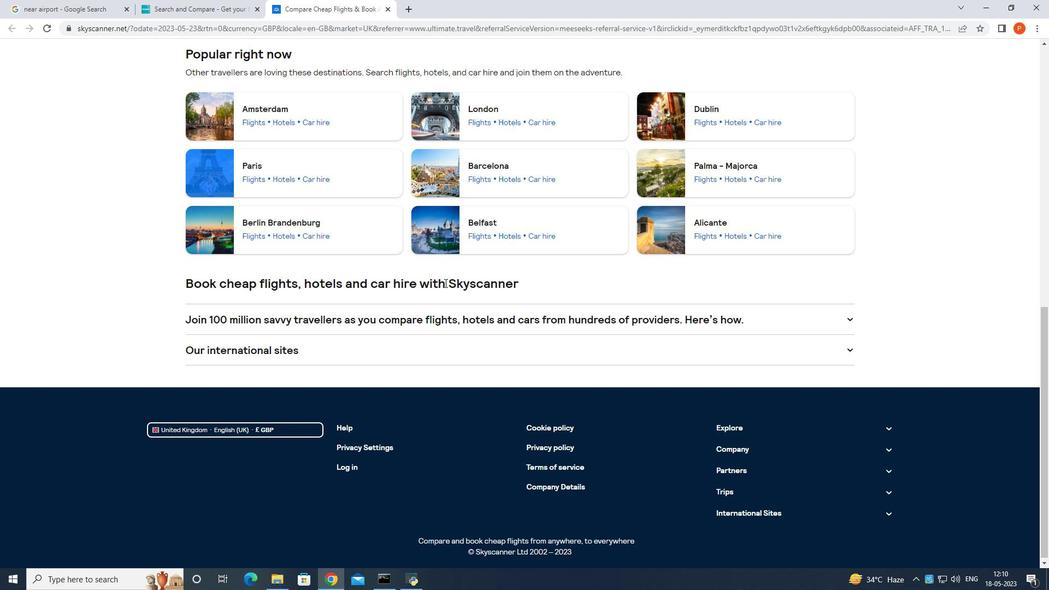 
Action: Mouse moved to (860, 415)
Screenshot: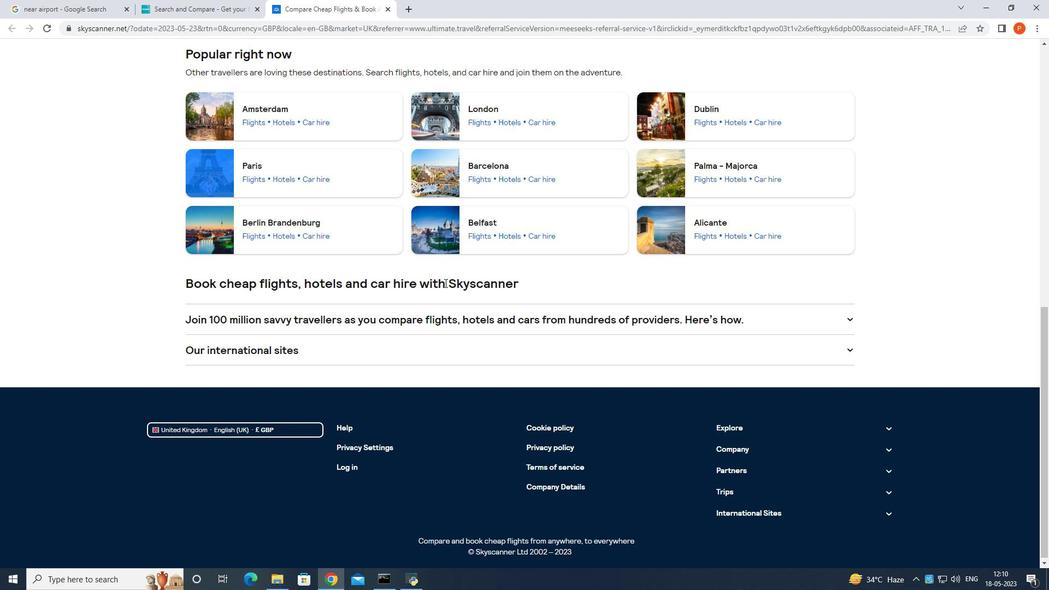 
Action: Mouse scrolled (859, 418) with delta (0, 0)
Screenshot: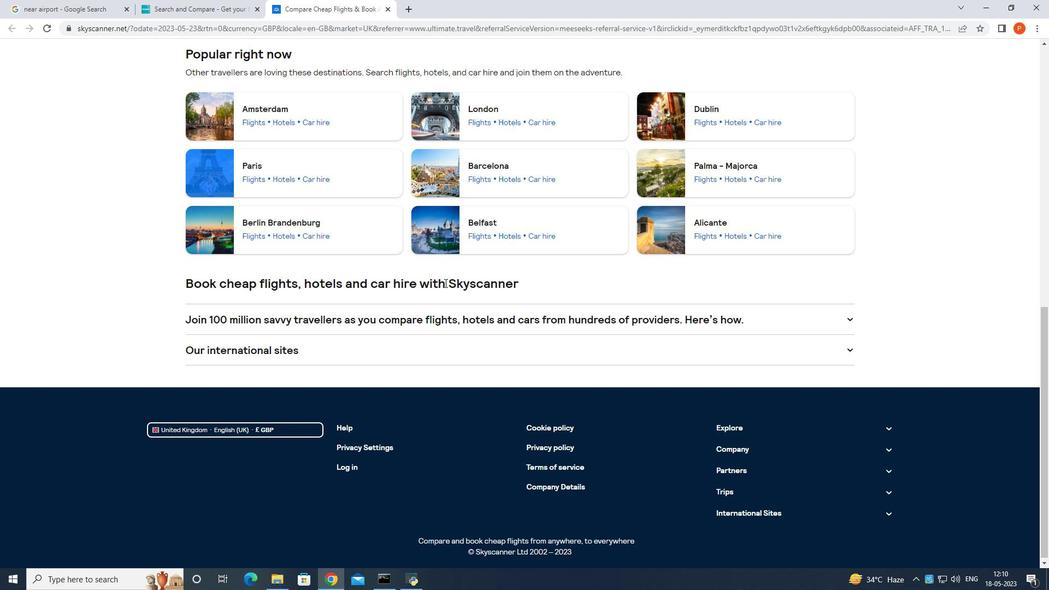 
Action: Mouse moved to (860, 414)
Screenshot: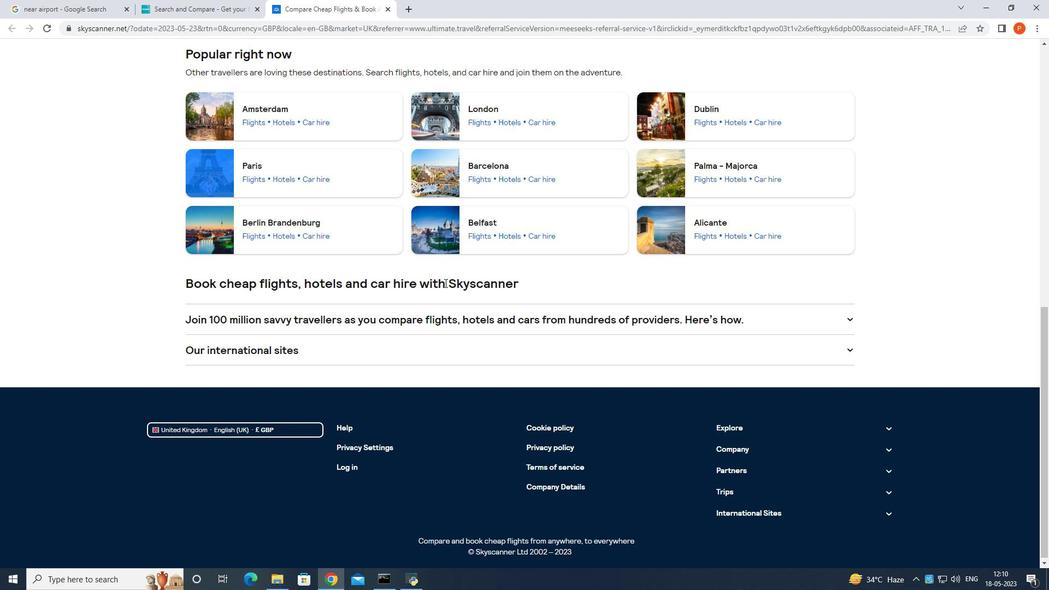 
Action: Mouse scrolled (860, 415) with delta (0, 0)
Screenshot: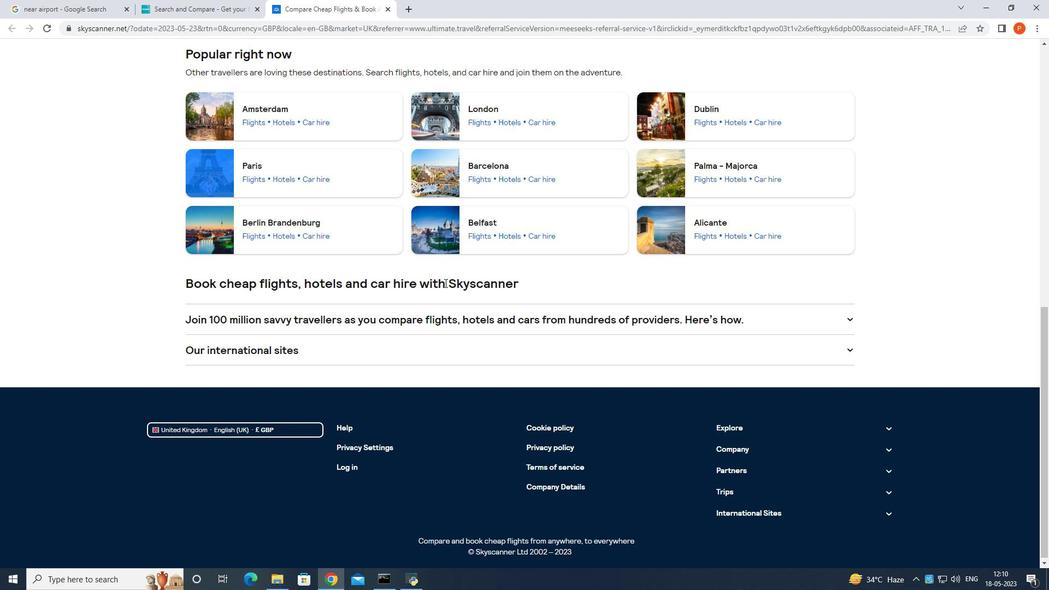 
Action: Mouse moved to (878, 457)
Screenshot: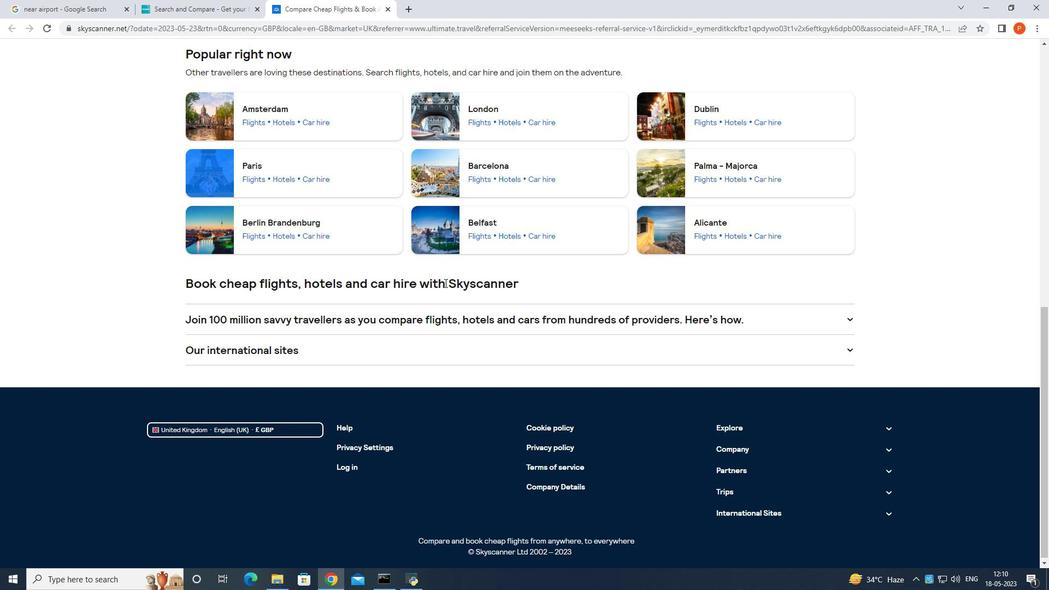 
Action: Mouse pressed left at (878, 457)
Screenshot: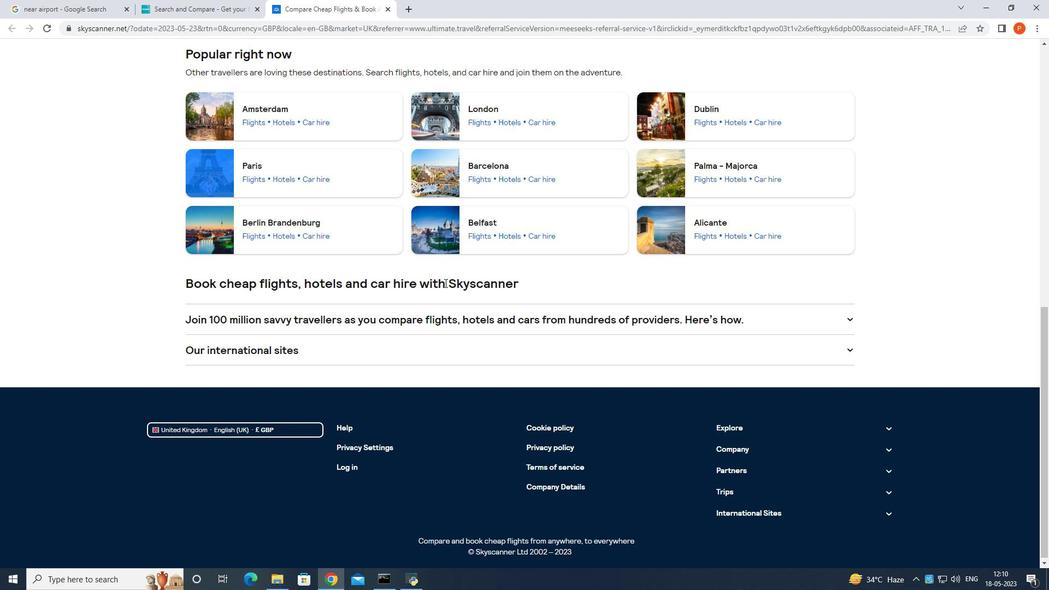 
Action: Mouse moved to (878, 458)
Screenshot: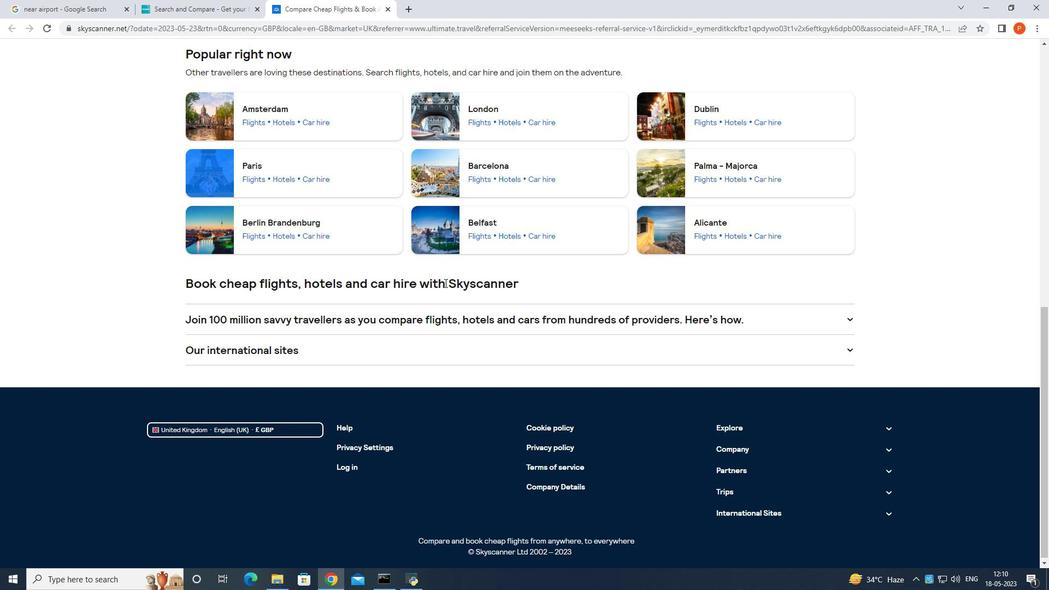 
Action: Mouse pressed left at (878, 458)
Screenshot: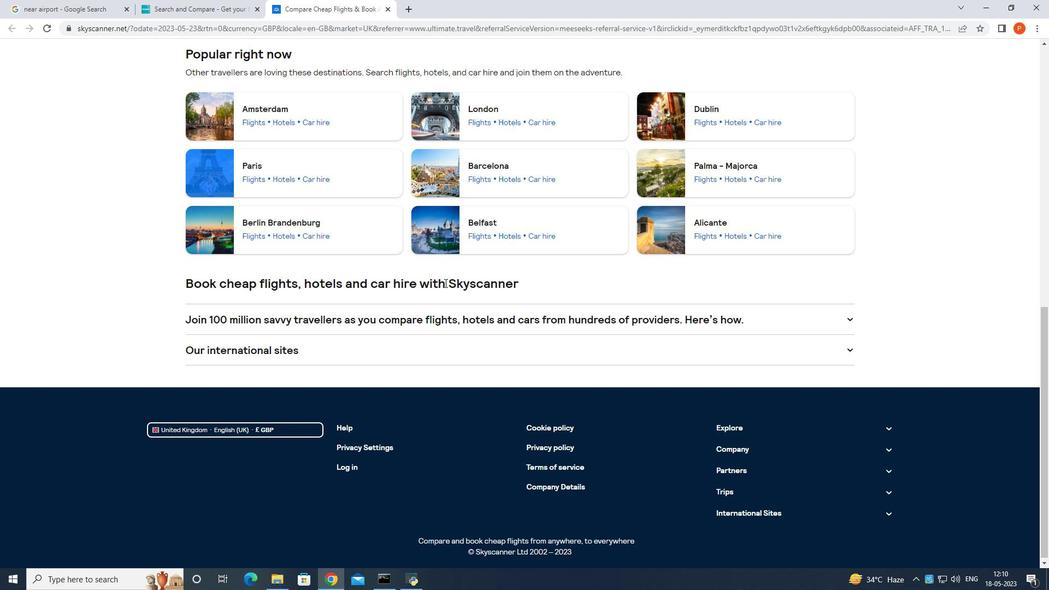 
Action: Mouse moved to (721, 346)
Screenshot: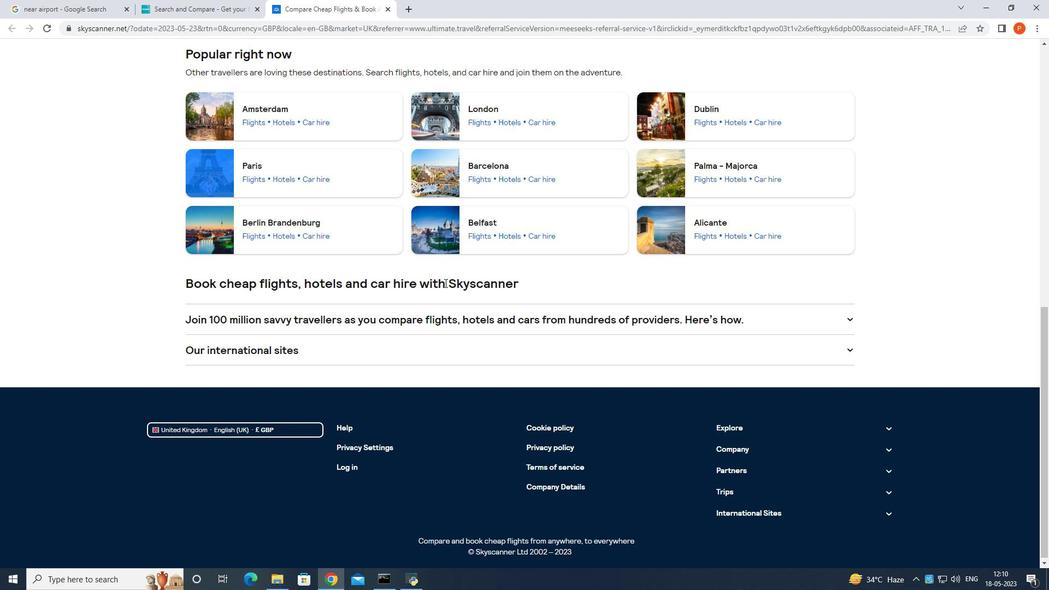 
Action: Mouse scrolled (721, 345) with delta (0, 0)
Screenshot: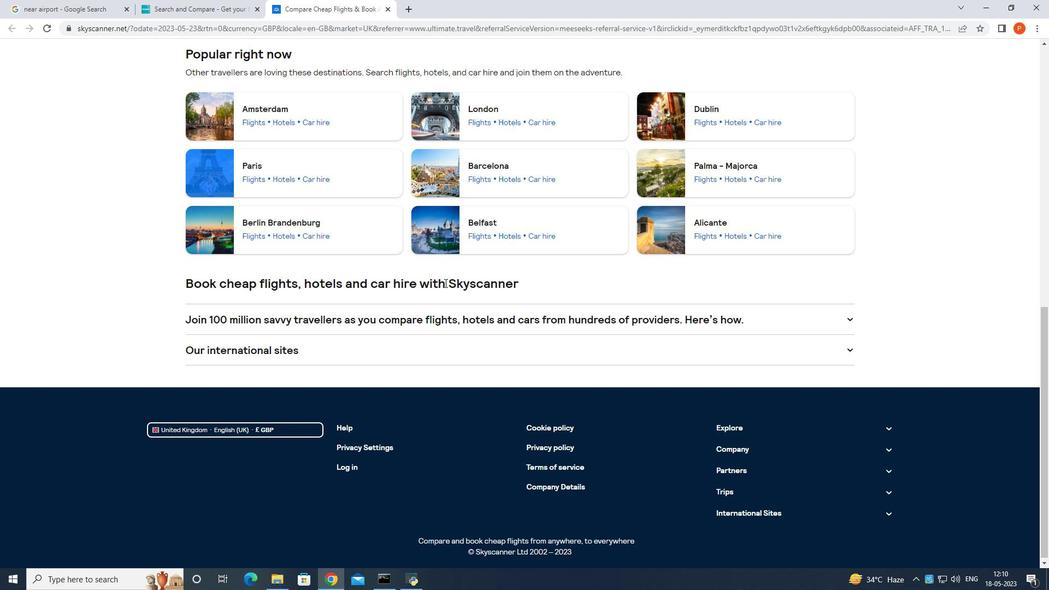 
Action: Mouse scrolled (721, 345) with delta (0, 0)
Screenshot: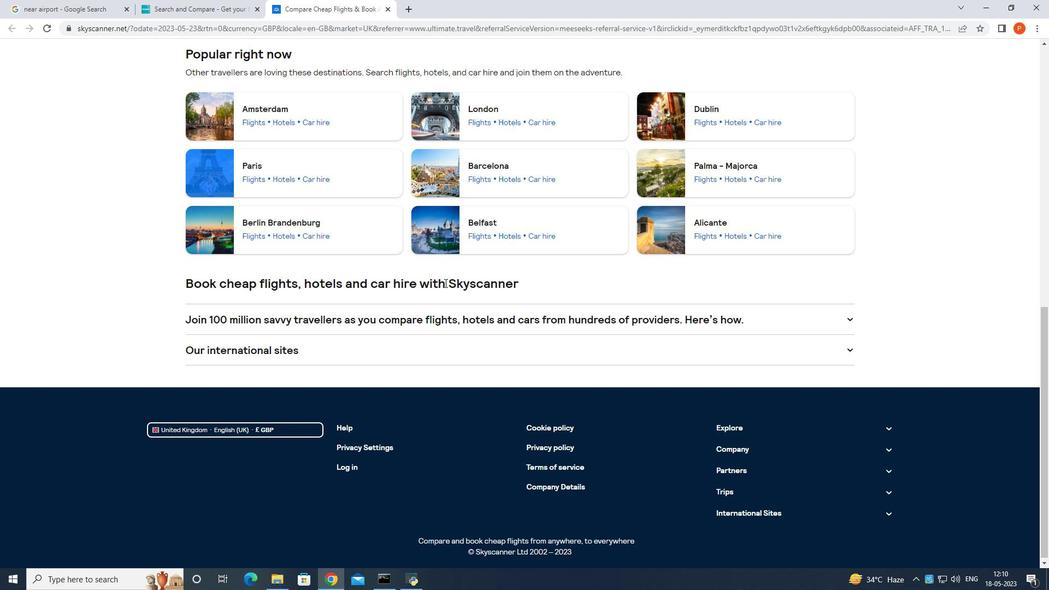 
Action: Mouse scrolled (721, 345) with delta (0, 0)
Screenshot: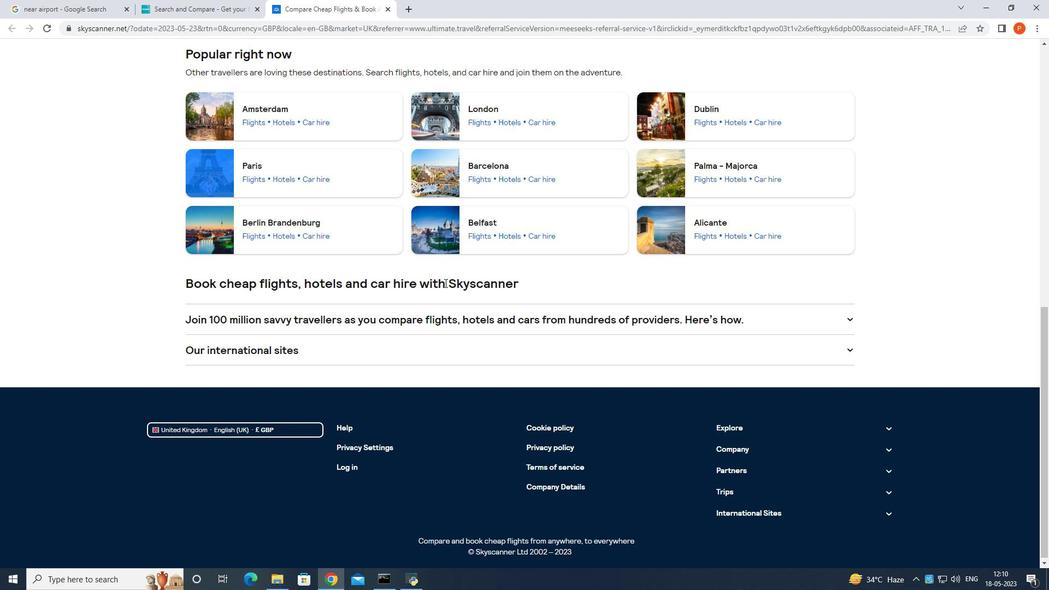 
Action: Mouse moved to (581, 202)
Screenshot: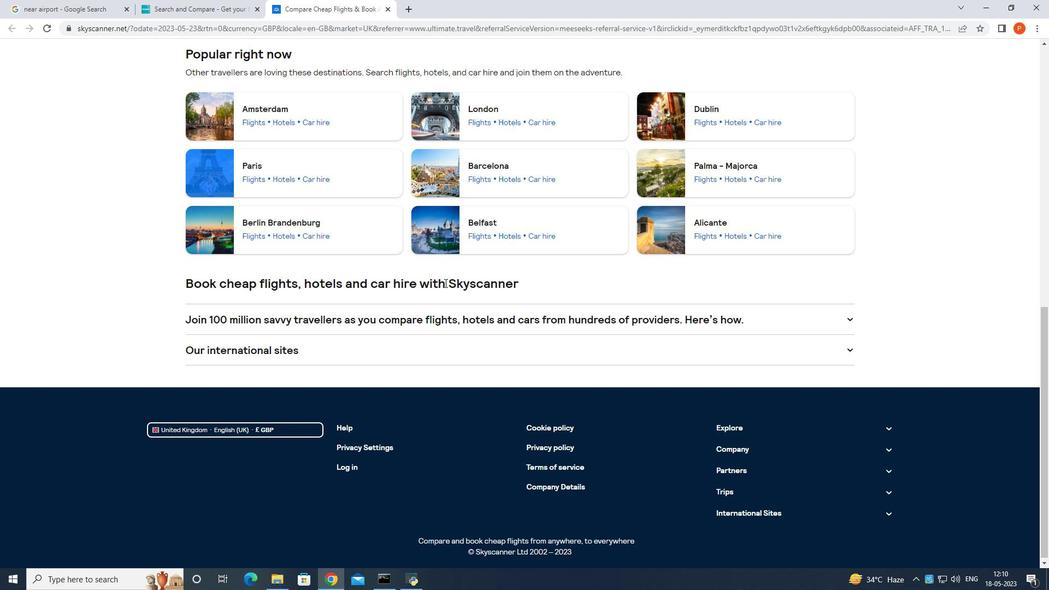 
Action: Mouse scrolled (581, 203) with delta (0, 0)
Screenshot: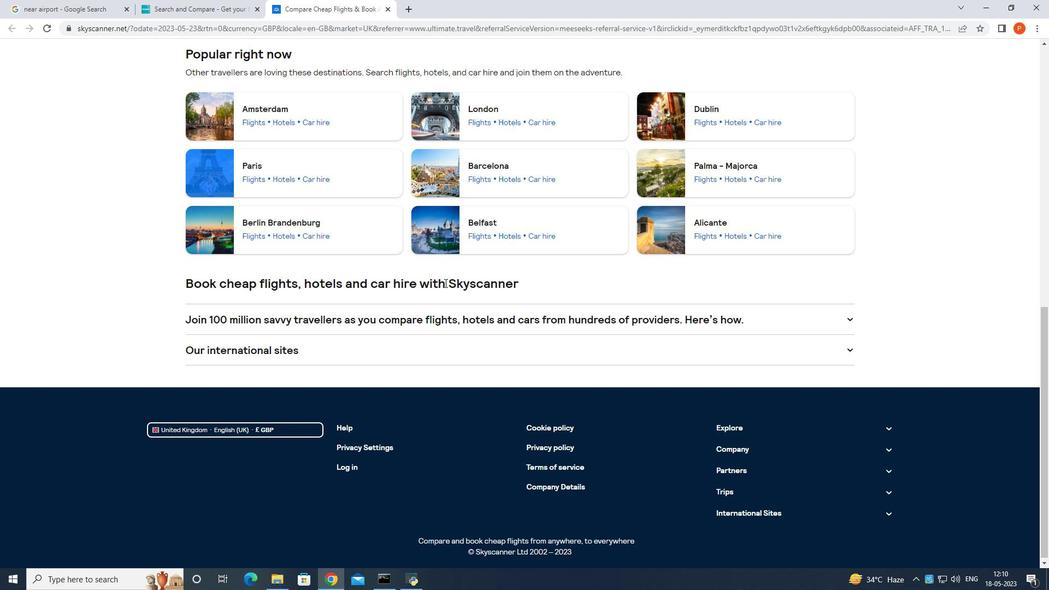
Action: Mouse moved to (373, 61)
Screenshot: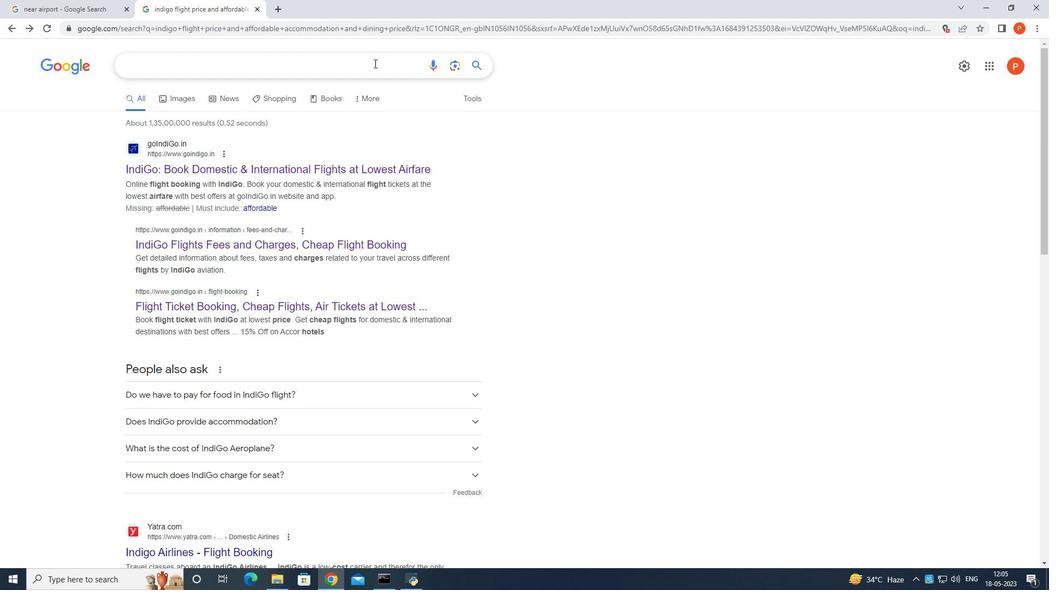 
Action: Mouse pressed left at (373, 61)
Screenshot: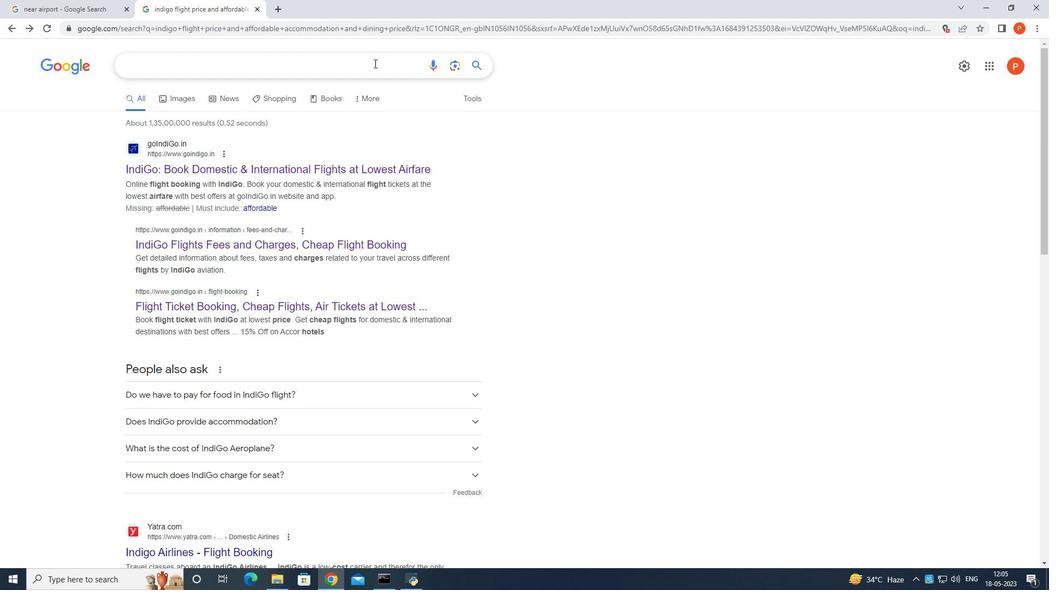 
Action: Mouse moved to (360, 86)
Screenshot: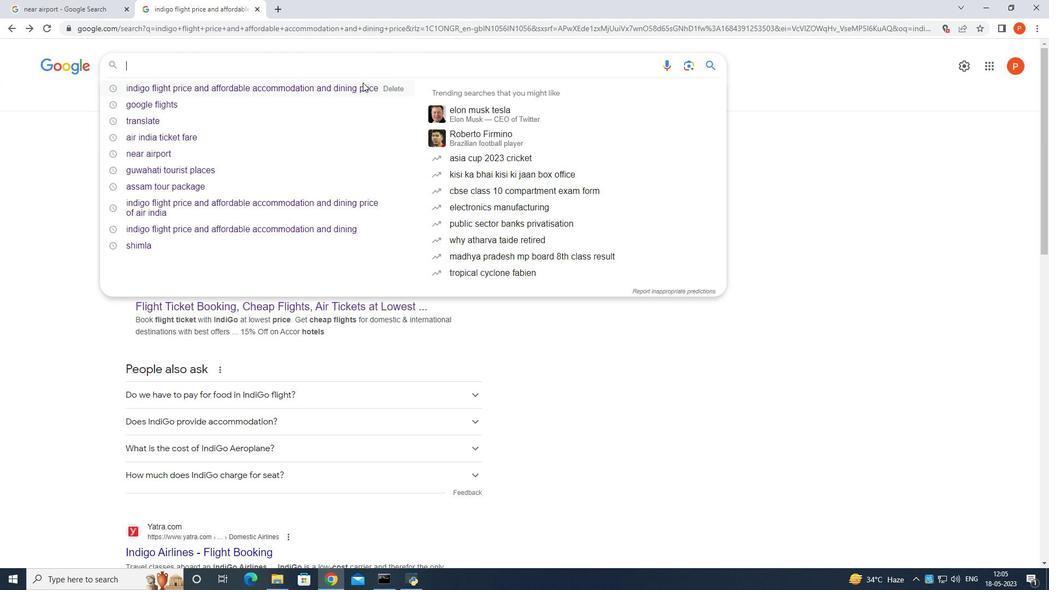 
Action: Mouse pressed left at (360, 86)
Screenshot: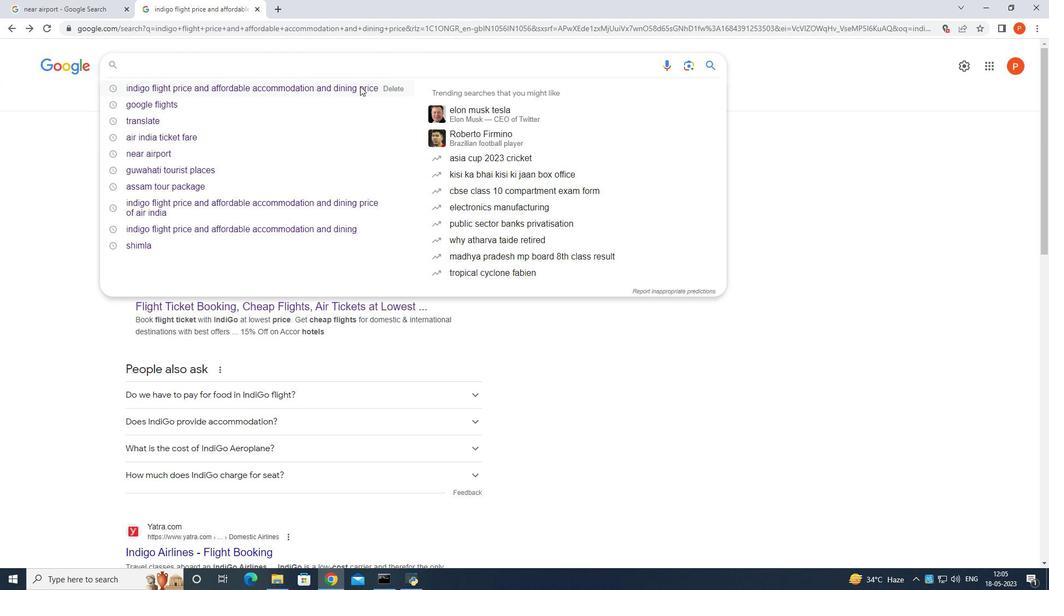 
Action: Mouse moved to (266, 289)
Screenshot: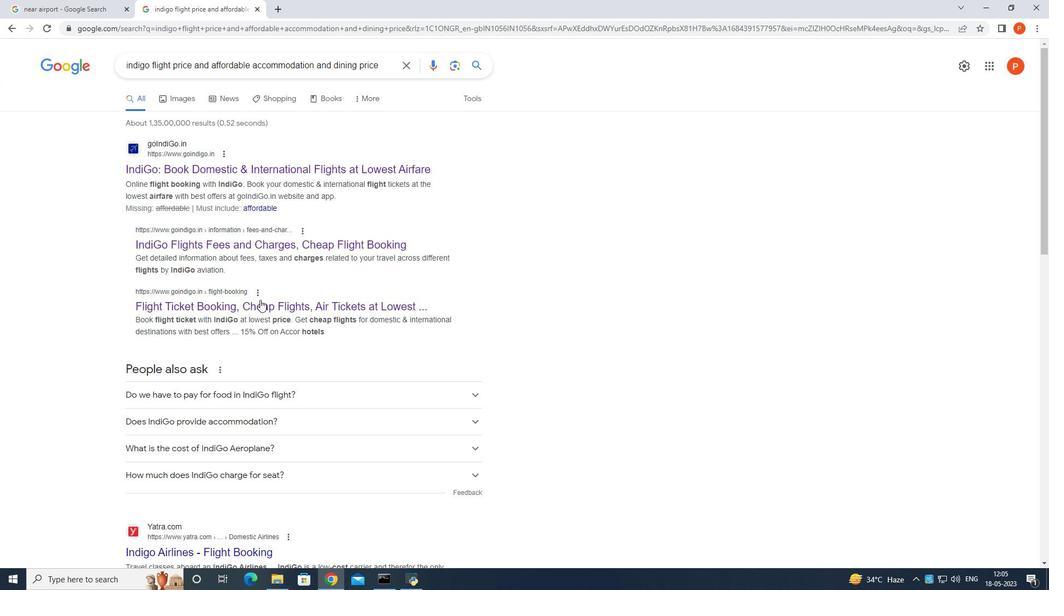 
Action: Mouse scrolled (266, 289) with delta (0, 0)
Screenshot: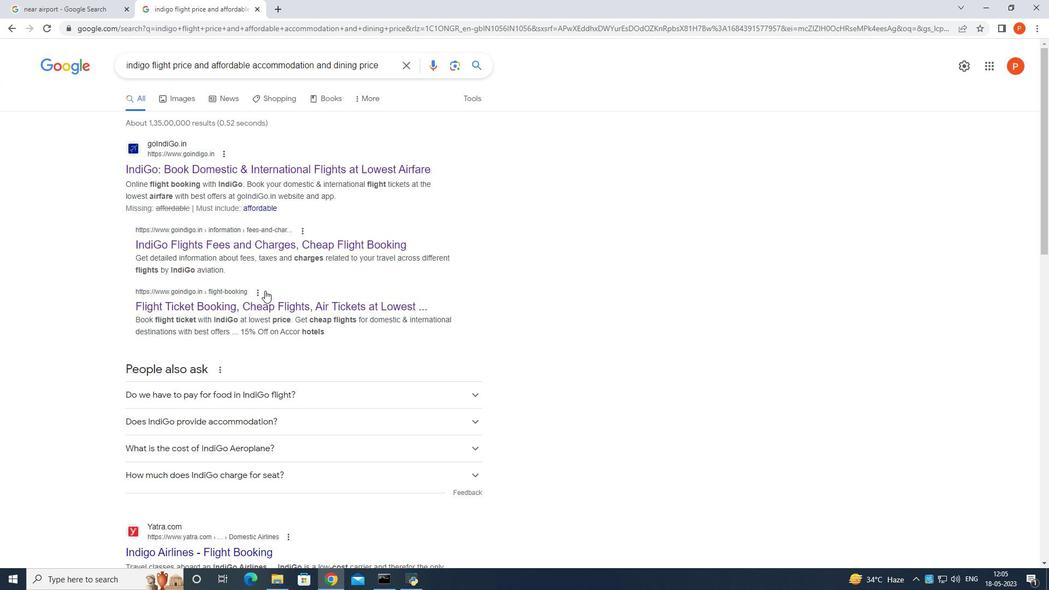 
Action: Mouse scrolled (266, 289) with delta (0, 0)
Screenshot: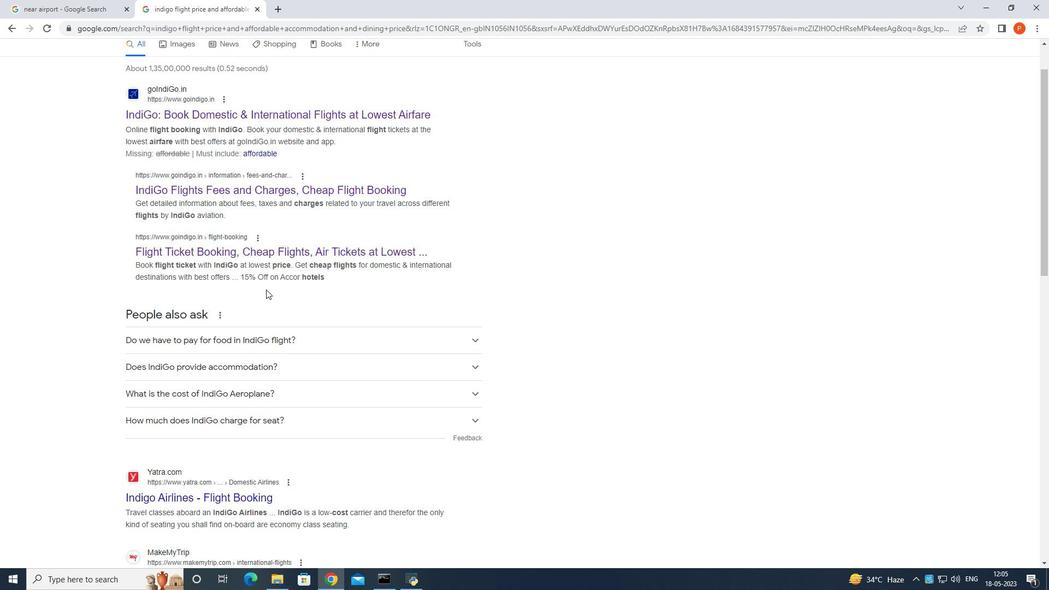
Action: Mouse scrolled (266, 289) with delta (0, 0)
Screenshot: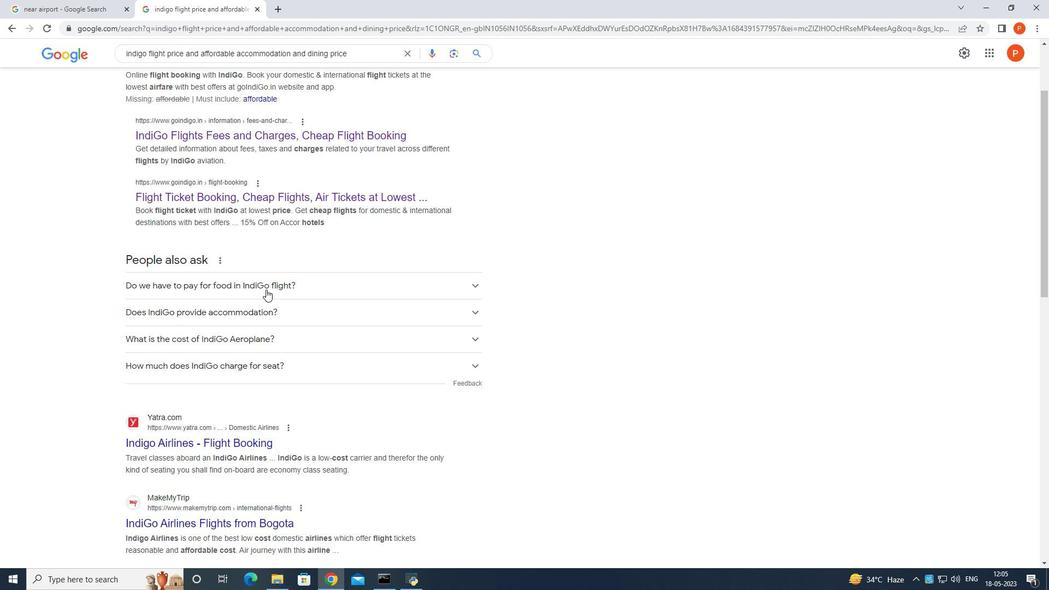 
Action: Mouse scrolled (266, 289) with delta (0, 0)
Screenshot: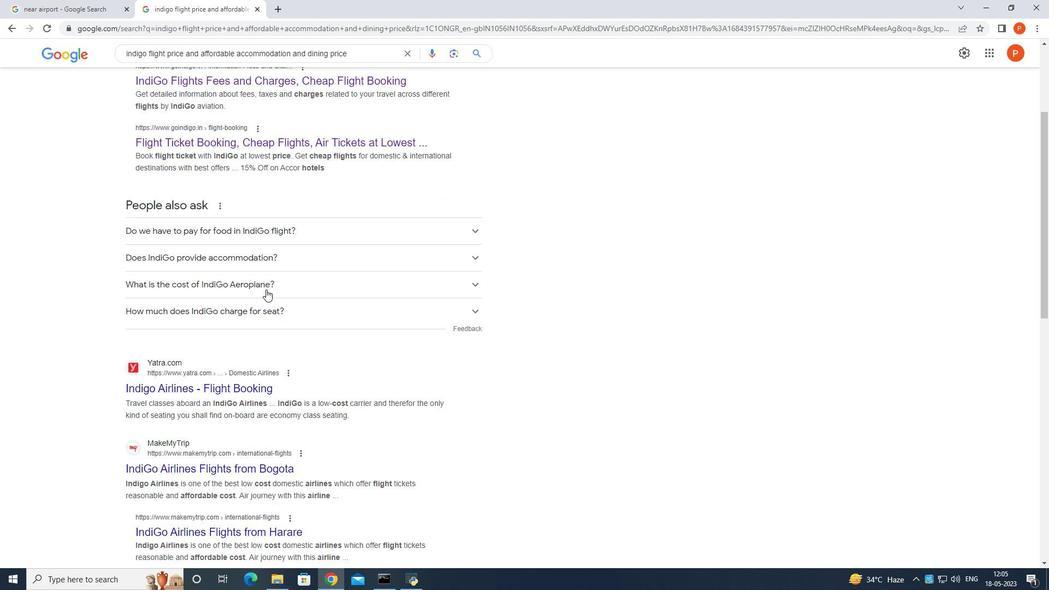 
Action: Mouse moved to (236, 329)
Screenshot: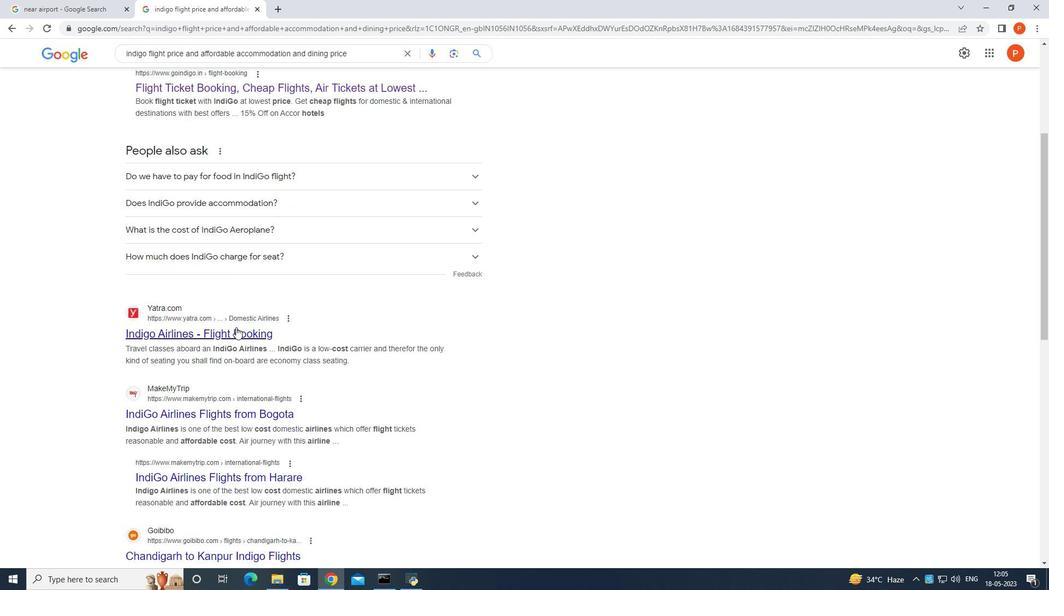 
Action: Mouse pressed left at (236, 329)
Screenshot: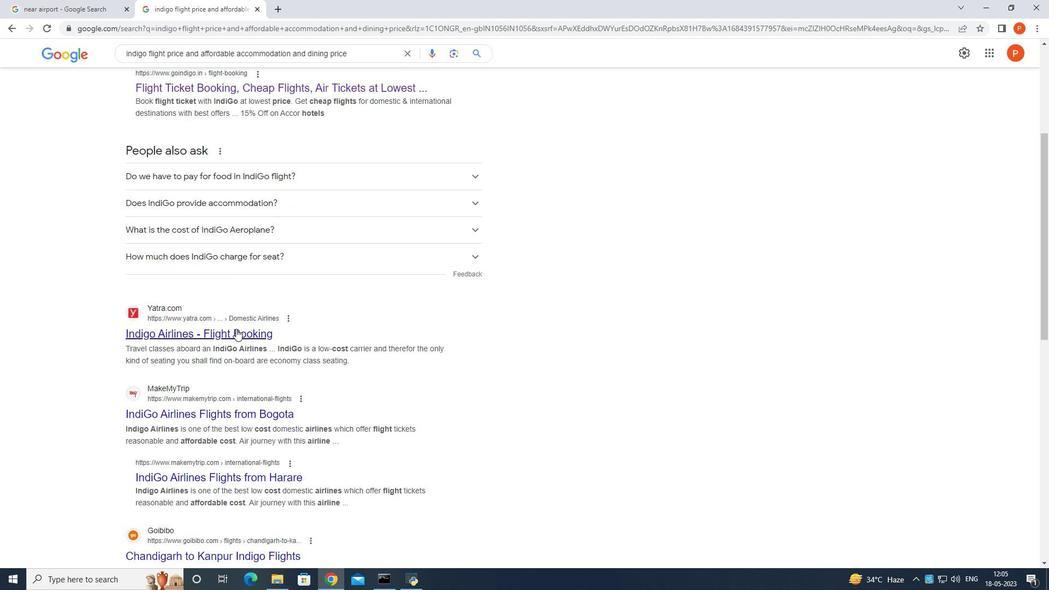 
Action: Mouse moved to (587, 247)
Screenshot: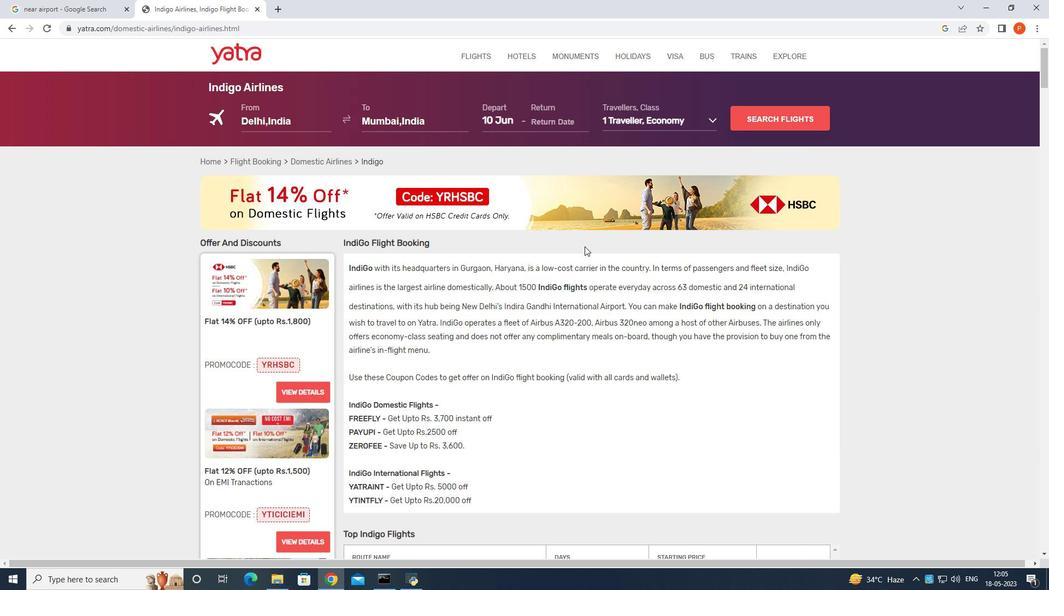 
Action: Mouse scrolled (587, 246) with delta (0, 0)
Screenshot: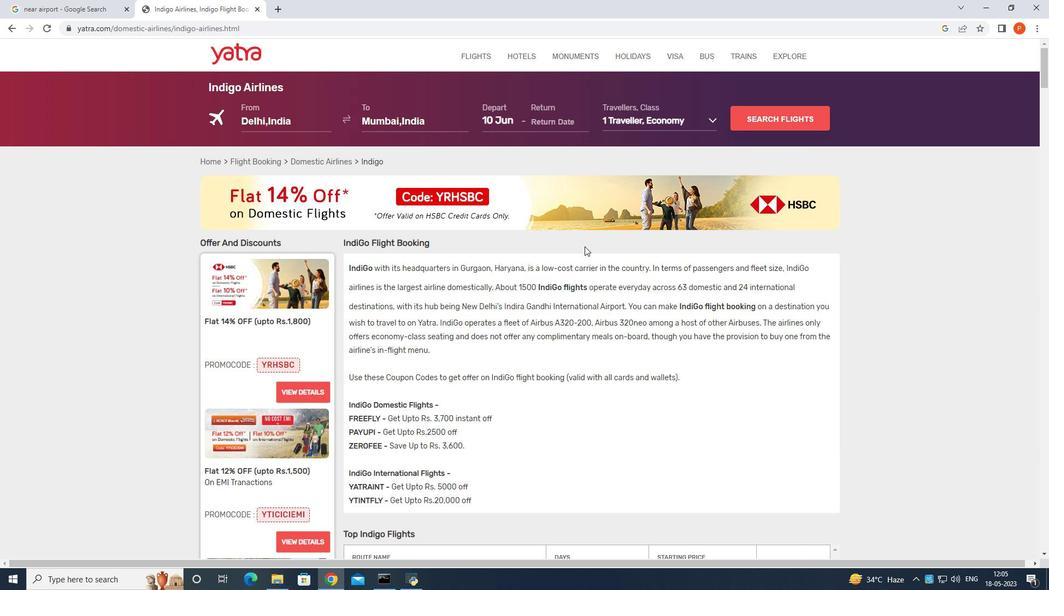 
Action: Mouse moved to (590, 247)
Screenshot: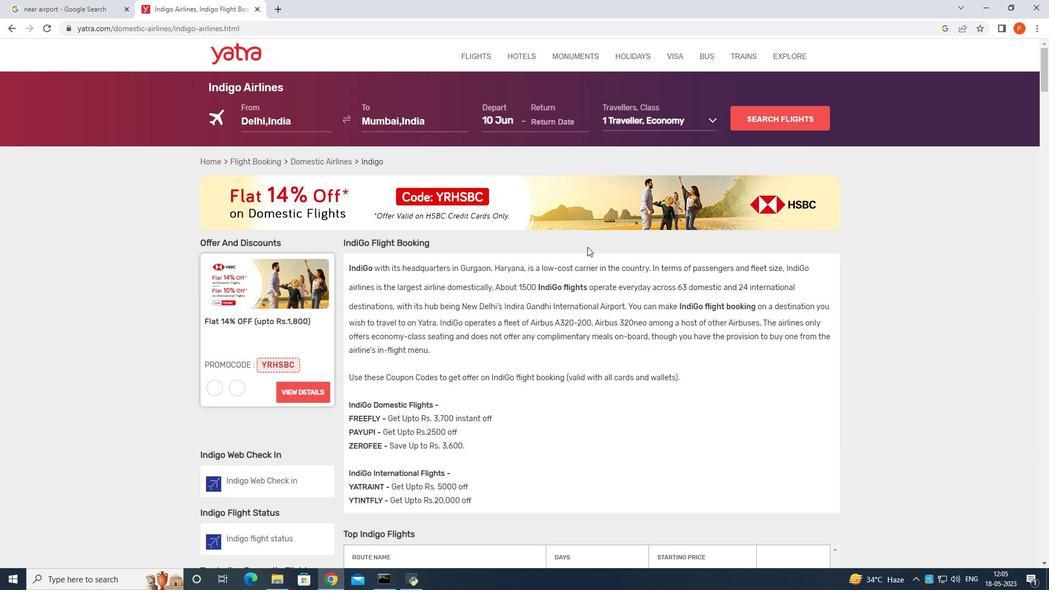 
Action: Mouse scrolled (589, 247) with delta (0, 0)
Screenshot: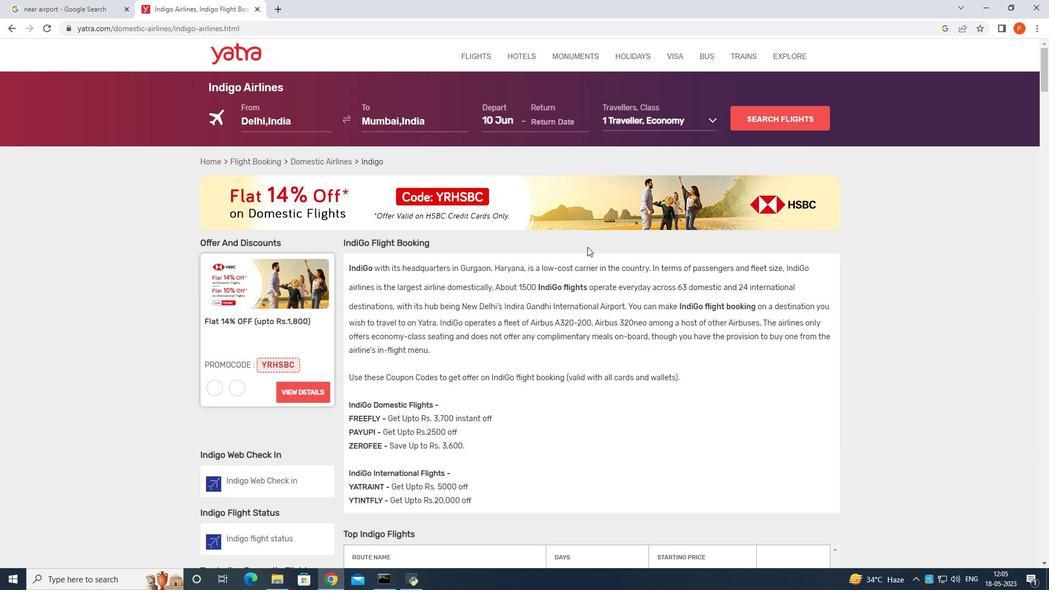 
Action: Mouse scrolled (590, 247) with delta (0, 0)
